 Task: Explore Airbnb accommodation in Volendam, Netherlands from 11th November, 2023 to 15th November, 2023 for 2 adults.1  bedroom having 2 beds and 1 bathroom. Property type can be hotel. Look for 5 properties as per requirement.
Action: Mouse moved to (571, 125)
Screenshot: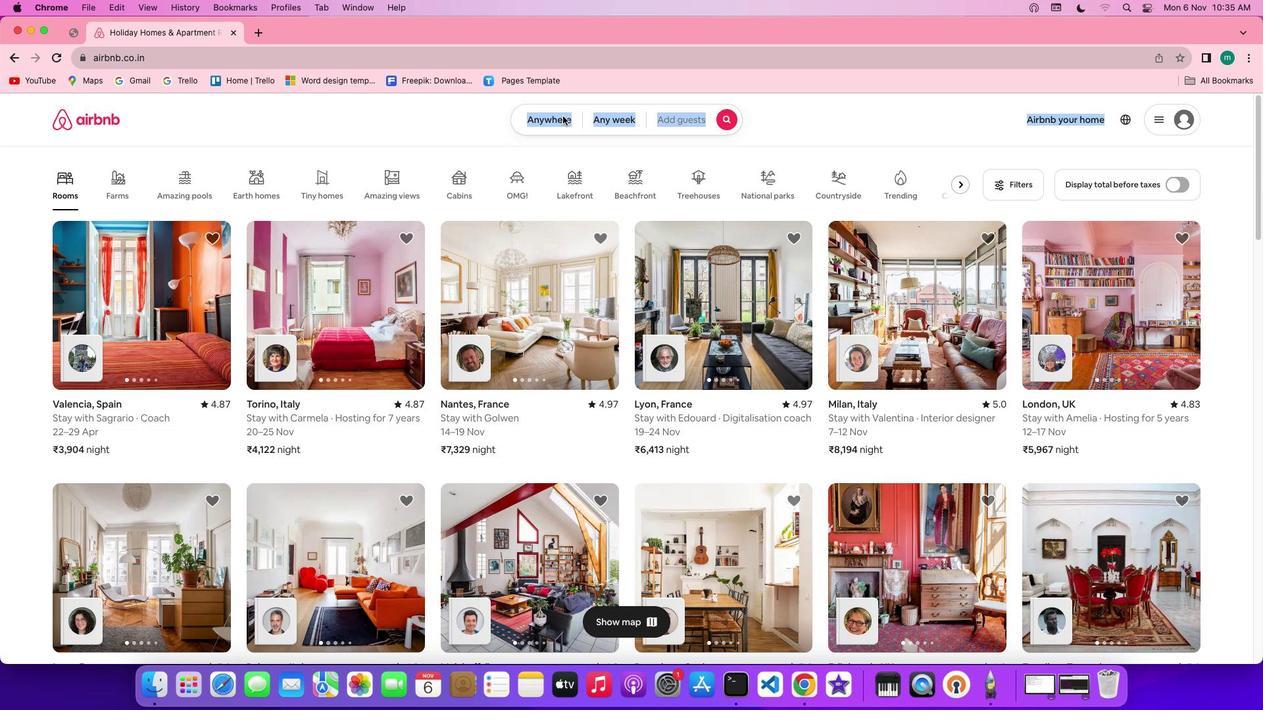 
Action: Mouse pressed left at (571, 125)
Screenshot: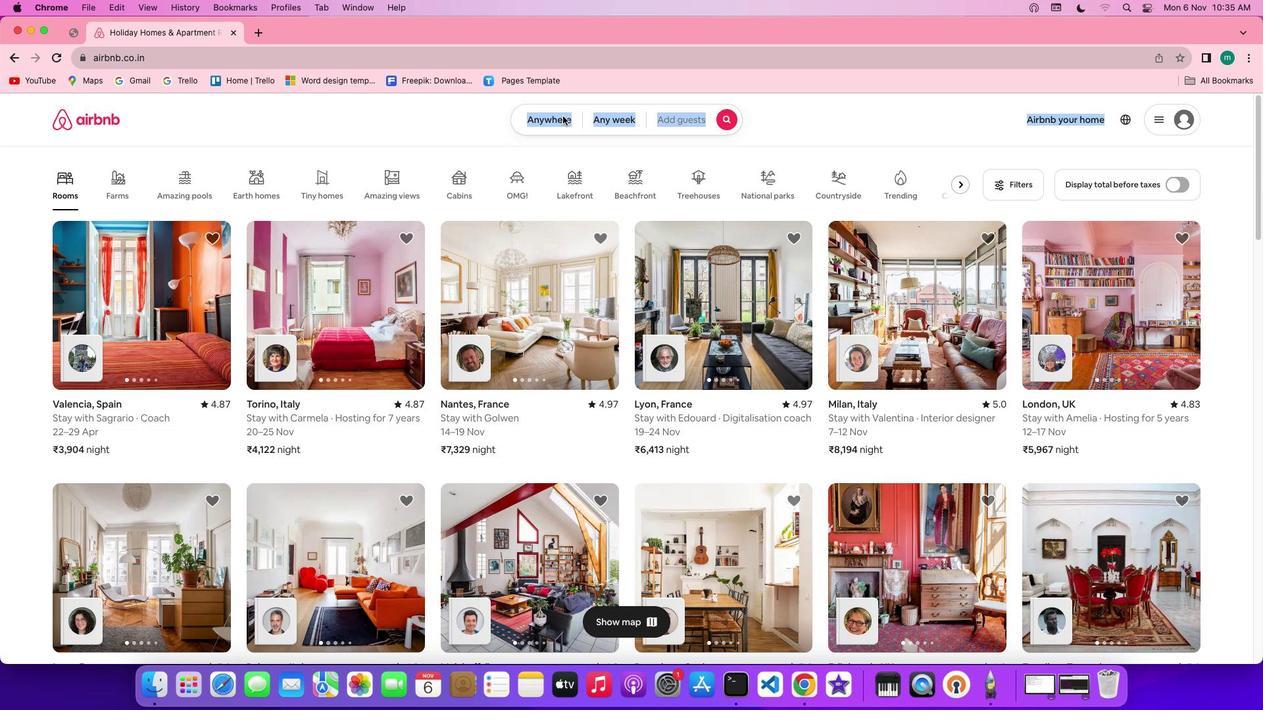 
Action: Mouse moved to (571, 125)
Screenshot: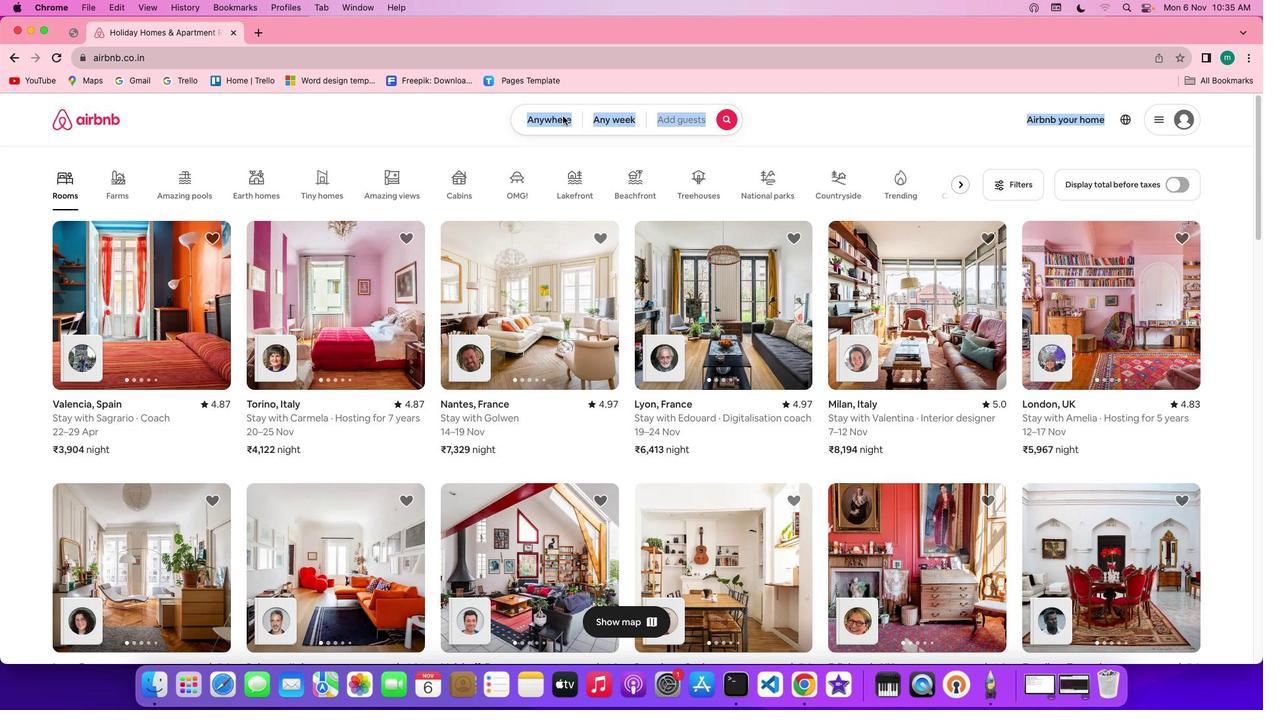 
Action: Mouse pressed left at (571, 125)
Screenshot: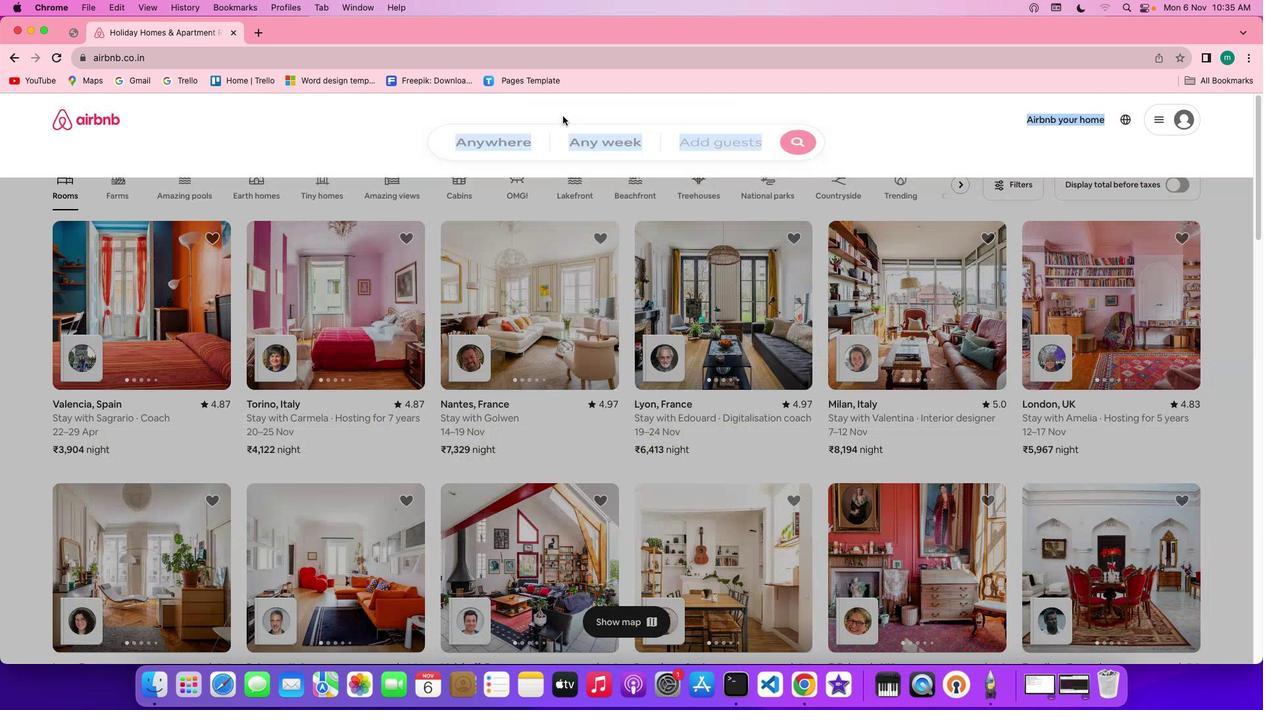 
Action: Mouse moved to (516, 180)
Screenshot: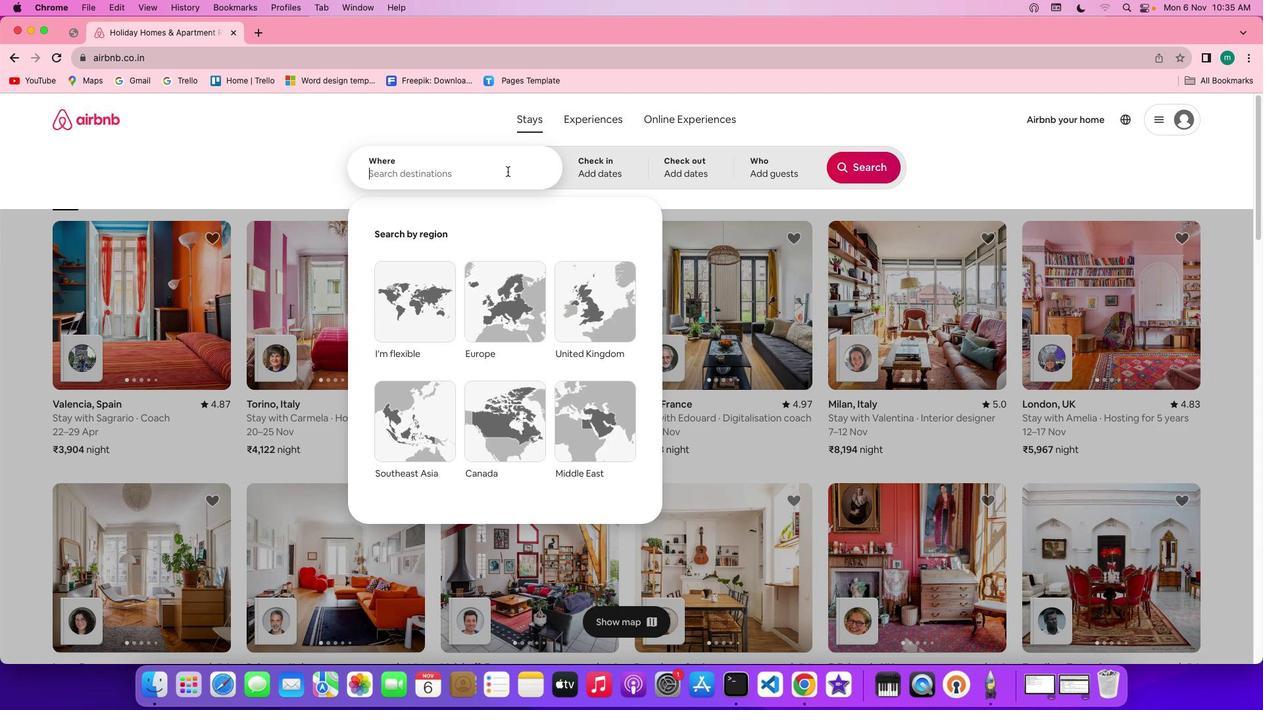 
Action: Key pressed Key.shift'V''o''l''e''n''d''a''m'','Key.spaceKey.shift'n''e''y'Key.backspace't''h''e''r''l''a''n''d''s'
Screenshot: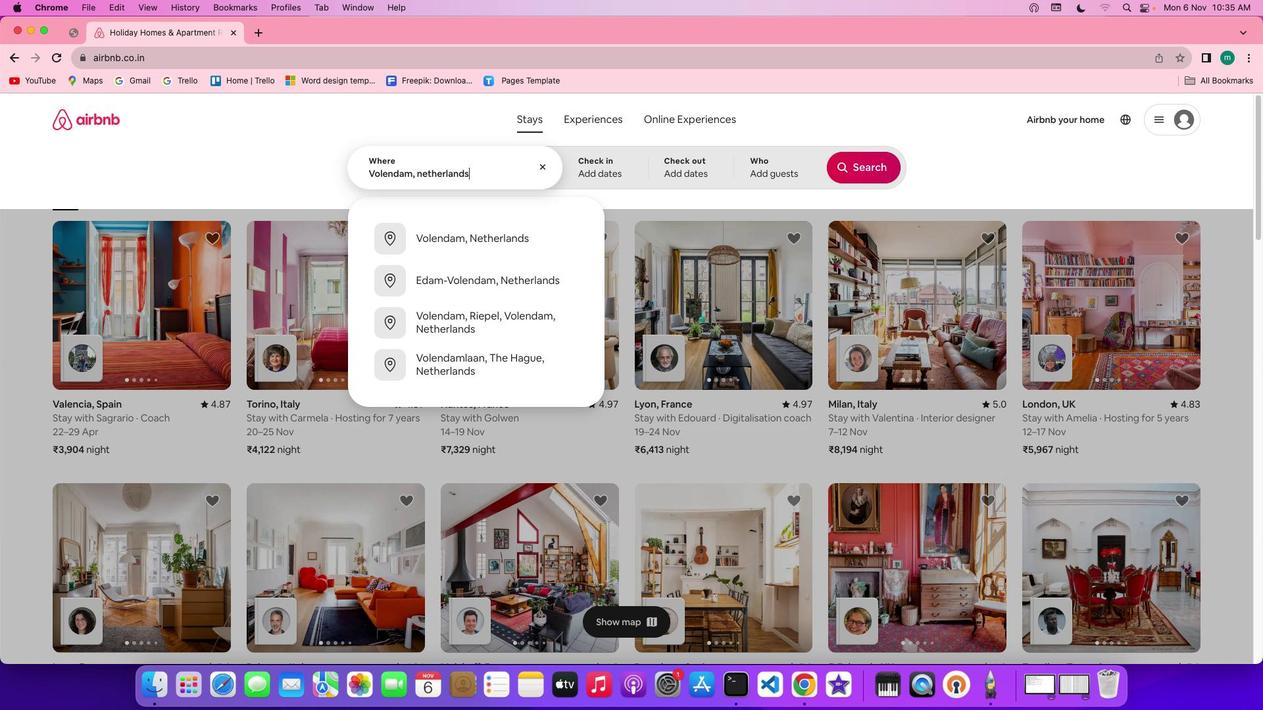 
Action: Mouse moved to (638, 190)
Screenshot: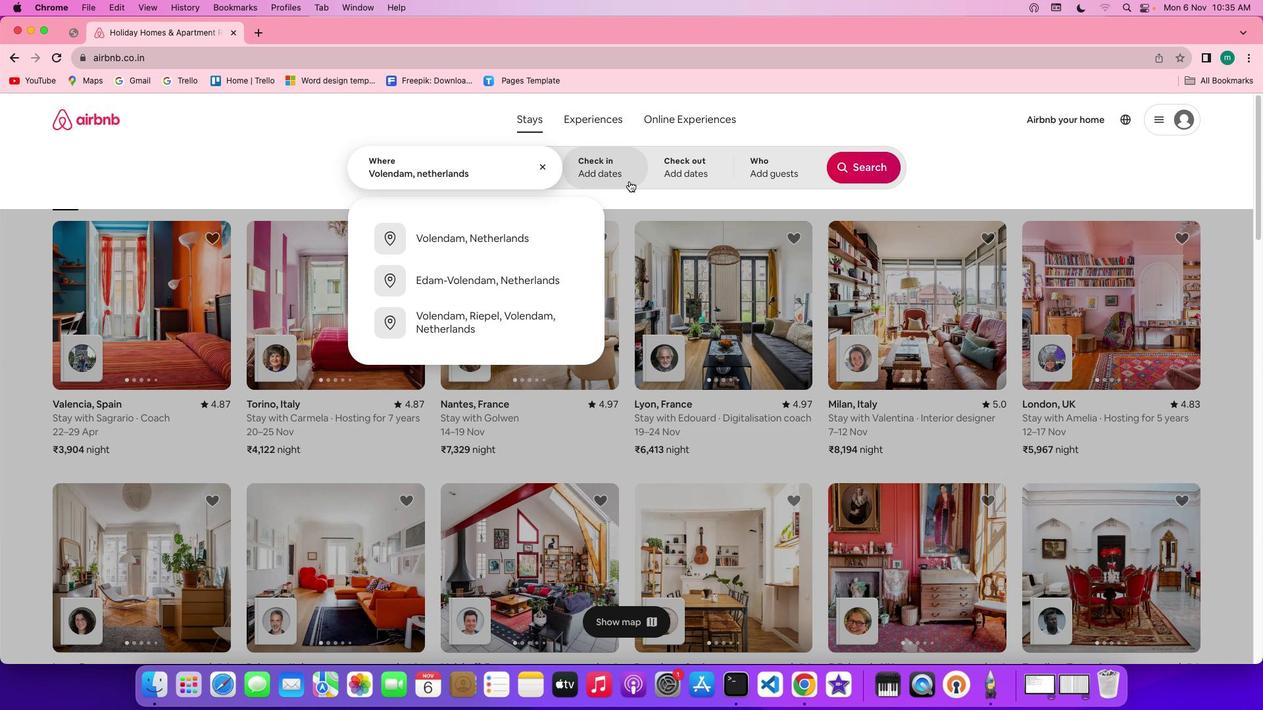 
Action: Mouse pressed left at (638, 190)
Screenshot: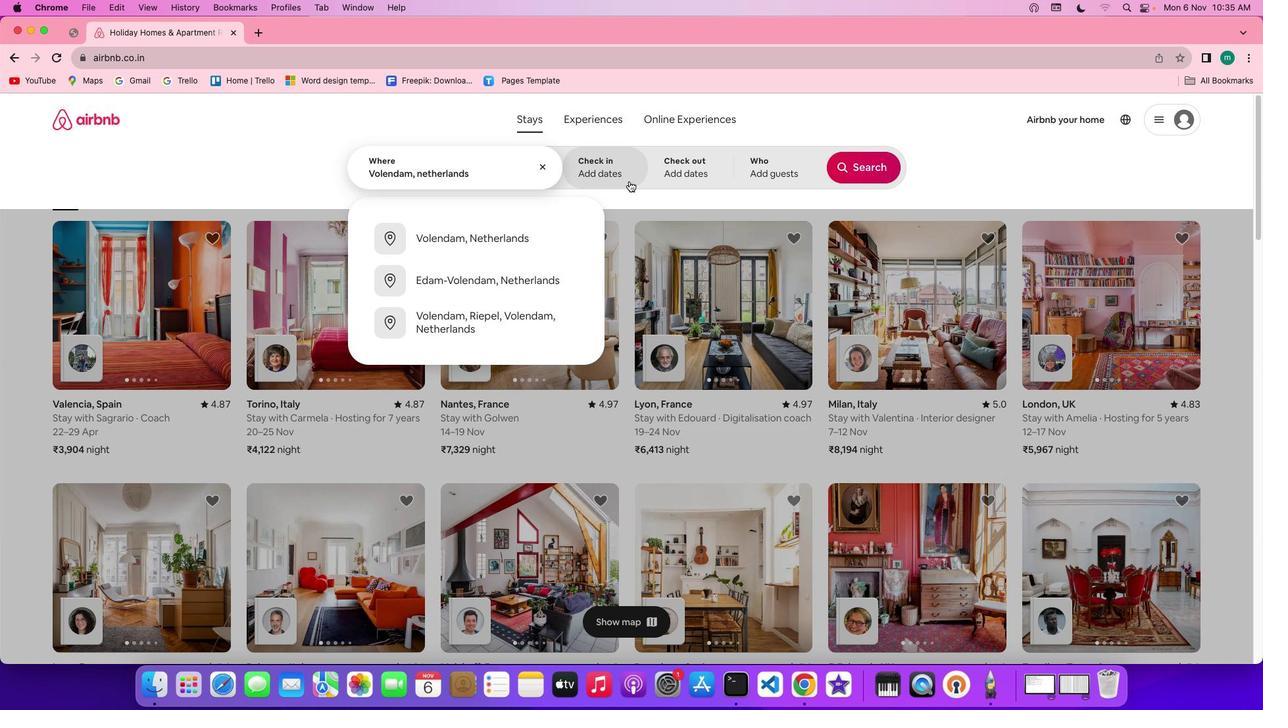 
Action: Mouse moved to (593, 378)
Screenshot: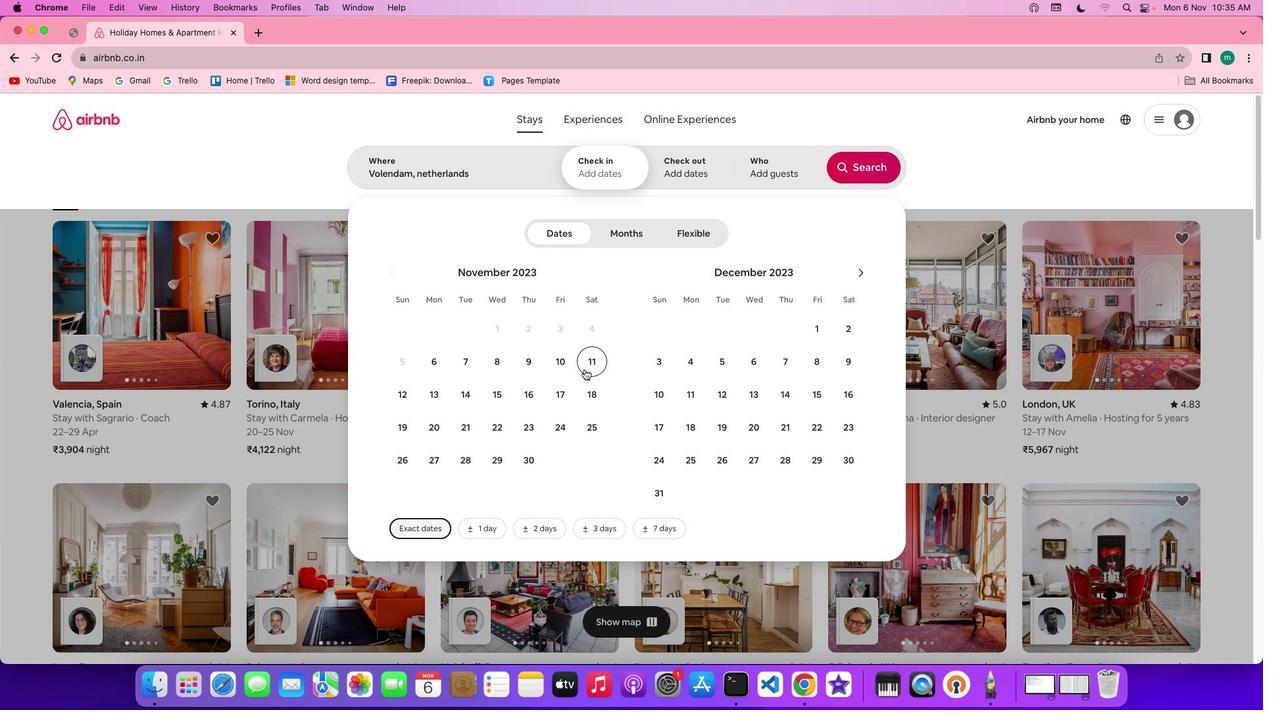 
Action: Mouse pressed left at (593, 378)
Screenshot: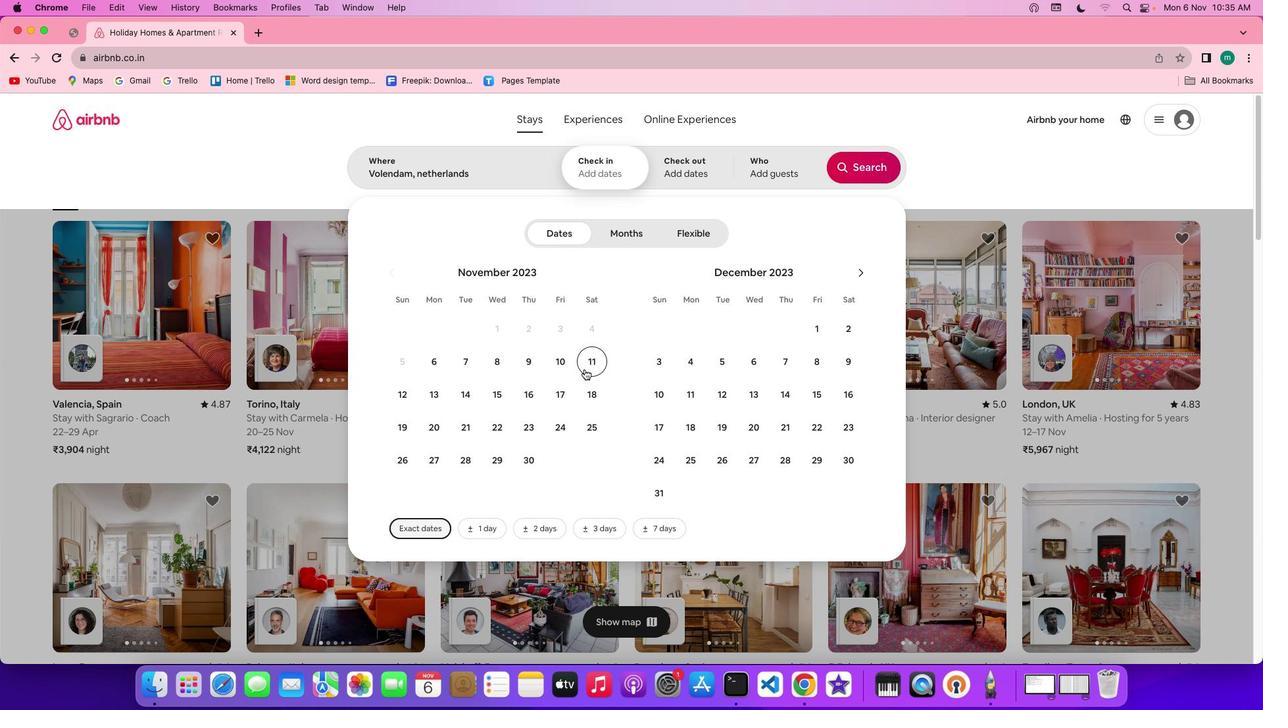 
Action: Mouse moved to (505, 405)
Screenshot: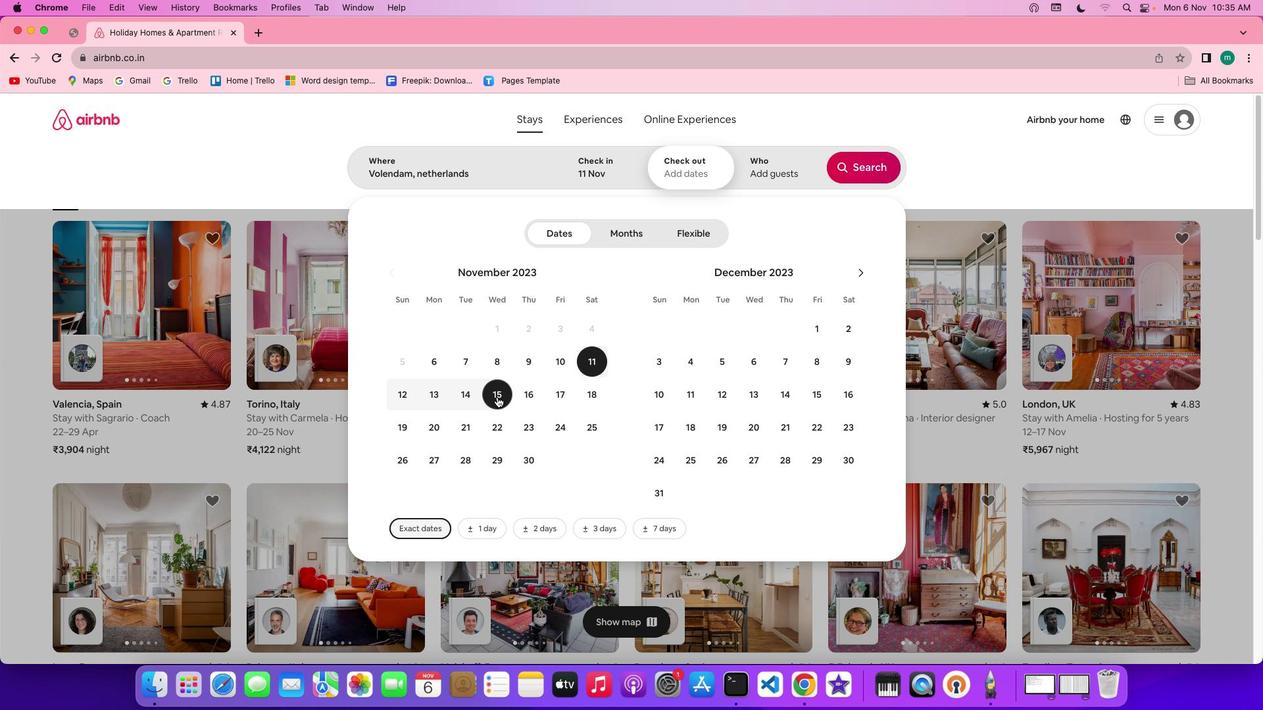 
Action: Mouse pressed left at (505, 405)
Screenshot: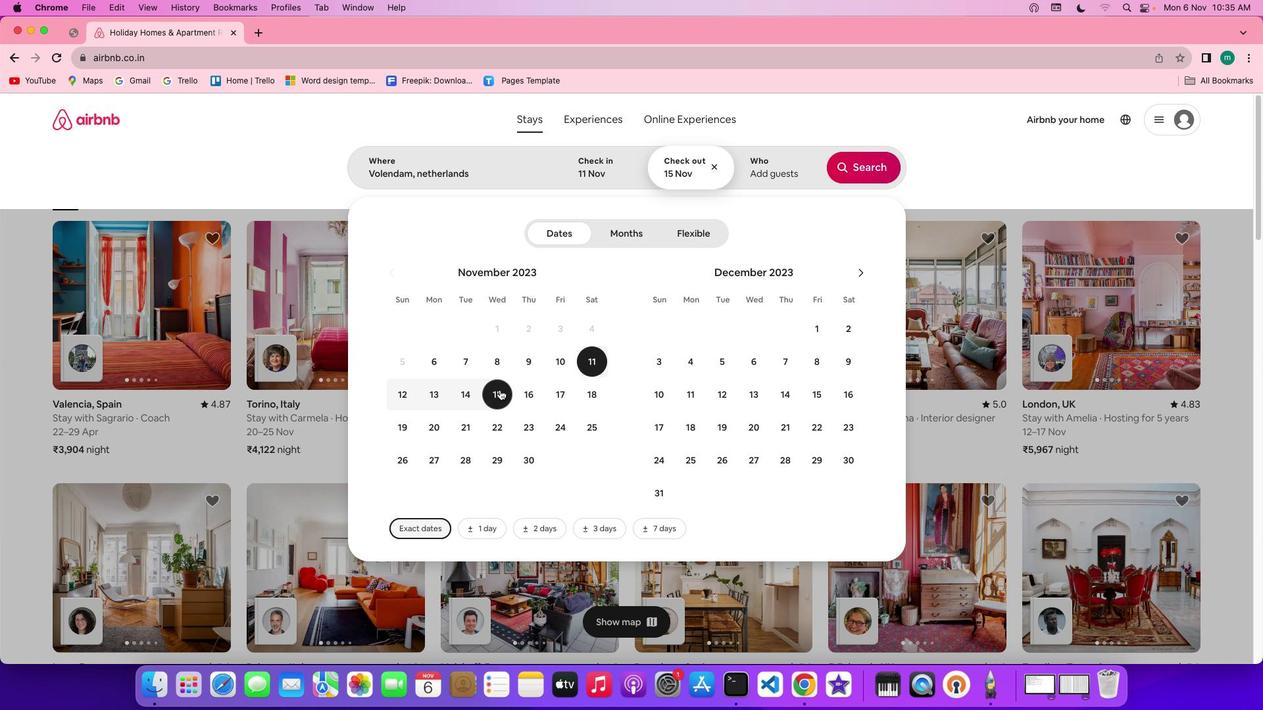 
Action: Mouse moved to (785, 180)
Screenshot: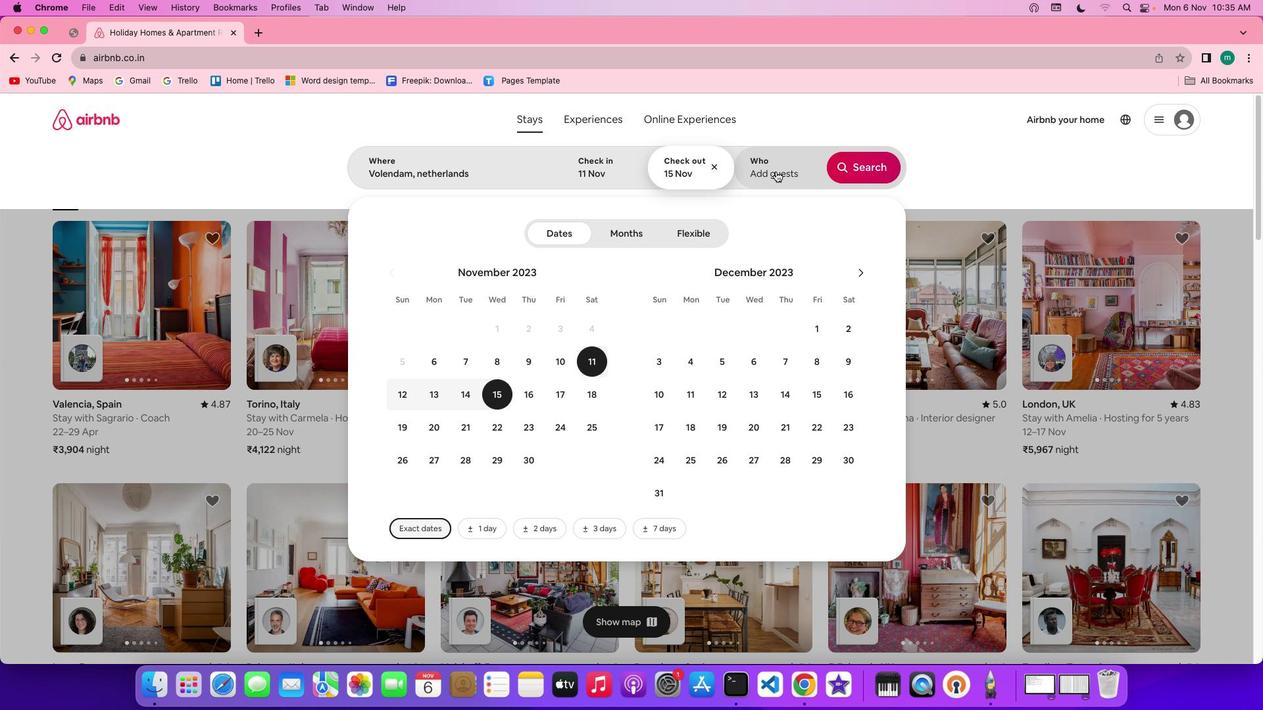 
Action: Mouse pressed left at (785, 180)
Screenshot: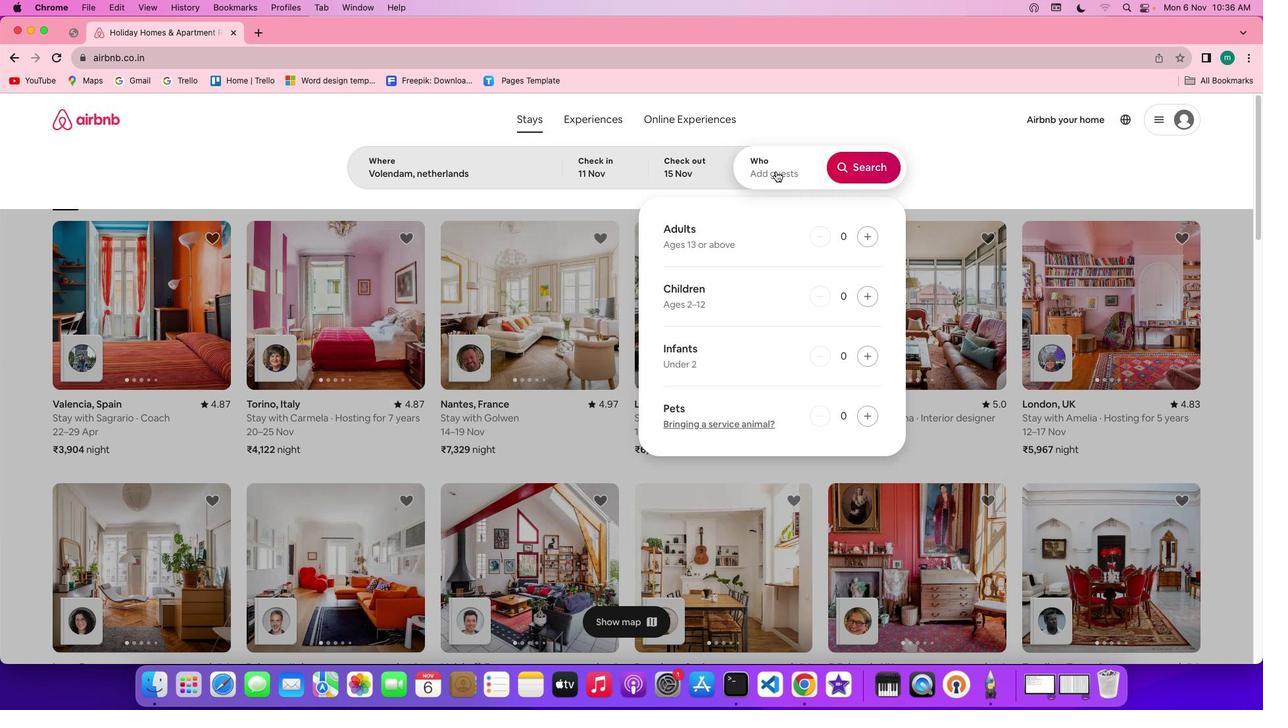 
Action: Mouse moved to (876, 246)
Screenshot: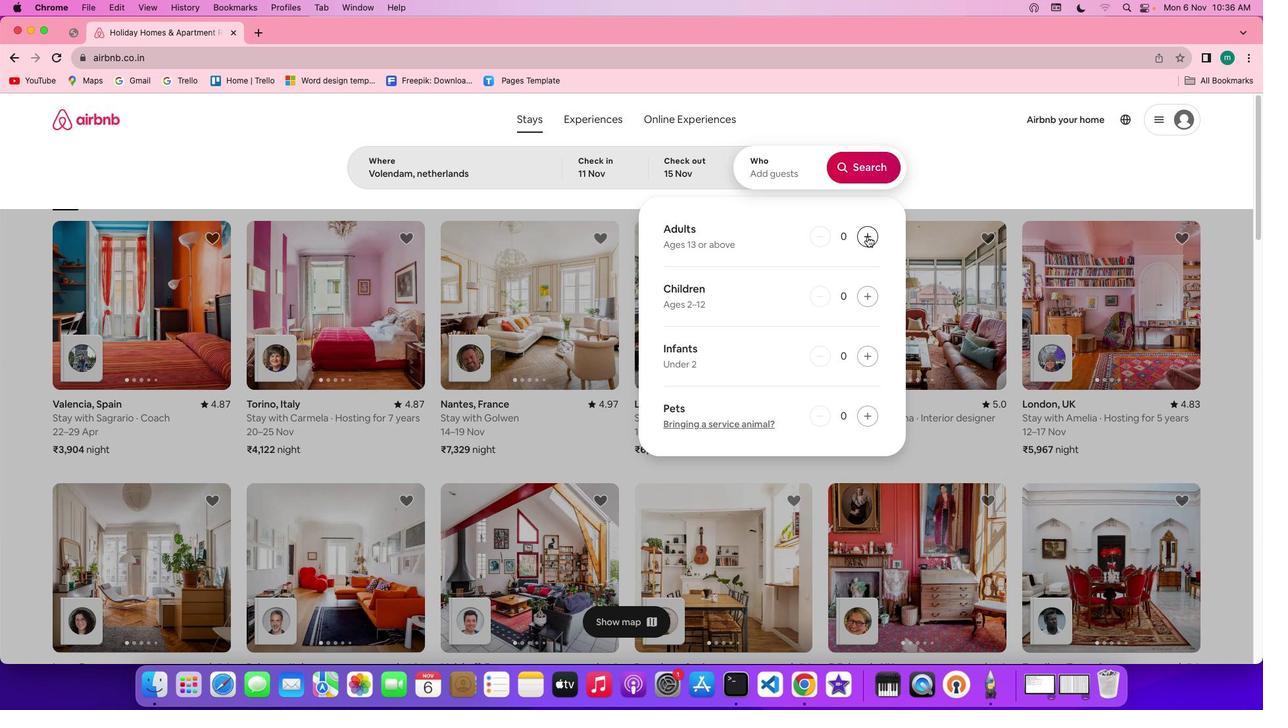 
Action: Mouse pressed left at (876, 246)
Screenshot: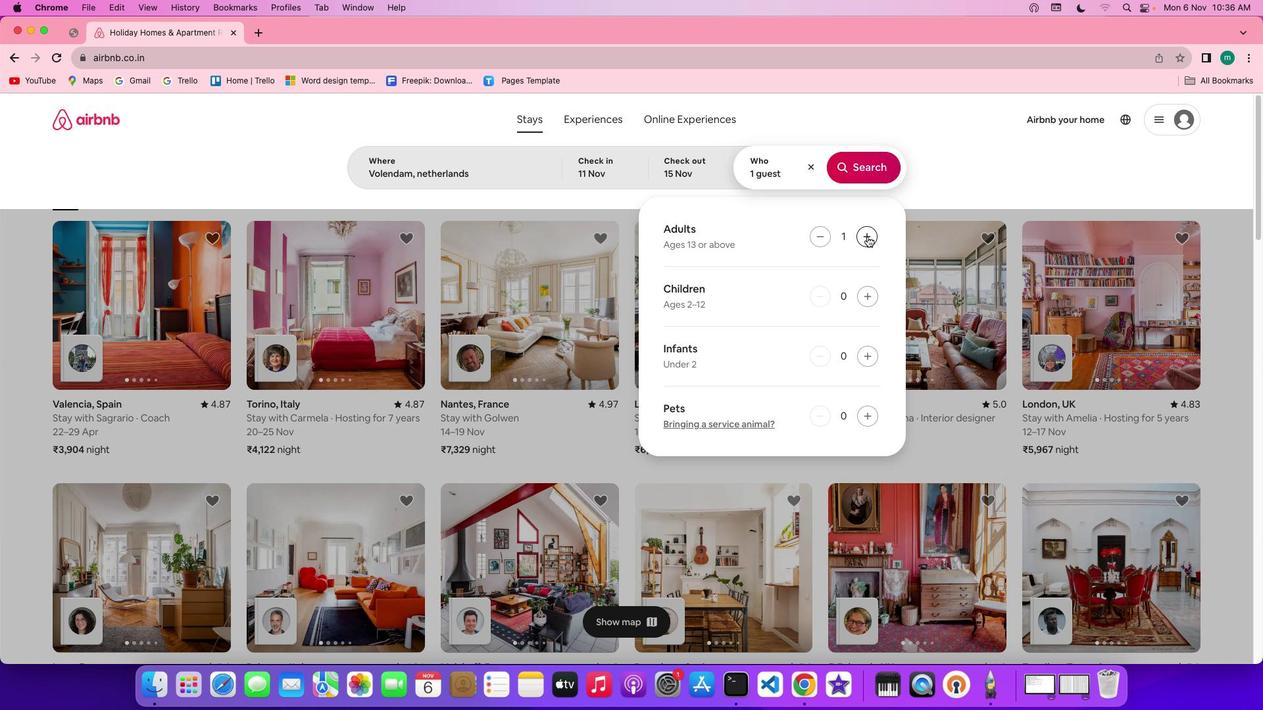 
Action: Mouse pressed left at (876, 246)
Screenshot: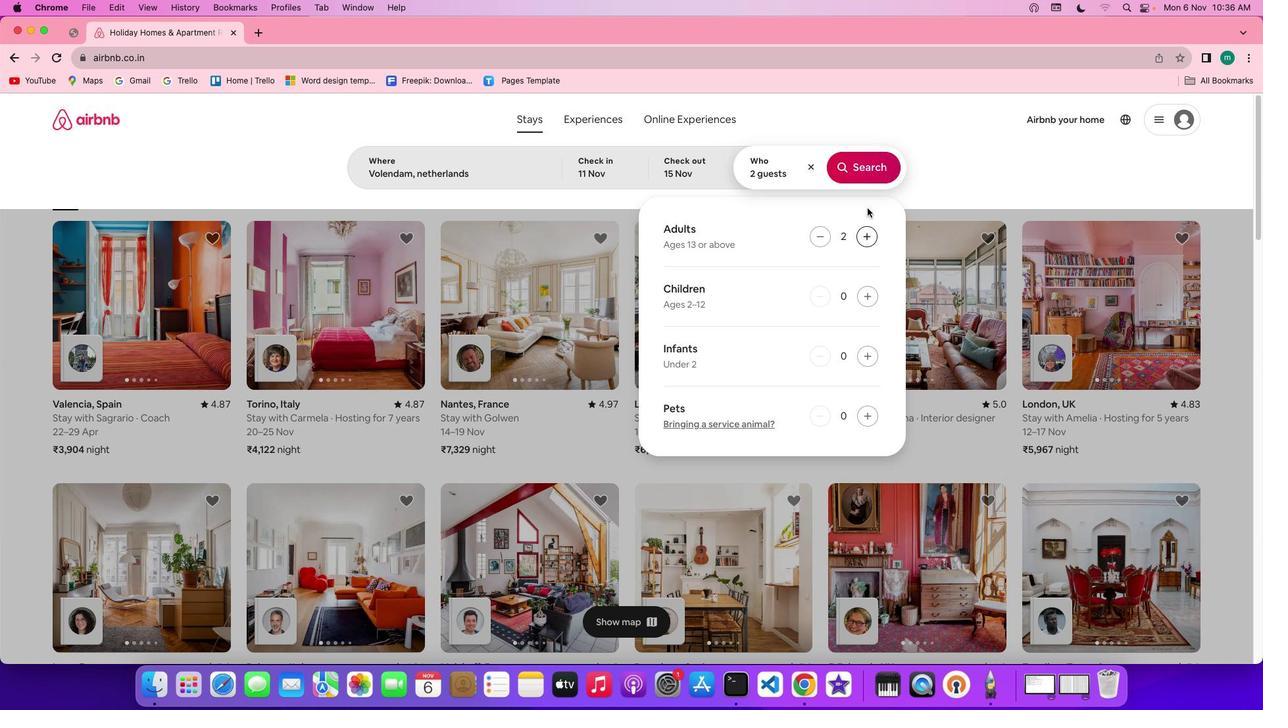 
Action: Mouse moved to (875, 176)
Screenshot: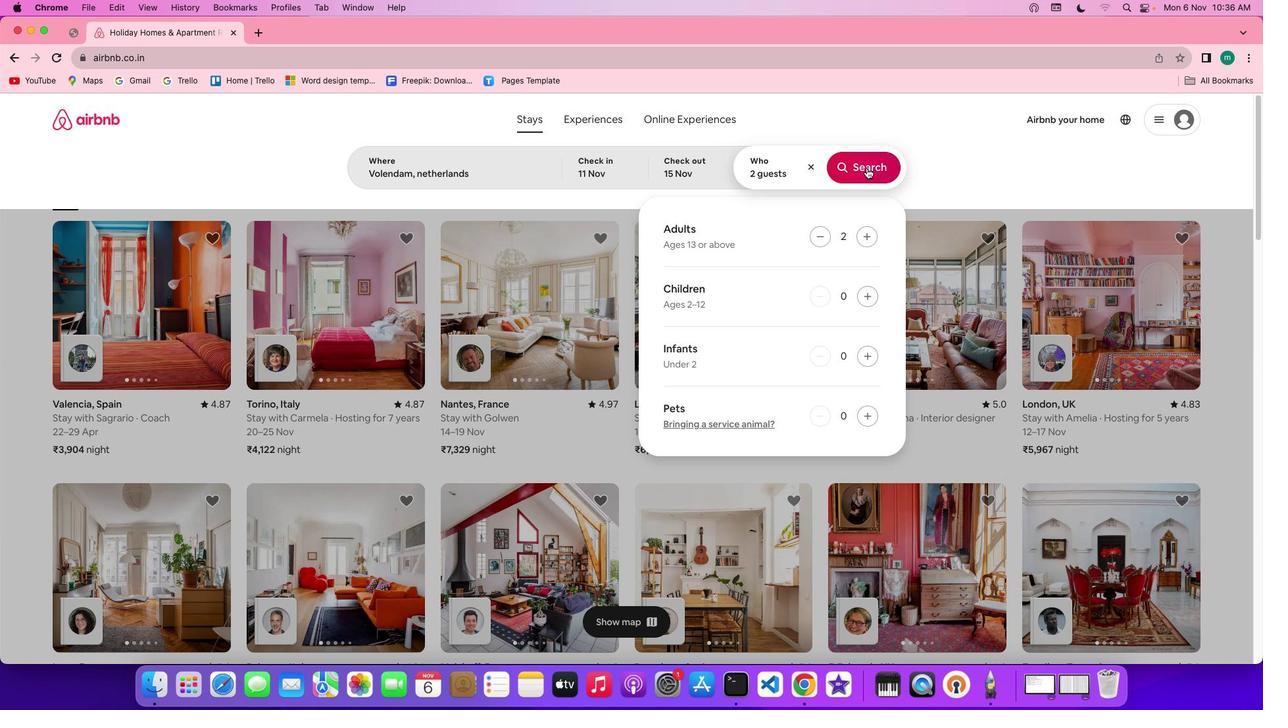 
Action: Mouse pressed left at (875, 176)
Screenshot: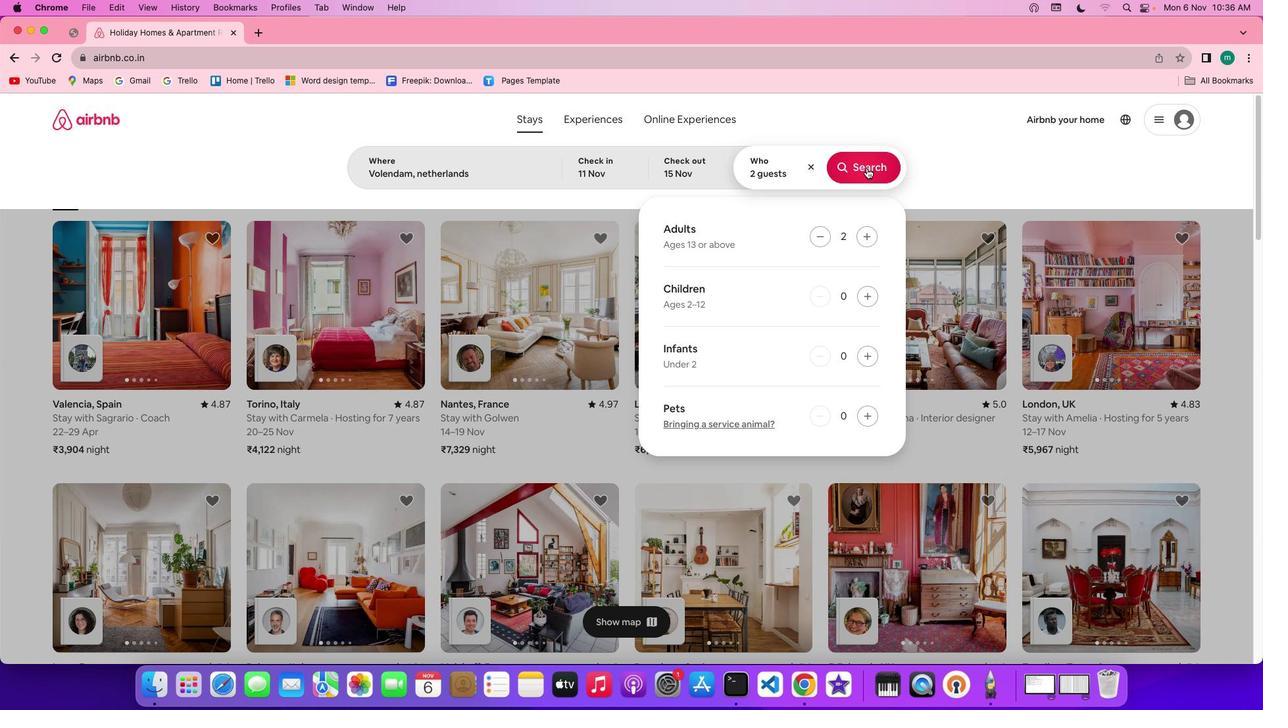 
Action: Mouse moved to (1061, 176)
Screenshot: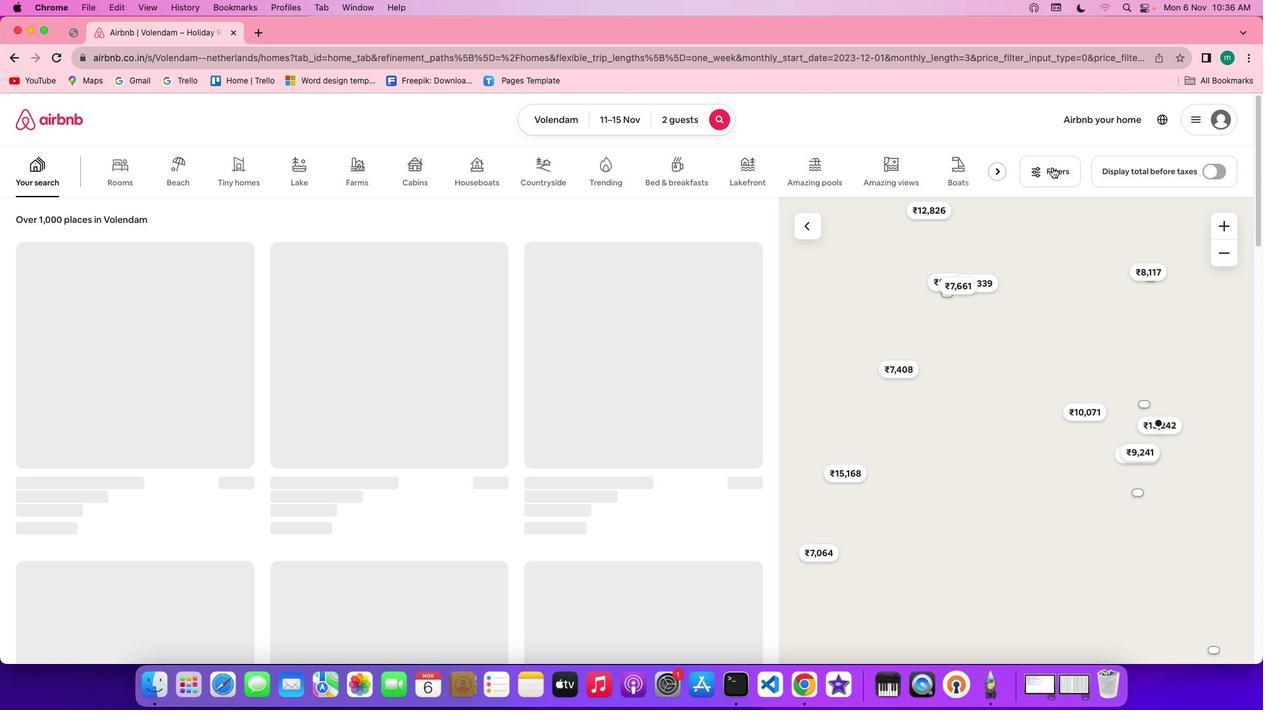 
Action: Mouse pressed left at (1061, 176)
Screenshot: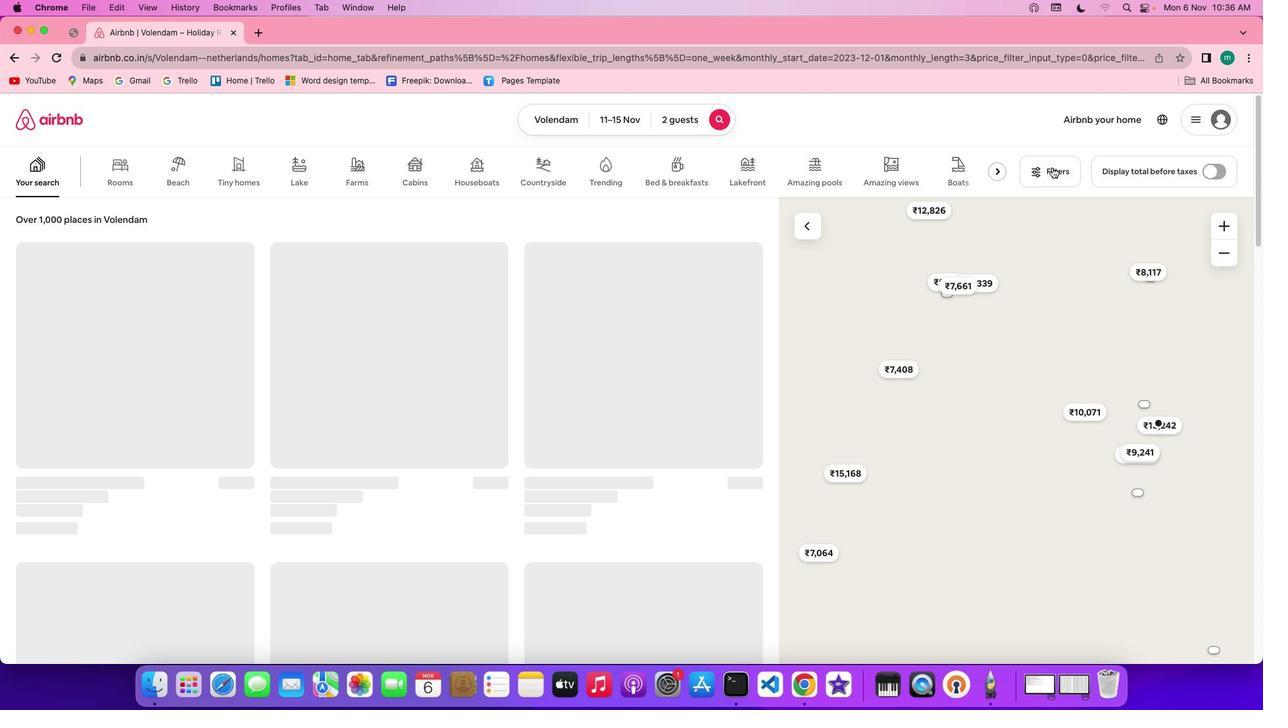 
Action: Mouse moved to (695, 398)
Screenshot: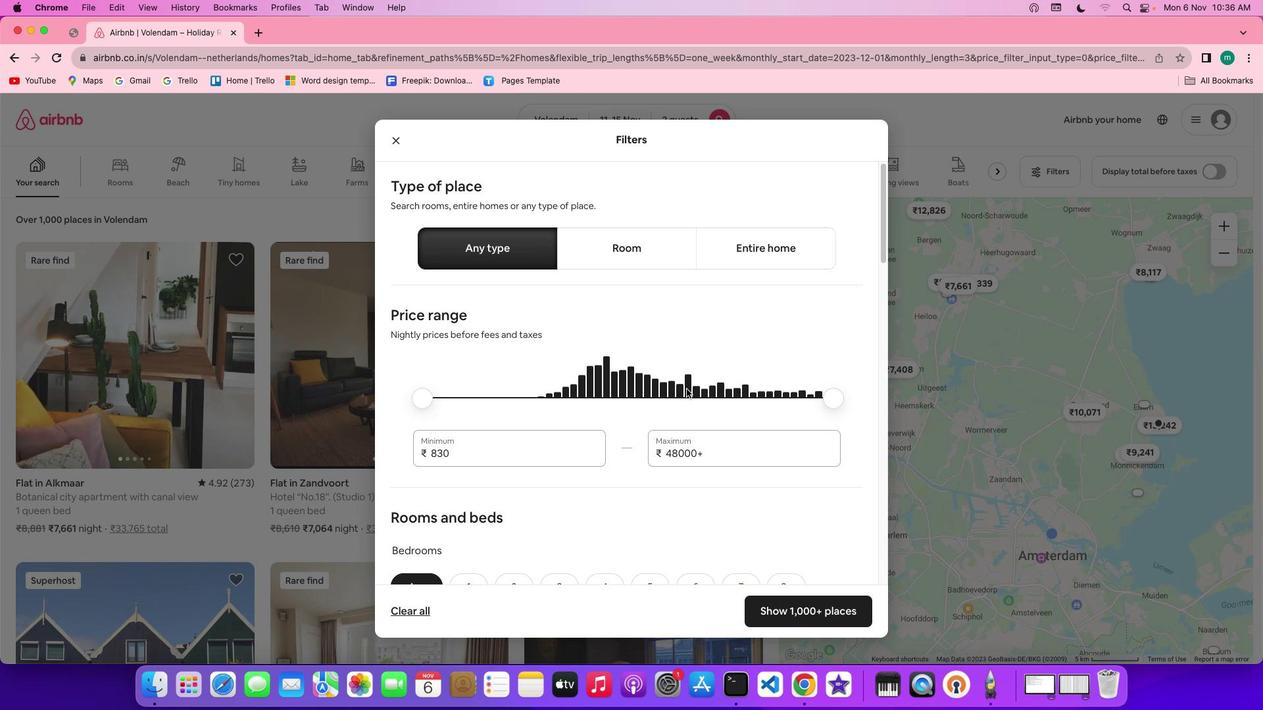 
Action: Mouse scrolled (695, 398) with delta (9, 8)
Screenshot: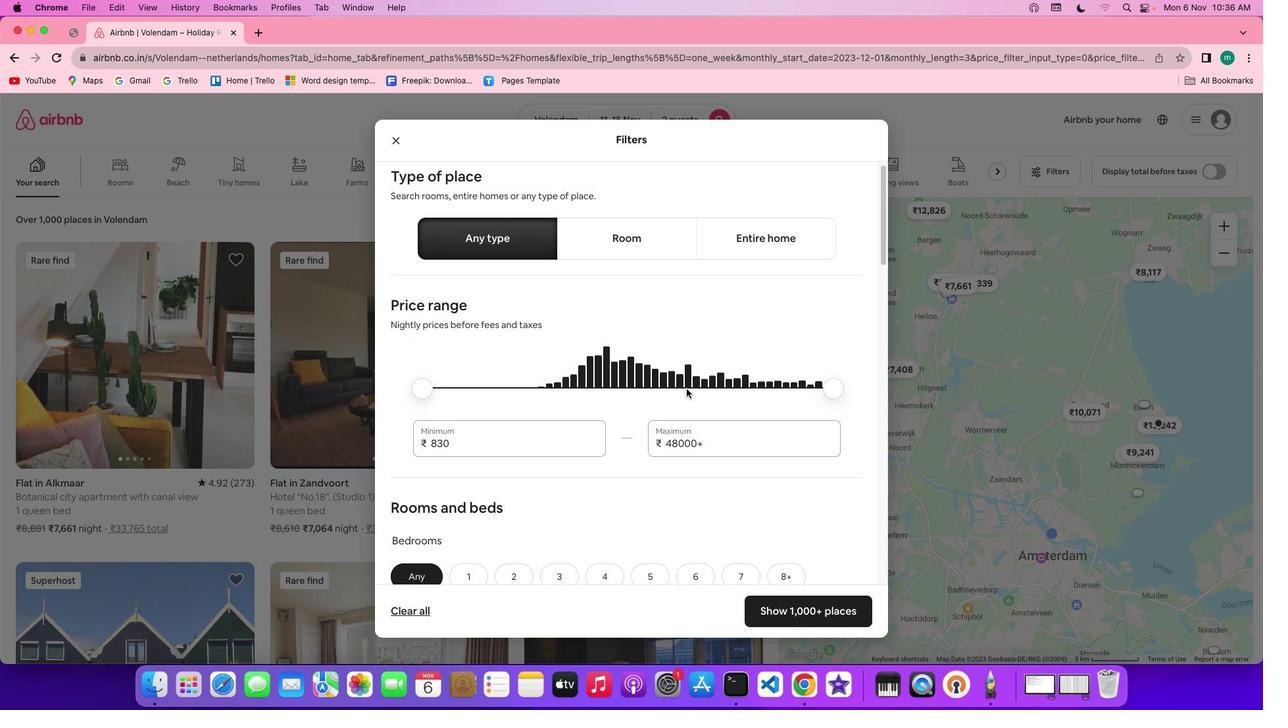 
Action: Mouse scrolled (695, 398) with delta (9, 8)
Screenshot: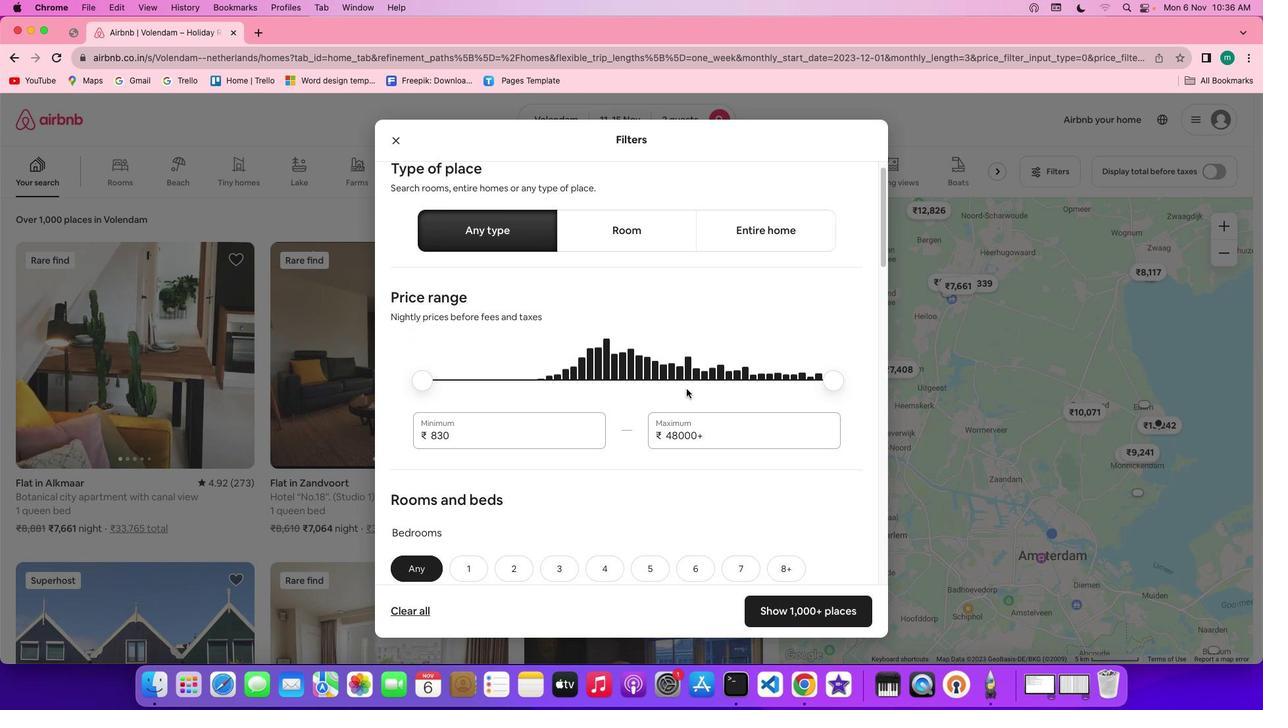 
Action: Mouse scrolled (695, 398) with delta (9, 7)
Screenshot: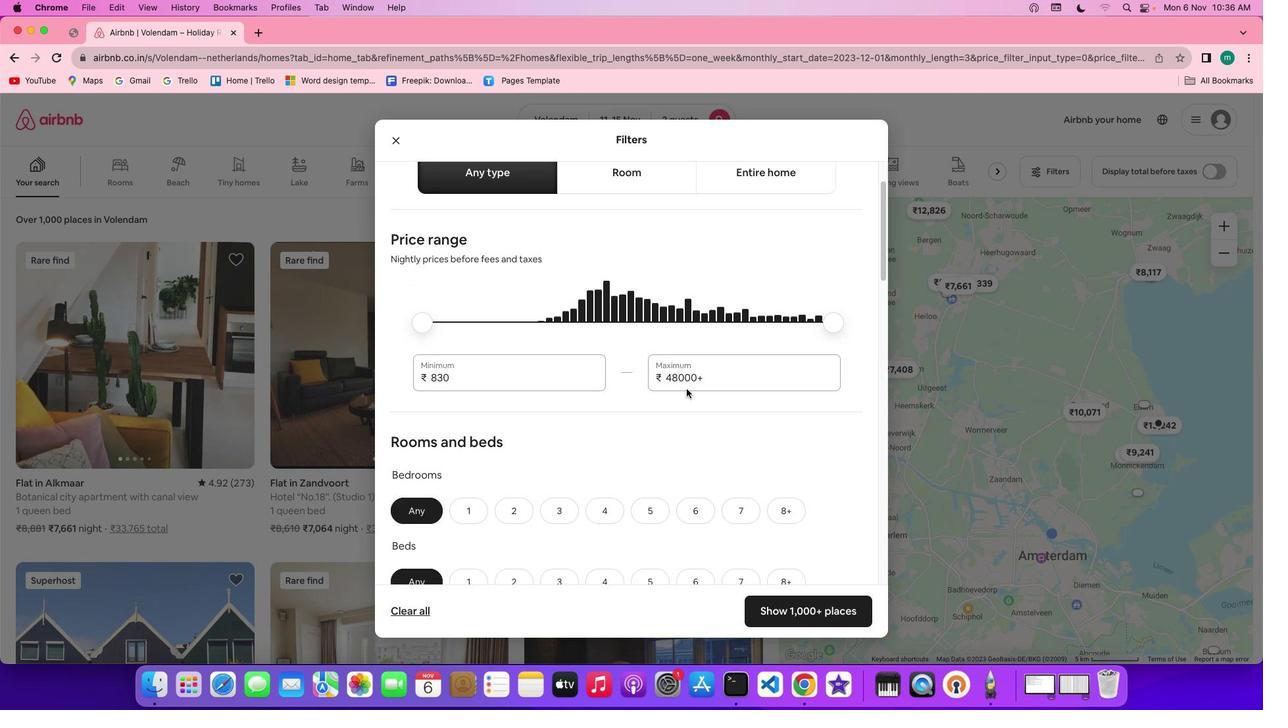 
Action: Mouse scrolled (695, 398) with delta (9, 8)
Screenshot: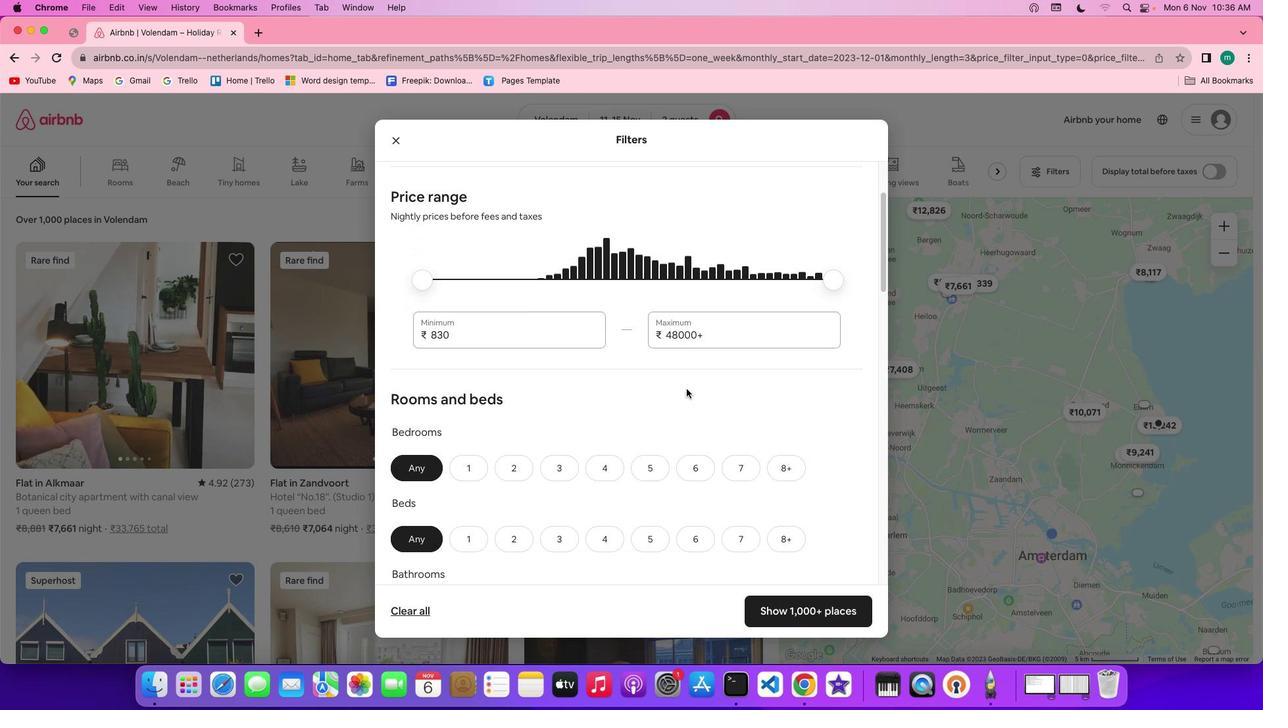 
Action: Mouse scrolled (695, 398) with delta (9, 8)
Screenshot: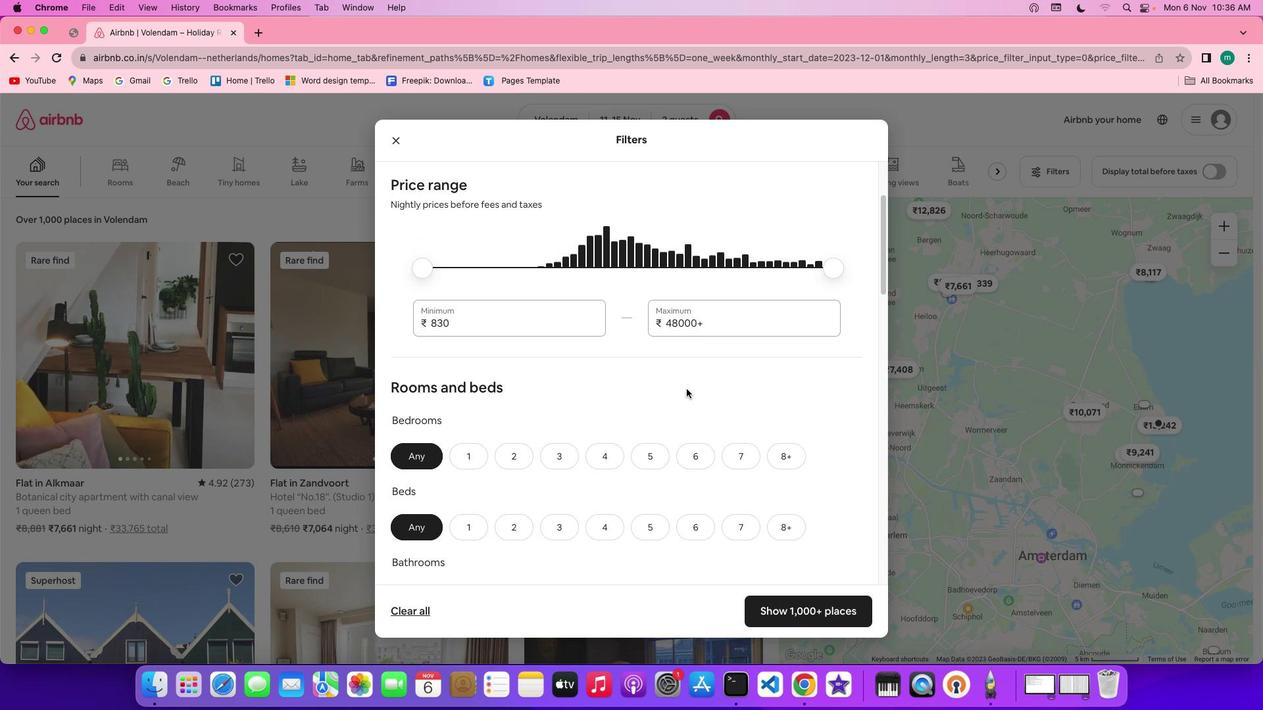 
Action: Mouse scrolled (695, 398) with delta (9, 8)
Screenshot: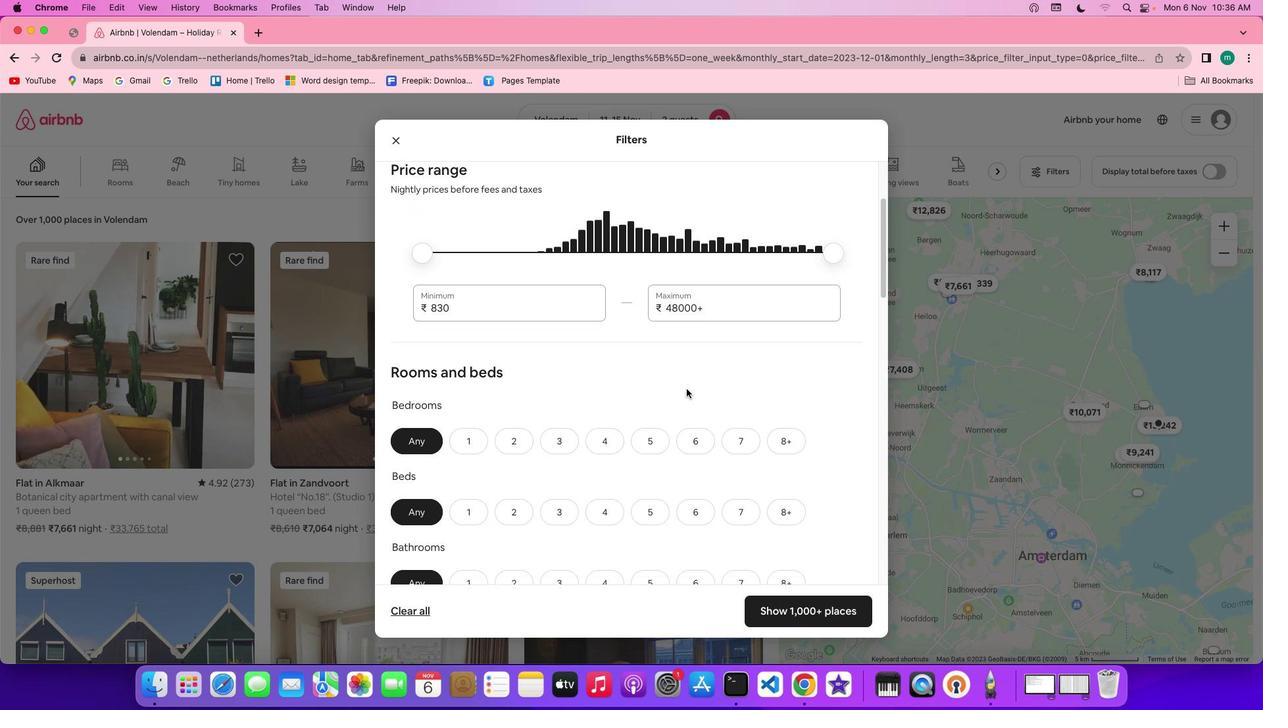 
Action: Mouse scrolled (695, 398) with delta (9, 8)
Screenshot: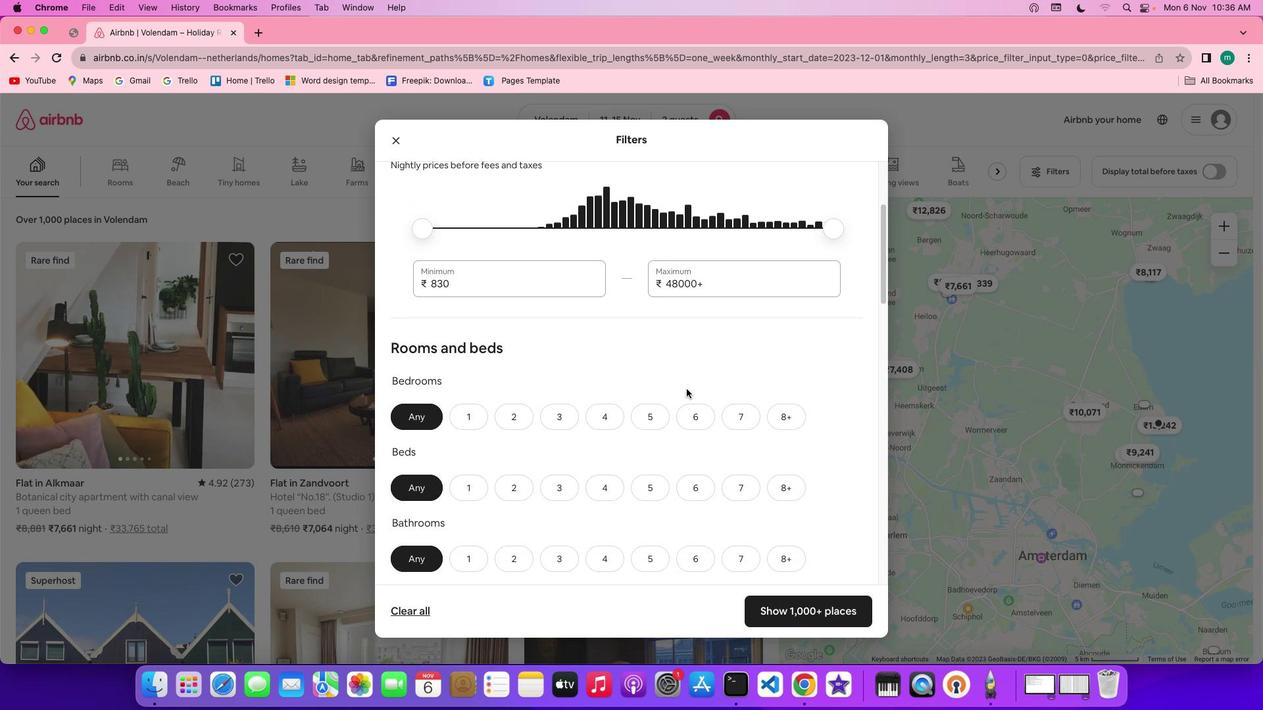 
Action: Mouse scrolled (695, 398) with delta (9, 8)
Screenshot: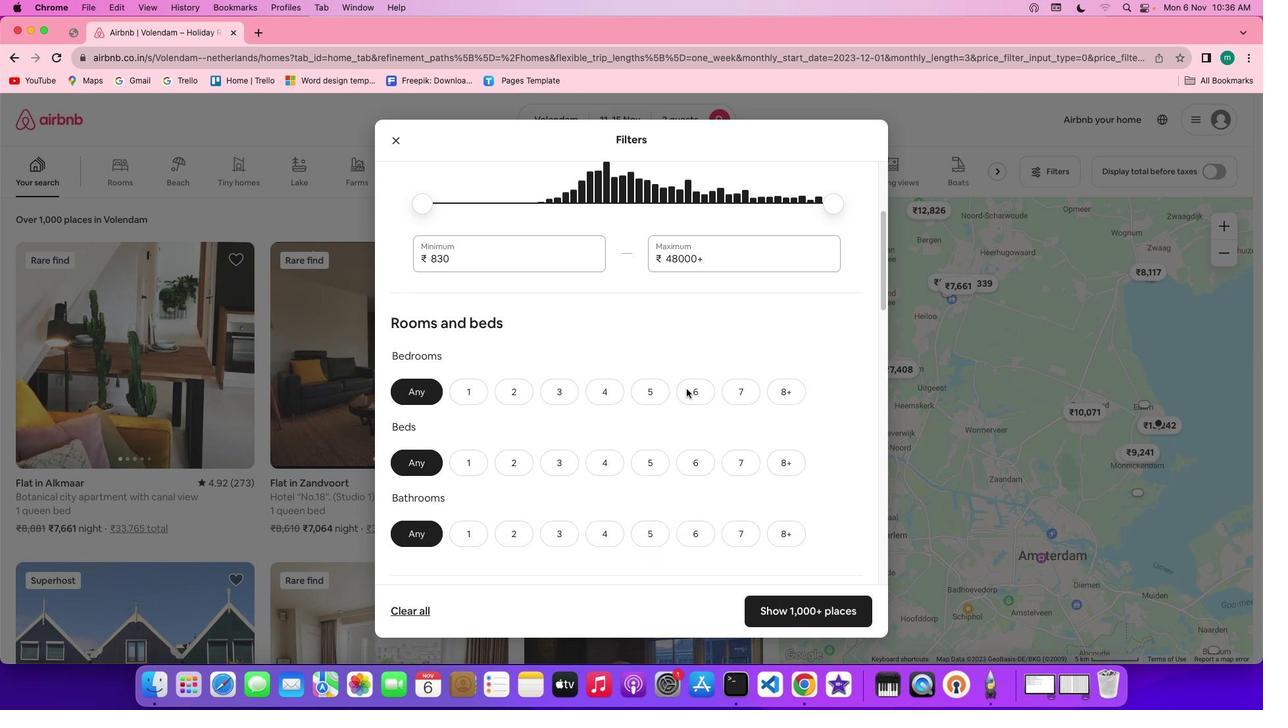 
Action: Mouse scrolled (695, 398) with delta (9, 8)
Screenshot: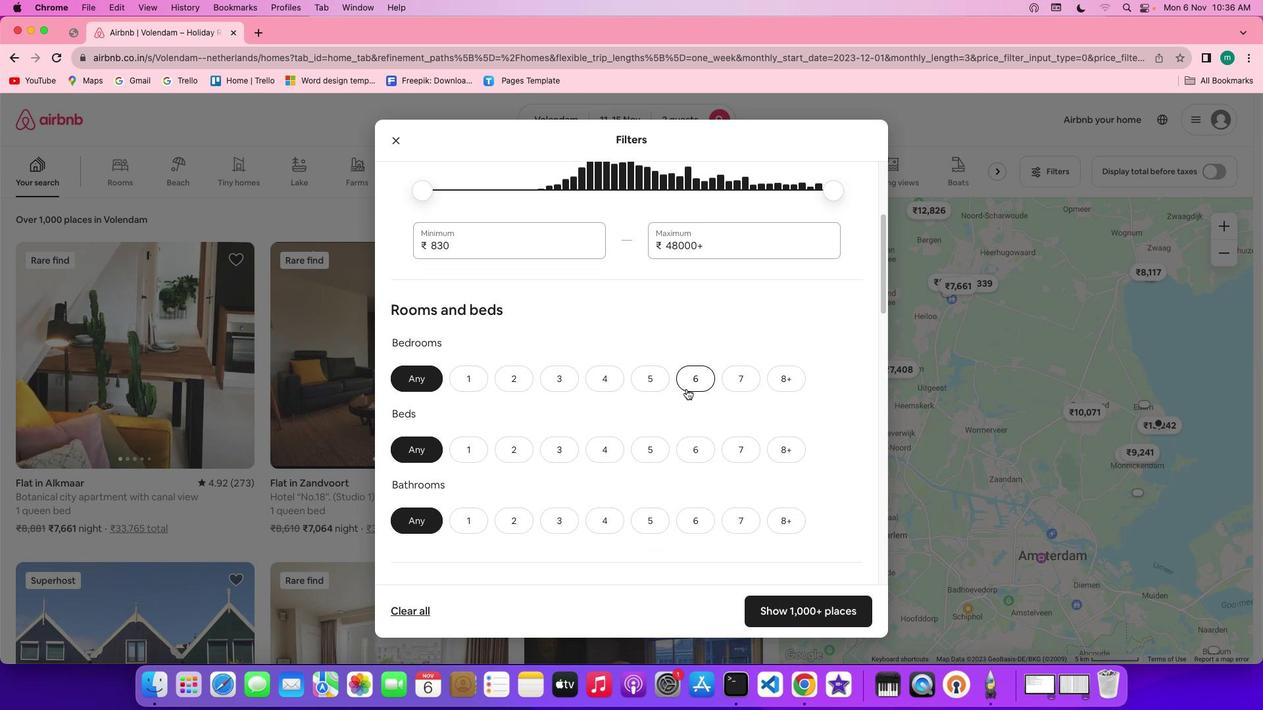 
Action: Mouse scrolled (695, 398) with delta (9, 8)
Screenshot: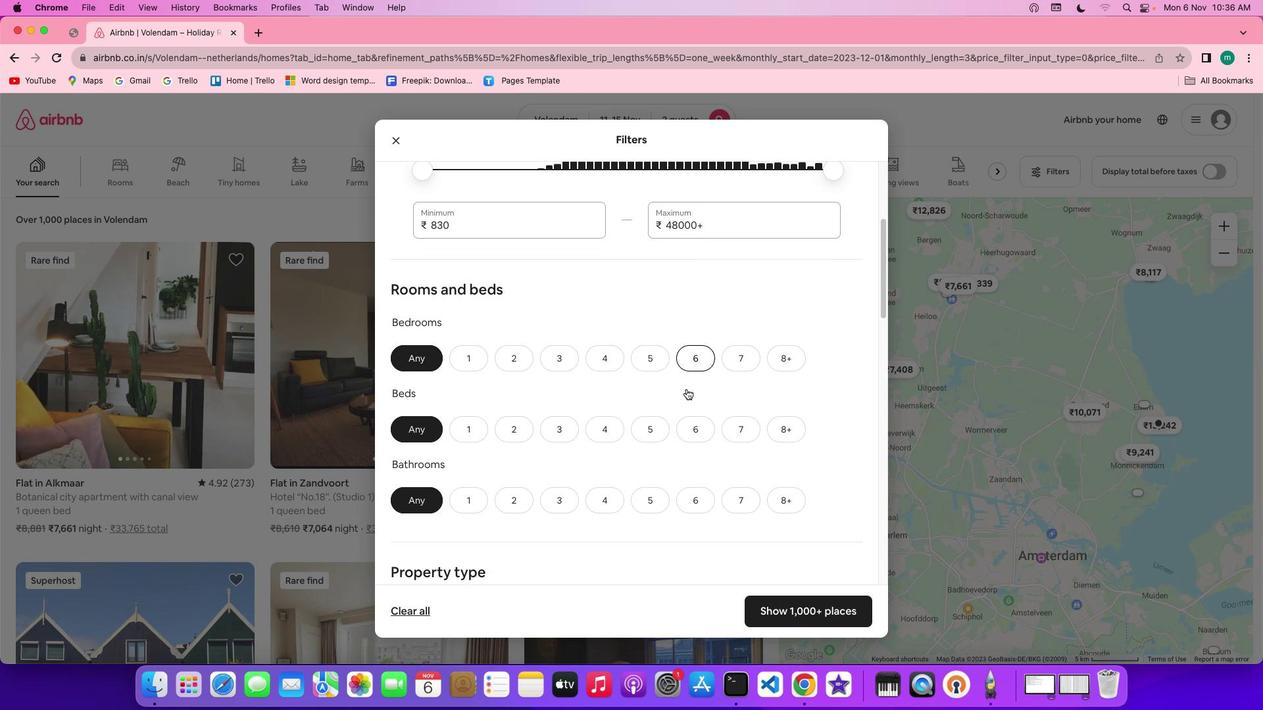 
Action: Mouse scrolled (695, 398) with delta (9, 8)
Screenshot: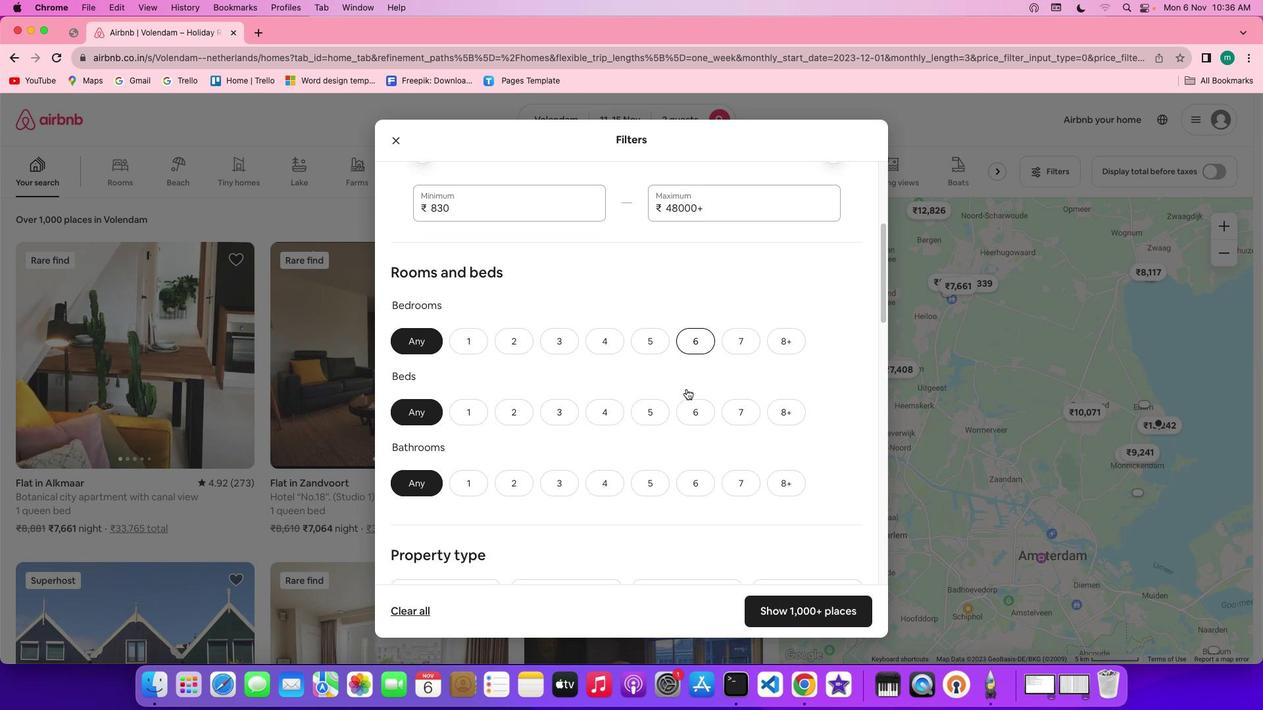 
Action: Mouse scrolled (695, 398) with delta (9, 8)
Screenshot: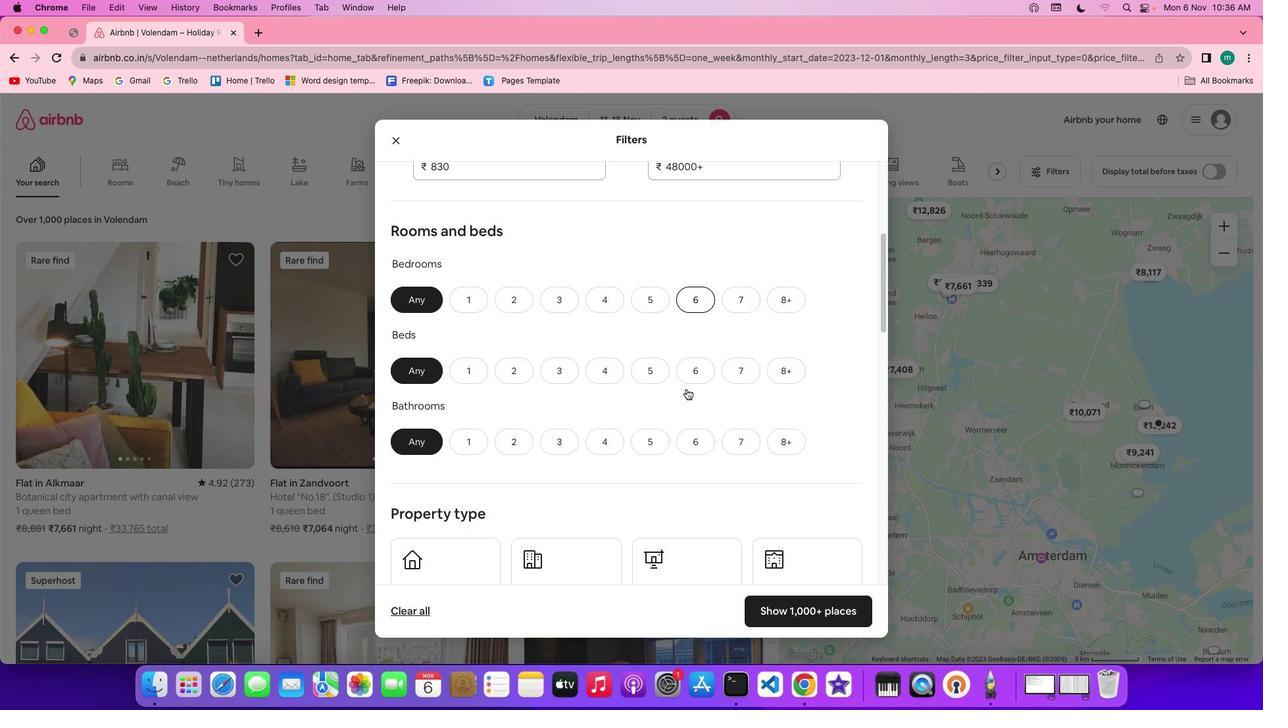 
Action: Mouse scrolled (695, 398) with delta (9, 8)
Screenshot: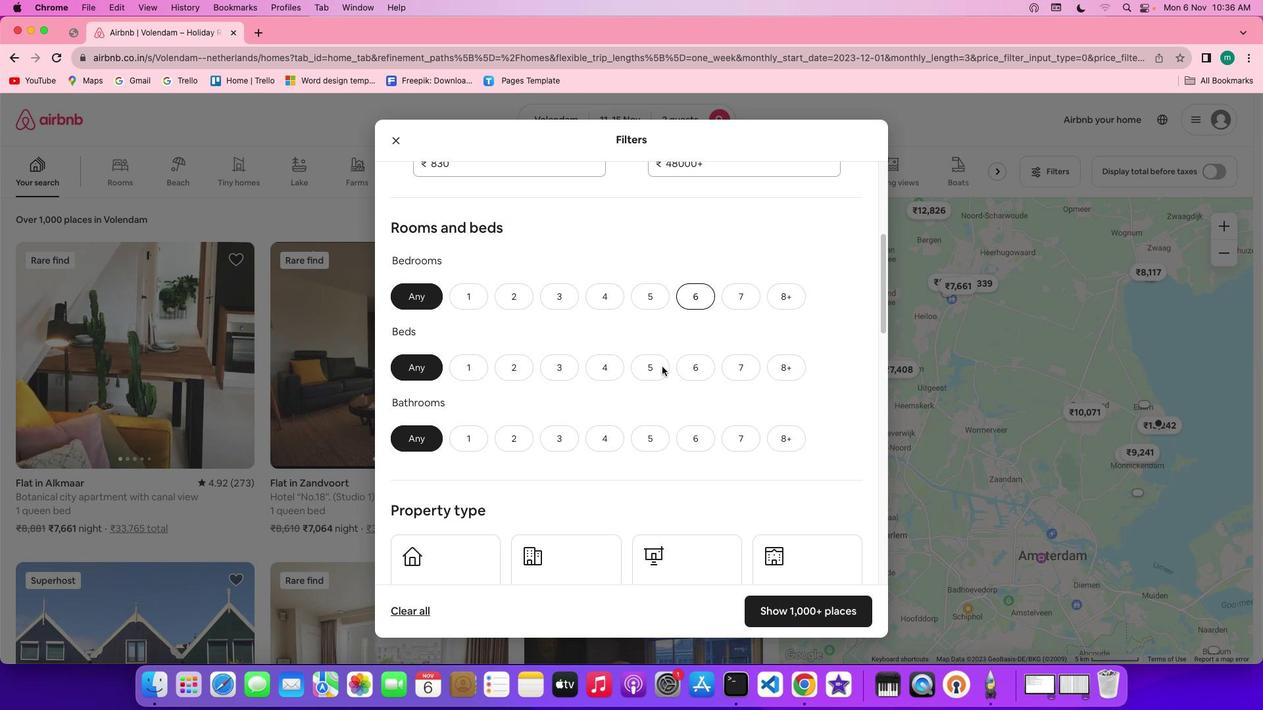
Action: Mouse moved to (473, 311)
Screenshot: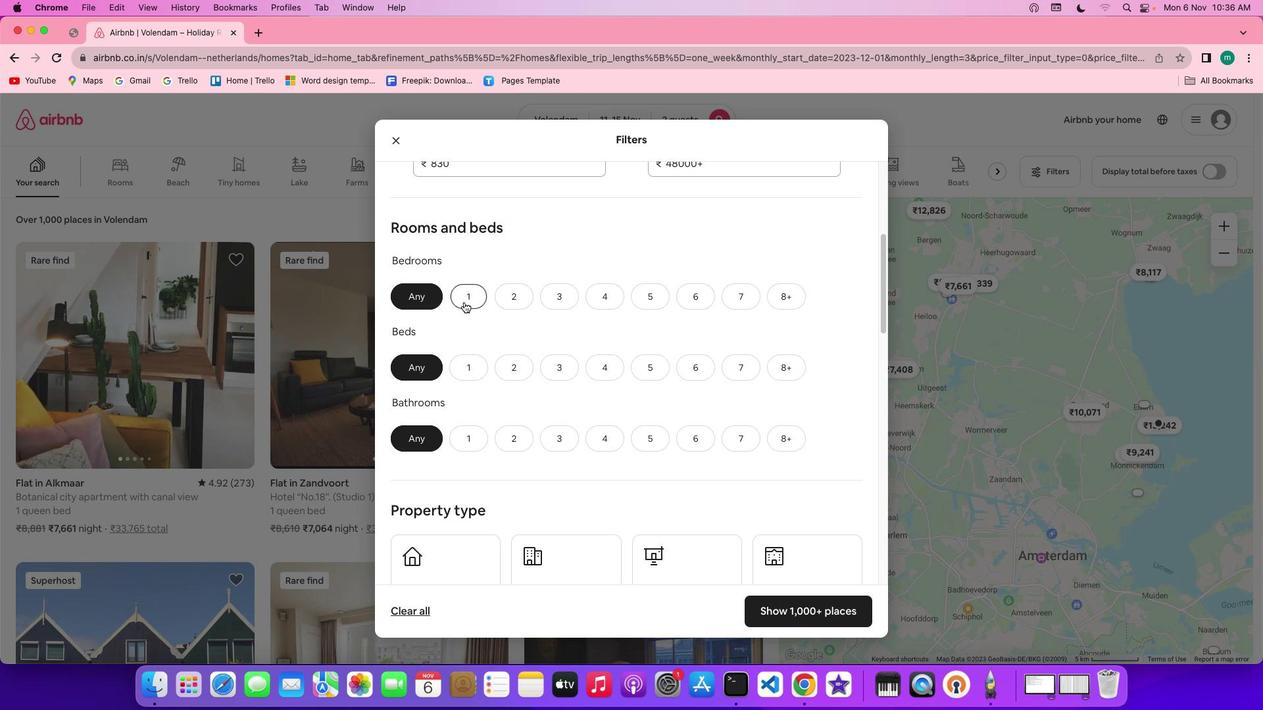 
Action: Mouse pressed left at (473, 311)
Screenshot: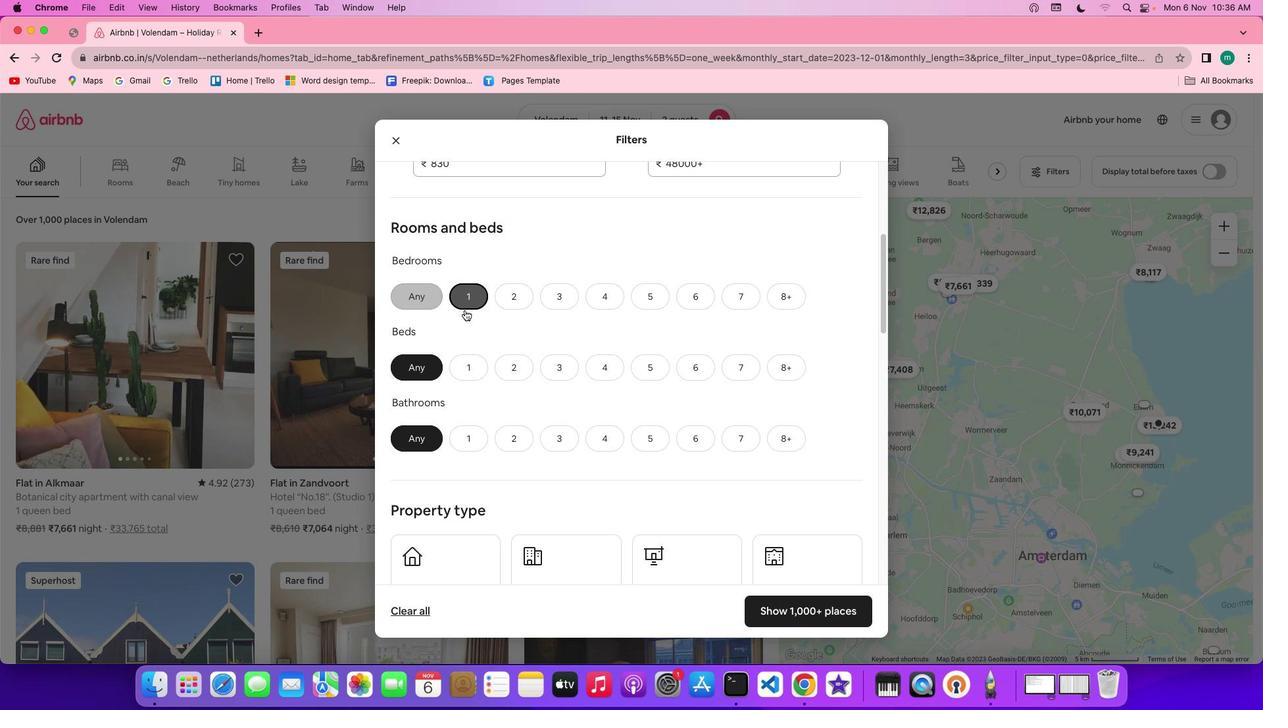 
Action: Mouse moved to (539, 382)
Screenshot: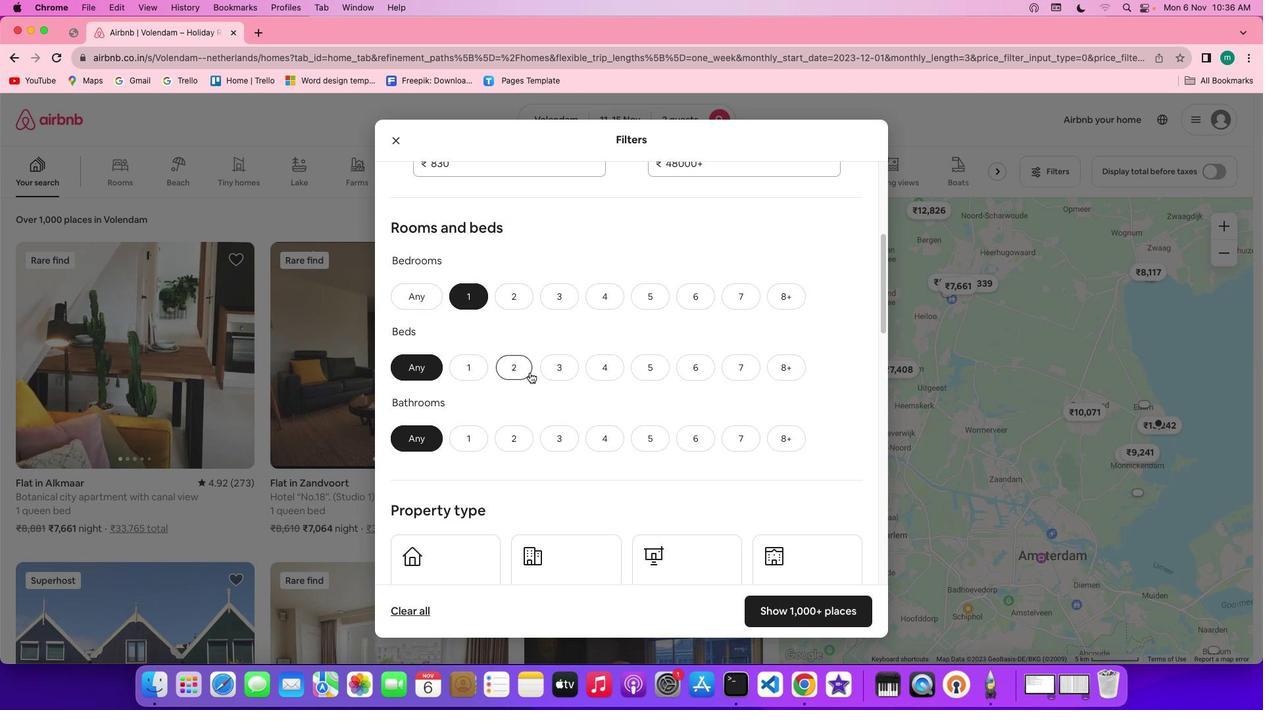 
Action: Mouse pressed left at (539, 382)
Screenshot: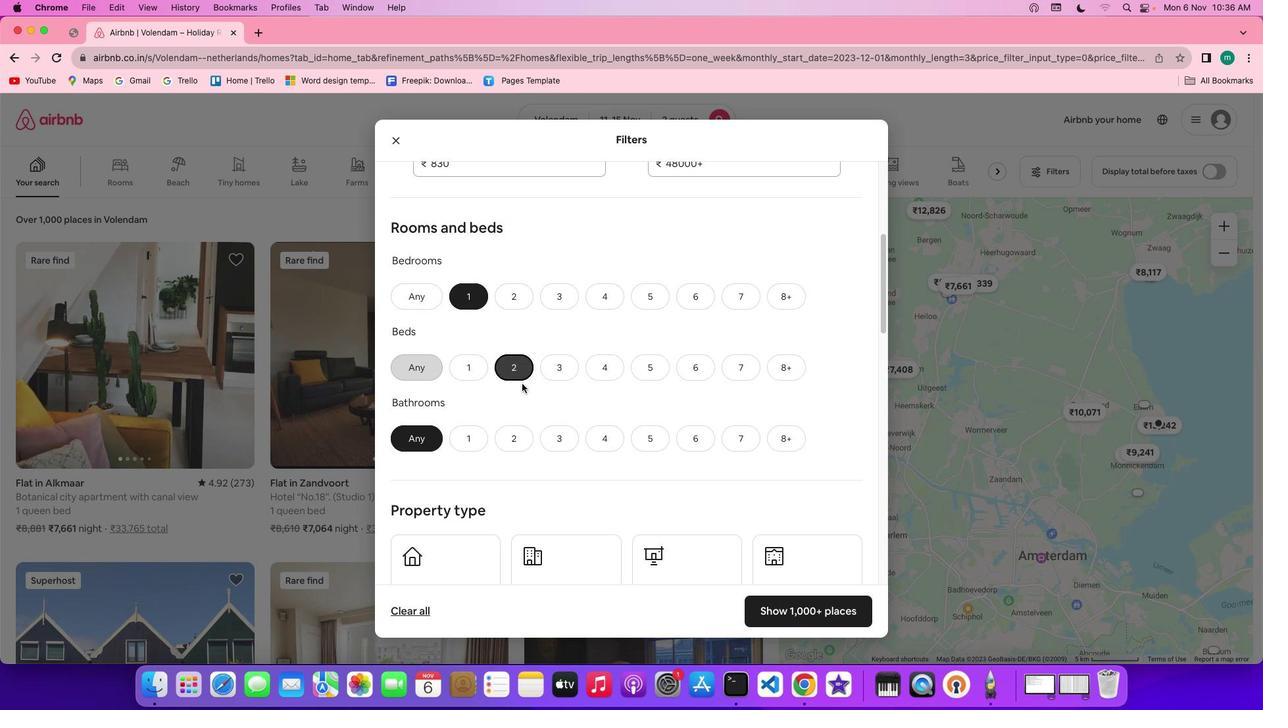 
Action: Mouse moved to (475, 457)
Screenshot: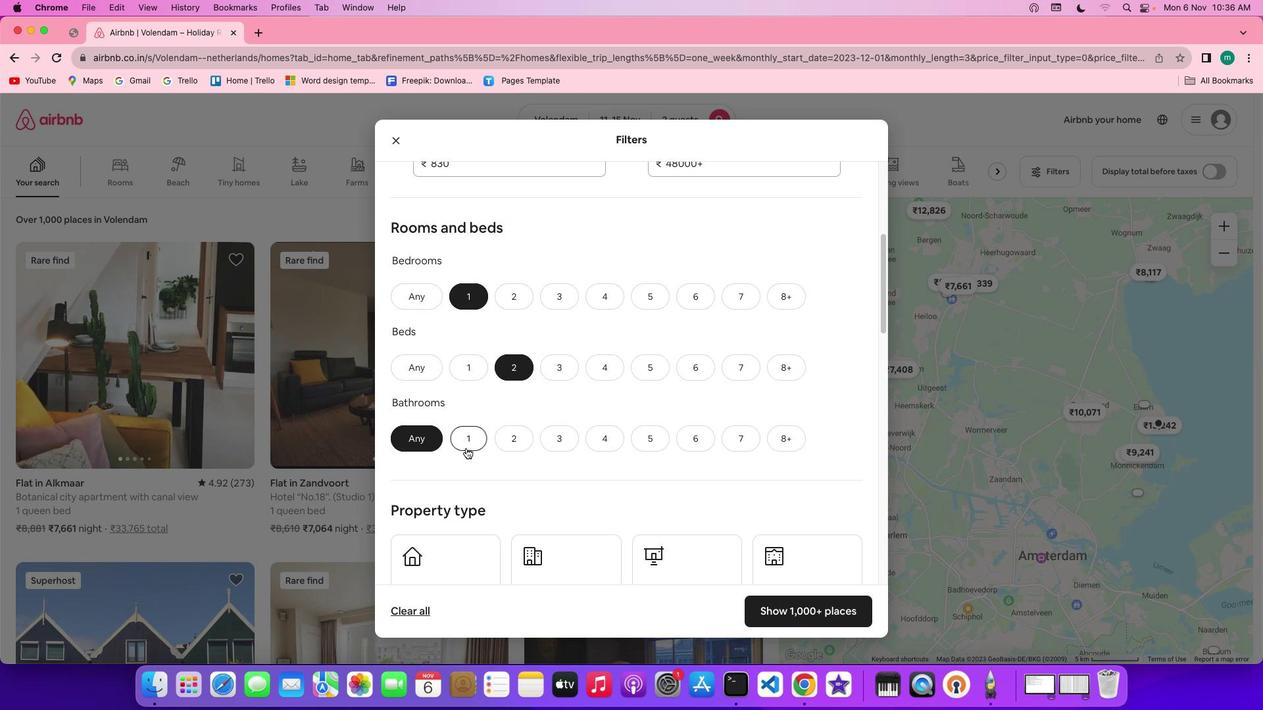 
Action: Mouse pressed left at (475, 457)
Screenshot: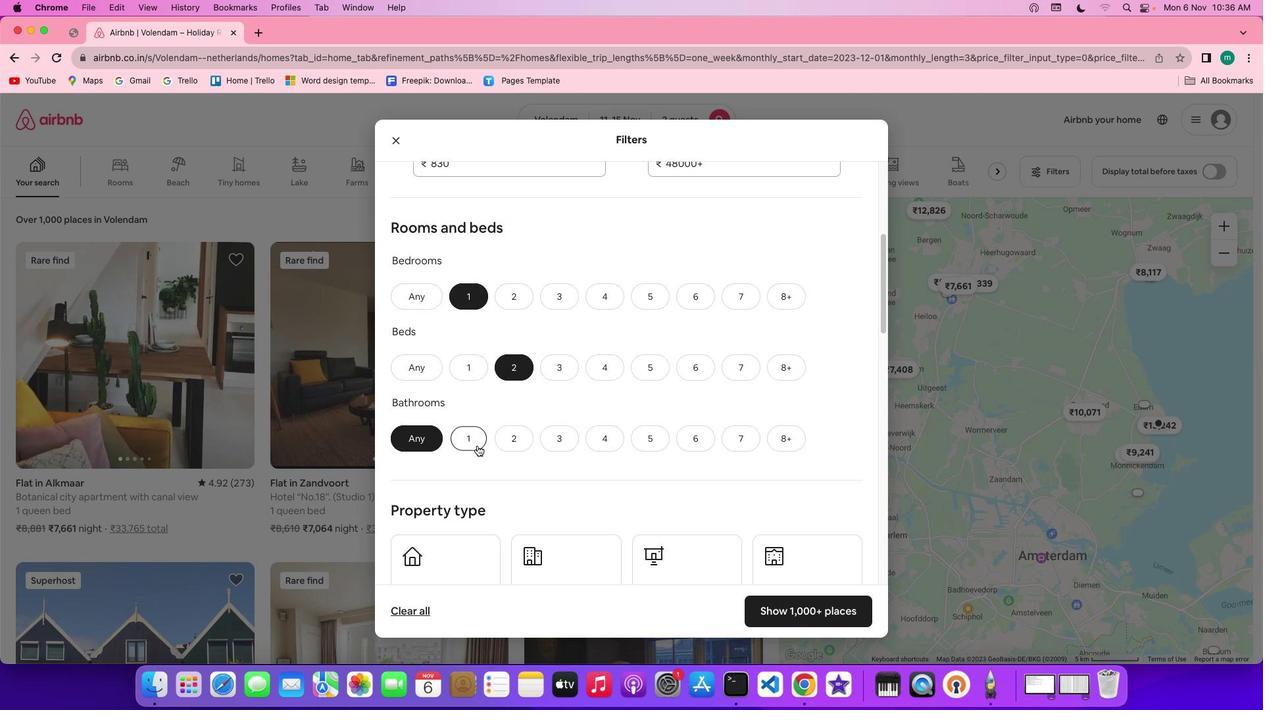 
Action: Mouse moved to (692, 448)
Screenshot: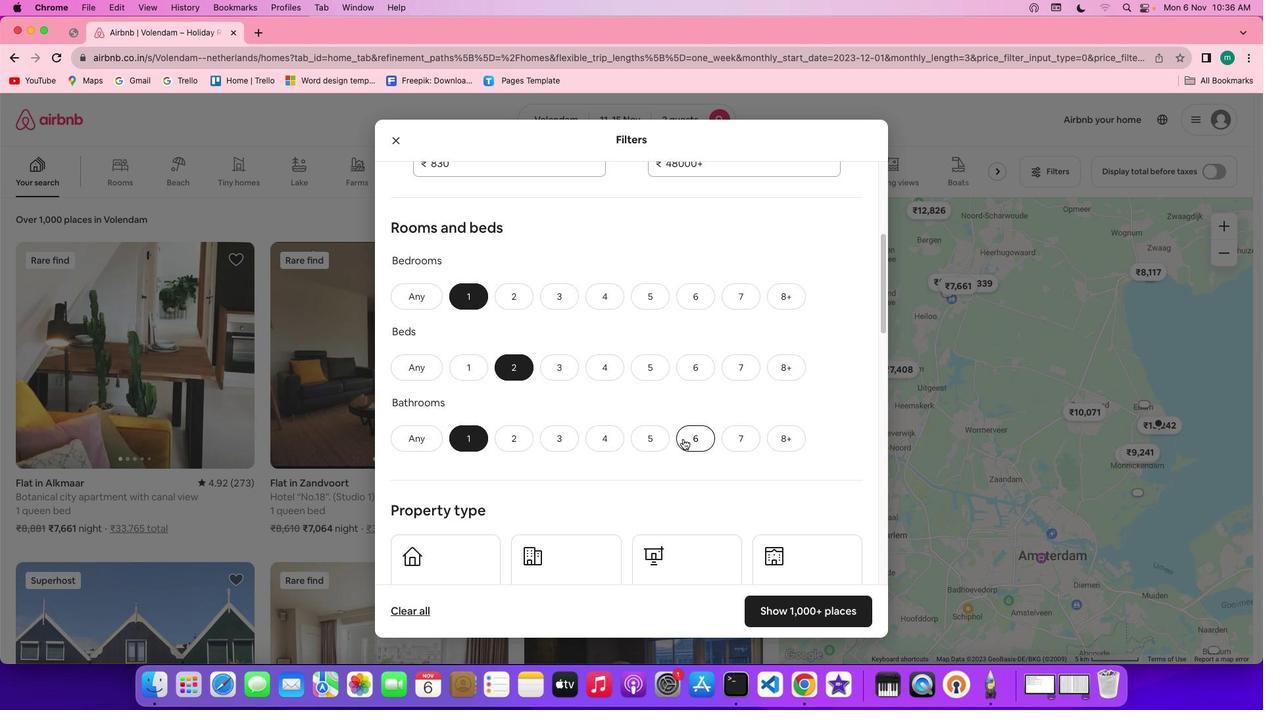 
Action: Mouse scrolled (692, 448) with delta (9, 8)
Screenshot: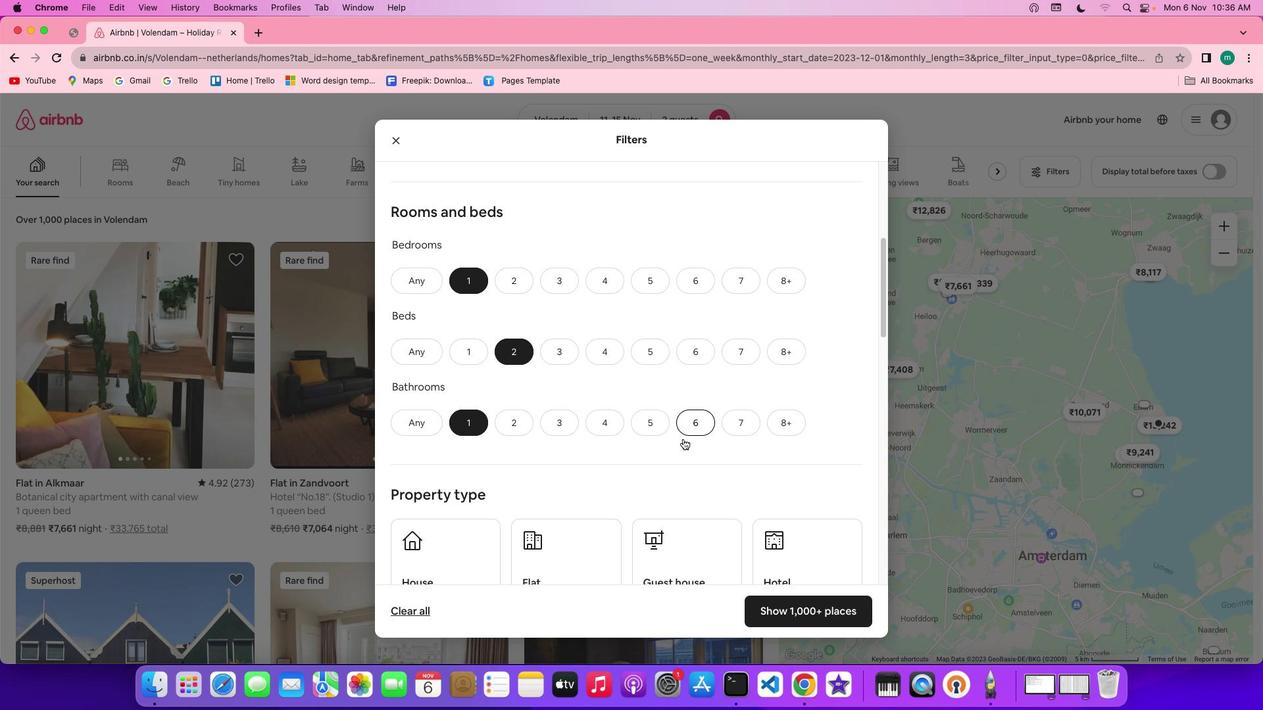 
Action: Mouse scrolled (692, 448) with delta (9, 8)
Screenshot: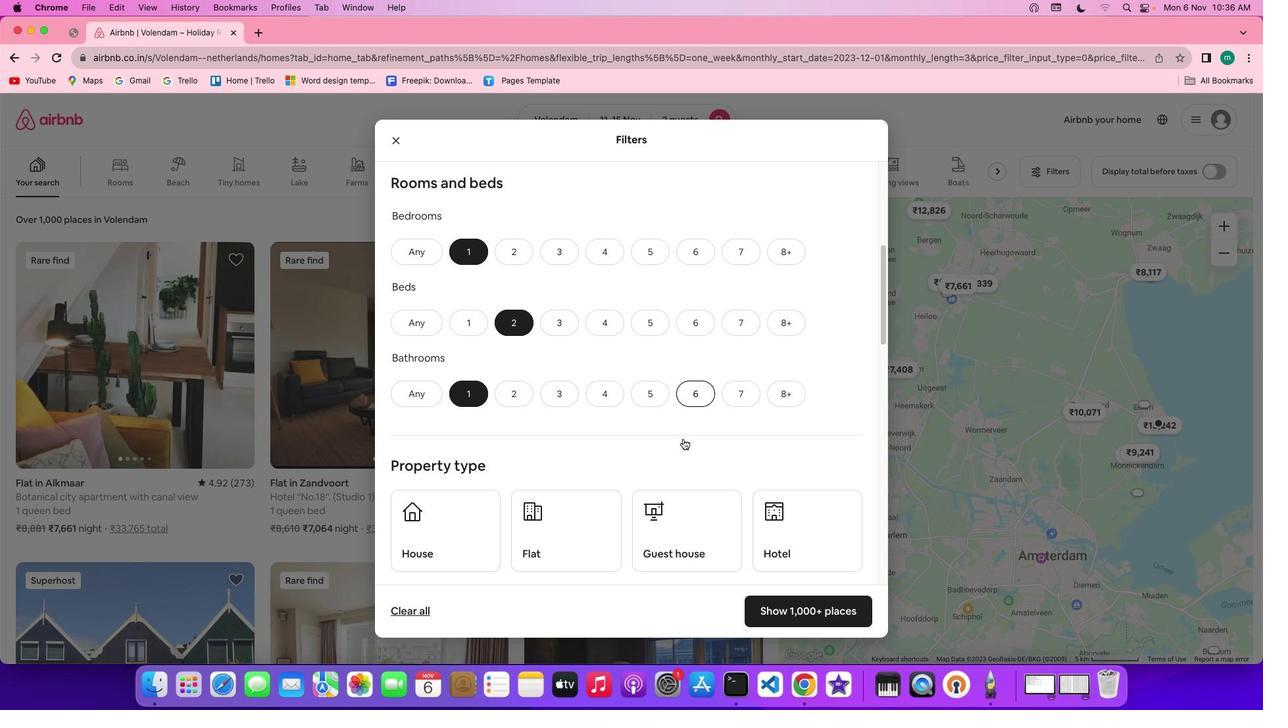 
Action: Mouse scrolled (692, 448) with delta (9, 8)
Screenshot: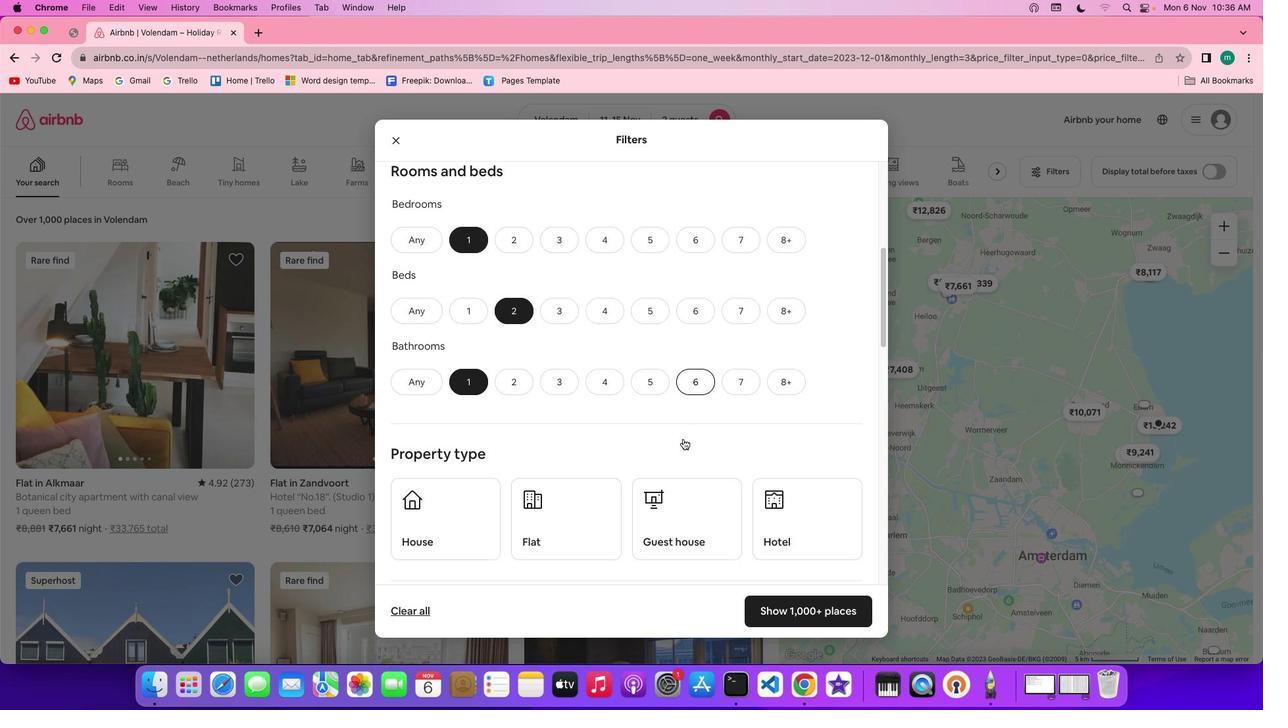 
Action: Mouse scrolled (692, 448) with delta (9, 8)
Screenshot: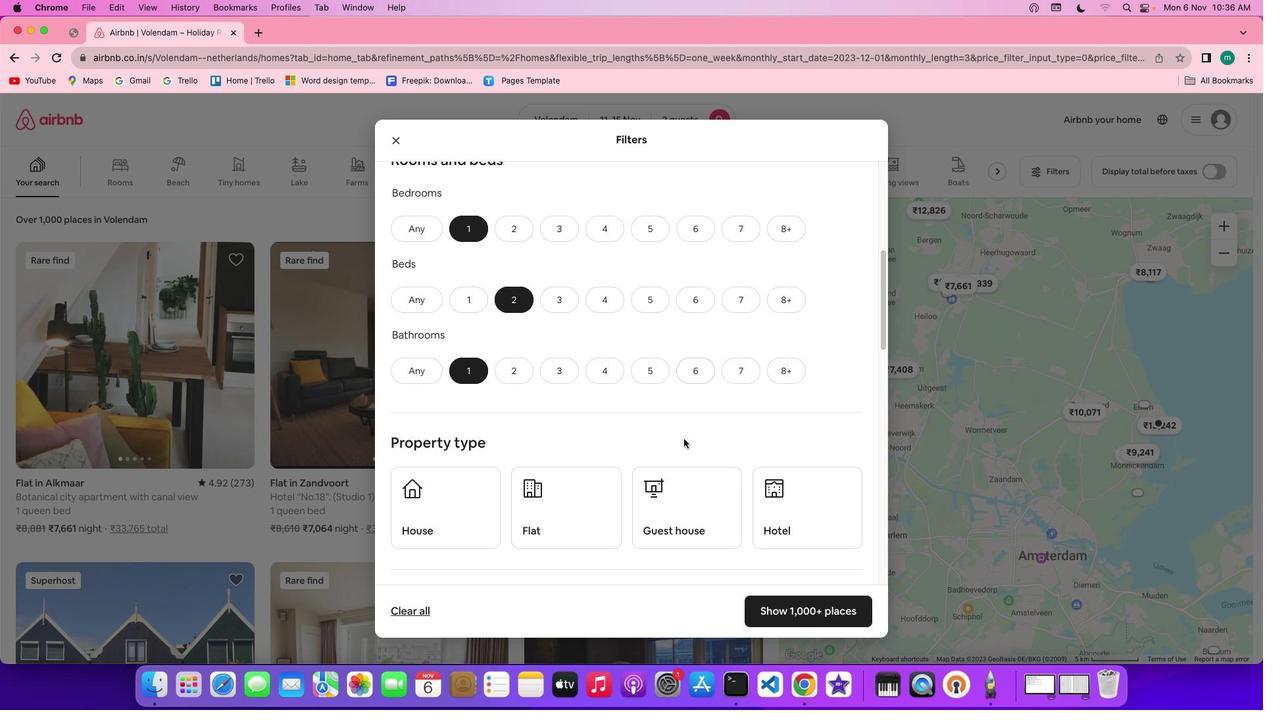 
Action: Mouse moved to (692, 448)
Screenshot: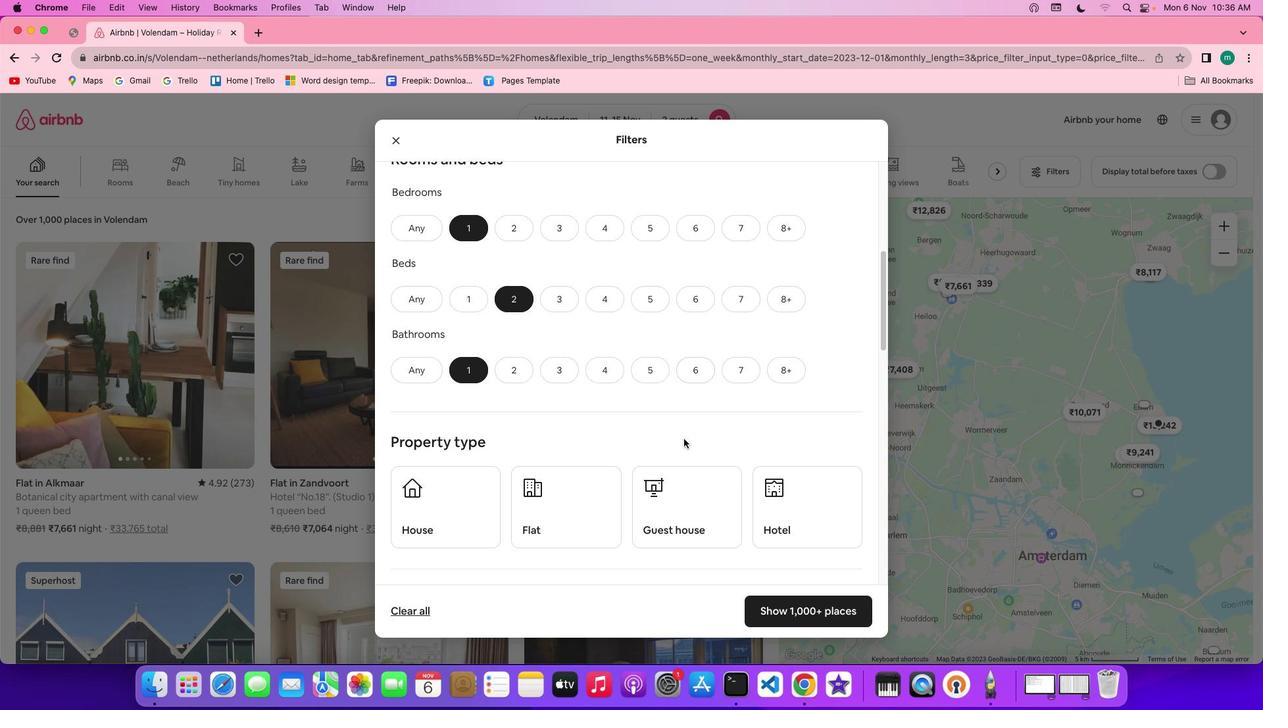
Action: Mouse scrolled (692, 448) with delta (9, 8)
Screenshot: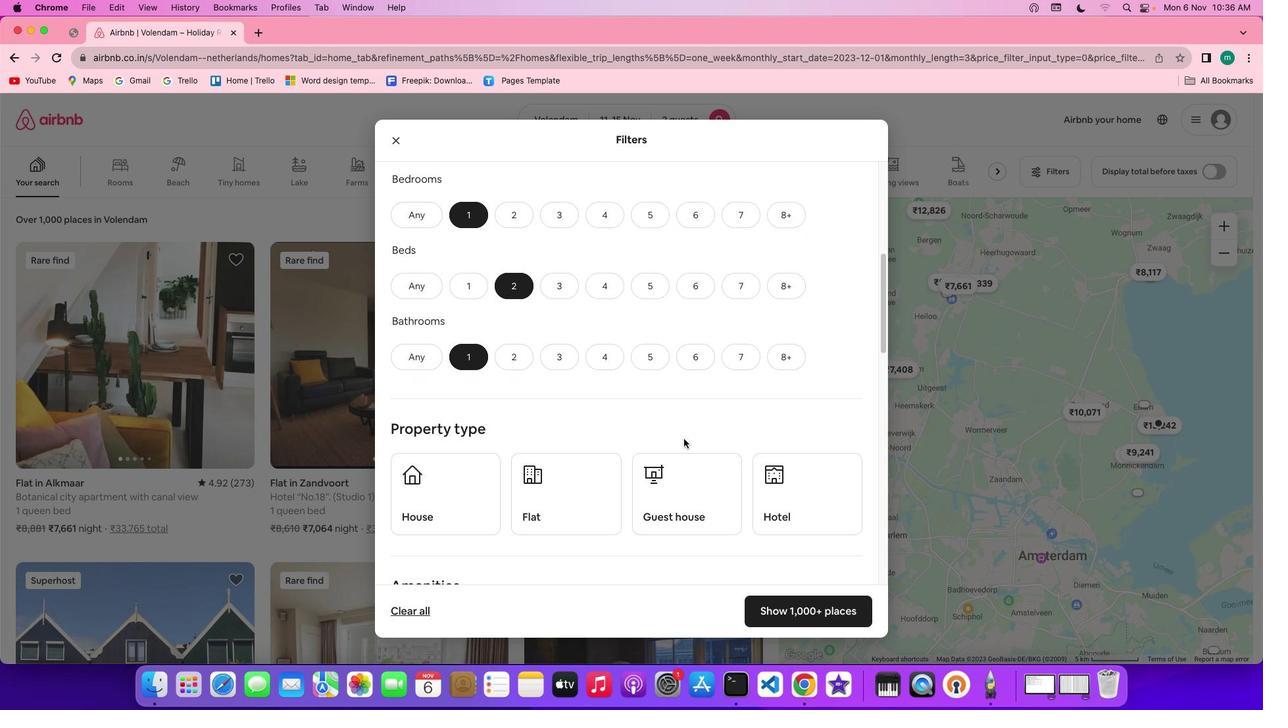 
Action: Mouse scrolled (692, 448) with delta (9, 8)
Screenshot: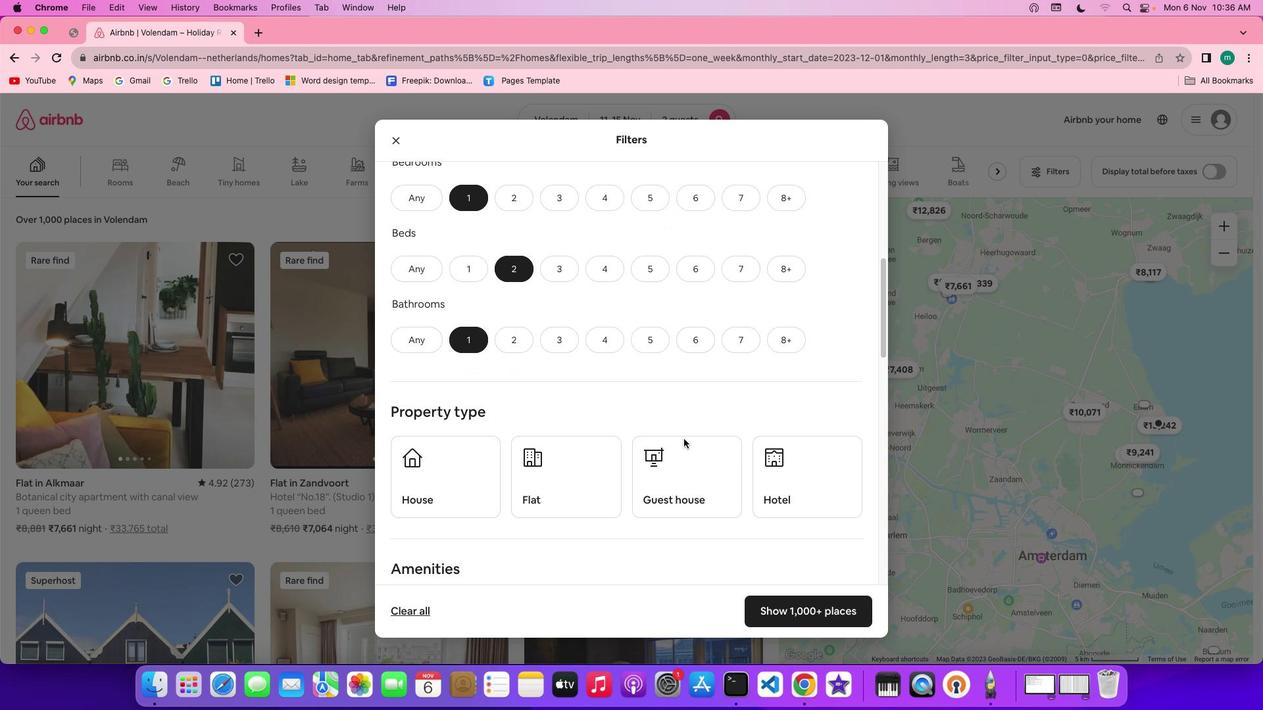 
Action: Mouse scrolled (692, 448) with delta (9, 8)
Screenshot: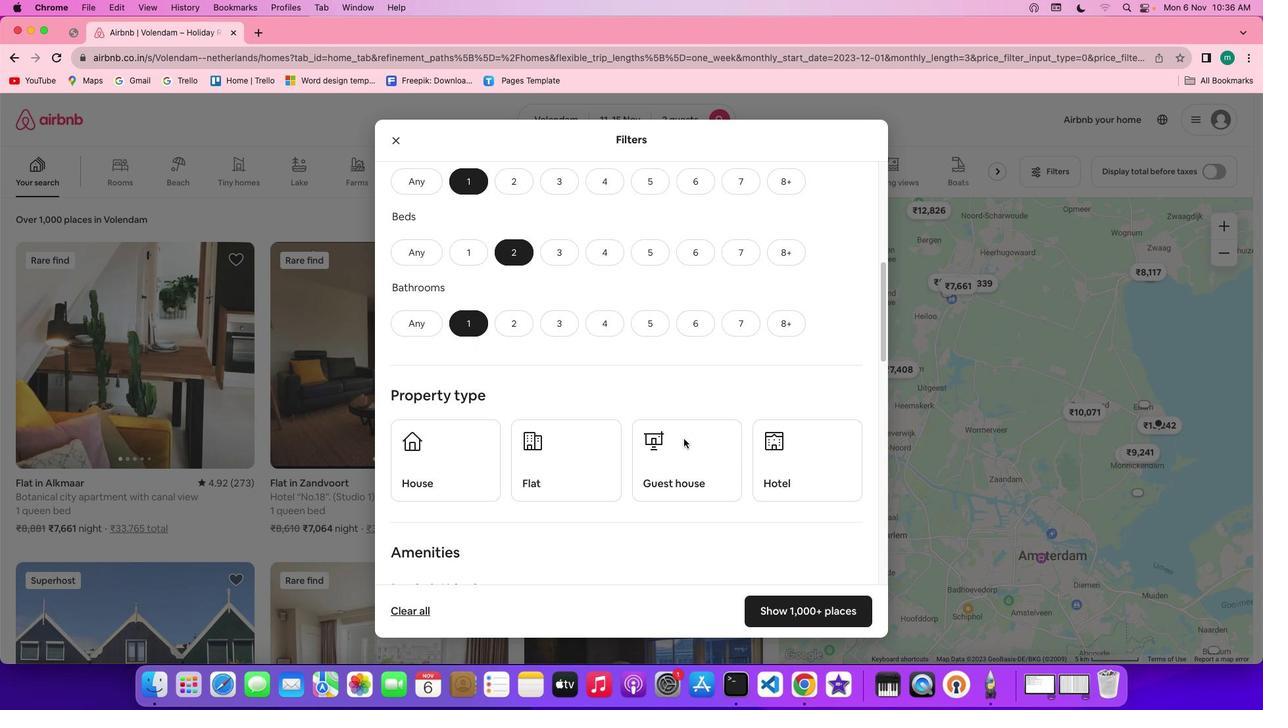 
Action: Mouse scrolled (692, 448) with delta (9, 8)
Screenshot: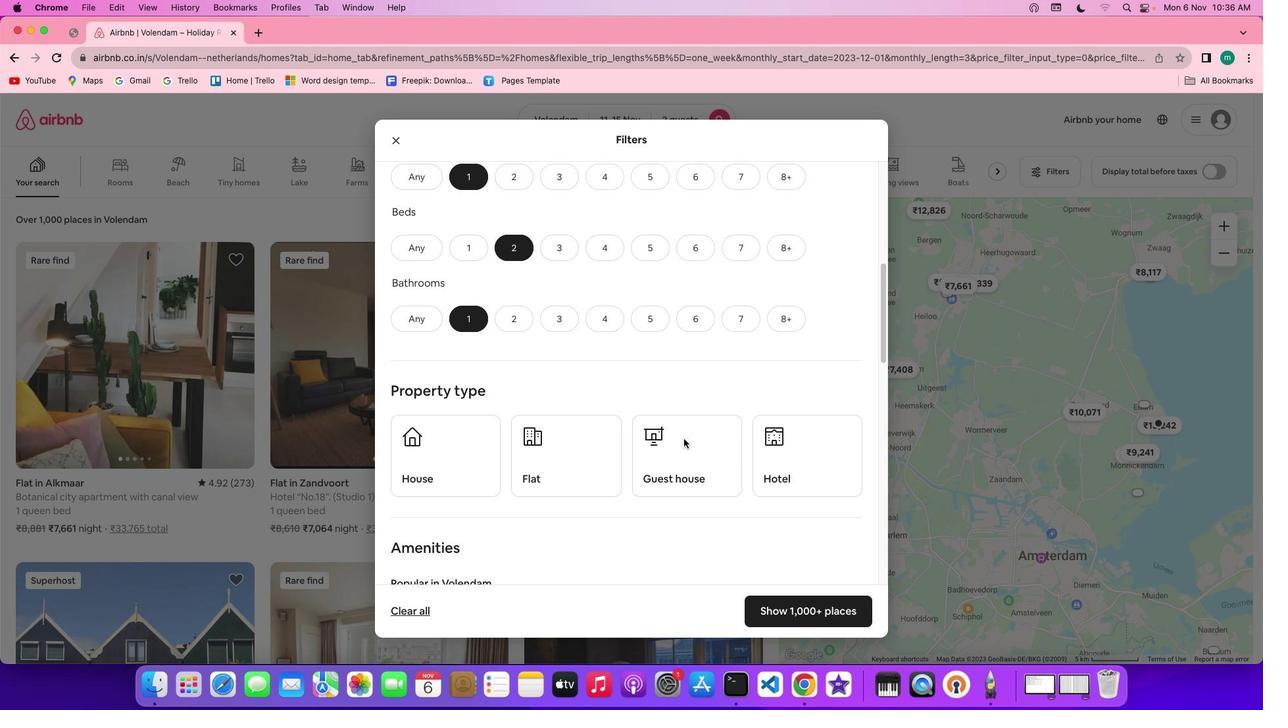 
Action: Mouse scrolled (692, 448) with delta (9, 8)
Screenshot: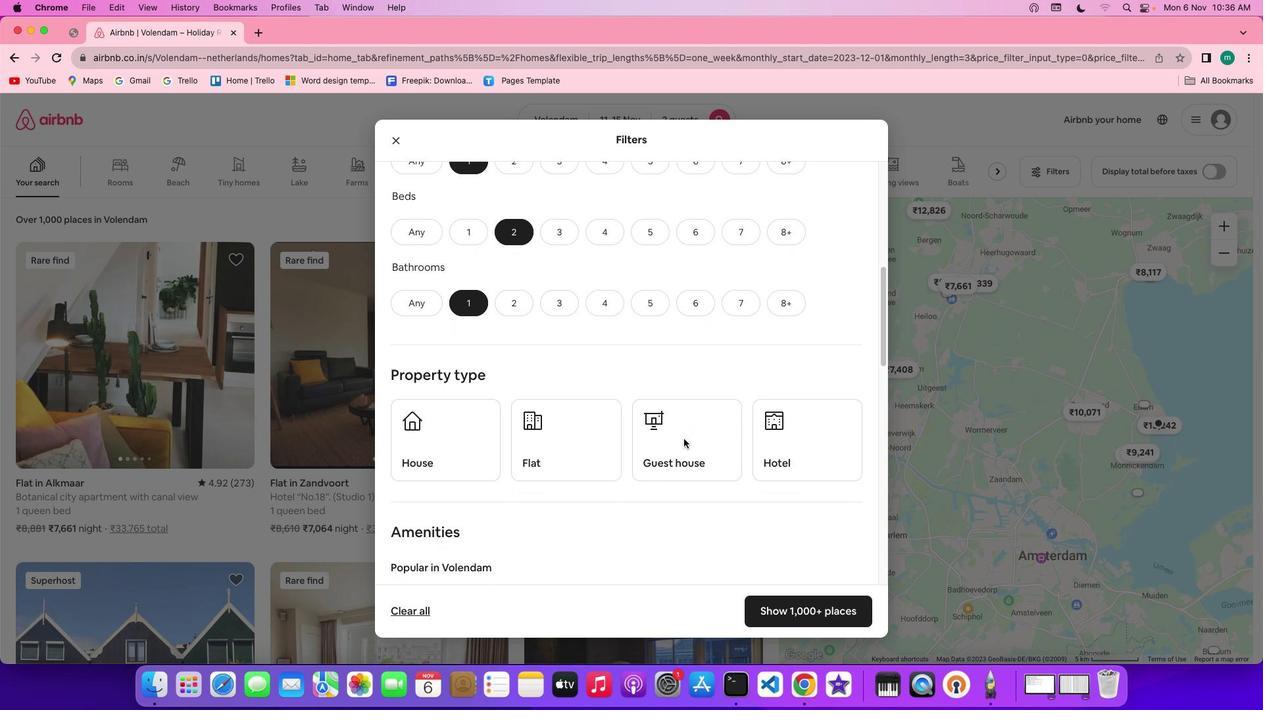 
Action: Mouse scrolled (692, 448) with delta (9, 8)
Screenshot: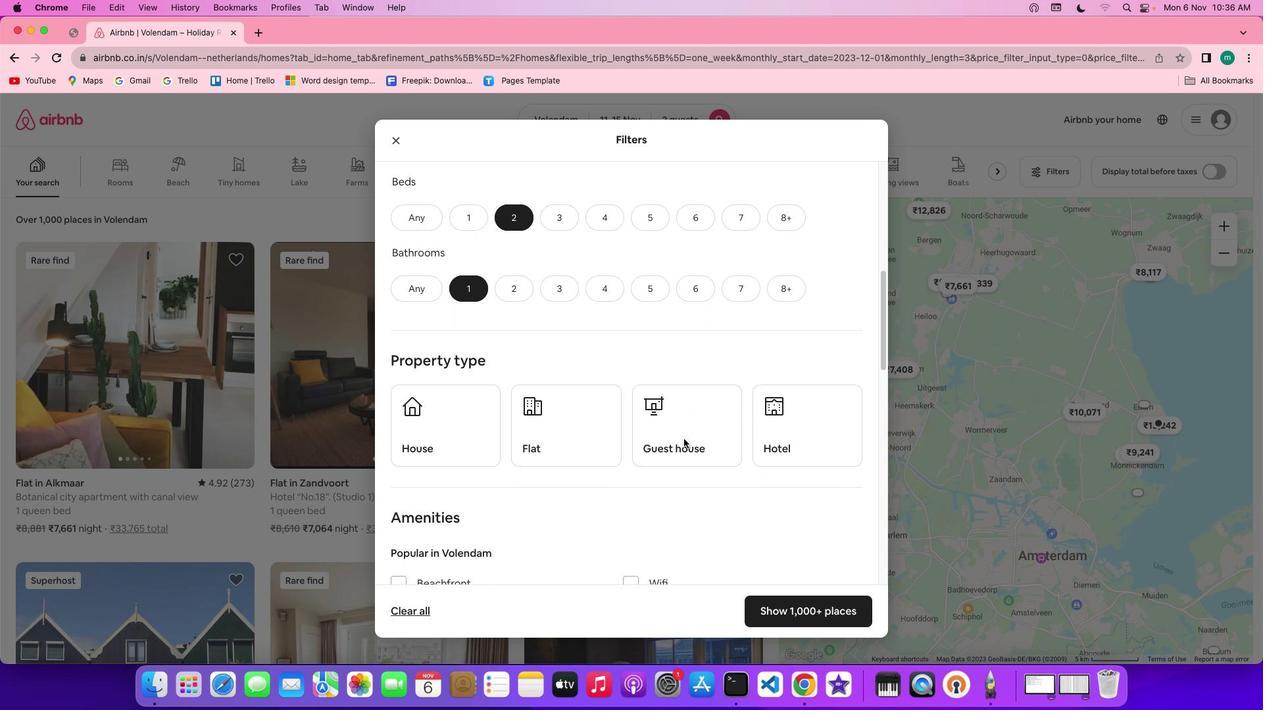 
Action: Mouse scrolled (692, 448) with delta (9, 8)
Screenshot: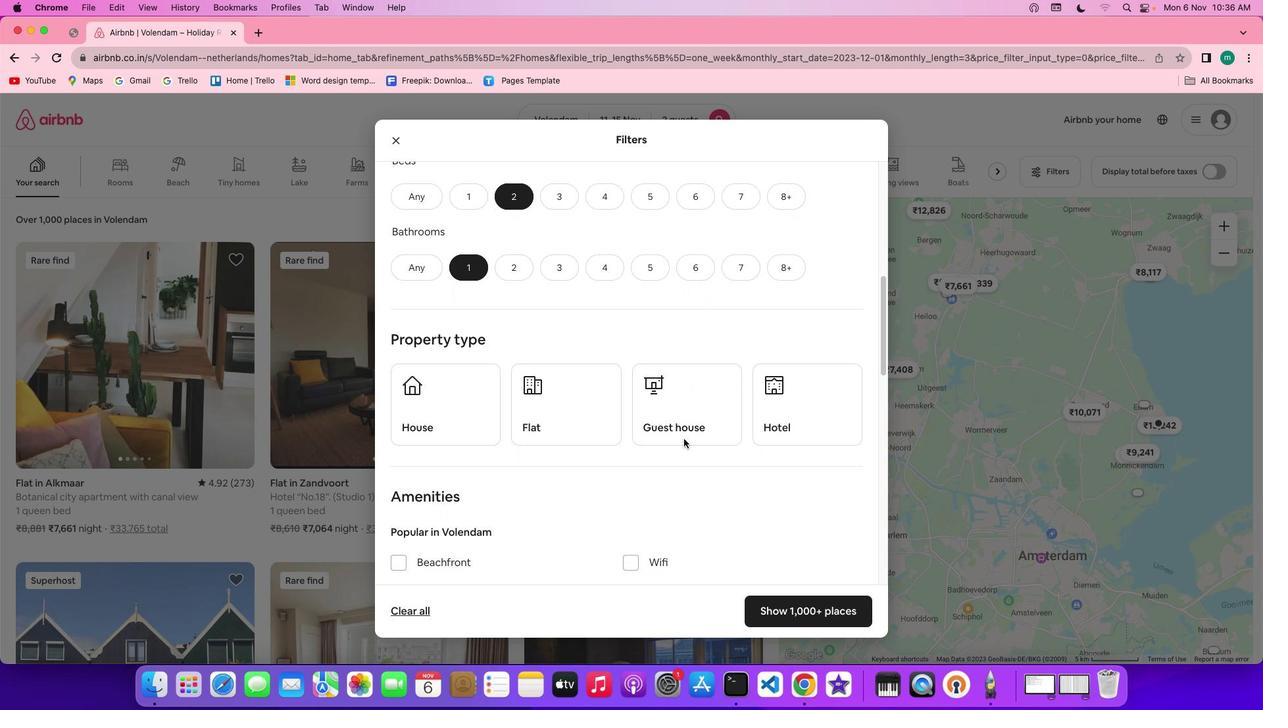
Action: Mouse scrolled (692, 448) with delta (9, 8)
Screenshot: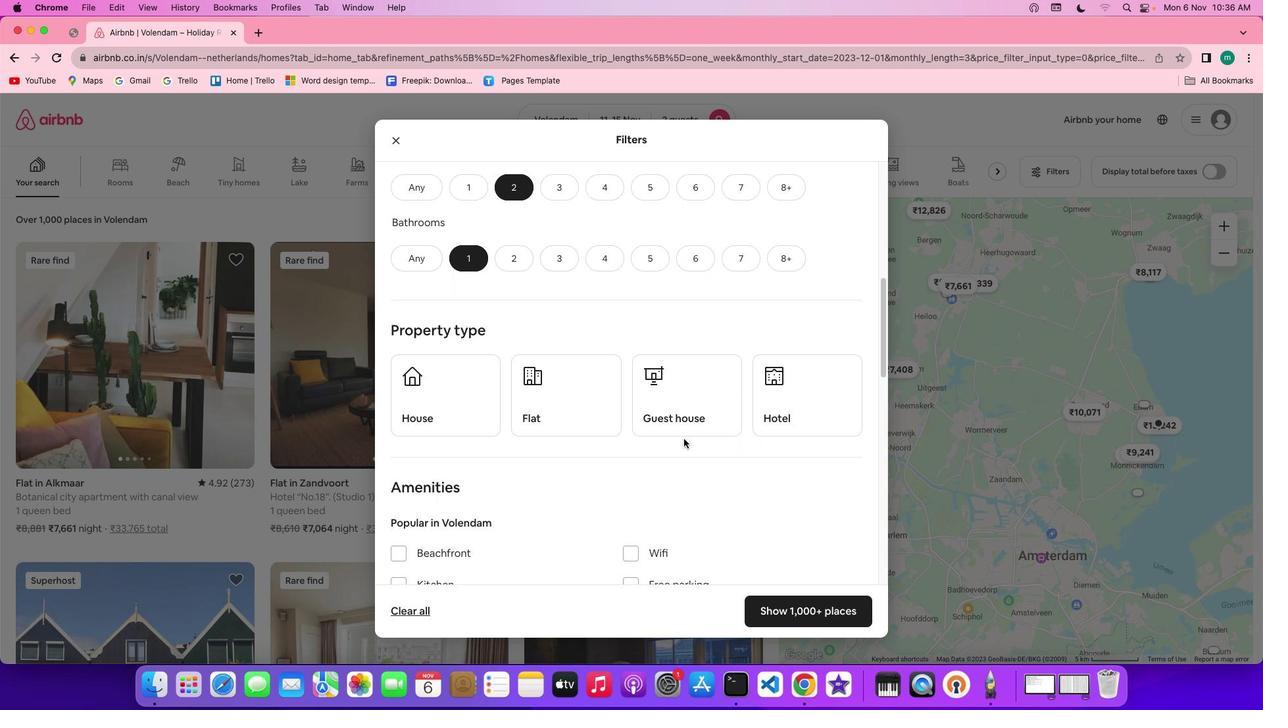
Action: Mouse scrolled (692, 448) with delta (9, 8)
Screenshot: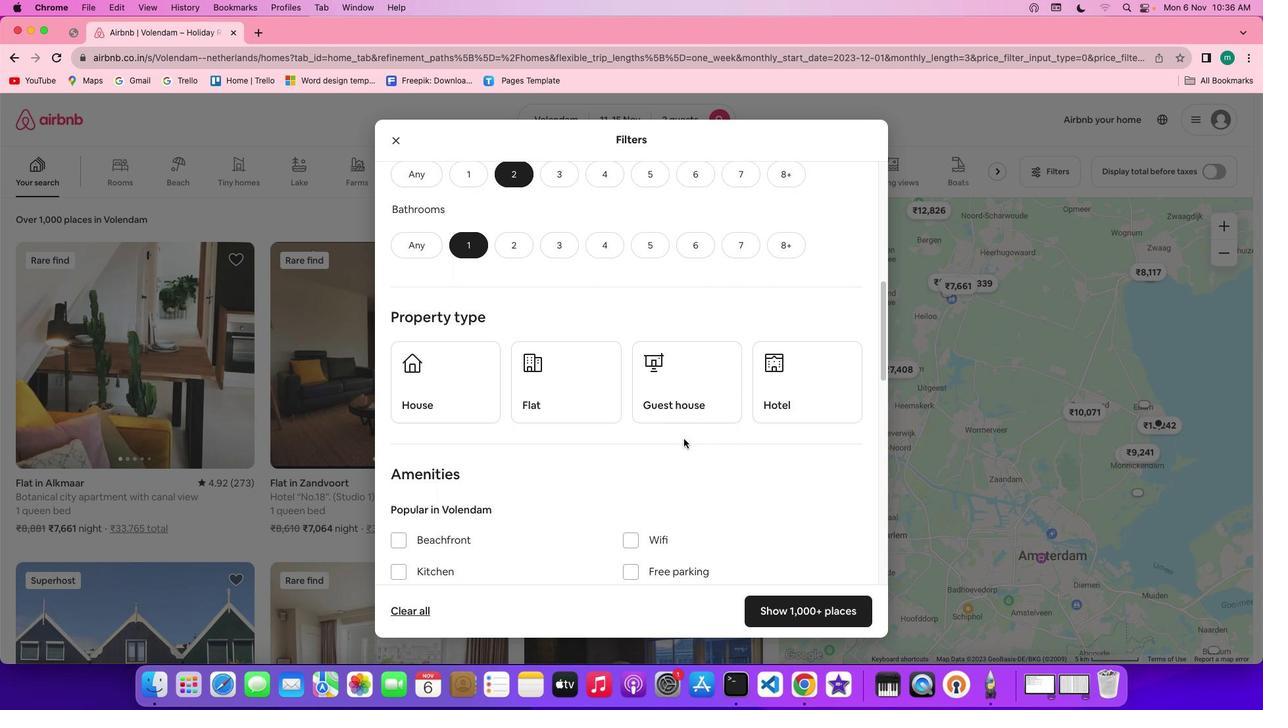 
Action: Mouse scrolled (692, 448) with delta (9, 8)
Screenshot: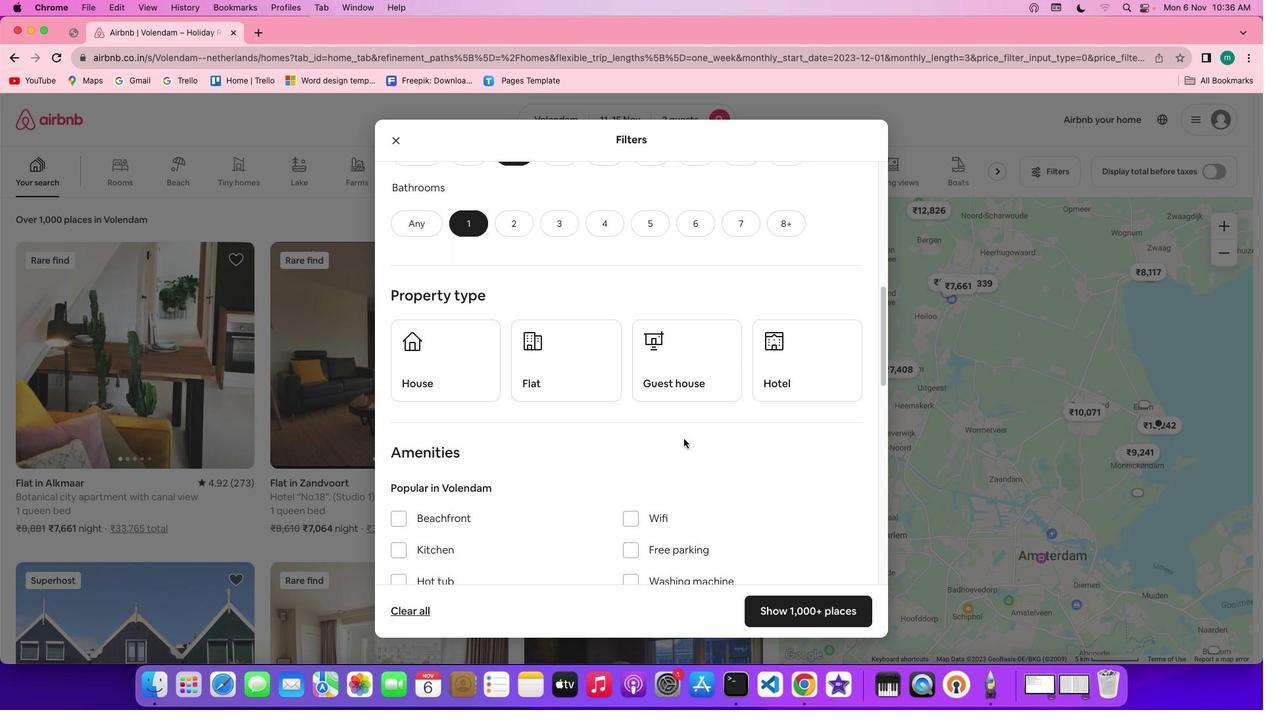 
Action: Mouse scrolled (692, 448) with delta (9, 8)
Screenshot: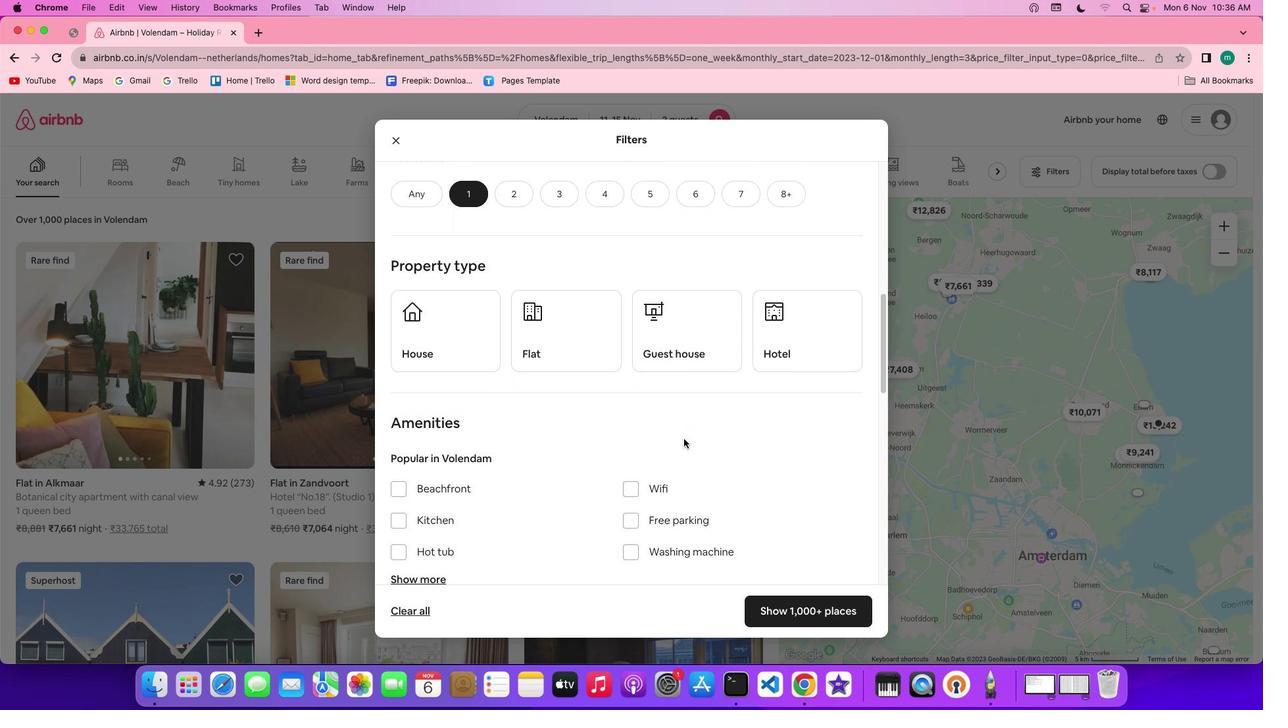 
Action: Mouse moved to (776, 360)
Screenshot: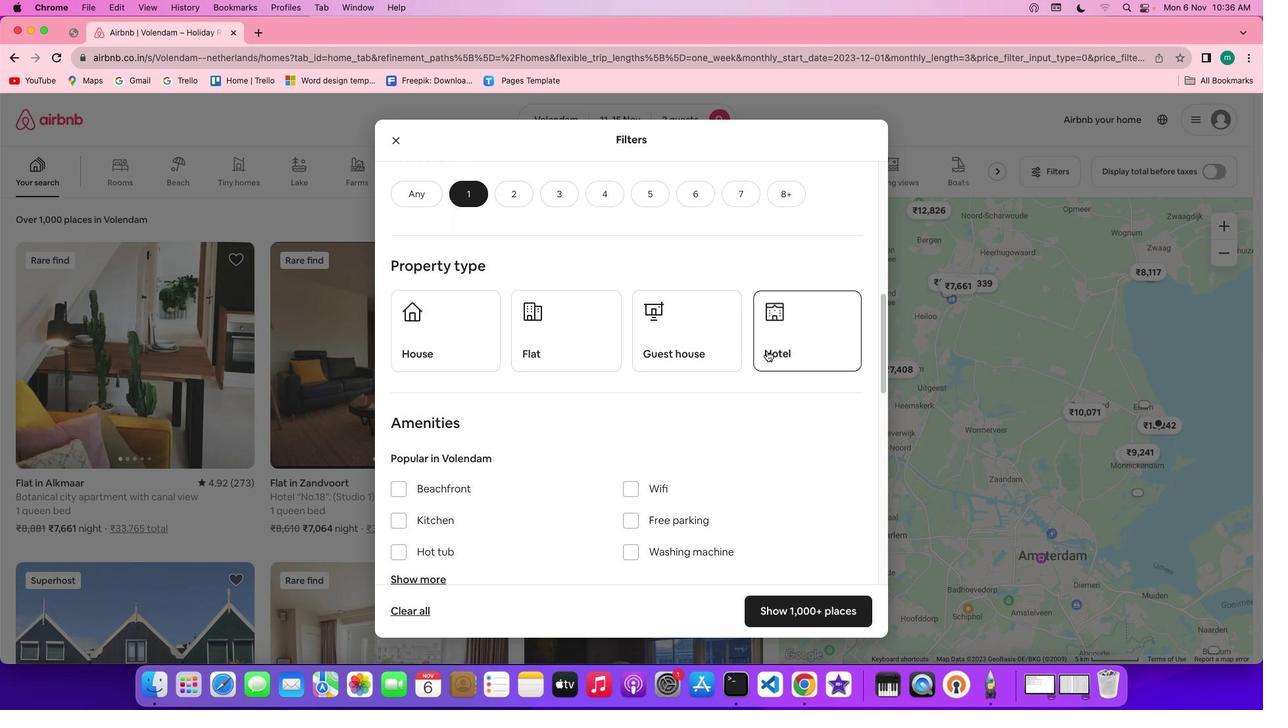 
Action: Mouse pressed left at (776, 360)
Screenshot: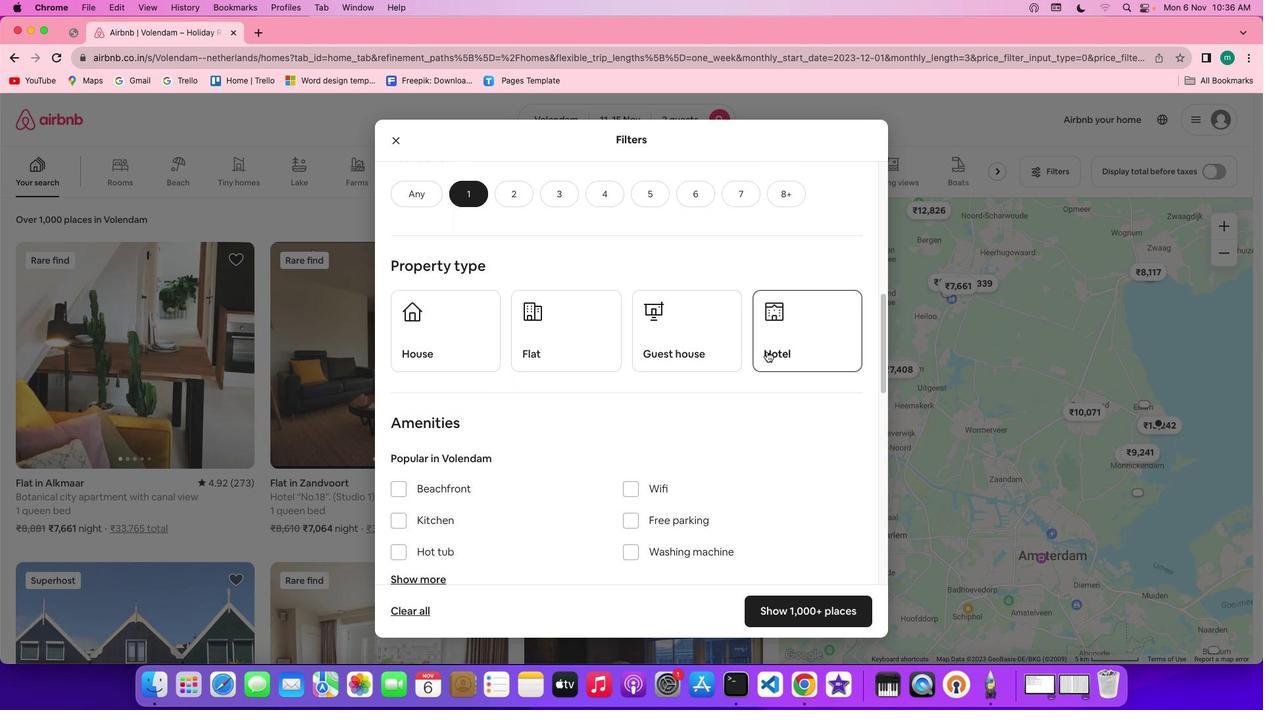 
Action: Mouse moved to (717, 419)
Screenshot: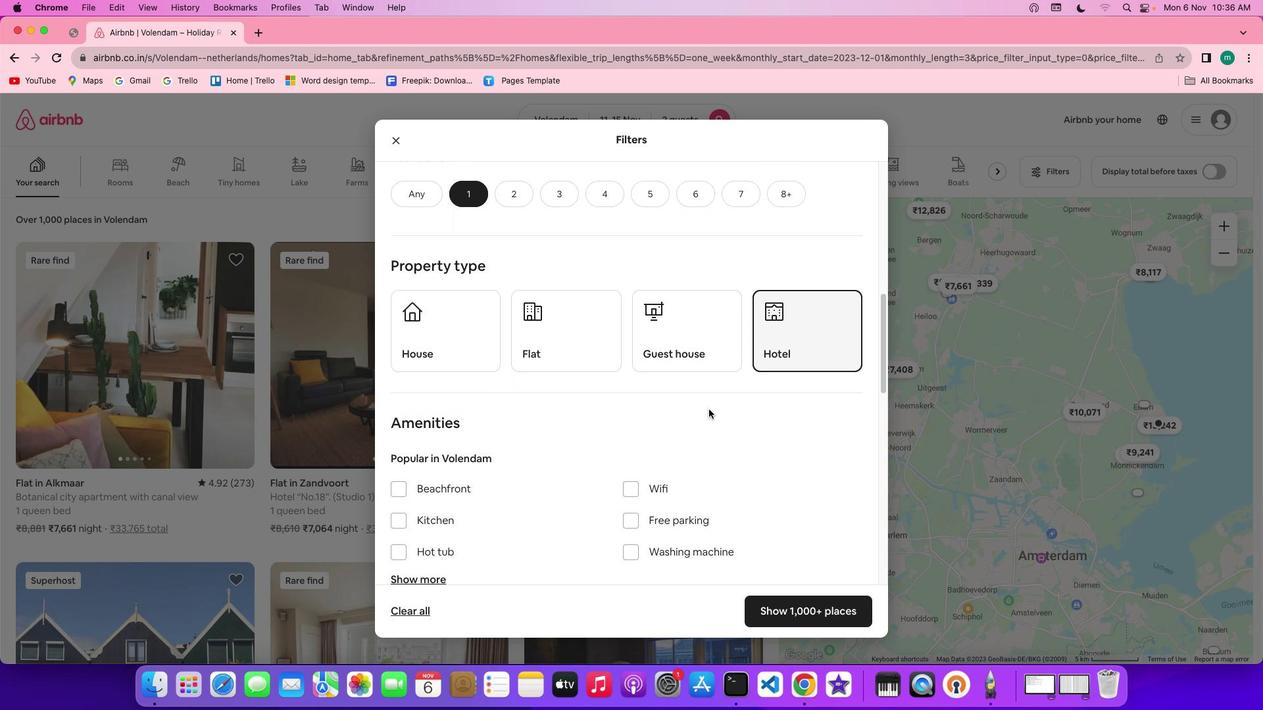 
Action: Mouse scrolled (717, 419) with delta (9, 8)
Screenshot: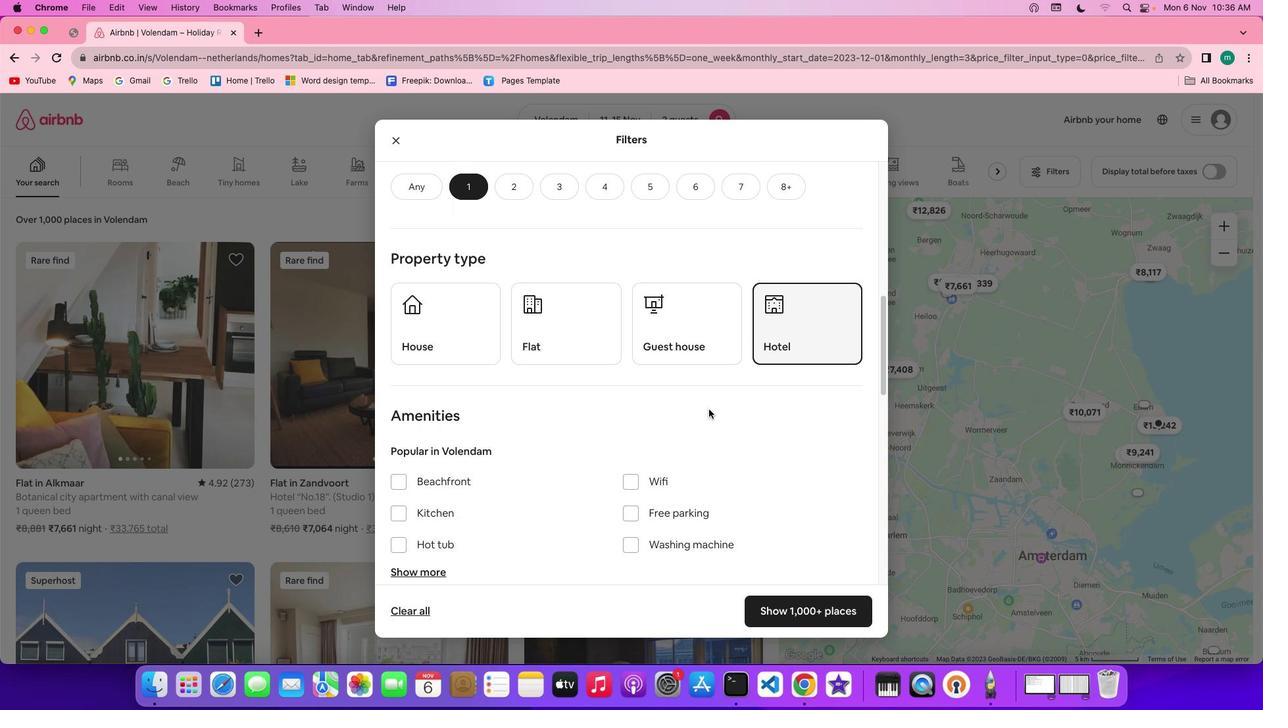
Action: Mouse scrolled (717, 419) with delta (9, 8)
Screenshot: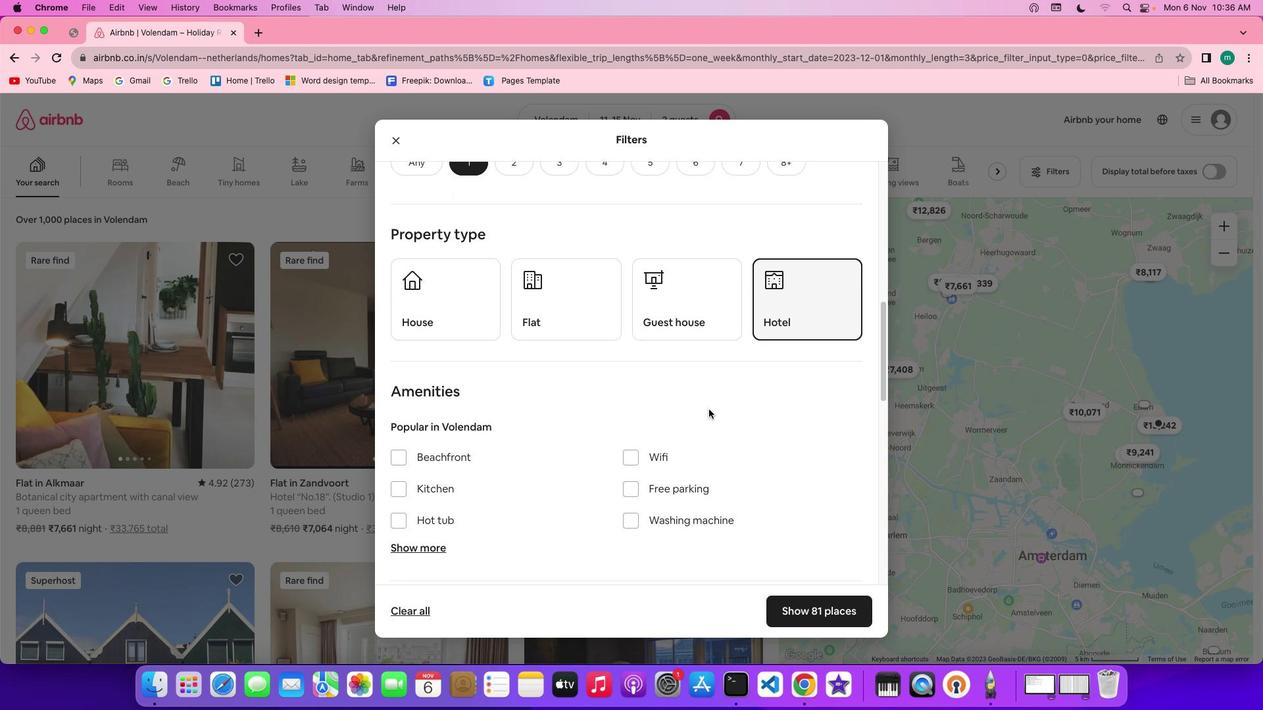 
Action: Mouse scrolled (717, 419) with delta (9, 8)
Screenshot: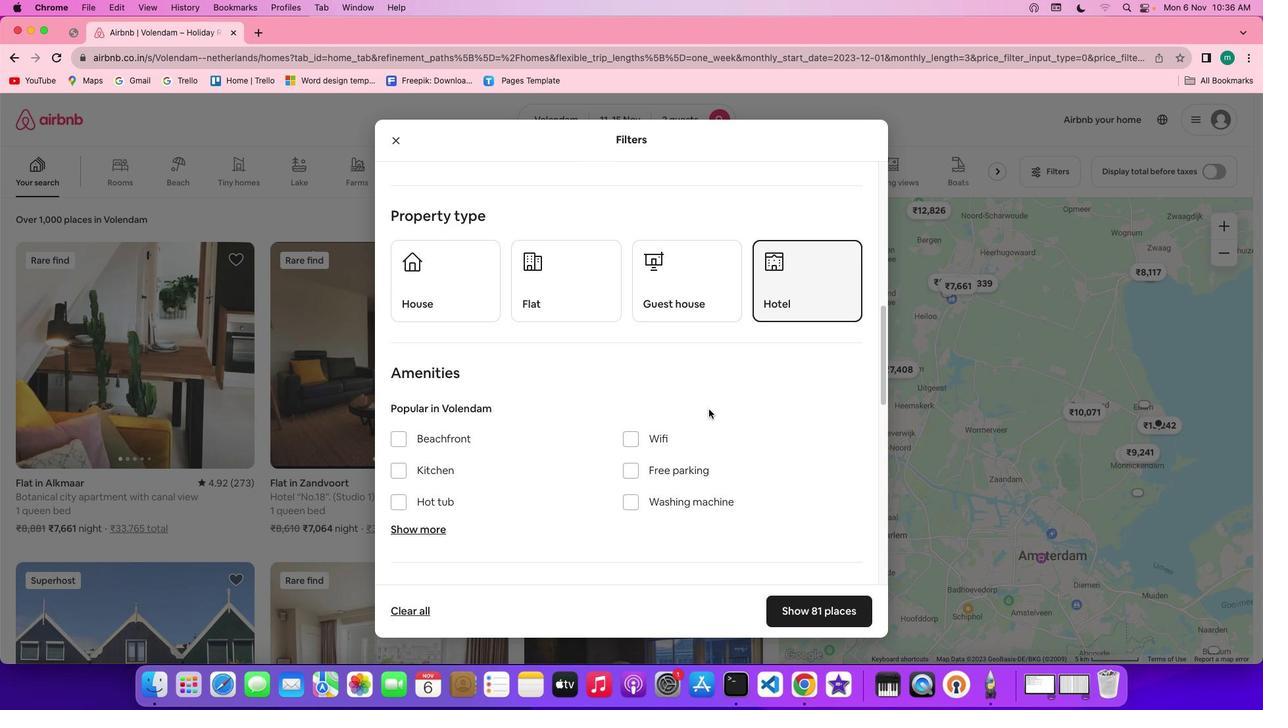 
Action: Mouse scrolled (717, 419) with delta (9, 8)
Screenshot: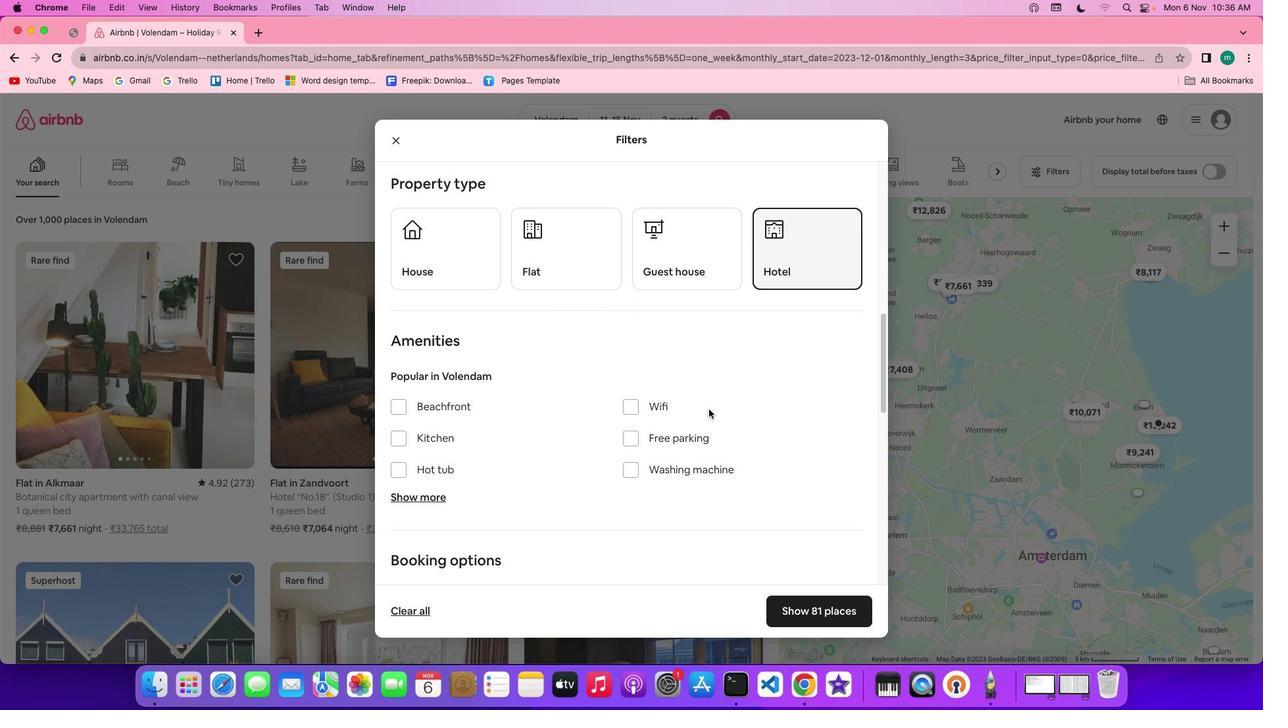 
Action: Mouse scrolled (717, 419) with delta (9, 8)
Screenshot: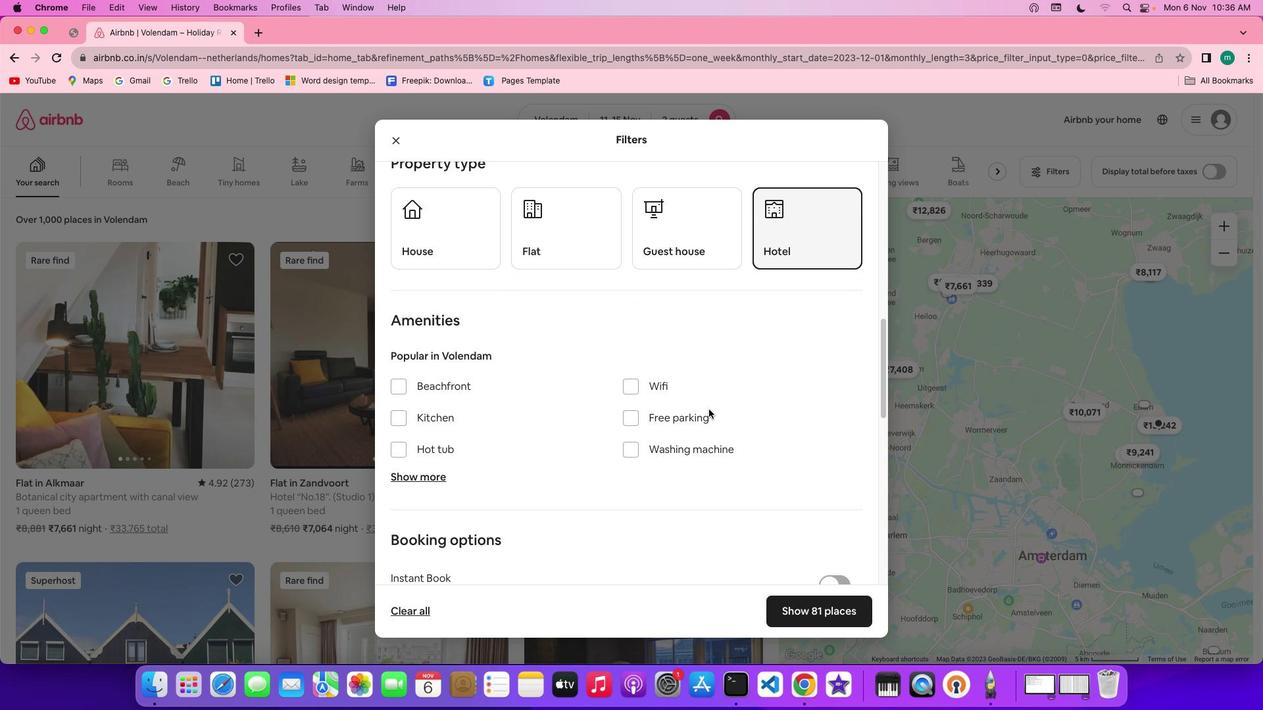 
Action: Mouse scrolled (717, 419) with delta (9, 7)
Screenshot: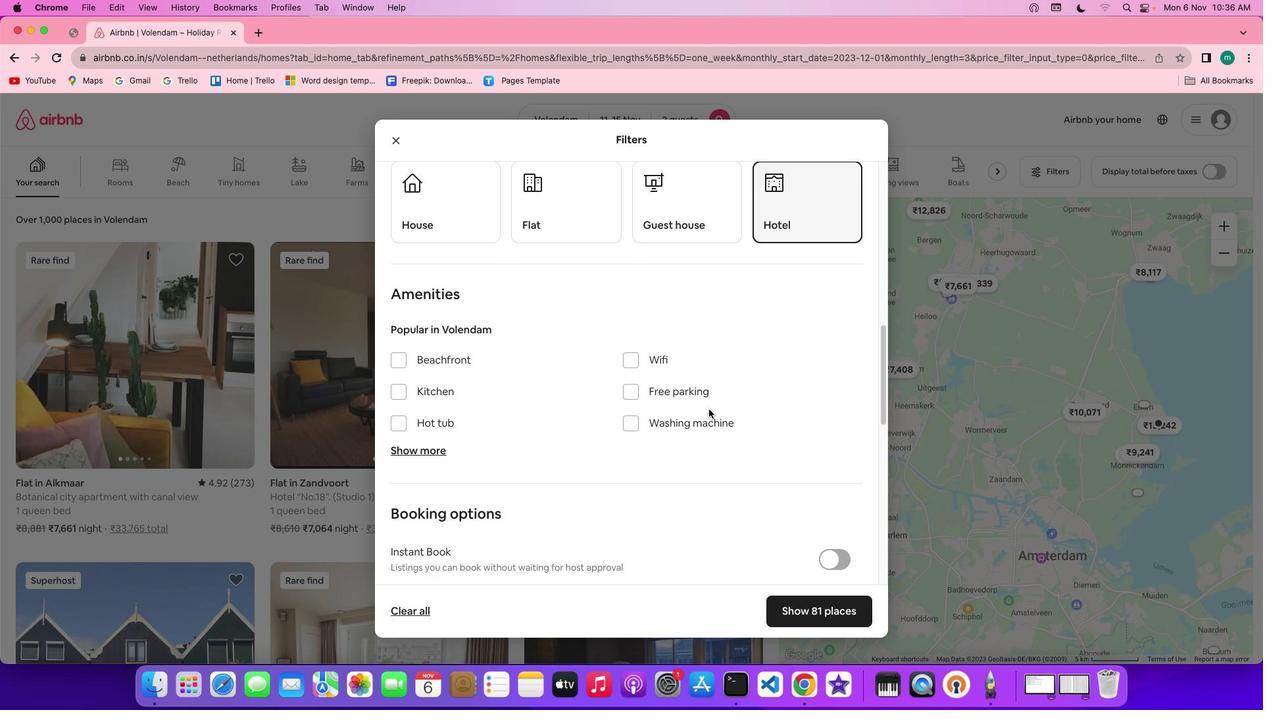 
Action: Mouse scrolled (717, 419) with delta (9, 8)
Screenshot: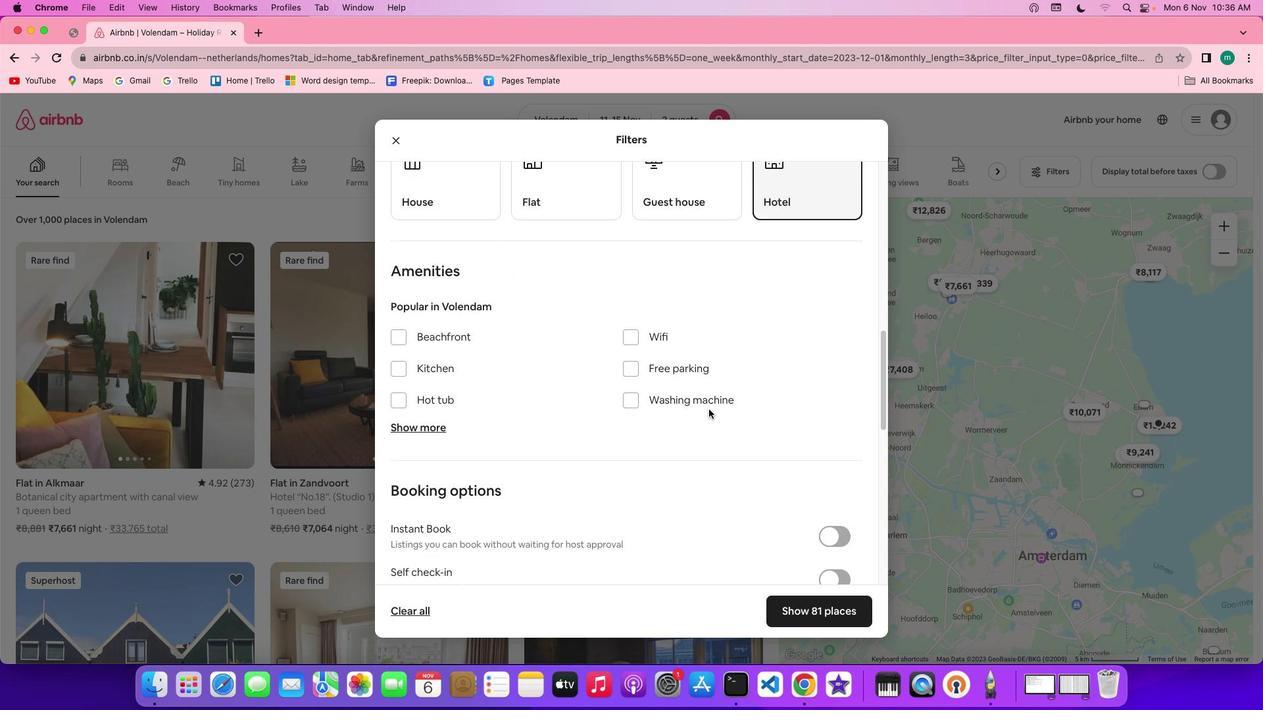 
Action: Mouse scrolled (717, 419) with delta (9, 8)
Screenshot: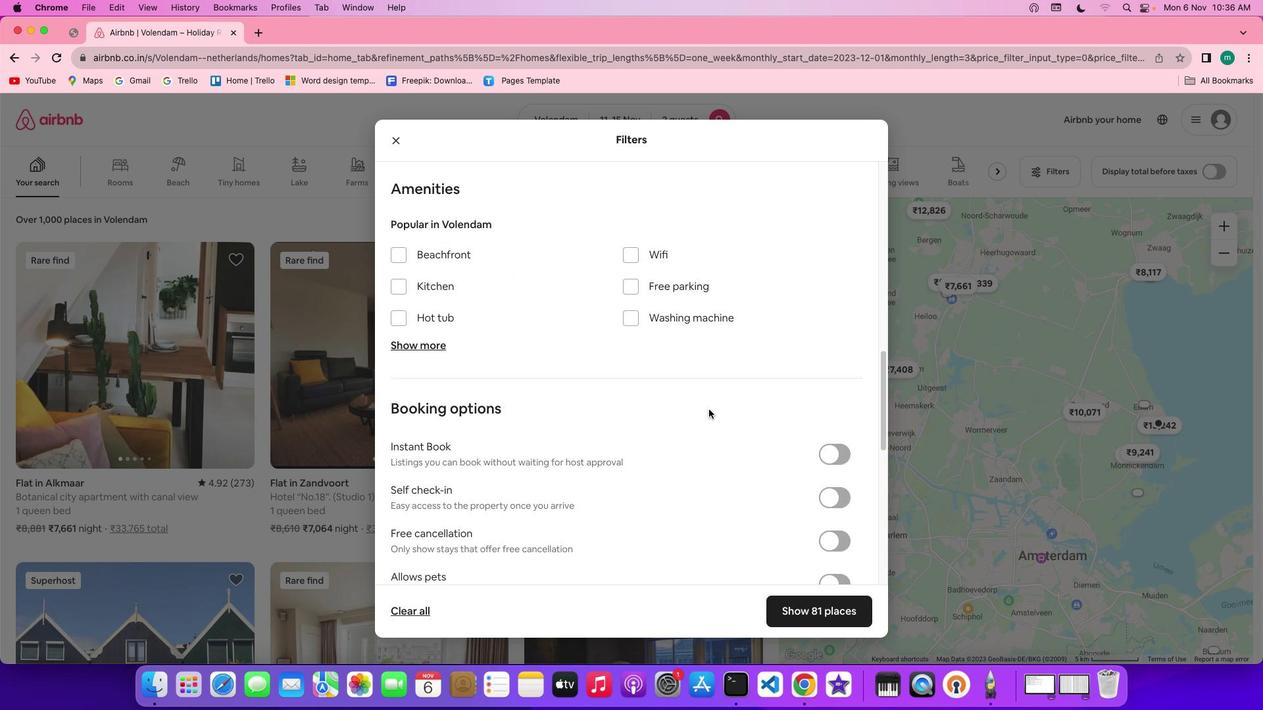 
Action: Mouse scrolled (717, 419) with delta (9, 7)
Screenshot: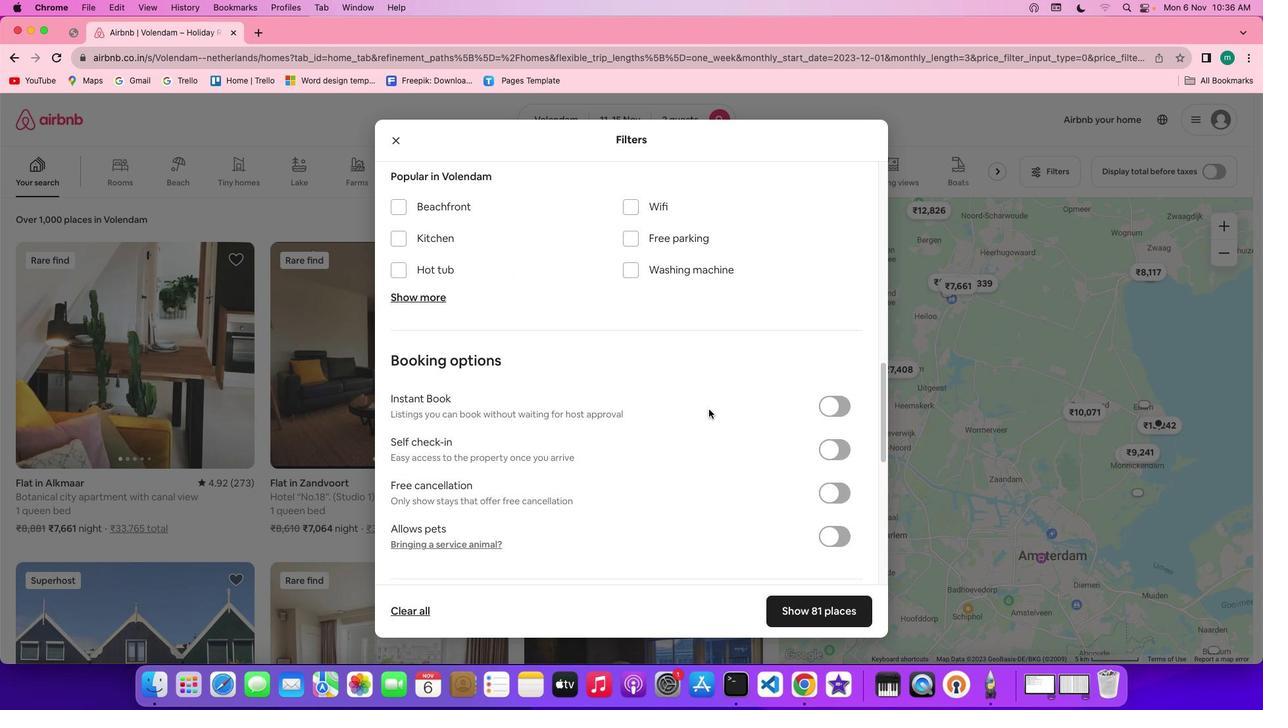 
Action: Mouse scrolled (717, 419) with delta (9, 7)
Screenshot: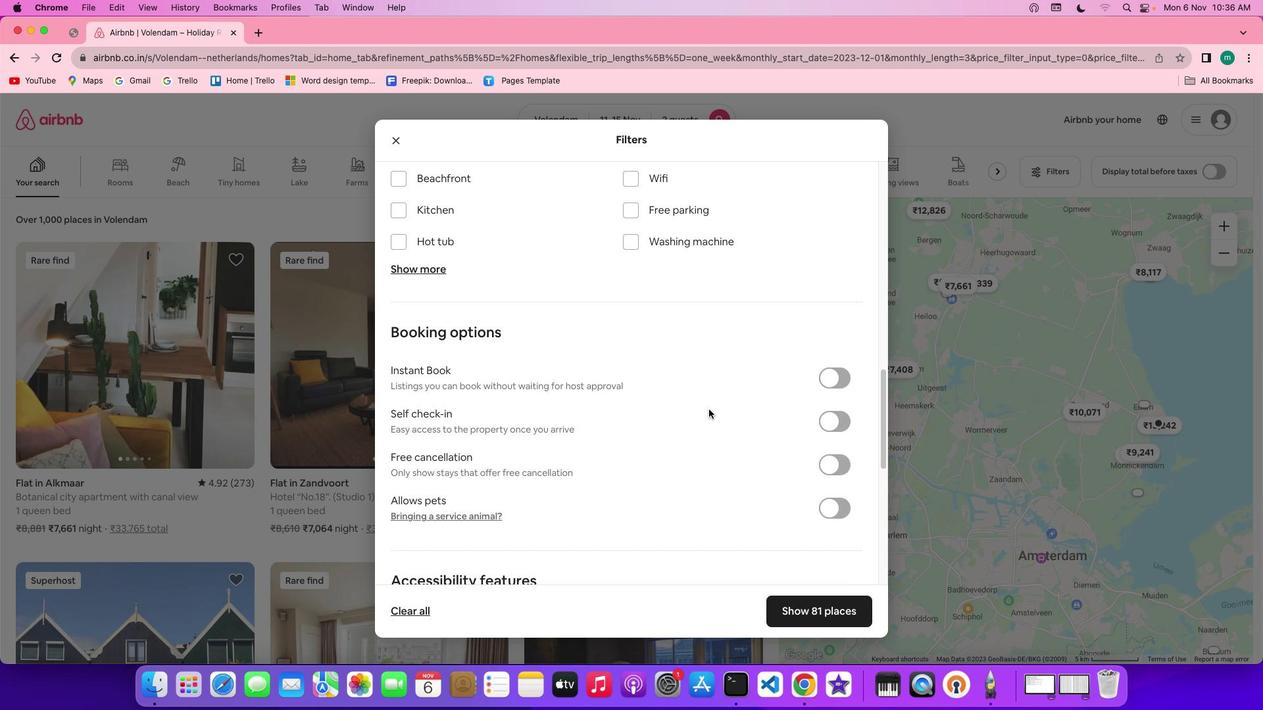 
Action: Mouse scrolled (717, 419) with delta (9, 8)
Screenshot: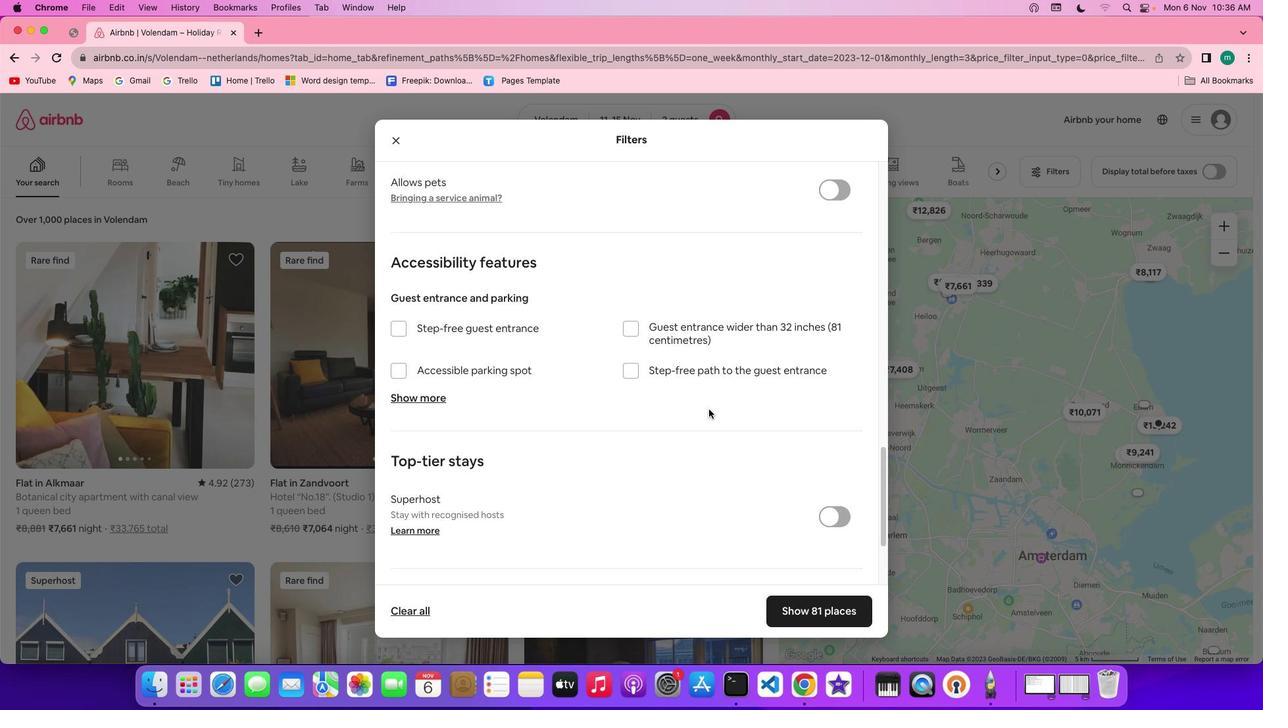 
Action: Mouse scrolled (717, 419) with delta (9, 8)
Screenshot: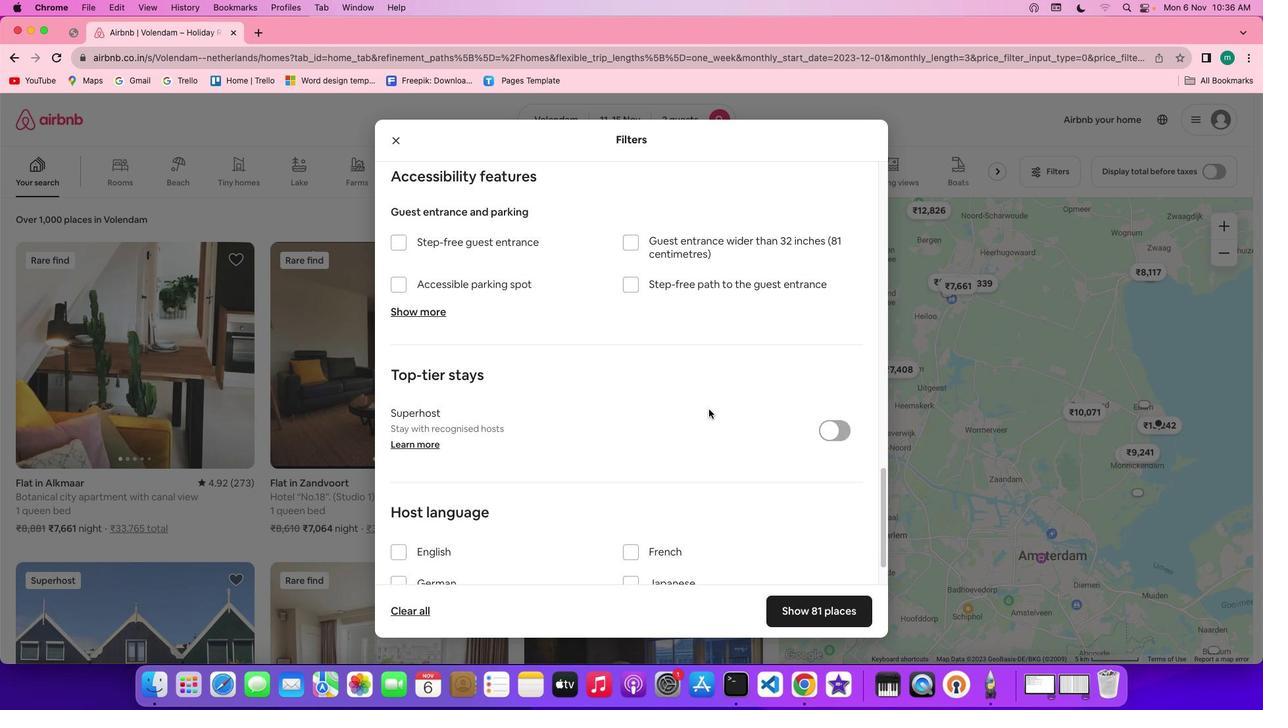 
Action: Mouse scrolled (717, 419) with delta (9, 7)
Screenshot: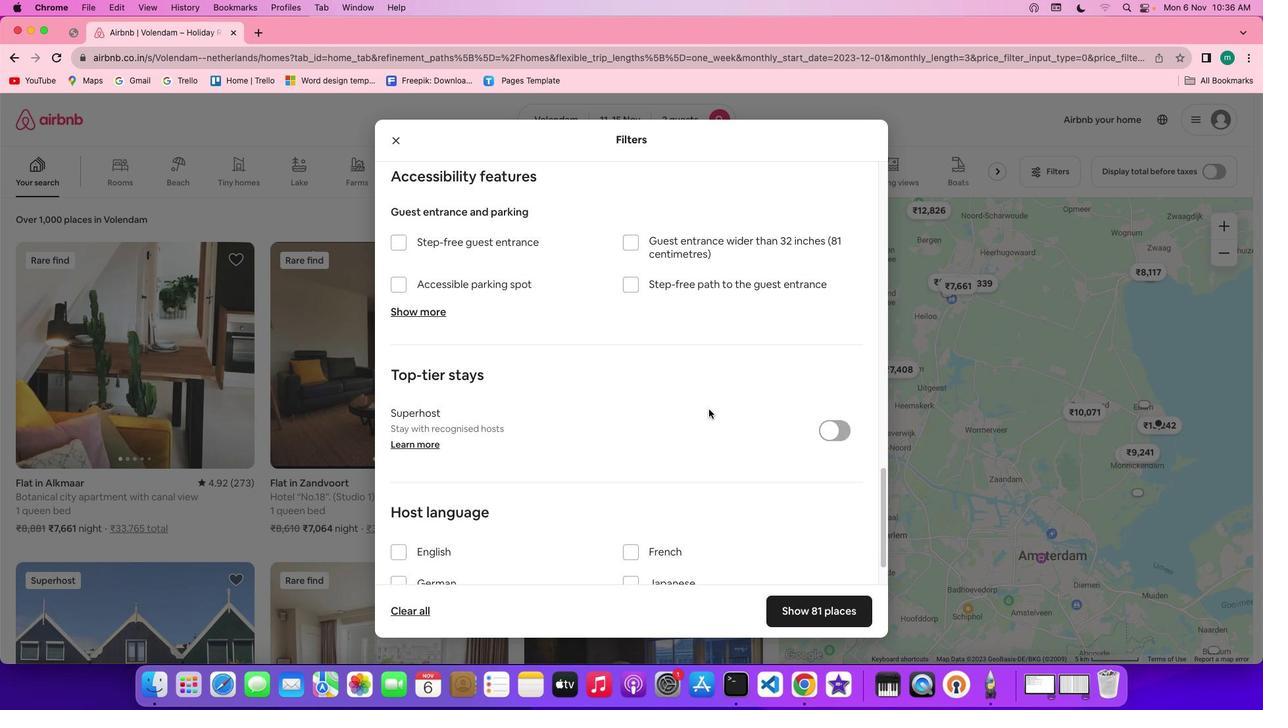 
Action: Mouse scrolled (717, 419) with delta (9, 5)
Screenshot: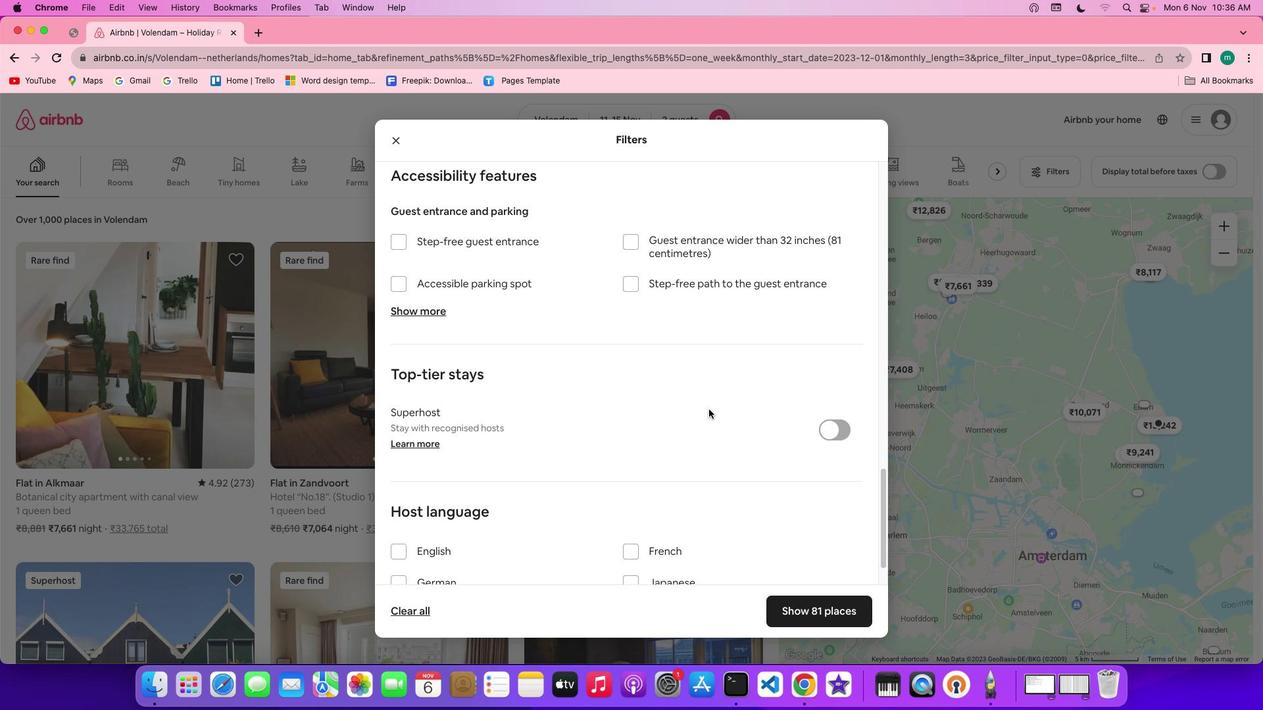 
Action: Mouse scrolled (717, 419) with delta (9, 5)
Screenshot: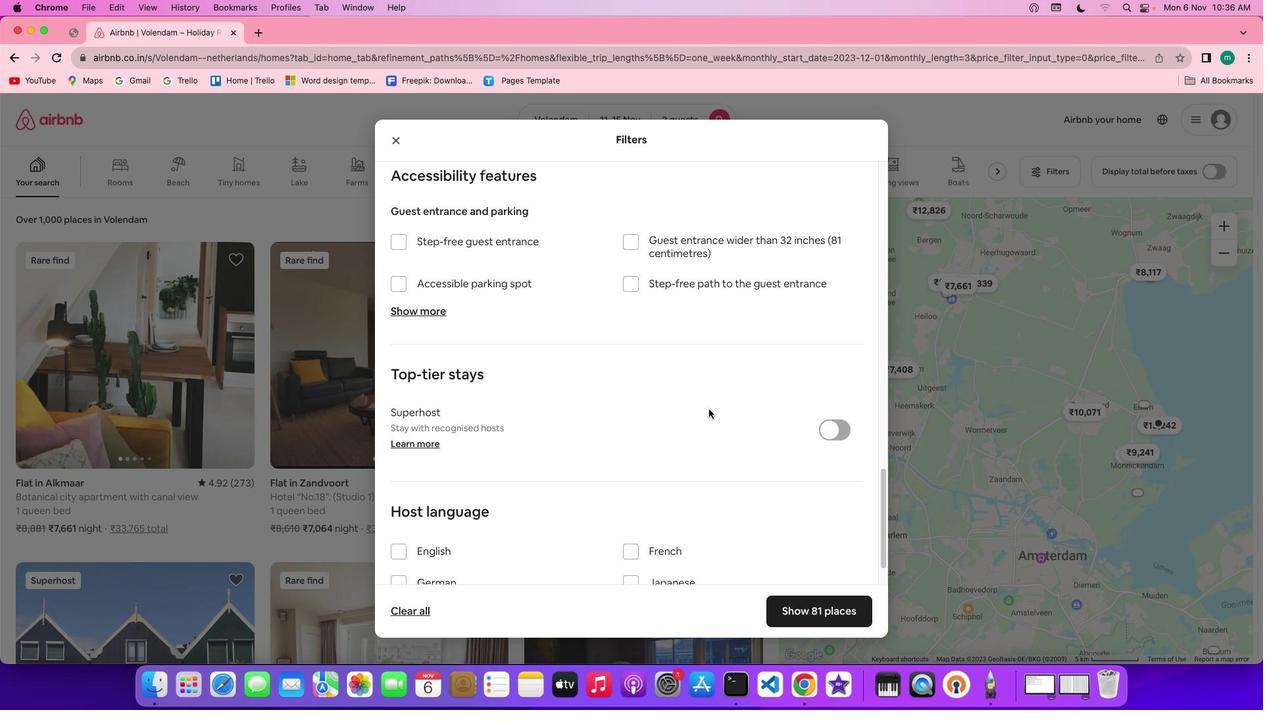 
Action: Mouse scrolled (717, 419) with delta (9, 8)
Screenshot: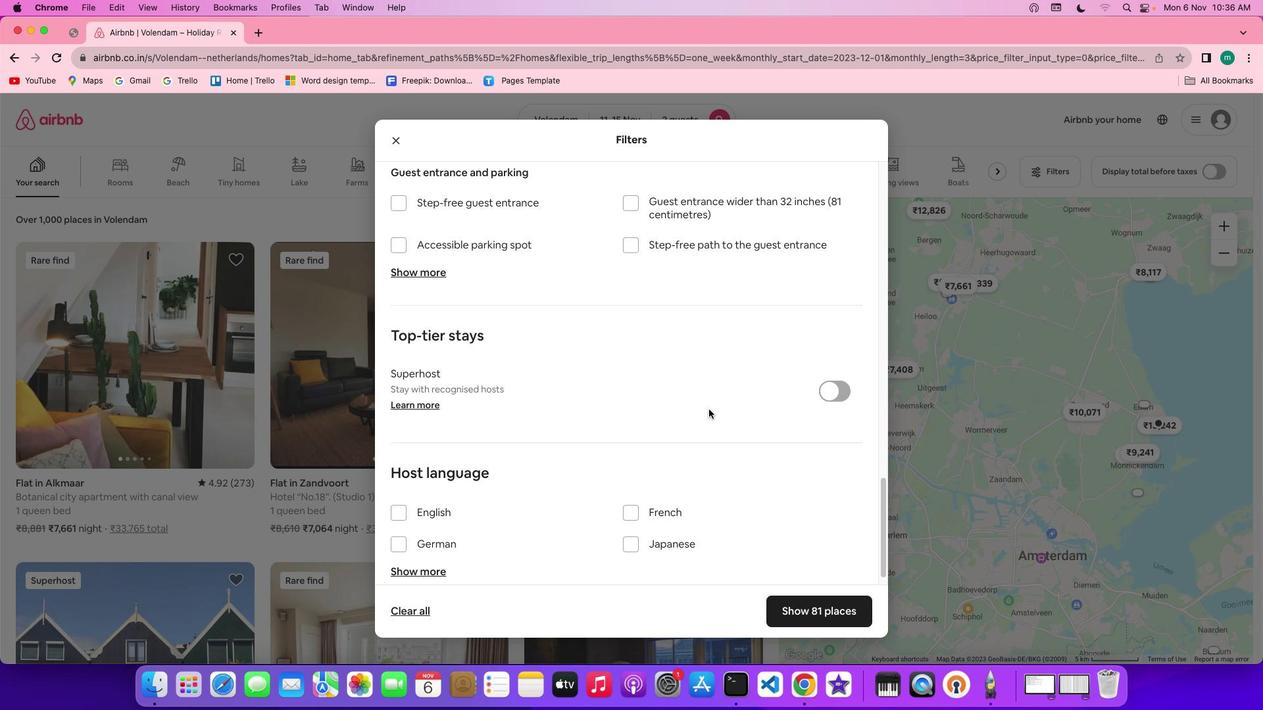 
Action: Mouse scrolled (717, 419) with delta (9, 8)
Screenshot: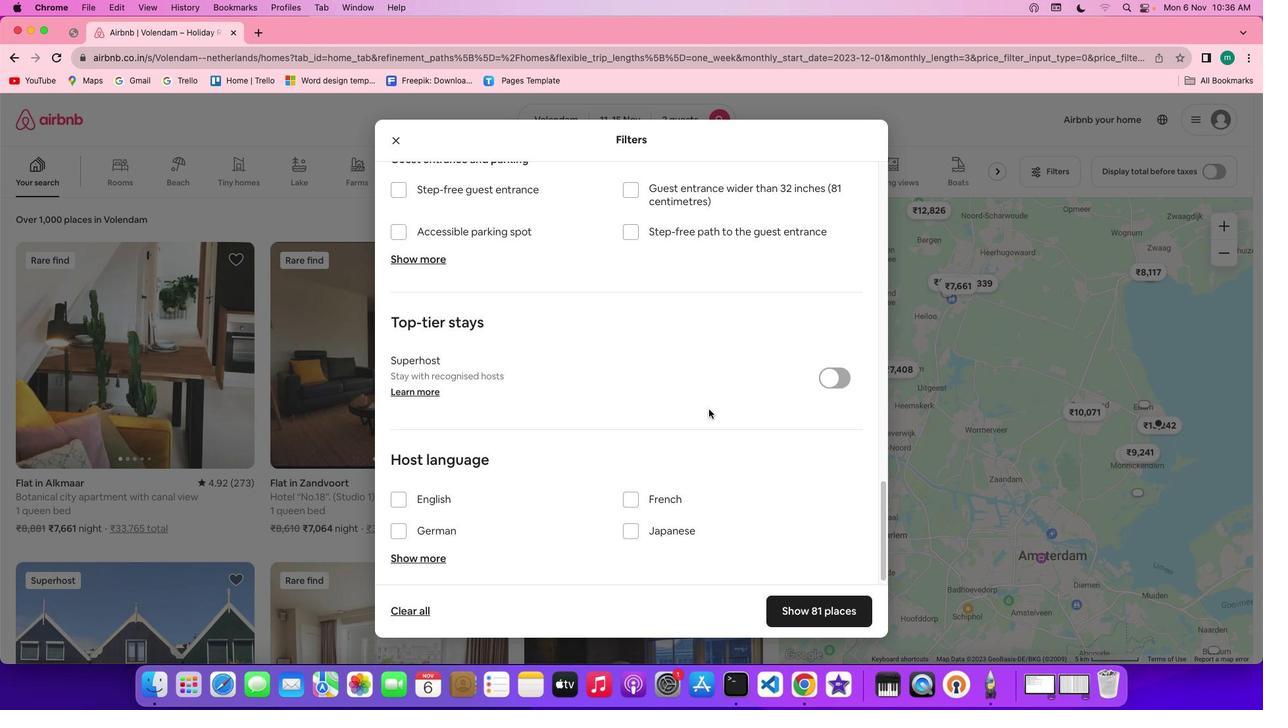
Action: Mouse scrolled (717, 419) with delta (9, 7)
Screenshot: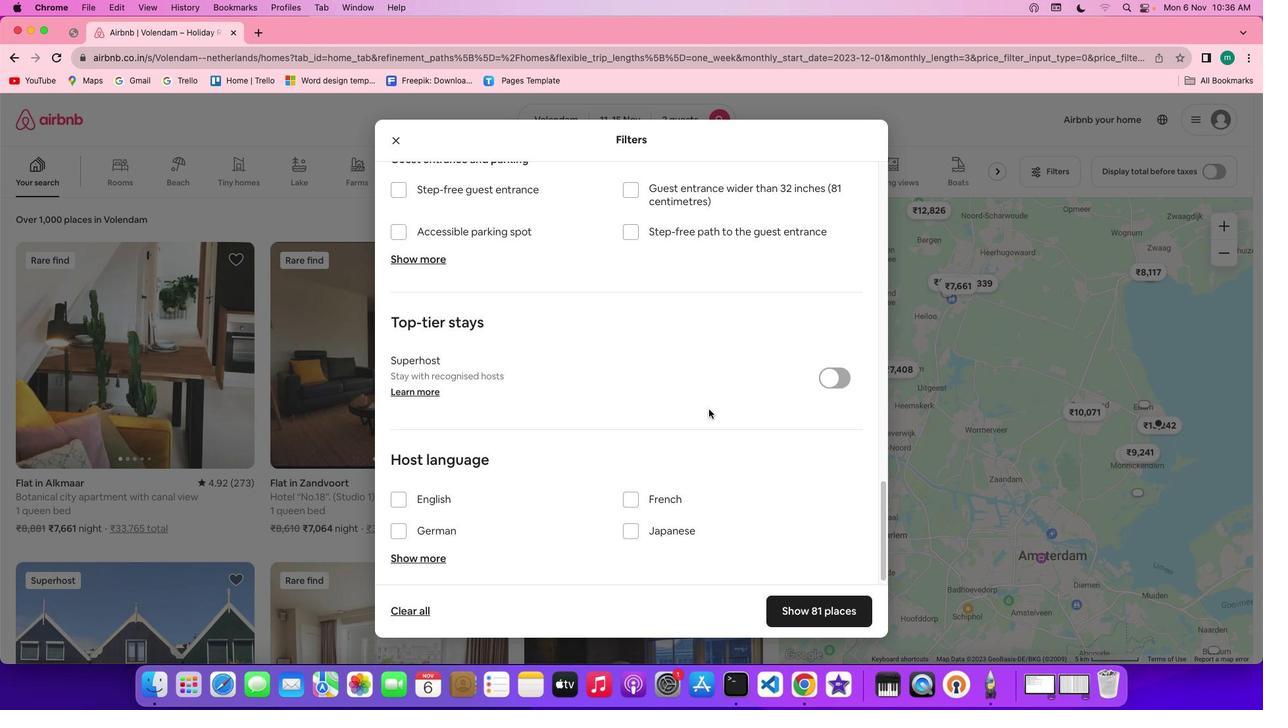 
Action: Mouse scrolled (717, 419) with delta (9, 5)
Screenshot: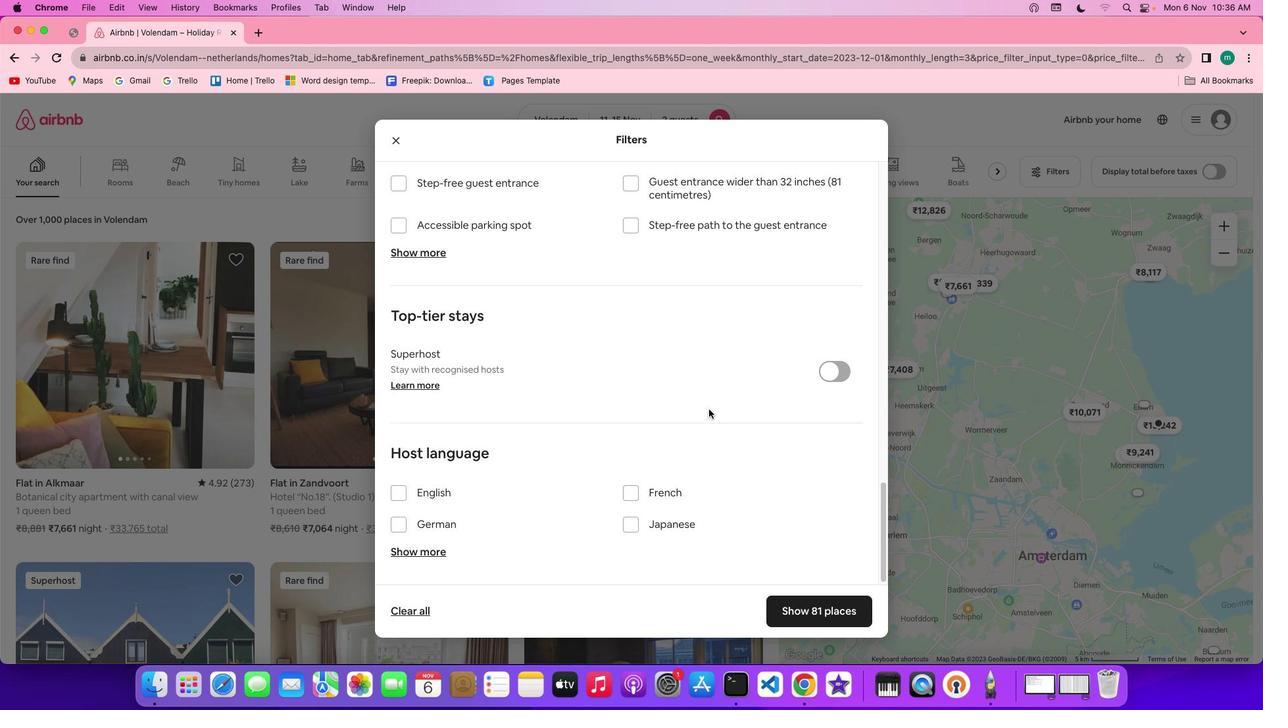 
Action: Mouse scrolled (717, 419) with delta (9, 5)
Screenshot: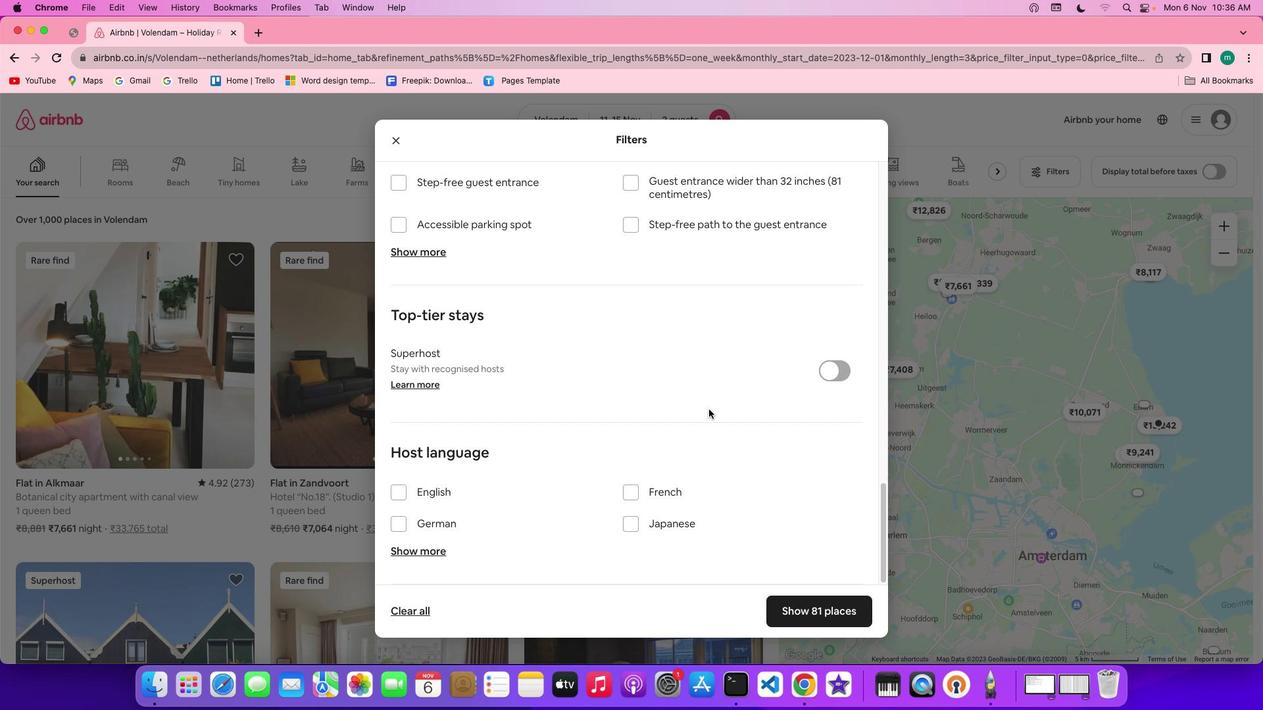 
Action: Mouse scrolled (717, 419) with delta (9, 8)
Screenshot: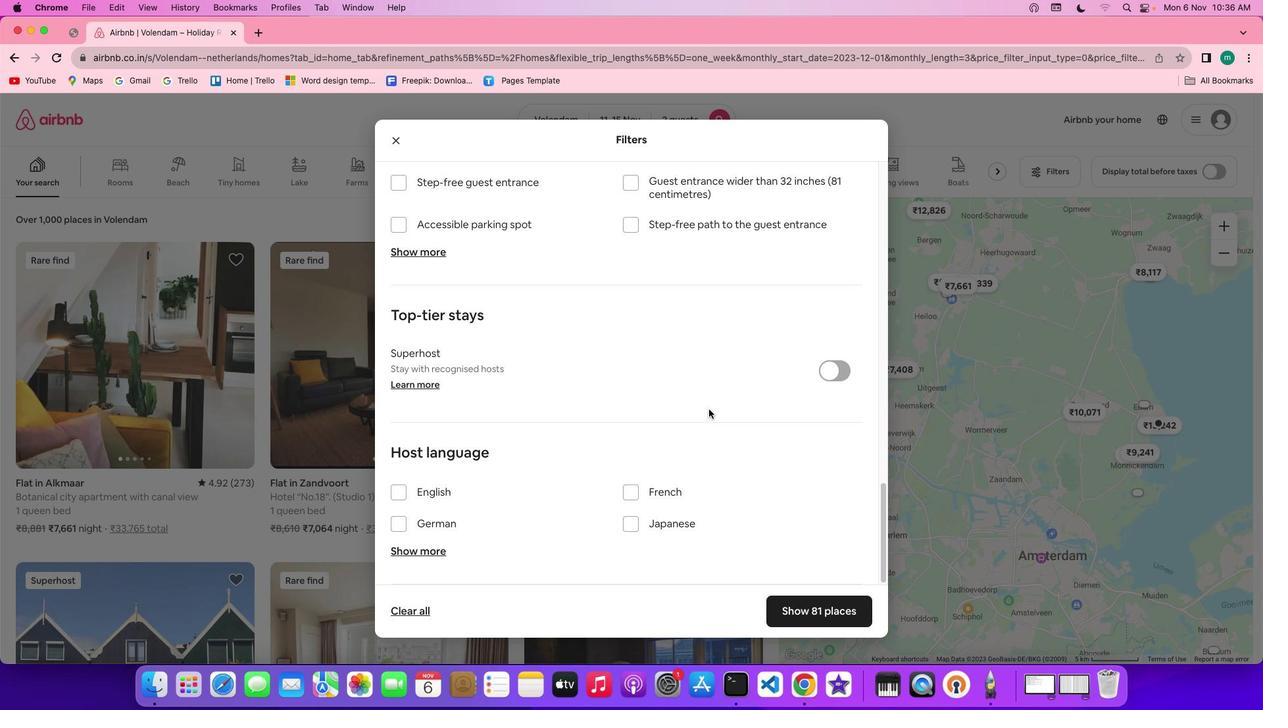 
Action: Mouse scrolled (717, 419) with delta (9, 8)
Screenshot: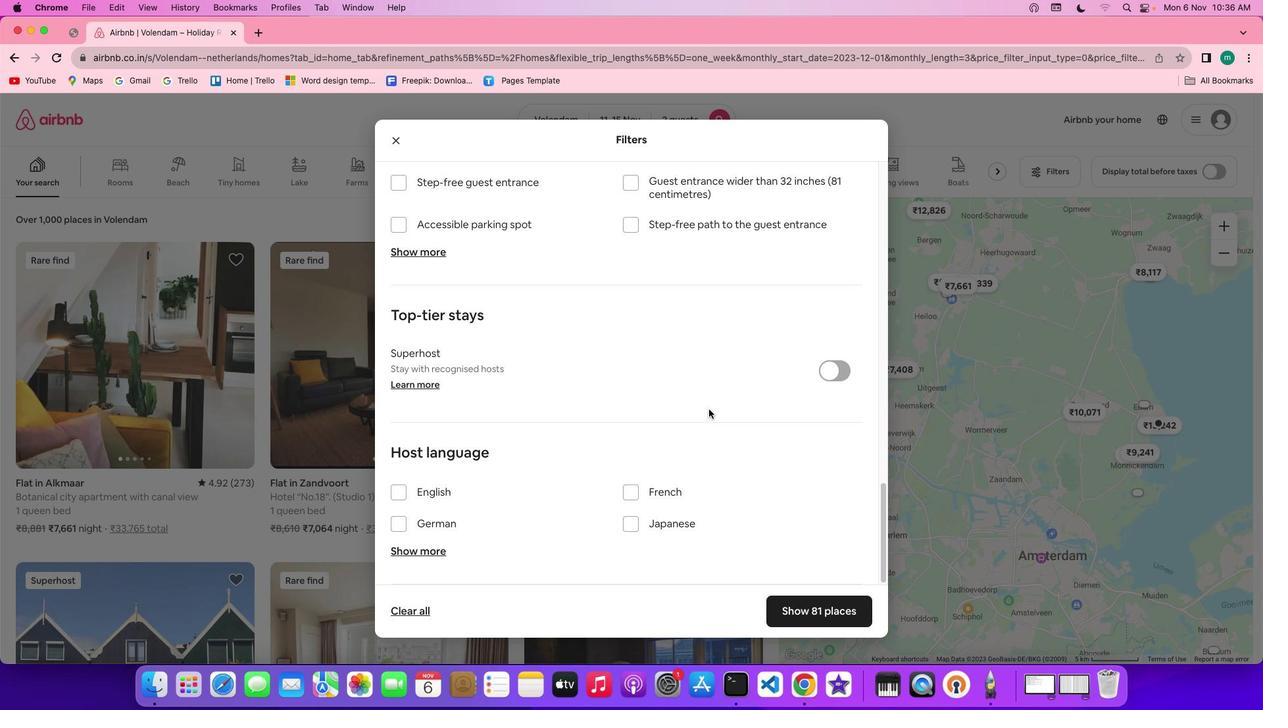 
Action: Mouse scrolled (717, 419) with delta (9, 7)
Screenshot: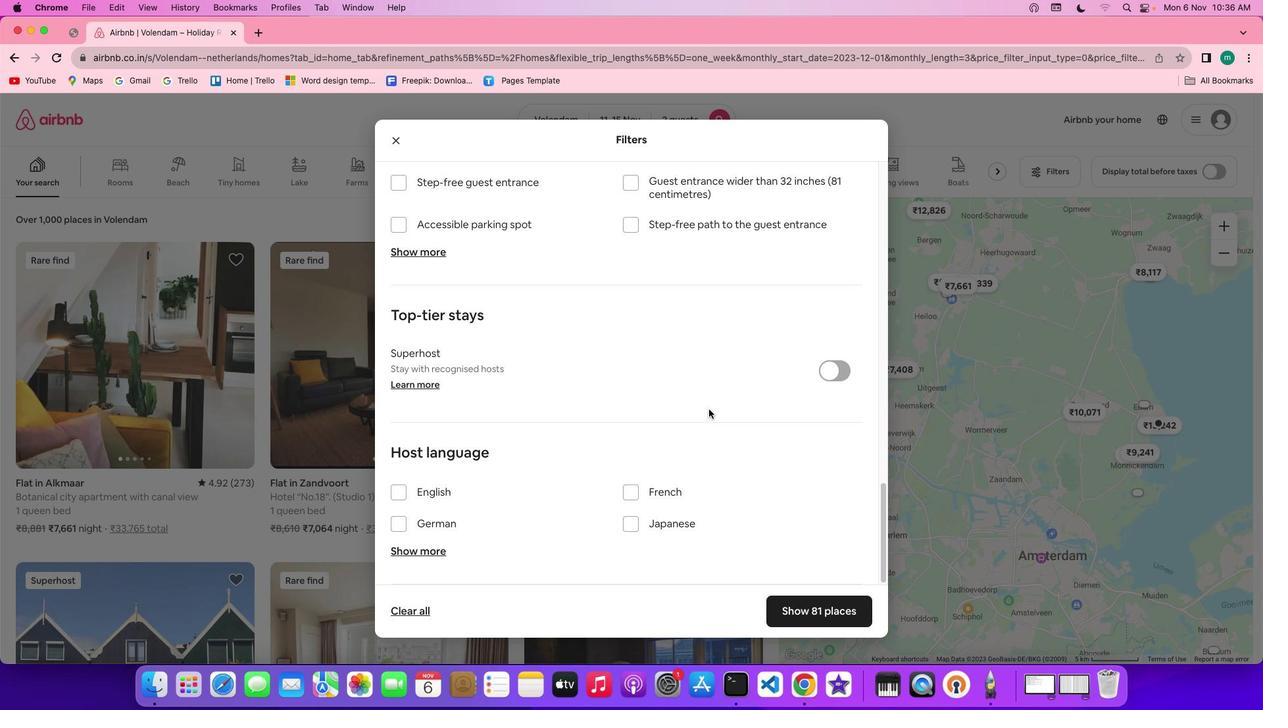 
Action: Mouse scrolled (717, 419) with delta (9, 5)
Screenshot: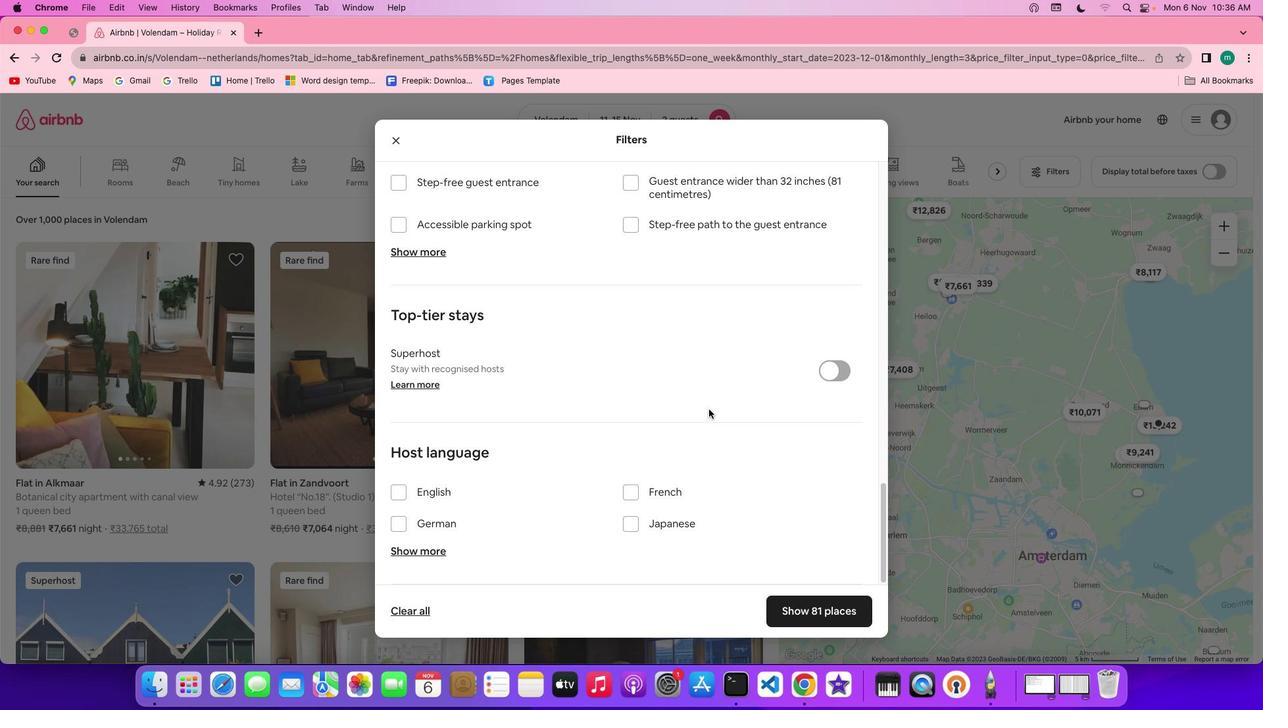 
Action: Mouse scrolled (717, 419) with delta (9, 5)
Screenshot: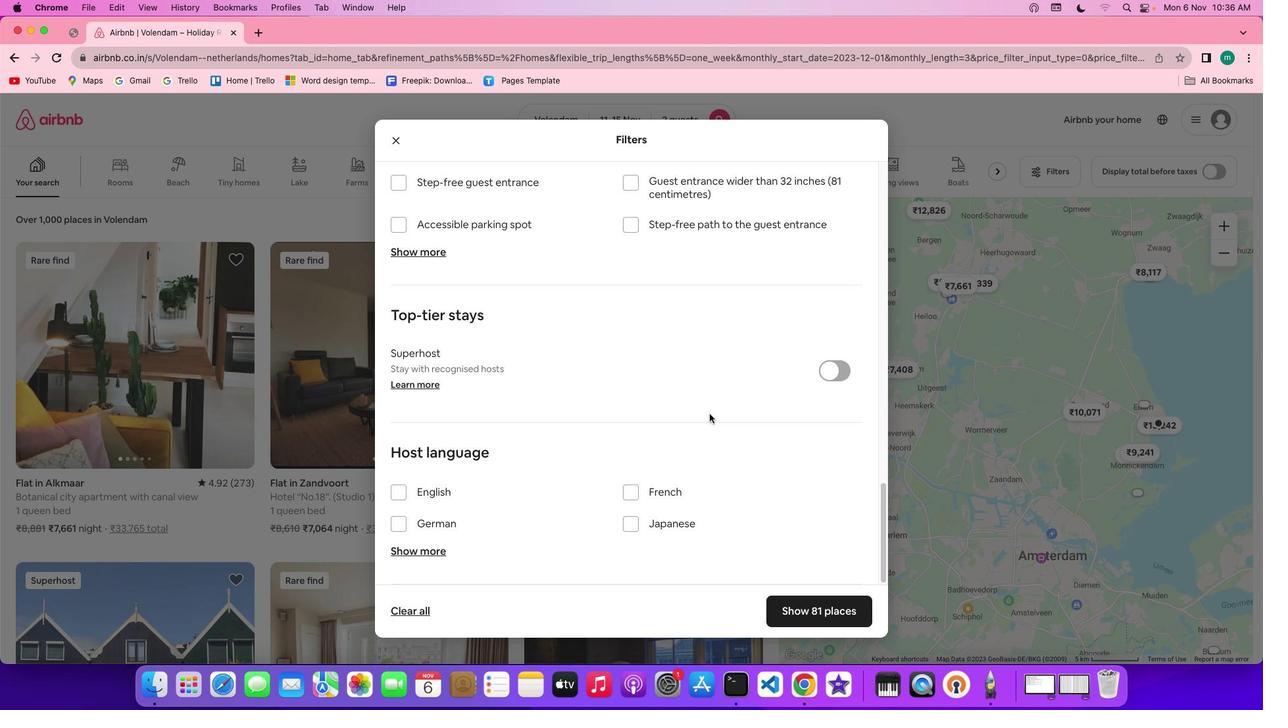 
Action: Mouse scrolled (717, 419) with delta (9, 4)
Screenshot: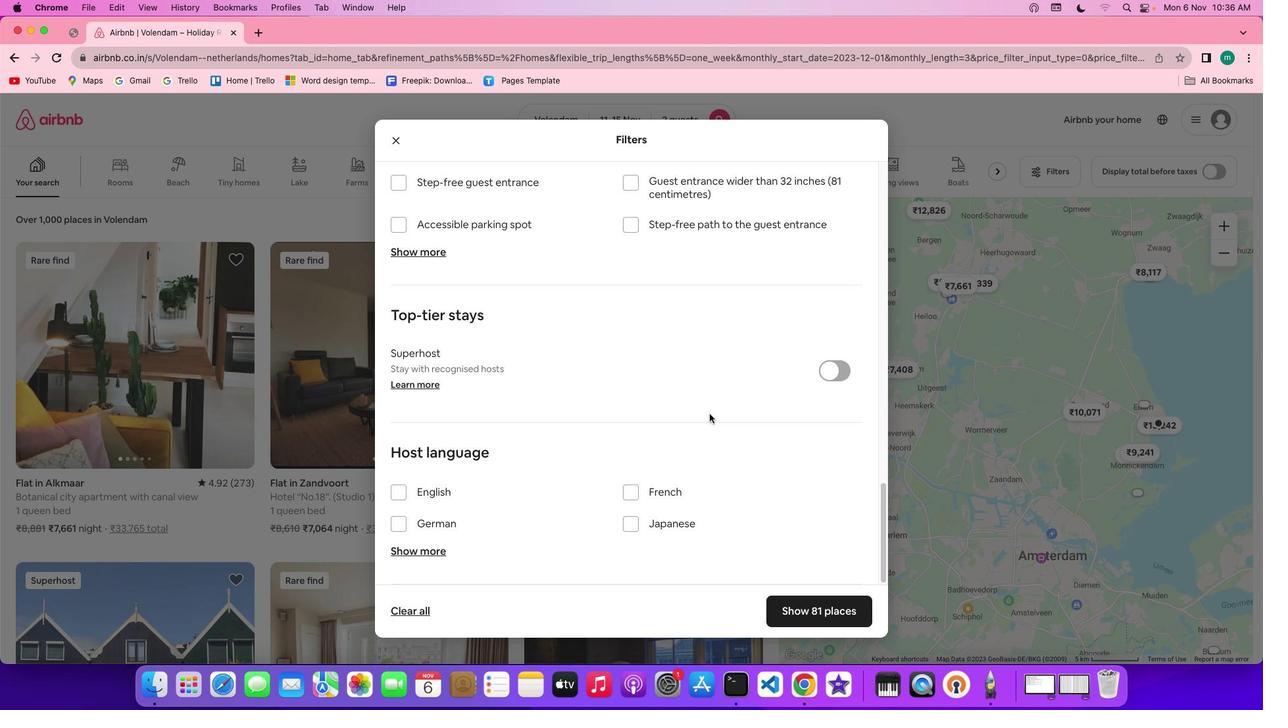 
Action: Mouse moved to (808, 613)
Screenshot: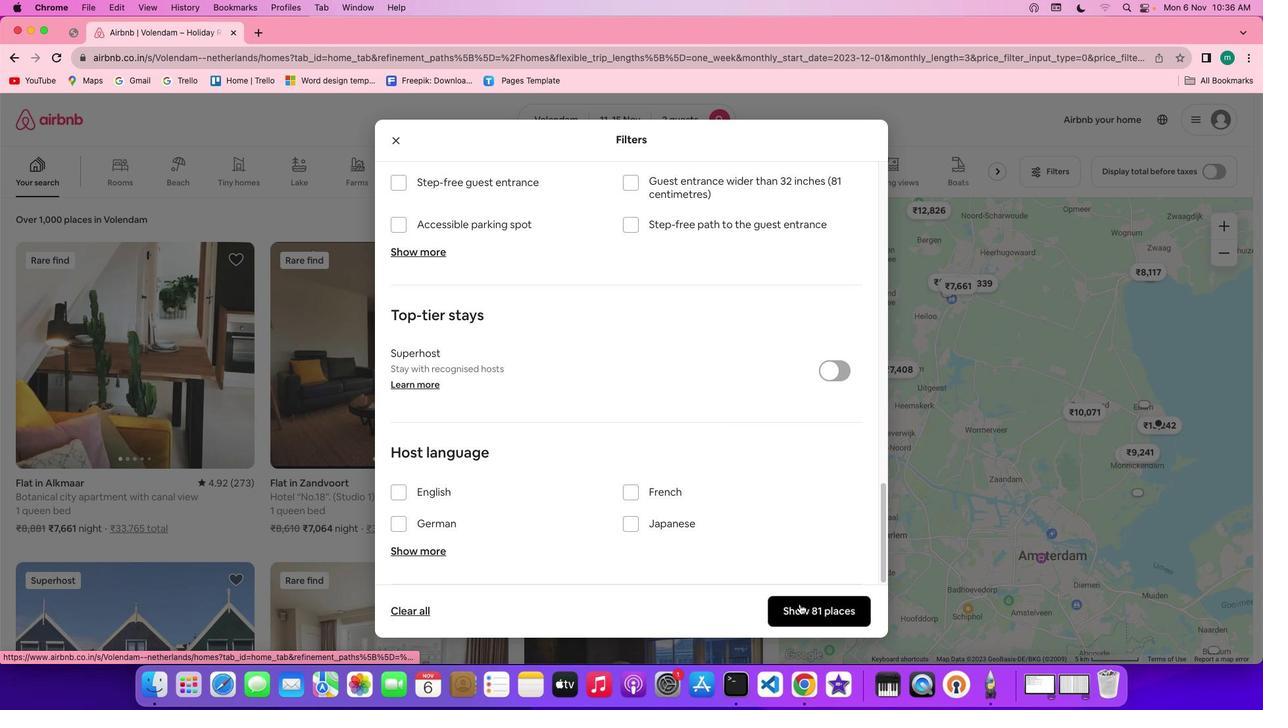 
Action: Mouse pressed left at (808, 613)
Screenshot: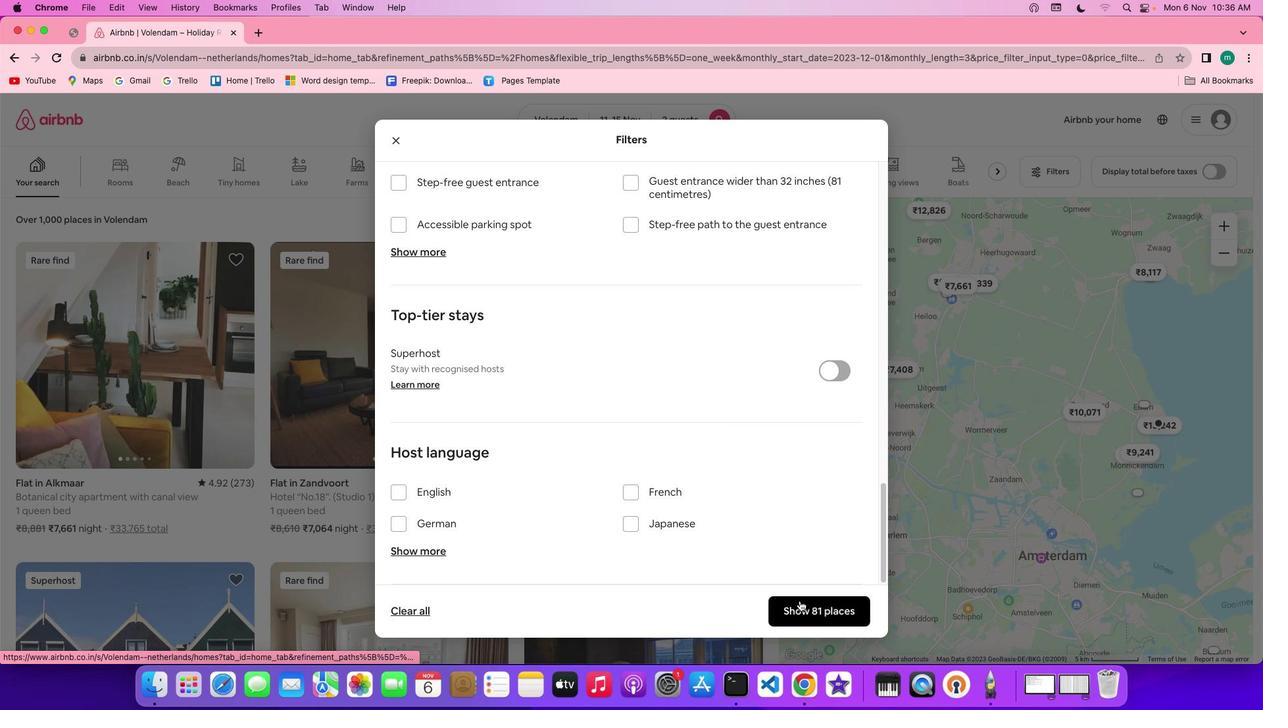 
Action: Mouse moved to (185, 351)
Screenshot: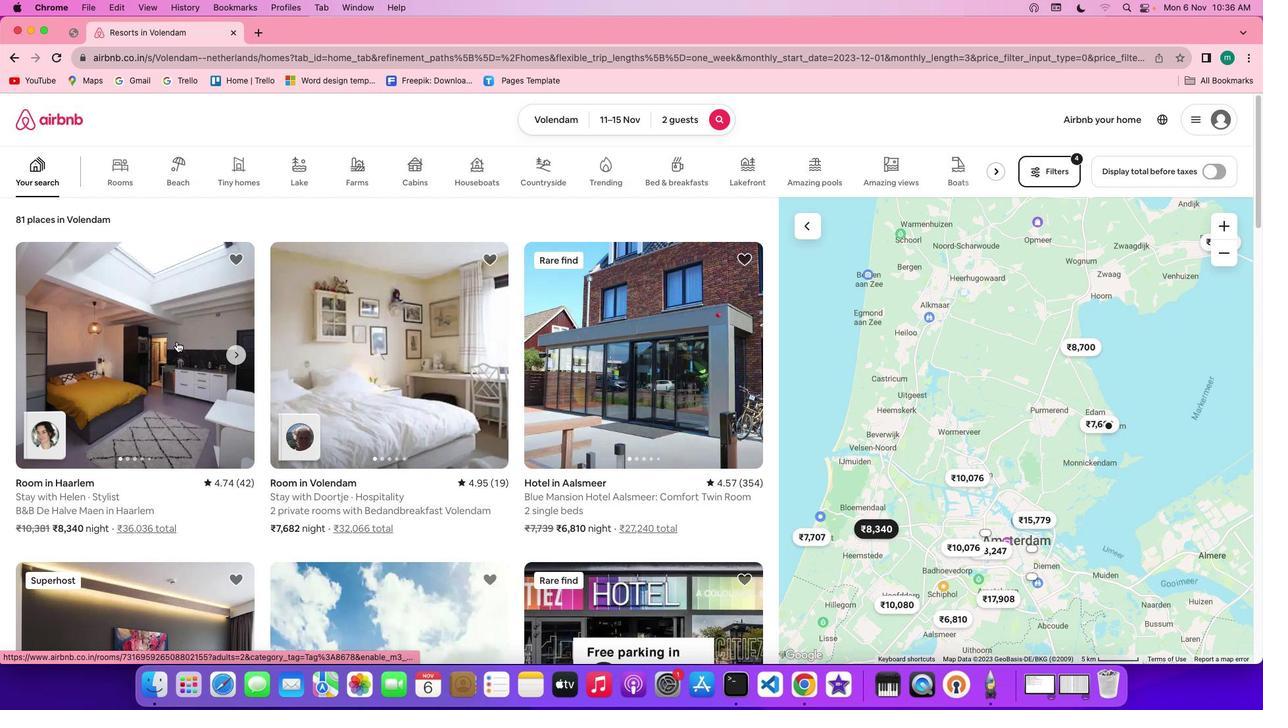 
Action: Mouse pressed left at (185, 351)
Screenshot: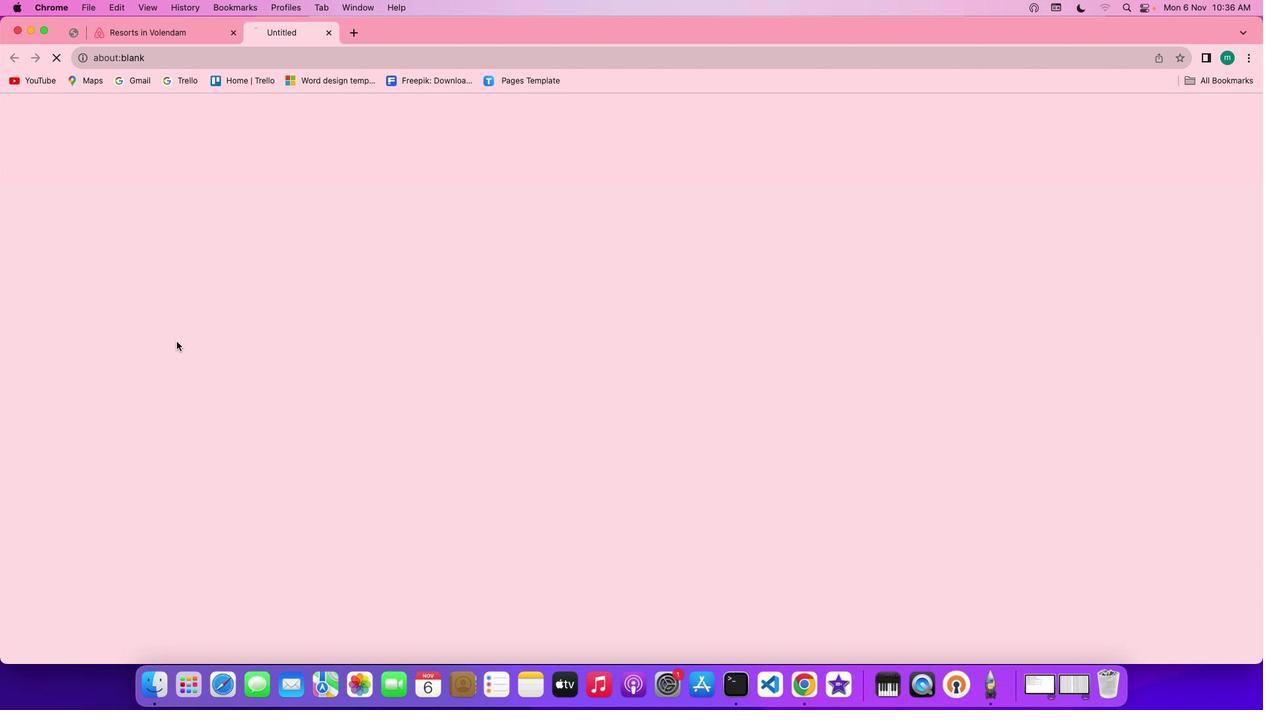 
Action: Mouse moved to (957, 497)
Screenshot: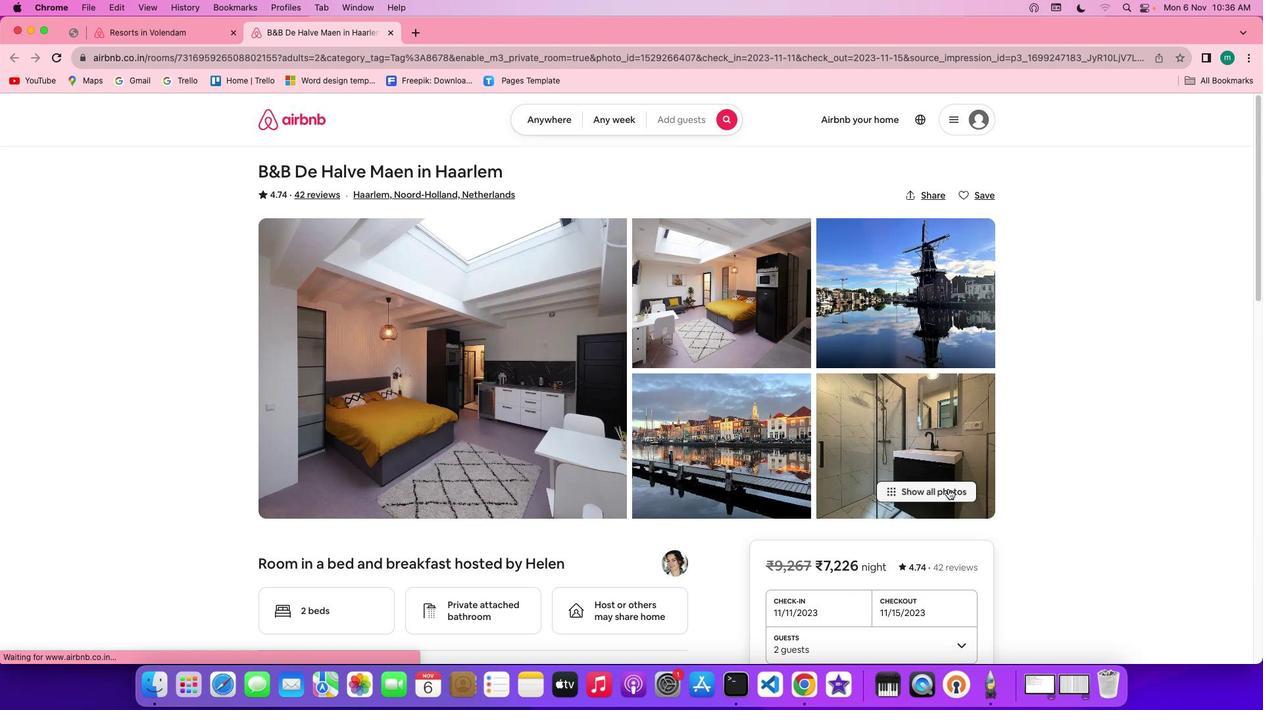 
Action: Mouse pressed left at (957, 497)
Screenshot: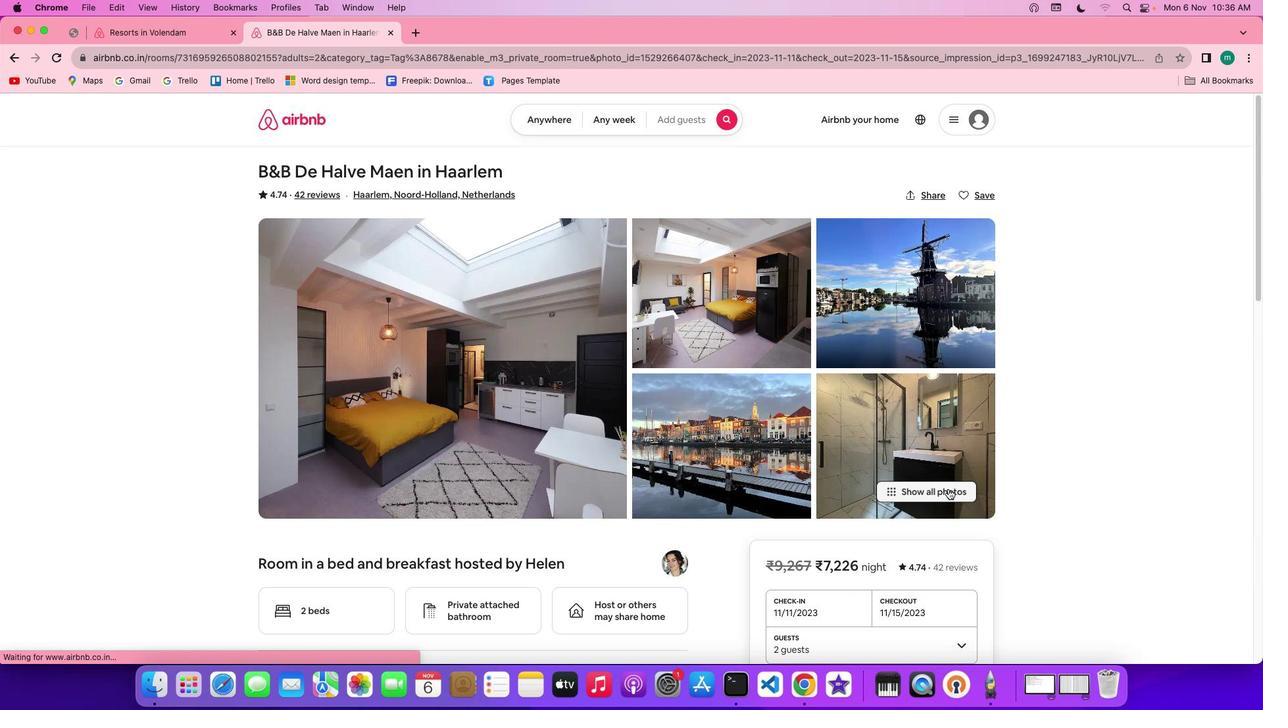 
Action: Mouse moved to (621, 485)
Screenshot: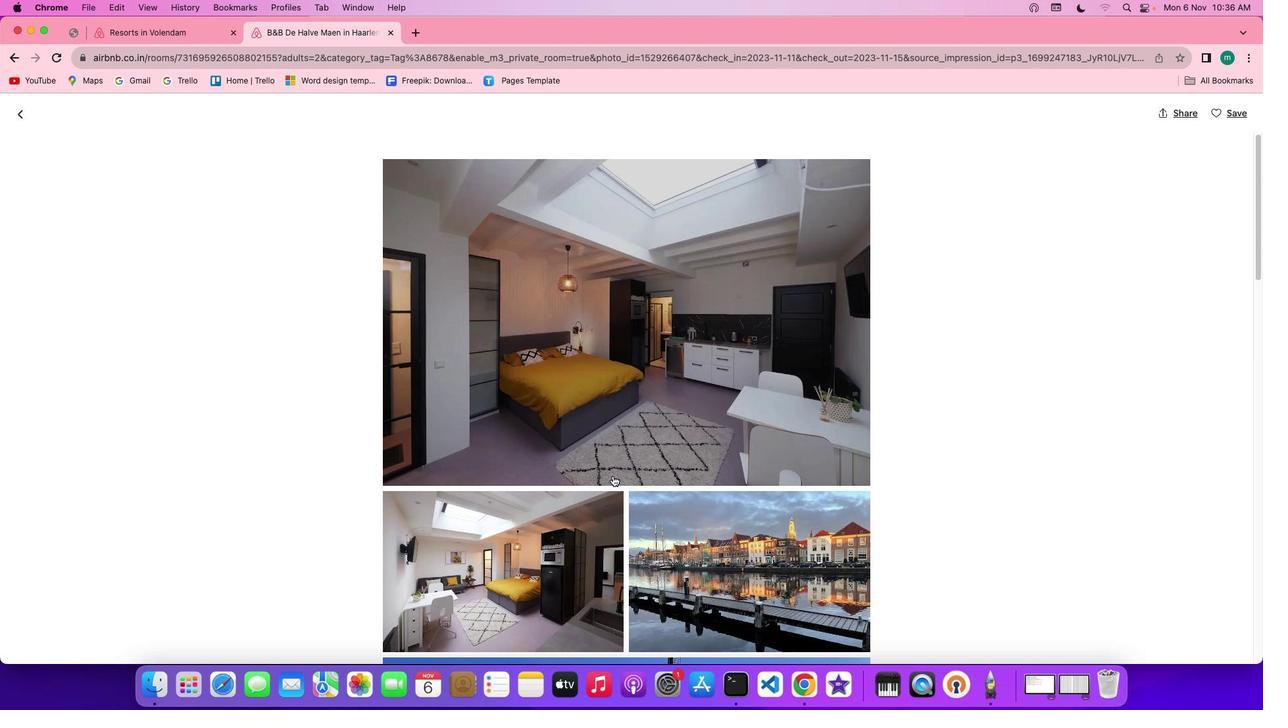 
Action: Mouse scrolled (621, 485) with delta (9, 8)
Screenshot: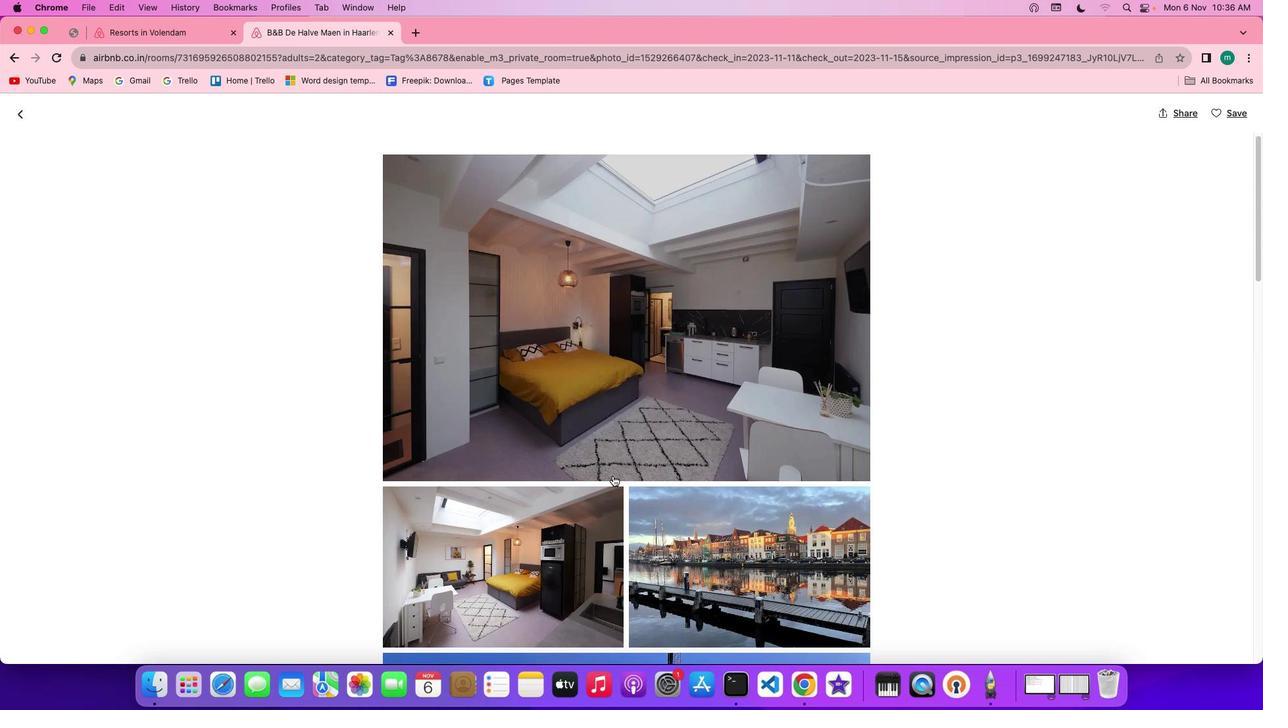 
Action: Mouse scrolled (621, 485) with delta (9, 8)
Screenshot: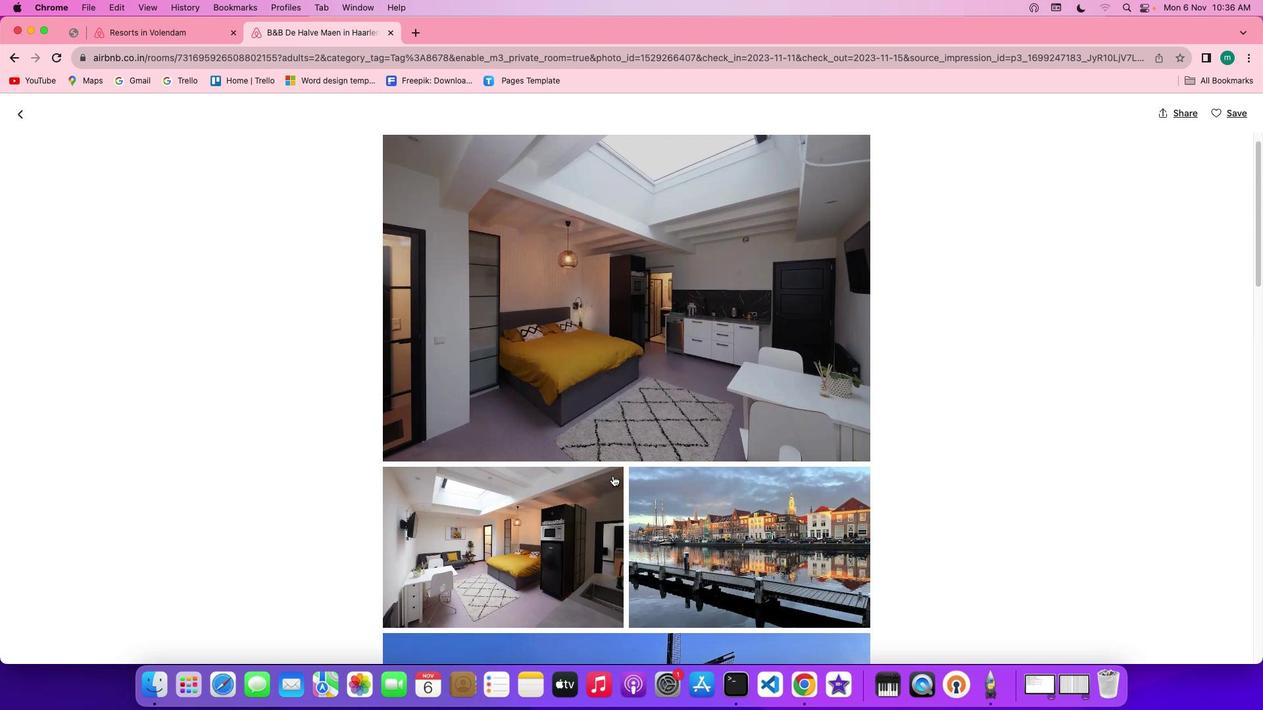 
Action: Mouse scrolled (621, 485) with delta (9, 8)
Screenshot: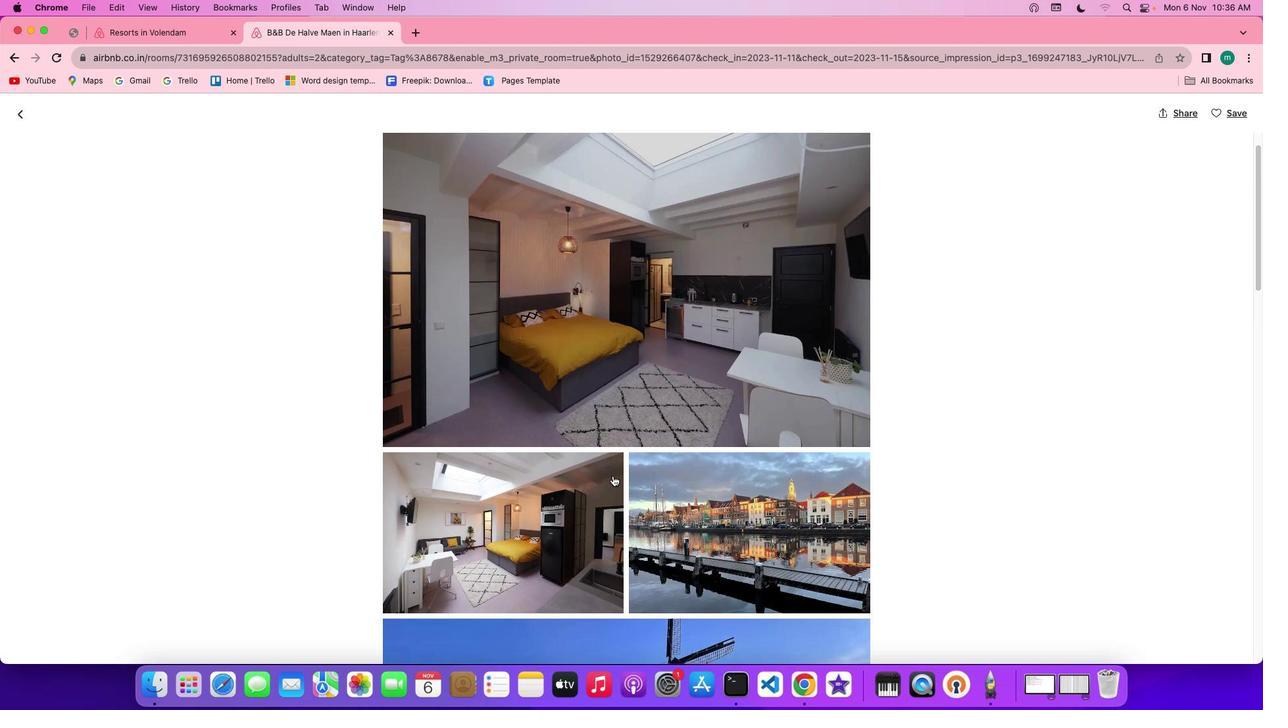 
Action: Mouse scrolled (621, 485) with delta (9, 8)
Screenshot: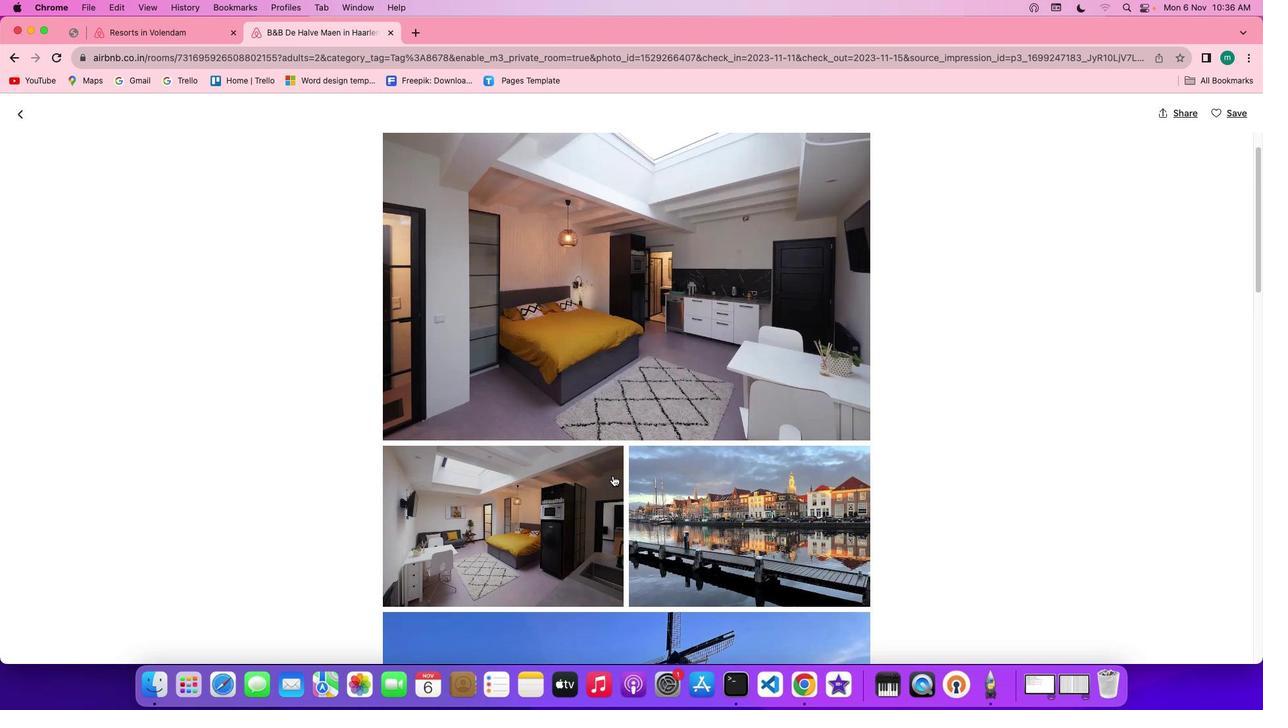 
Action: Mouse scrolled (621, 485) with delta (9, 8)
Screenshot: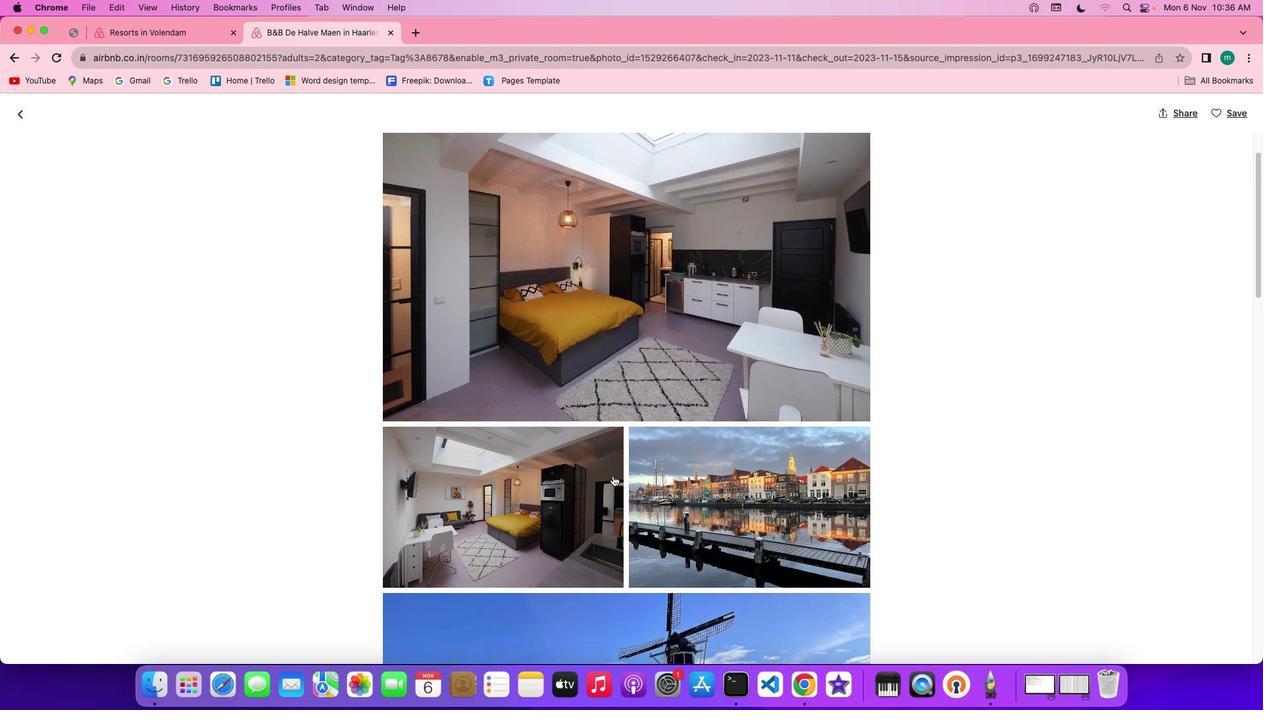 
Action: Mouse scrolled (621, 485) with delta (9, 8)
Screenshot: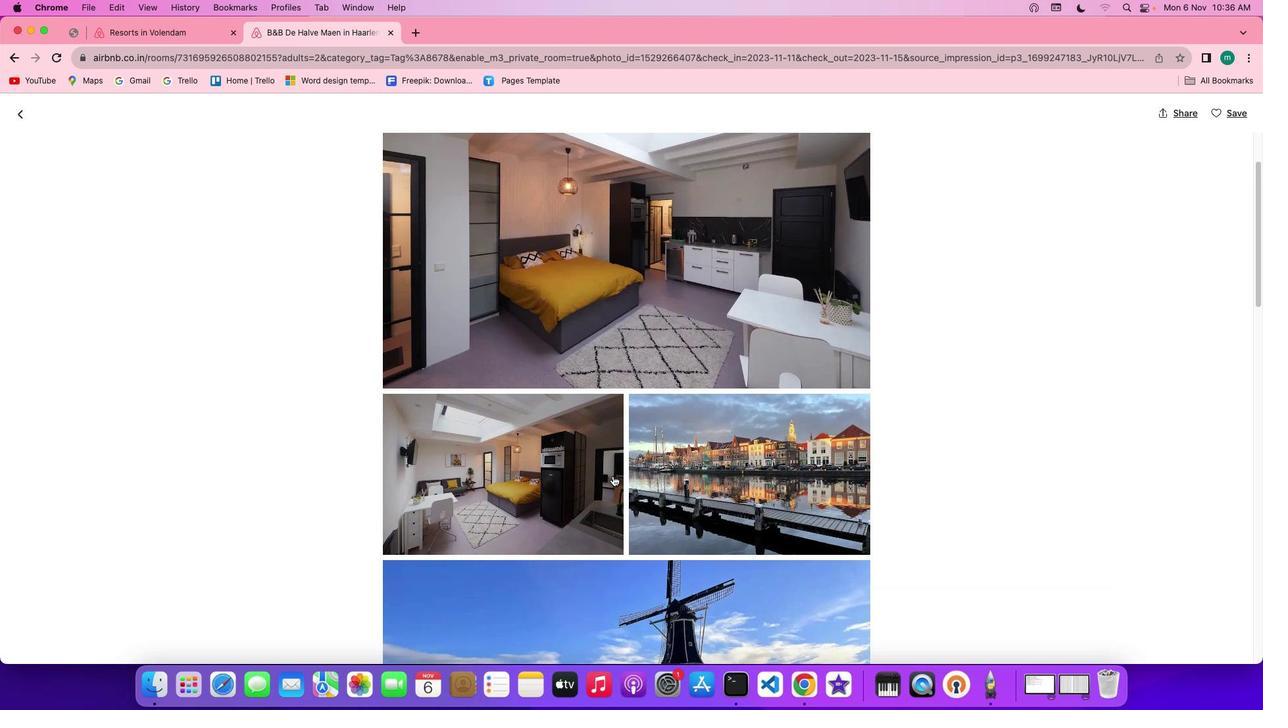 
Action: Mouse scrolled (621, 485) with delta (9, 8)
Screenshot: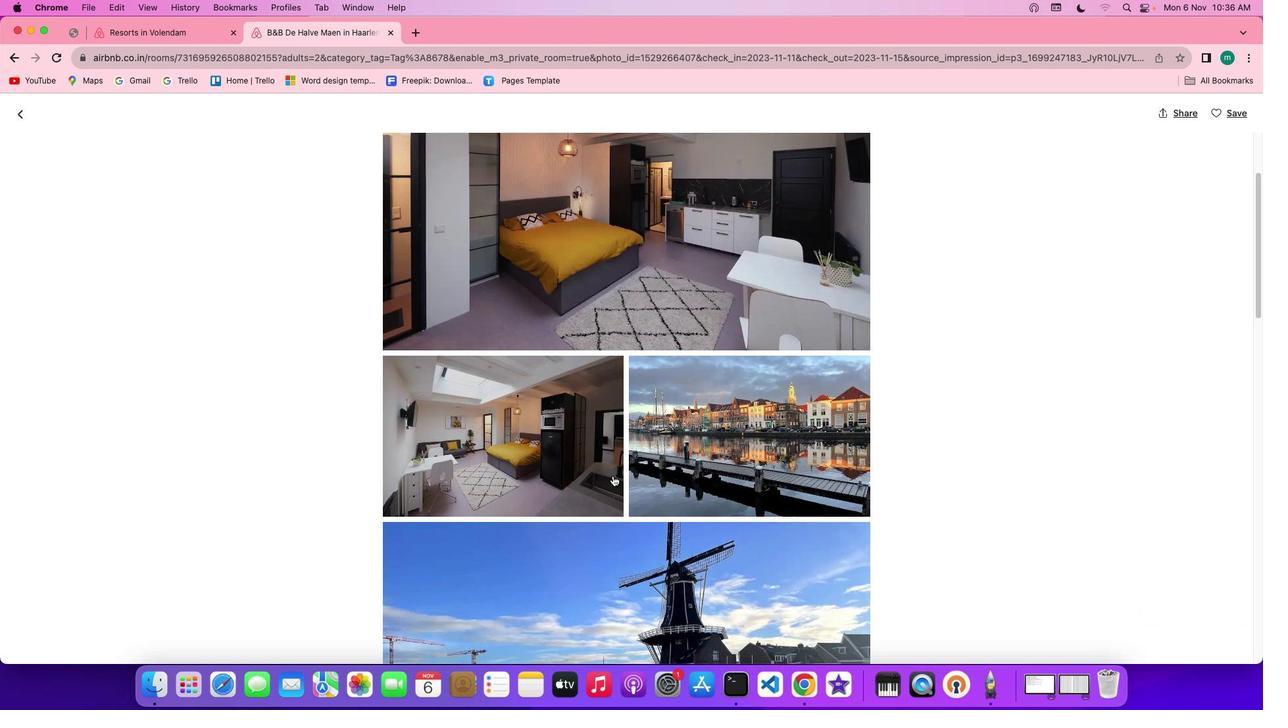 
Action: Mouse scrolled (621, 485) with delta (9, 8)
Screenshot: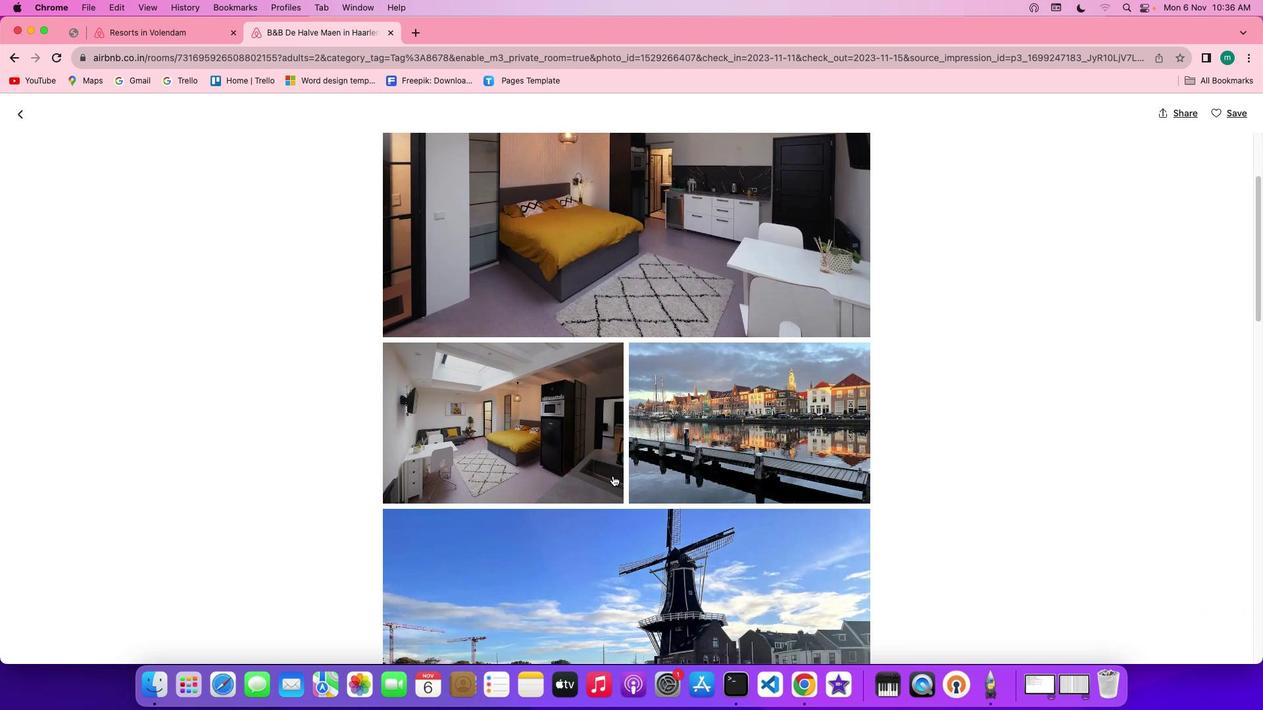 
Action: Mouse scrolled (621, 485) with delta (9, 8)
Screenshot: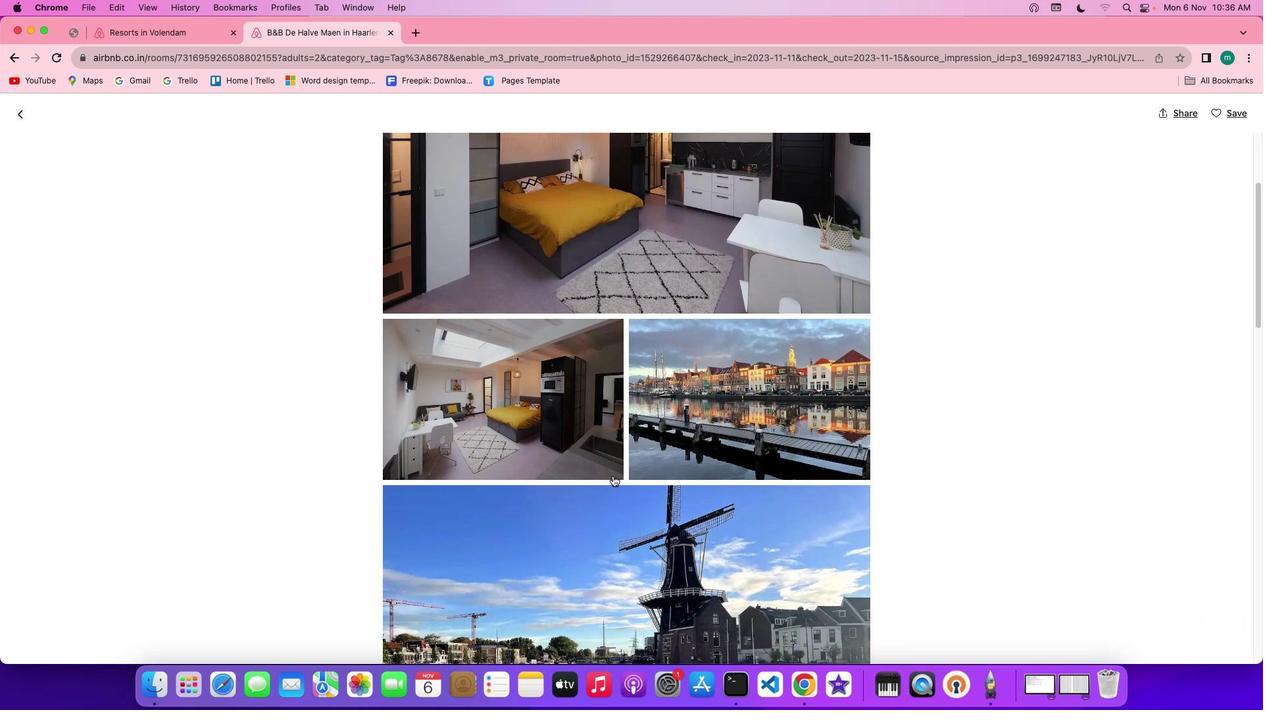 
Action: Mouse scrolled (621, 485) with delta (9, 7)
Screenshot: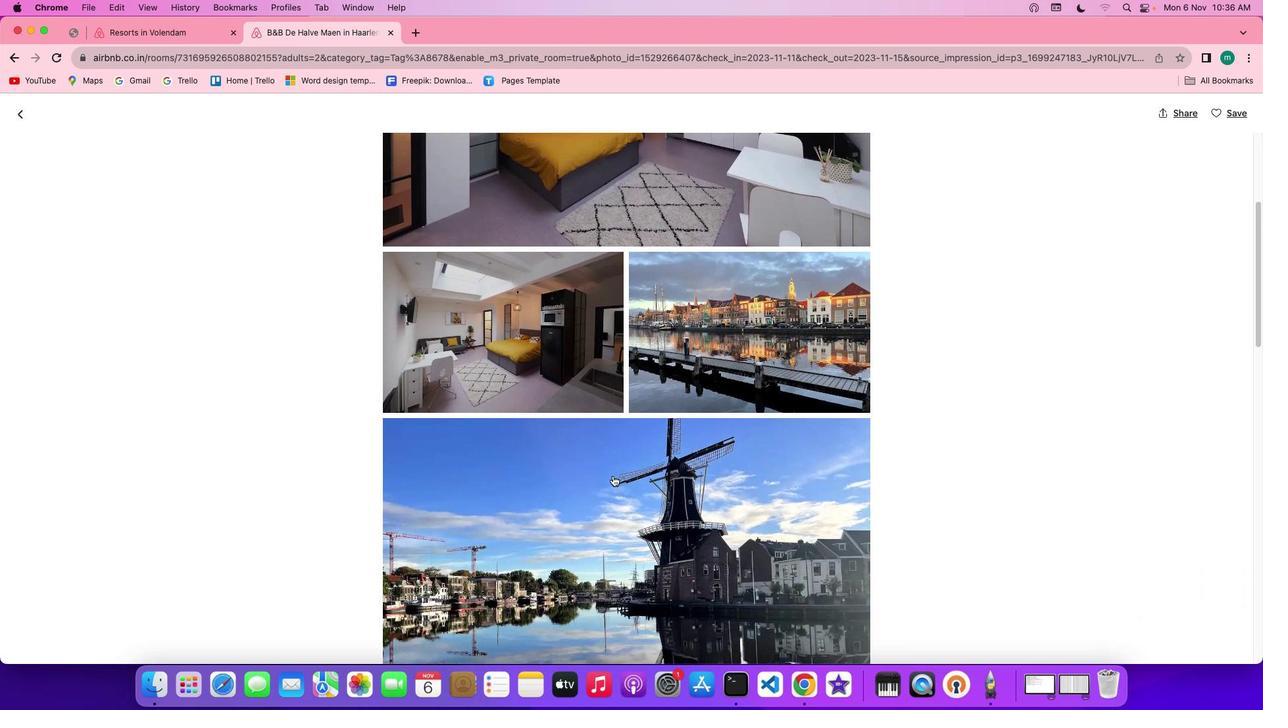 
Action: Mouse scrolled (621, 485) with delta (9, 7)
Screenshot: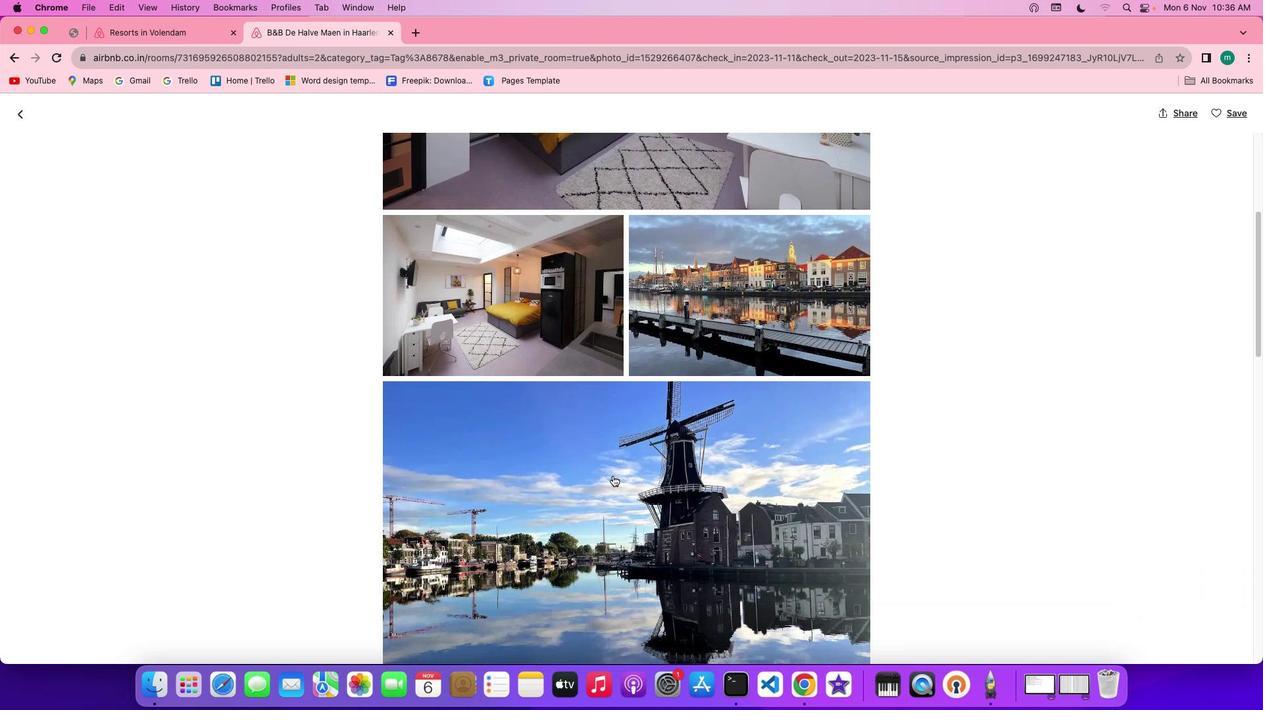 
Action: Mouse scrolled (621, 485) with delta (9, 8)
Screenshot: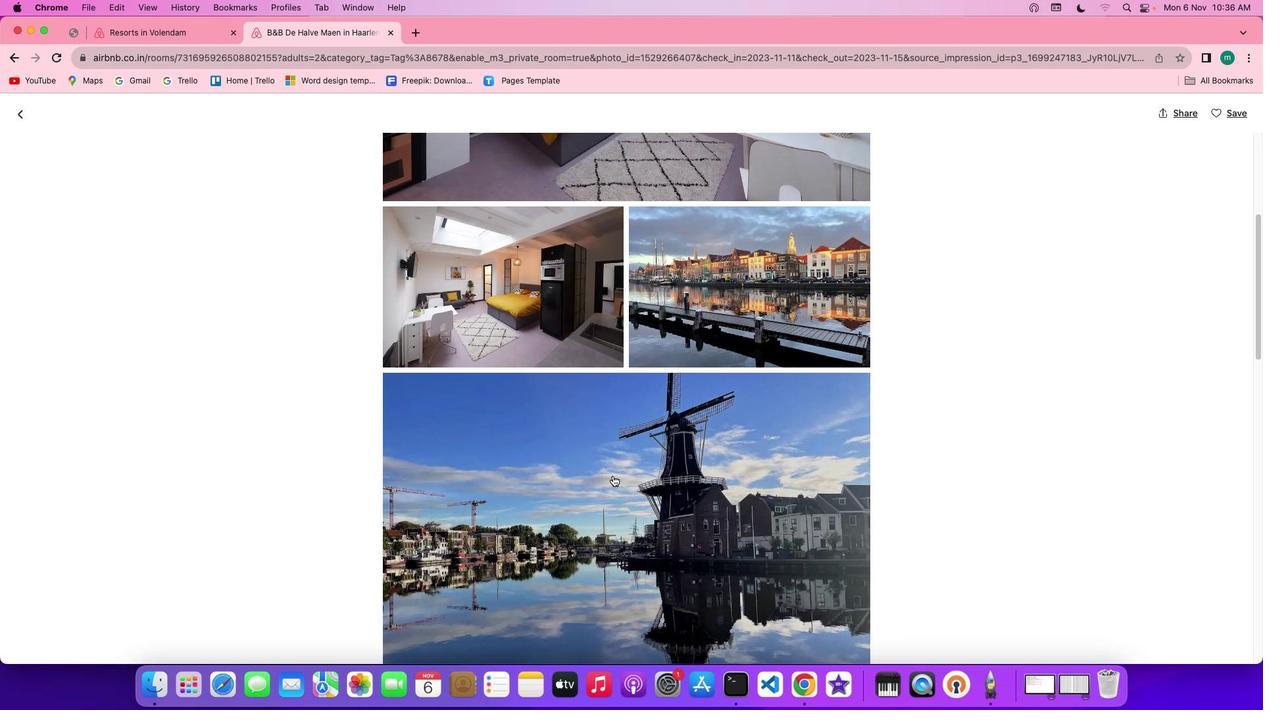 
Action: Mouse scrolled (621, 485) with delta (9, 8)
Screenshot: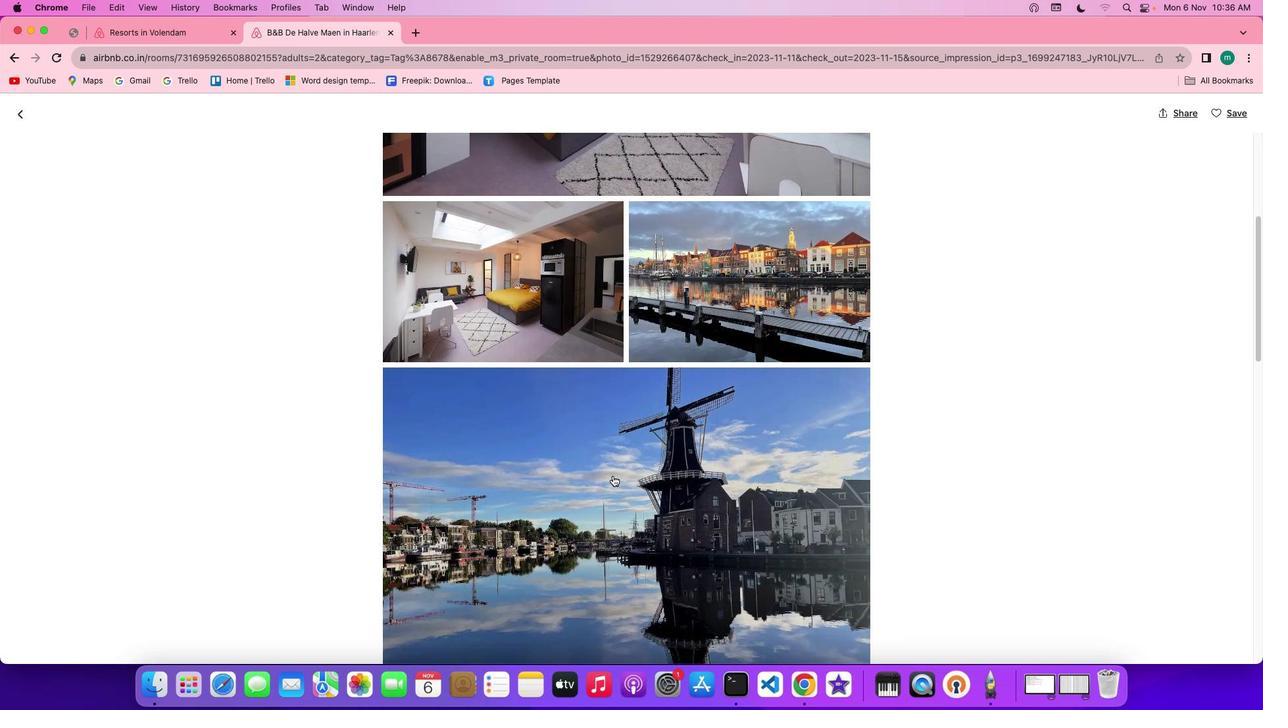 
Action: Mouse scrolled (621, 485) with delta (9, 8)
Screenshot: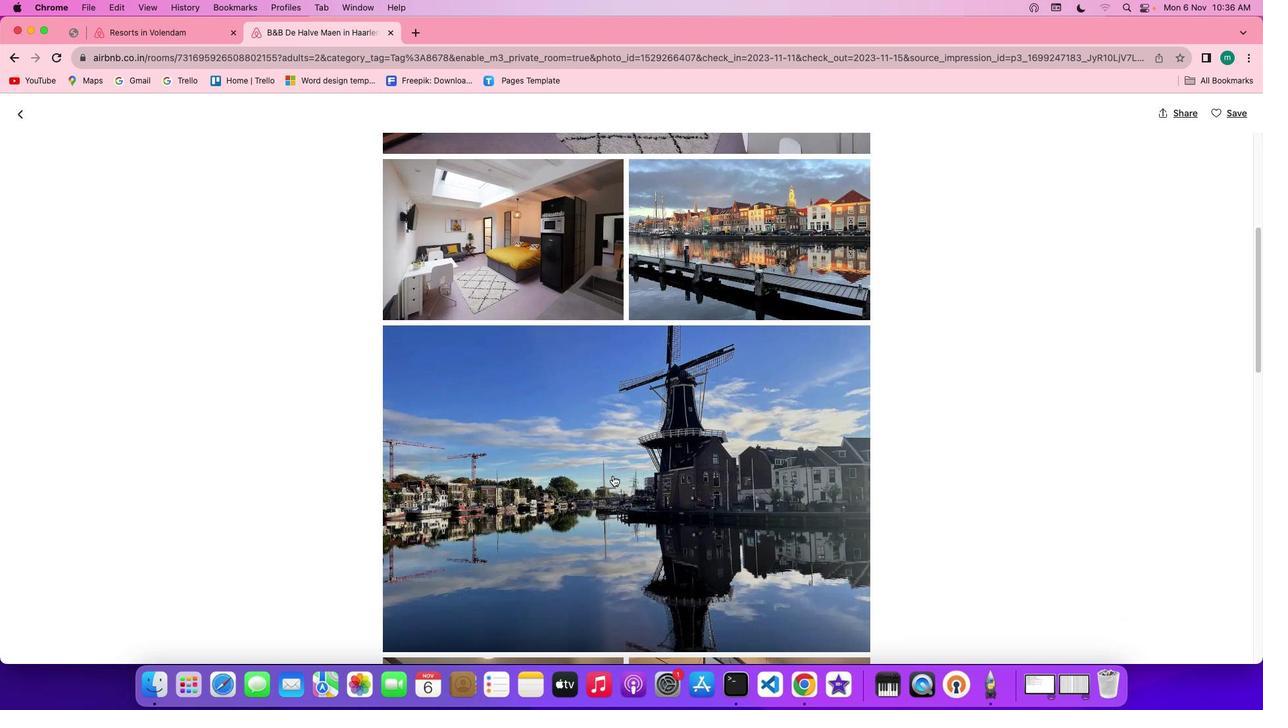 
Action: Mouse scrolled (621, 485) with delta (9, 8)
Screenshot: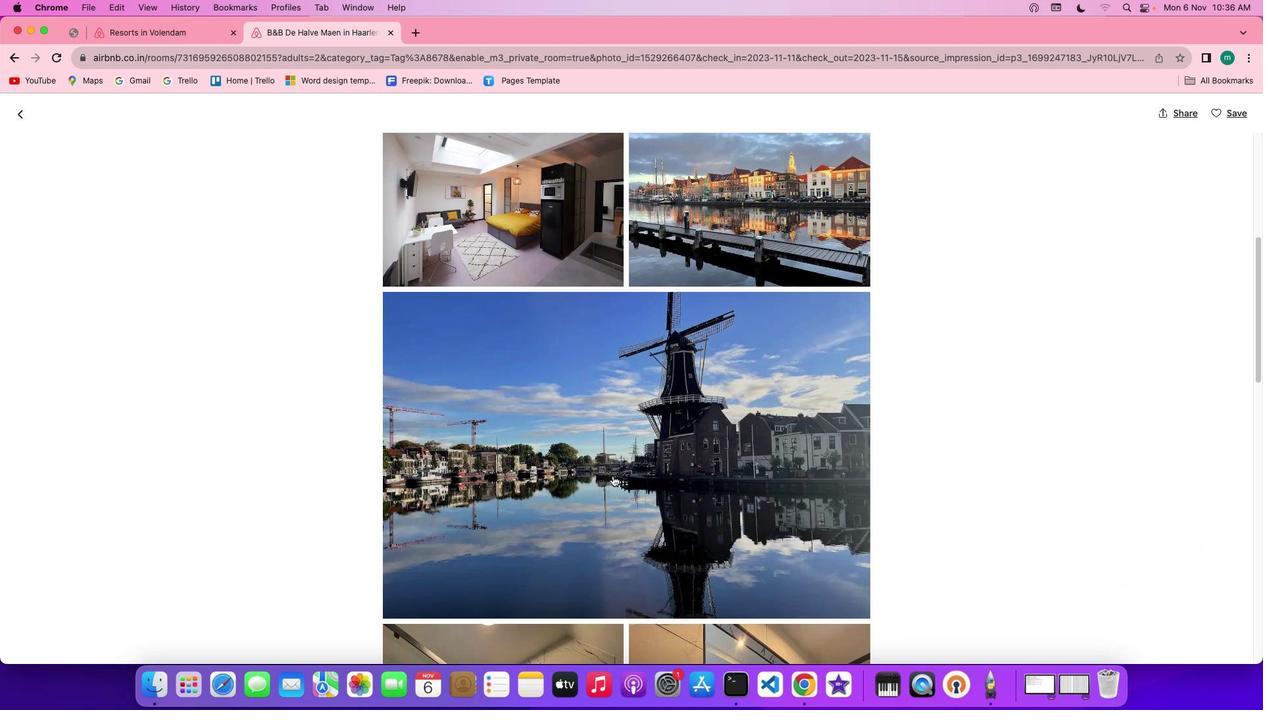 
Action: Mouse scrolled (621, 485) with delta (9, 8)
Screenshot: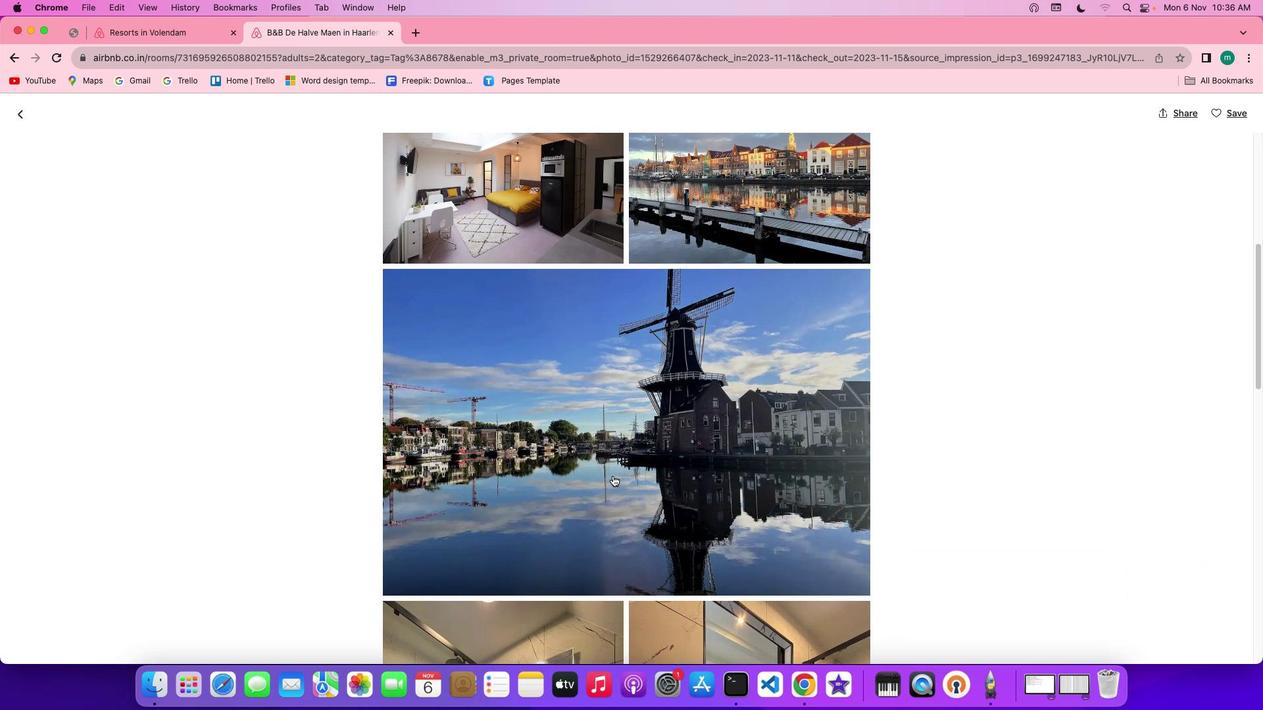 
Action: Mouse scrolled (621, 485) with delta (9, 8)
Screenshot: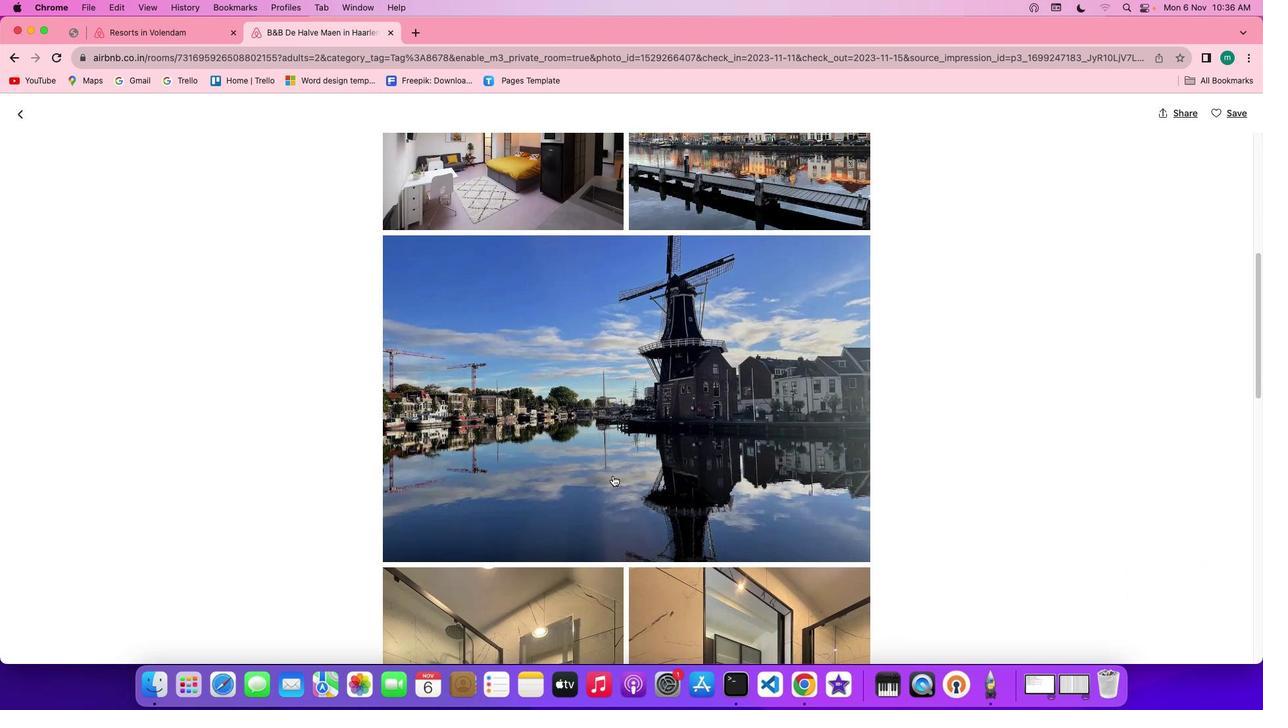 
Action: Mouse scrolled (621, 485) with delta (9, 7)
Screenshot: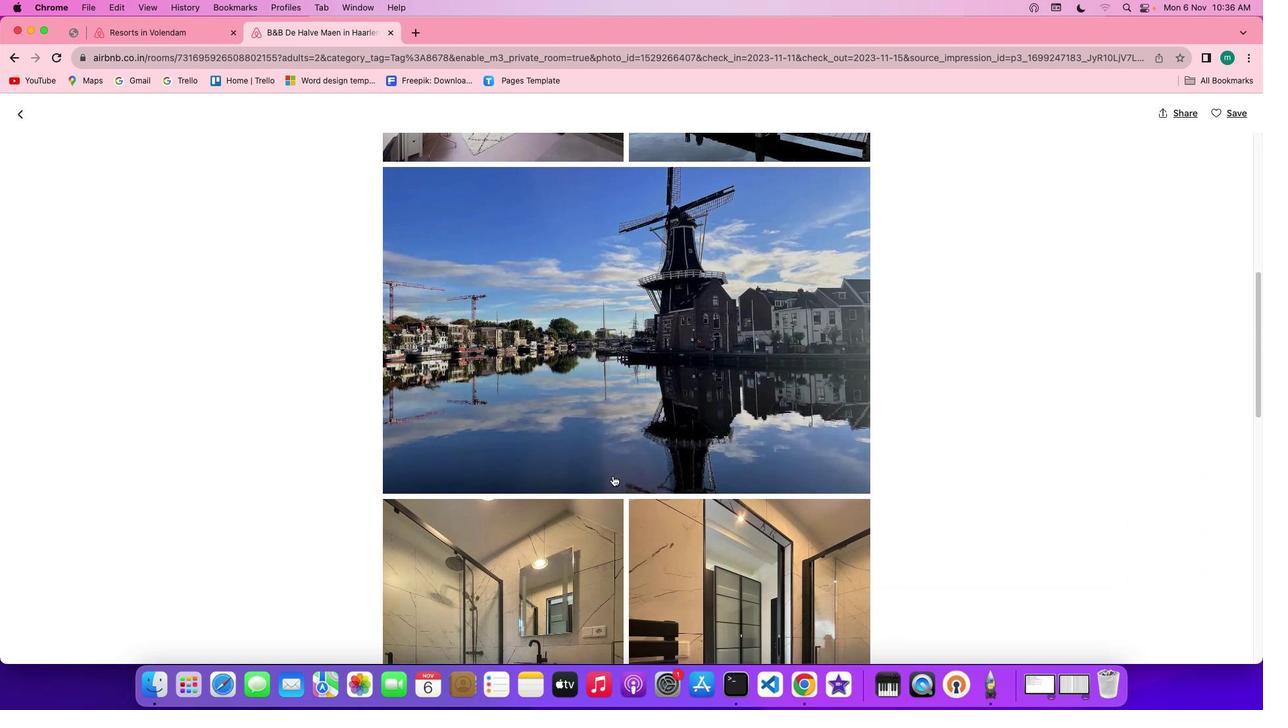 
Action: Mouse scrolled (621, 485) with delta (9, 7)
Screenshot: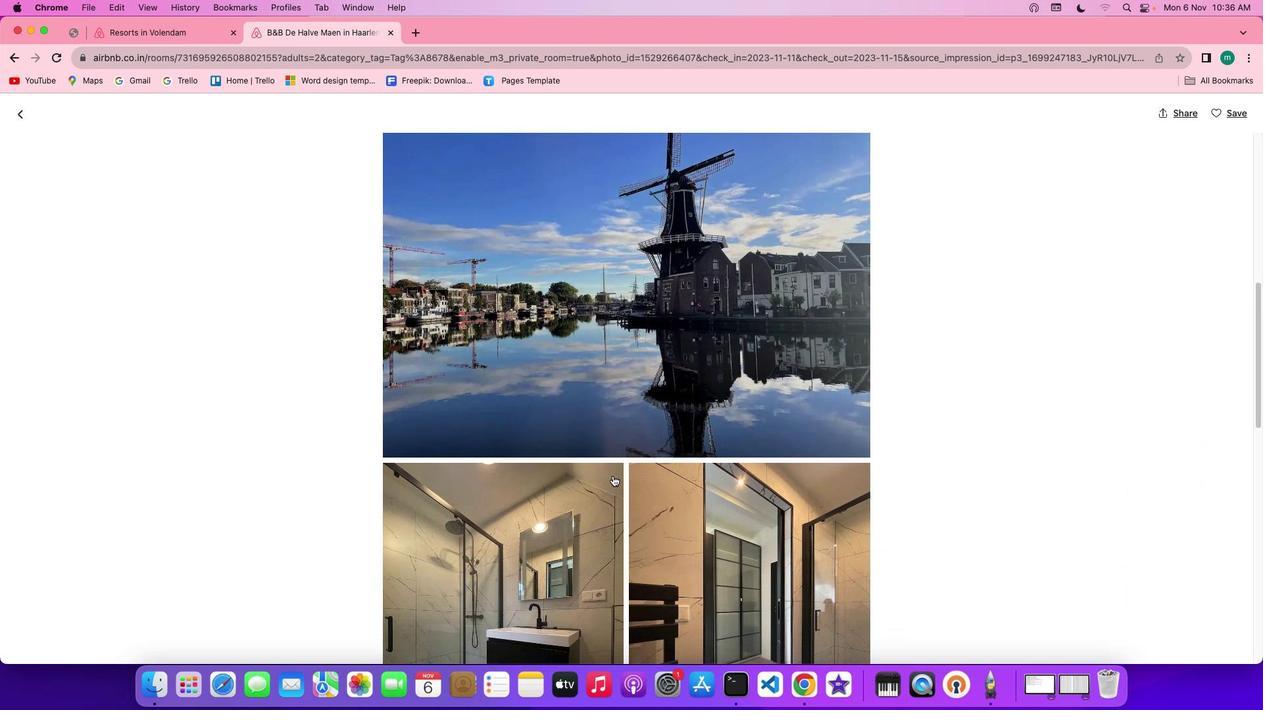 
Action: Mouse scrolled (621, 485) with delta (9, 8)
Screenshot: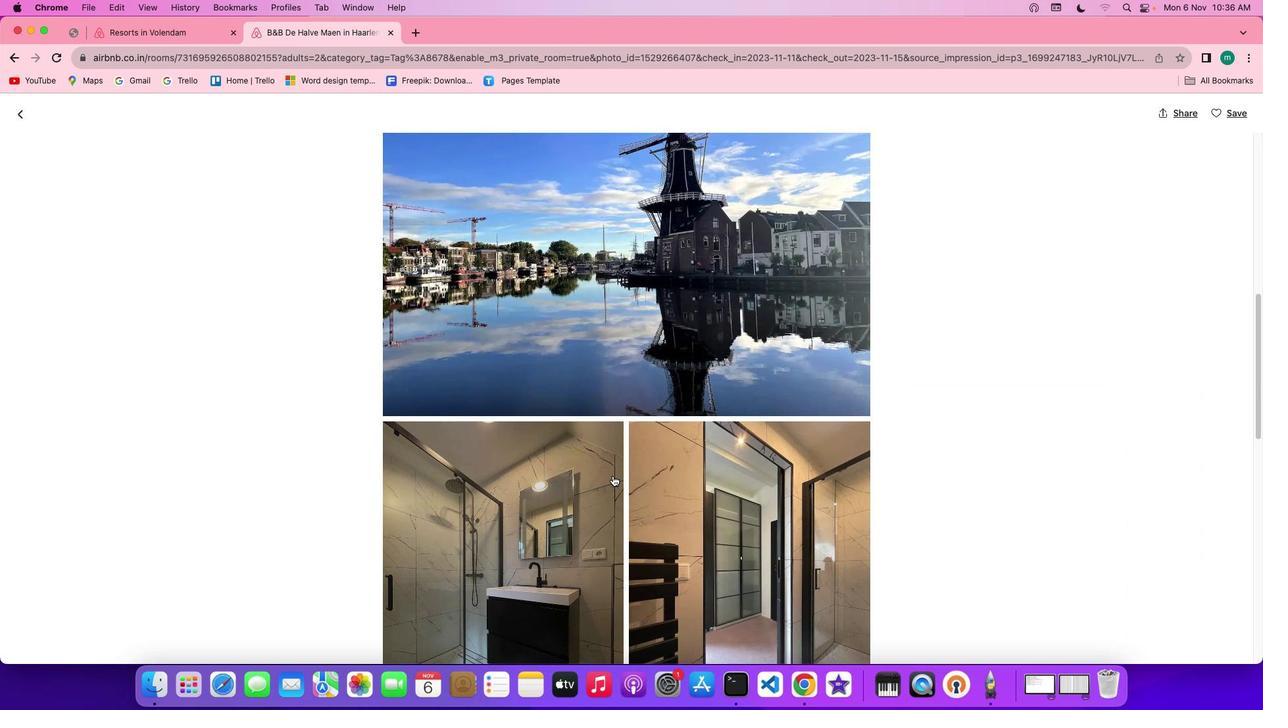 
Action: Mouse scrolled (621, 485) with delta (9, 8)
Screenshot: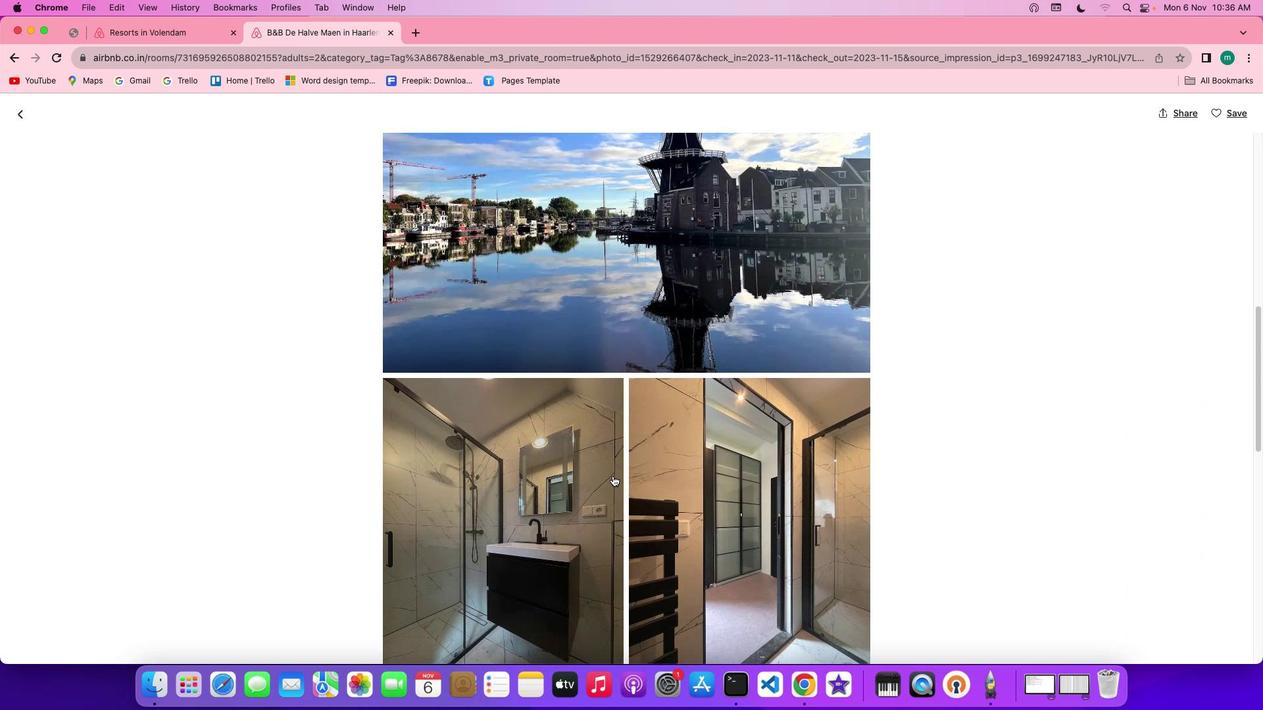 
Action: Mouse scrolled (621, 485) with delta (9, 7)
Screenshot: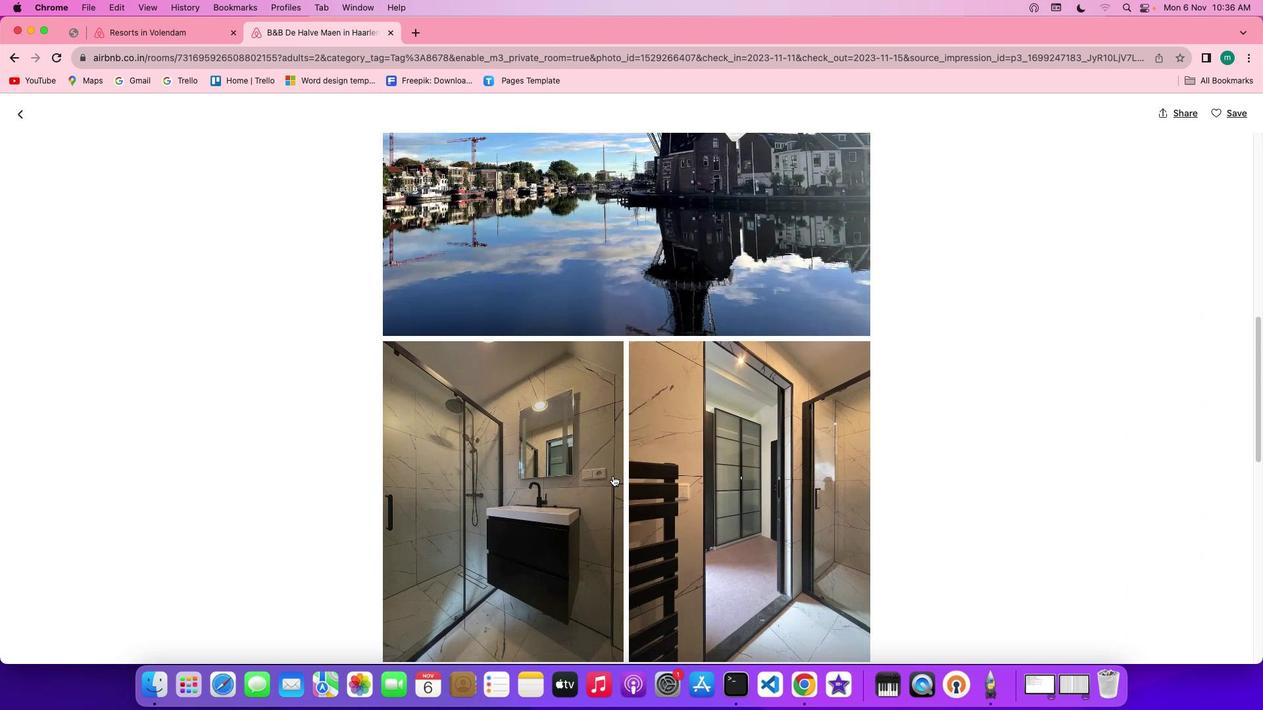 
Action: Mouse scrolled (621, 485) with delta (9, 7)
Screenshot: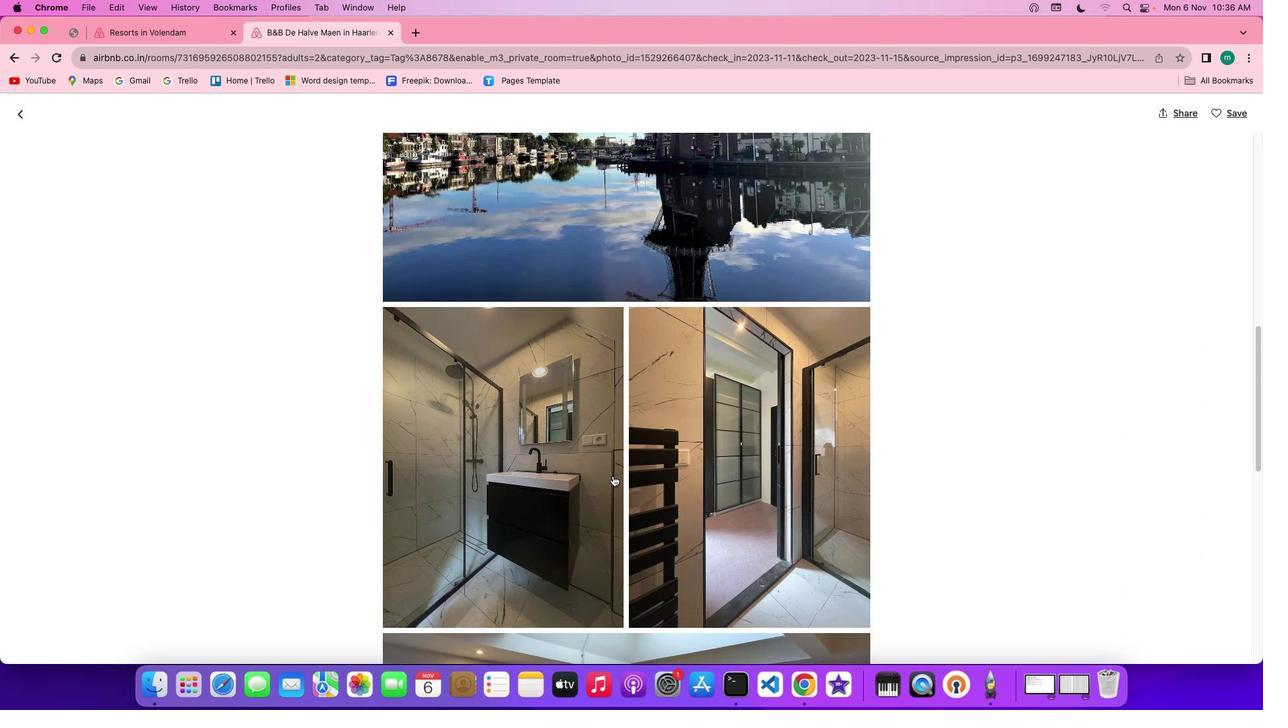
Action: Mouse scrolled (621, 485) with delta (9, 8)
Screenshot: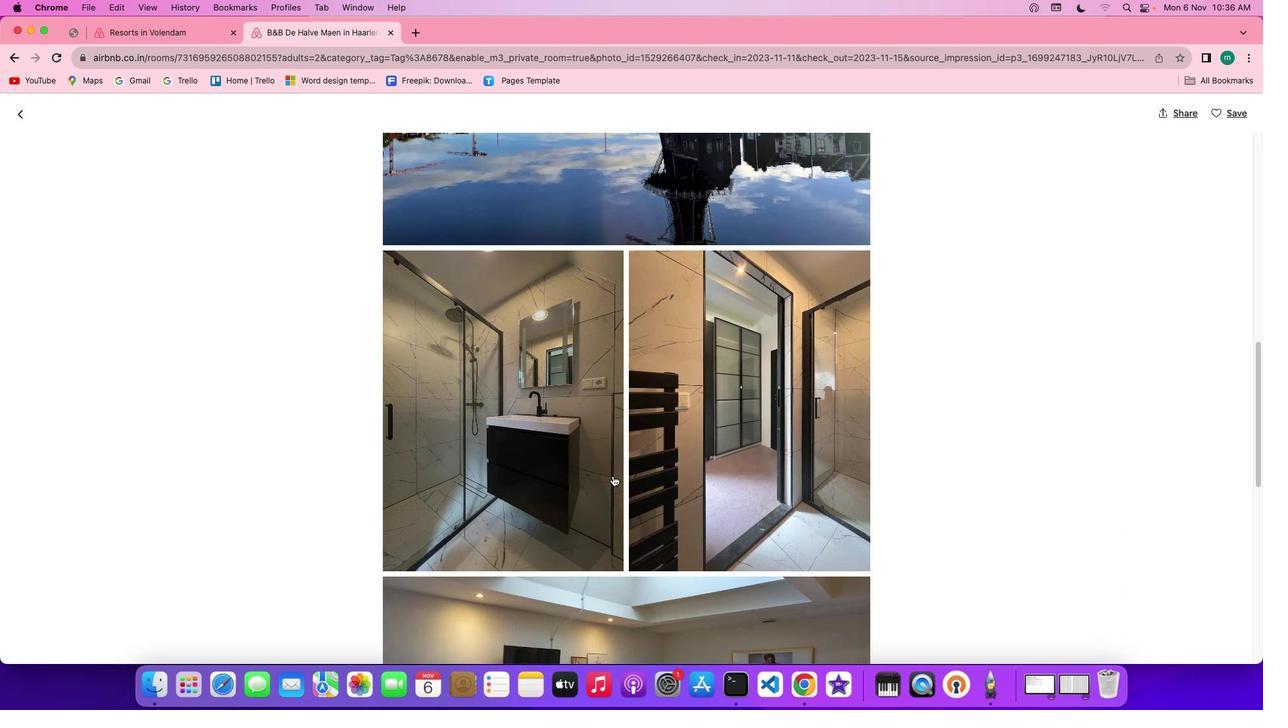 
Action: Mouse scrolled (621, 485) with delta (9, 8)
Screenshot: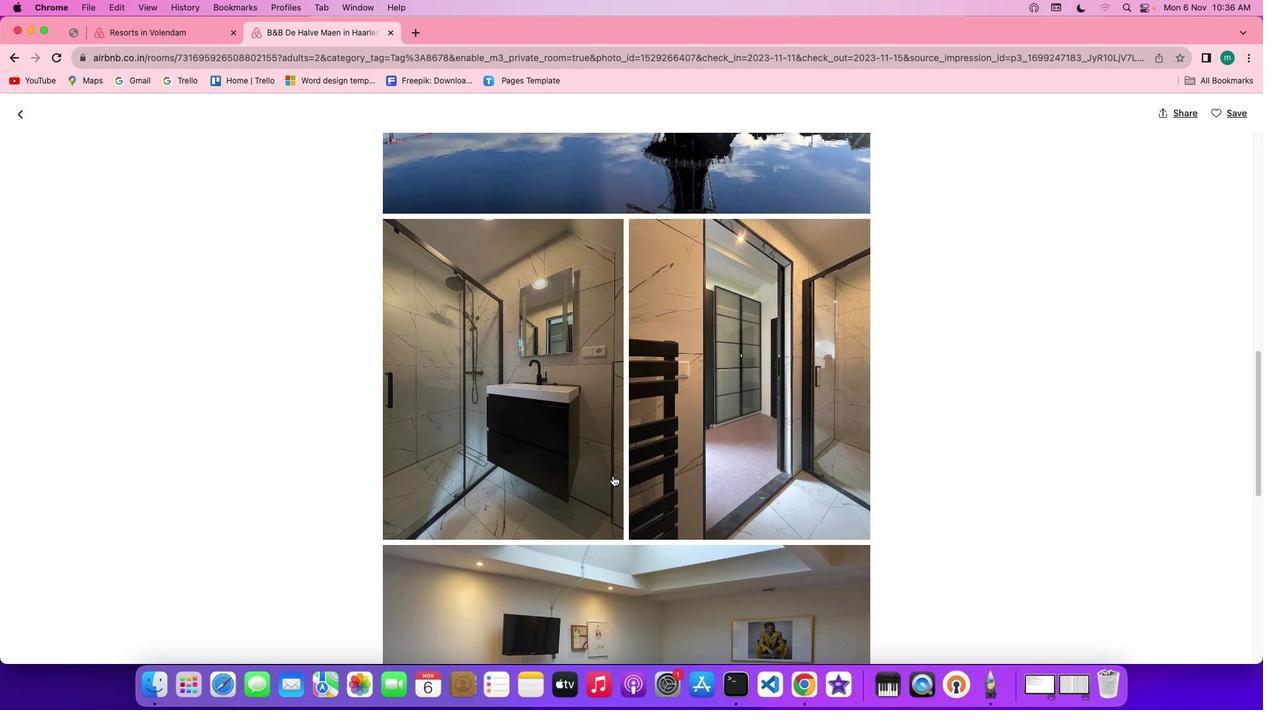 
Action: Mouse scrolled (621, 485) with delta (9, 7)
Screenshot: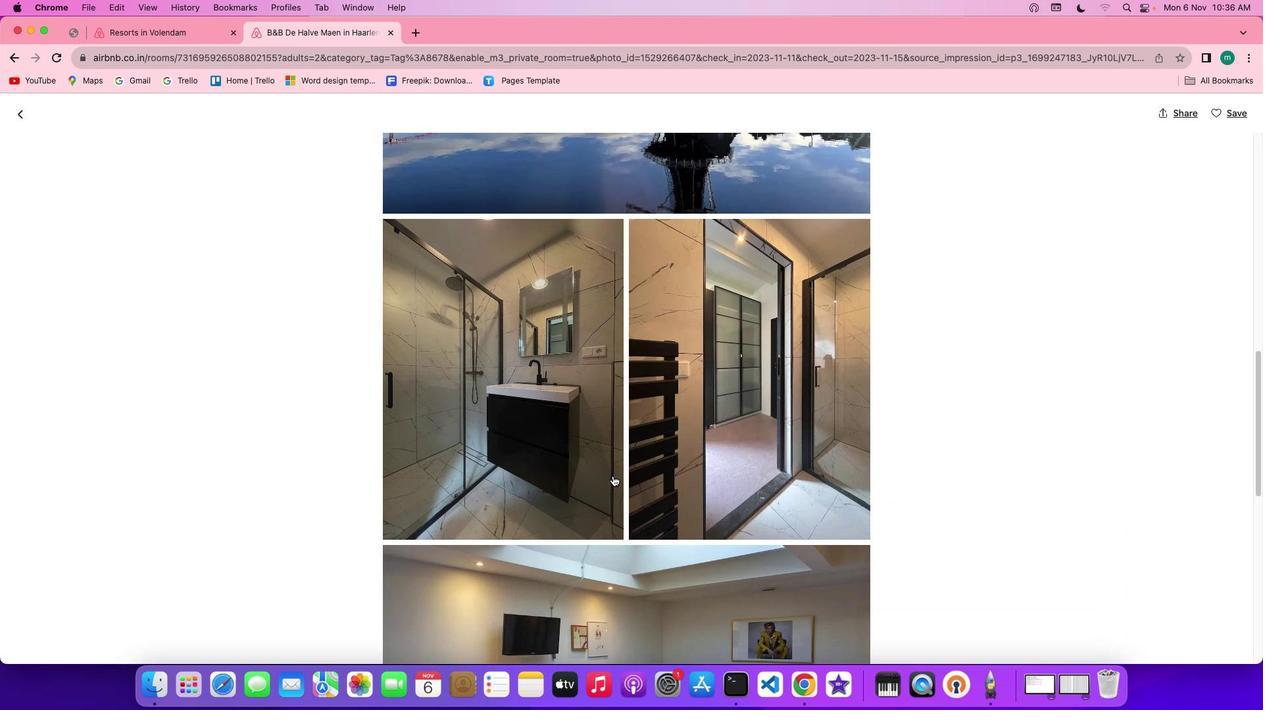 
Action: Mouse scrolled (621, 485) with delta (9, 7)
Screenshot: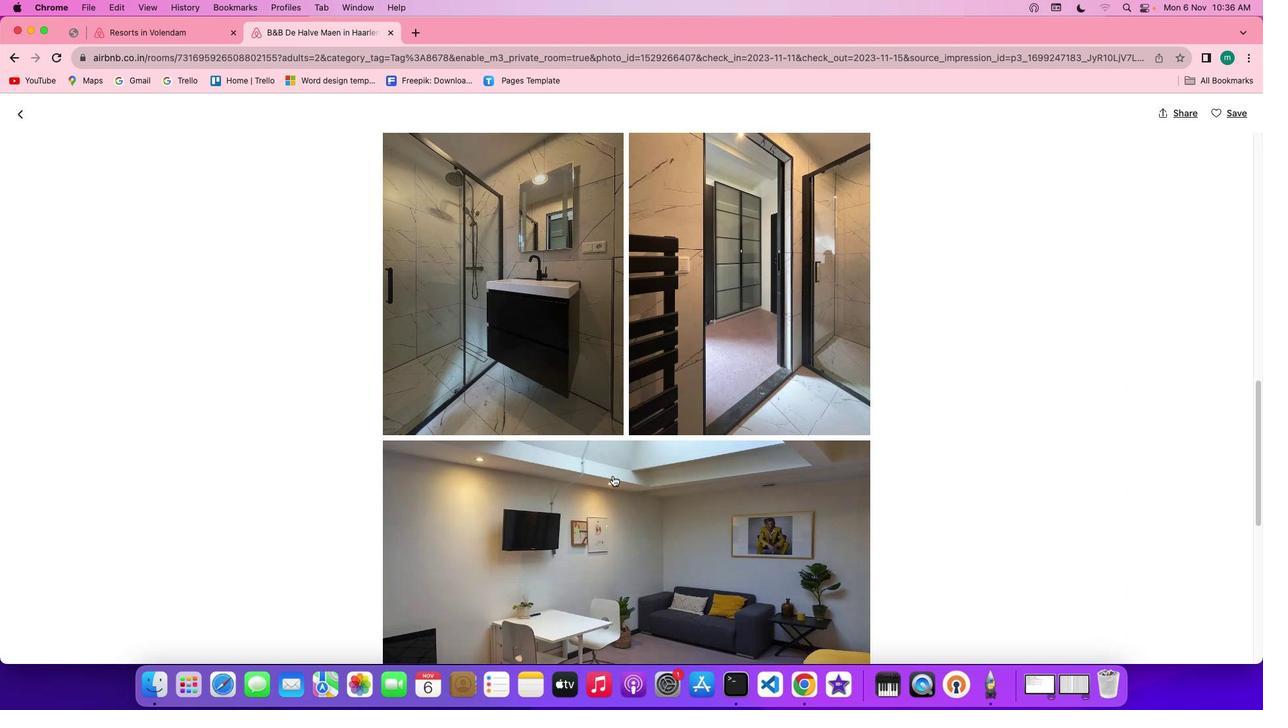 
Action: Mouse scrolled (621, 485) with delta (9, 8)
Screenshot: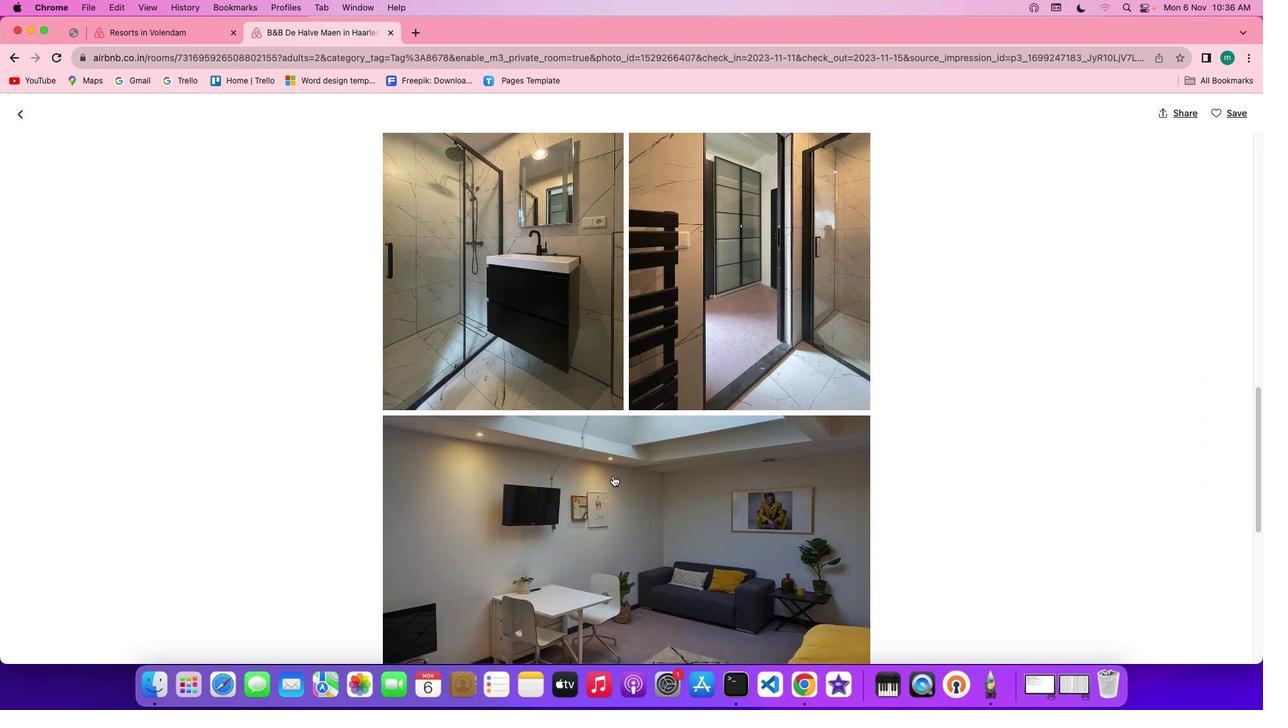 
Action: Mouse scrolled (621, 485) with delta (9, 8)
Screenshot: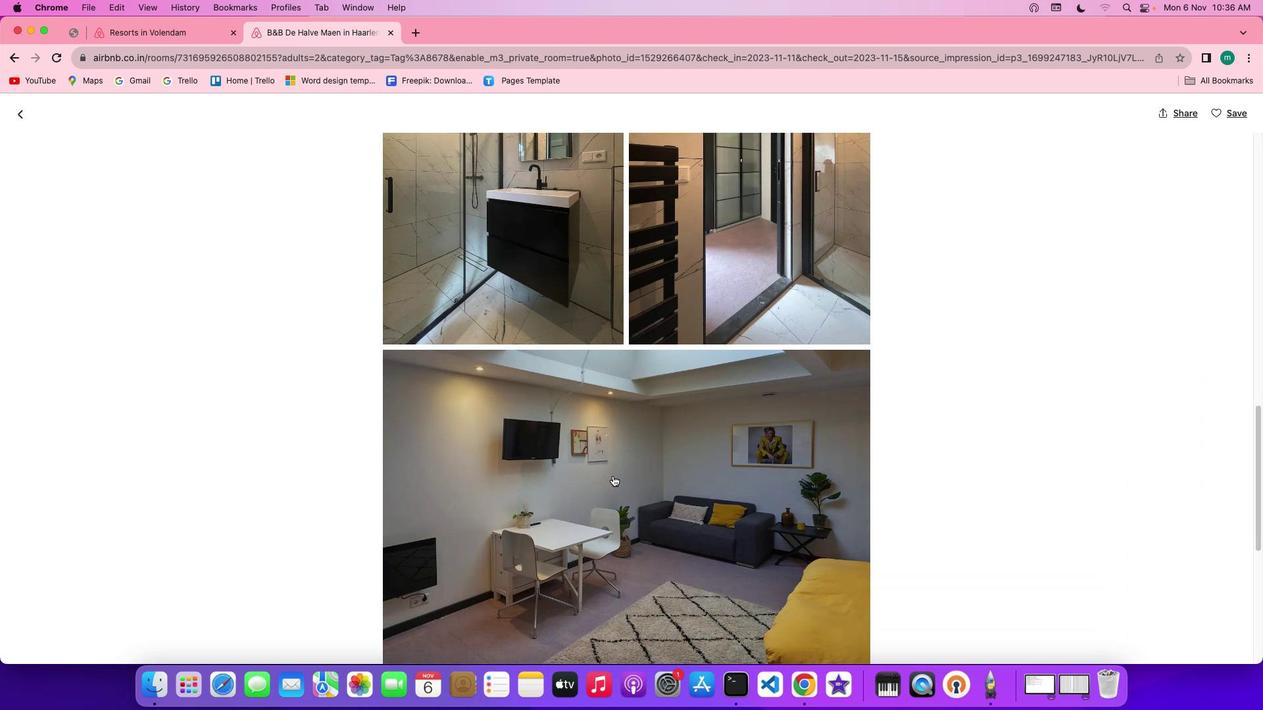
Action: Mouse scrolled (621, 485) with delta (9, 7)
Screenshot: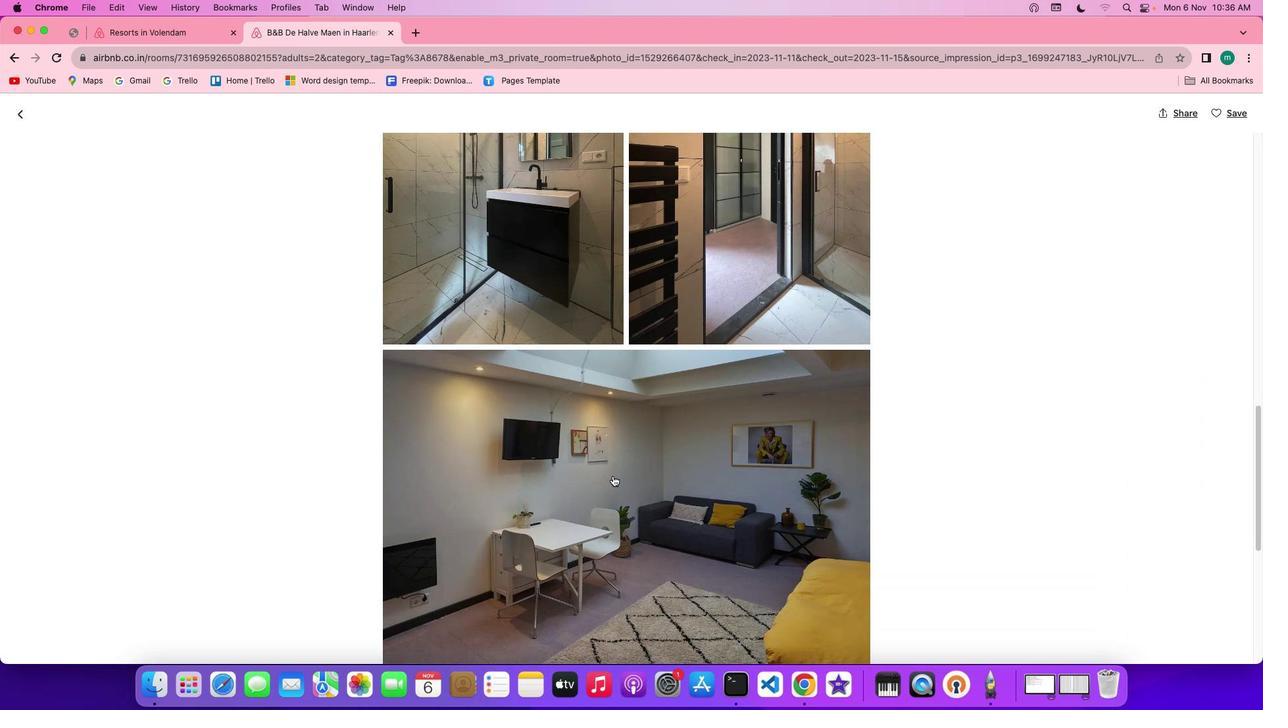 
Action: Mouse scrolled (621, 485) with delta (9, 7)
Screenshot: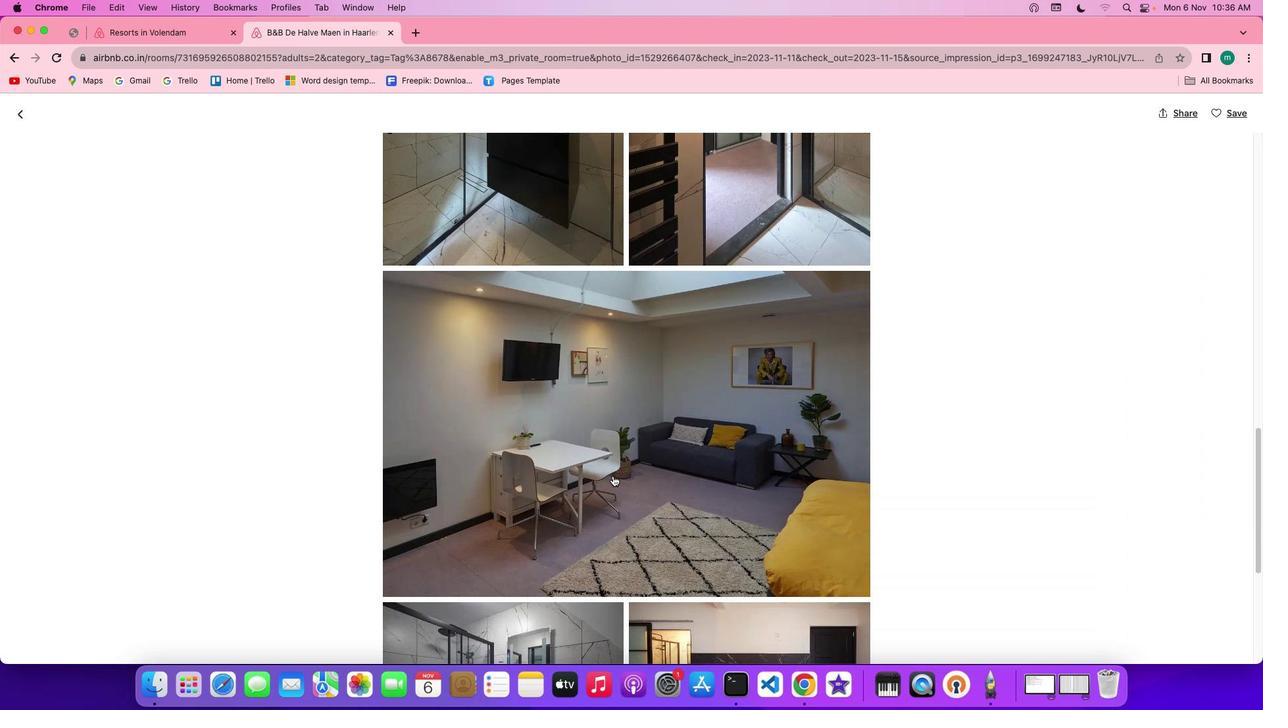 
Action: Mouse scrolled (621, 485) with delta (9, 8)
Screenshot: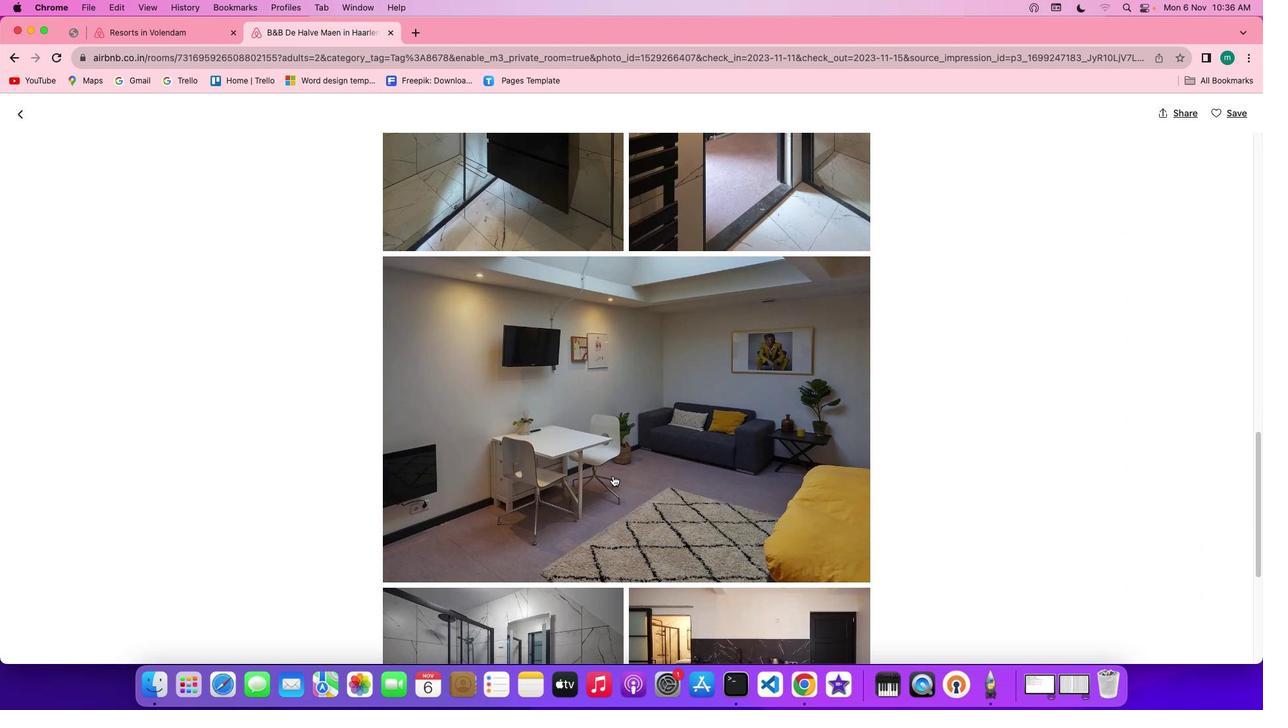 
Action: Mouse scrolled (621, 485) with delta (9, 8)
Screenshot: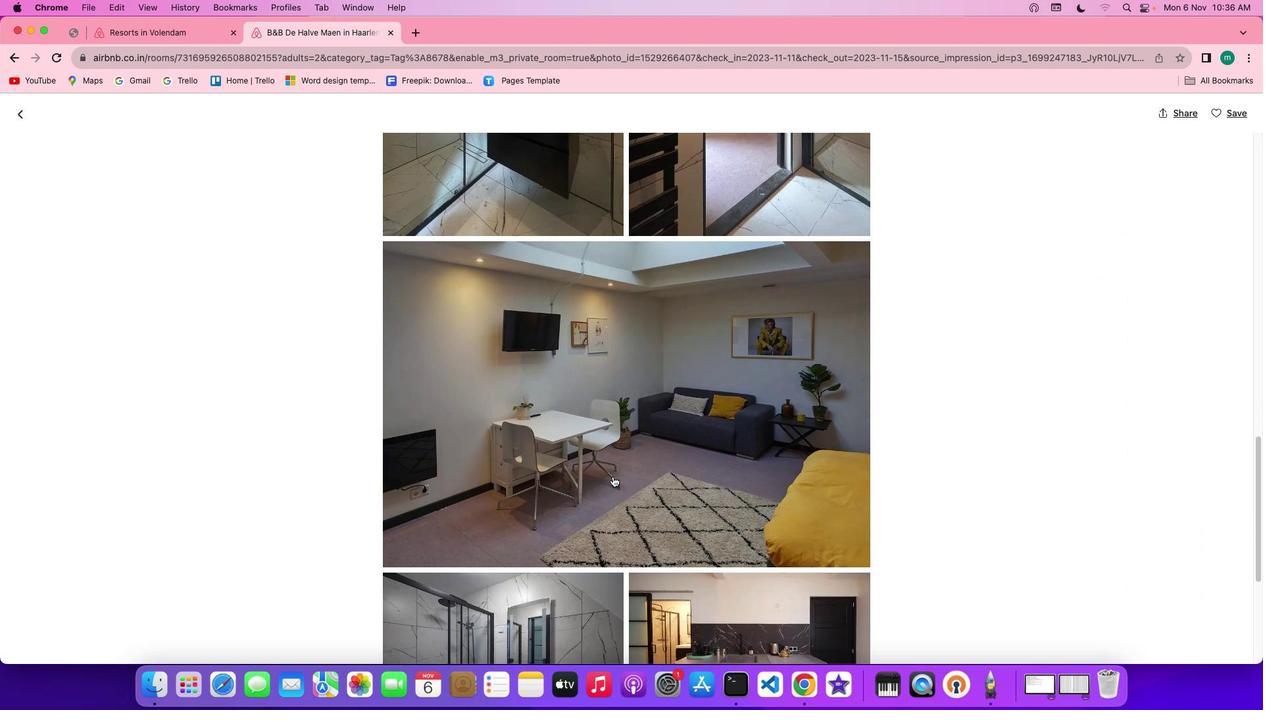 
Action: Mouse scrolled (621, 485) with delta (9, 7)
Screenshot: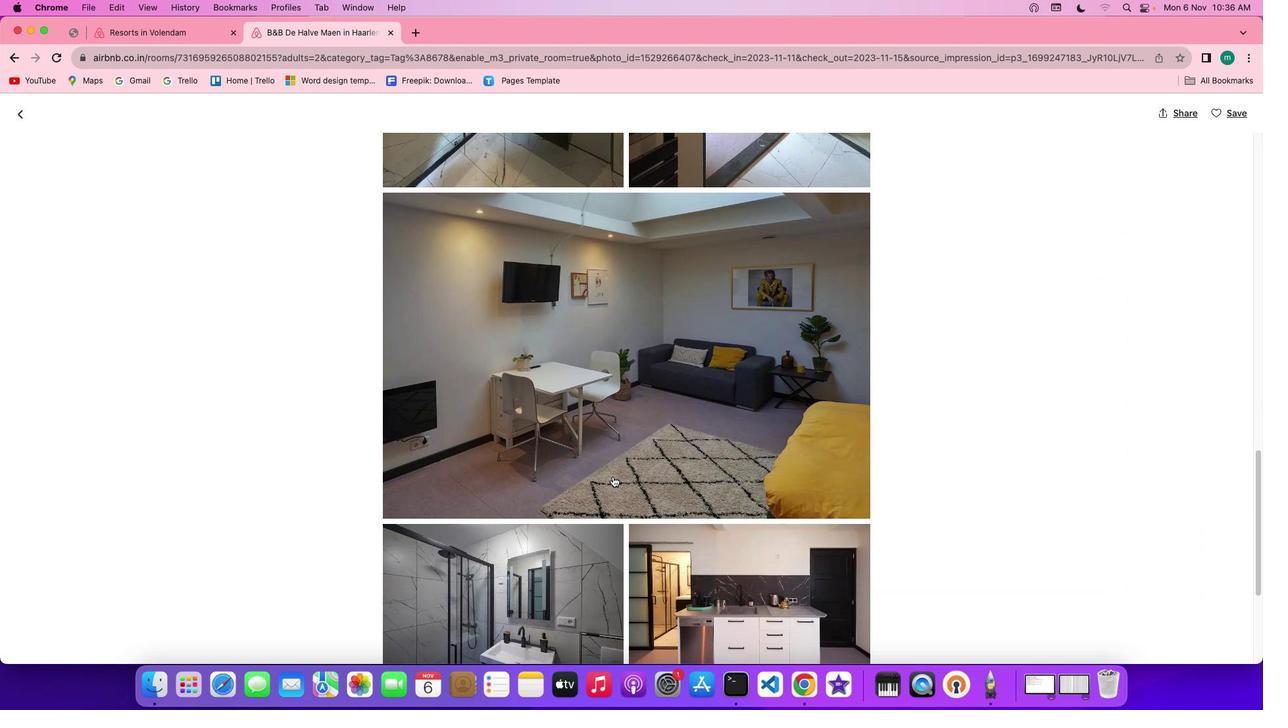
Action: Mouse scrolled (621, 485) with delta (9, 7)
Screenshot: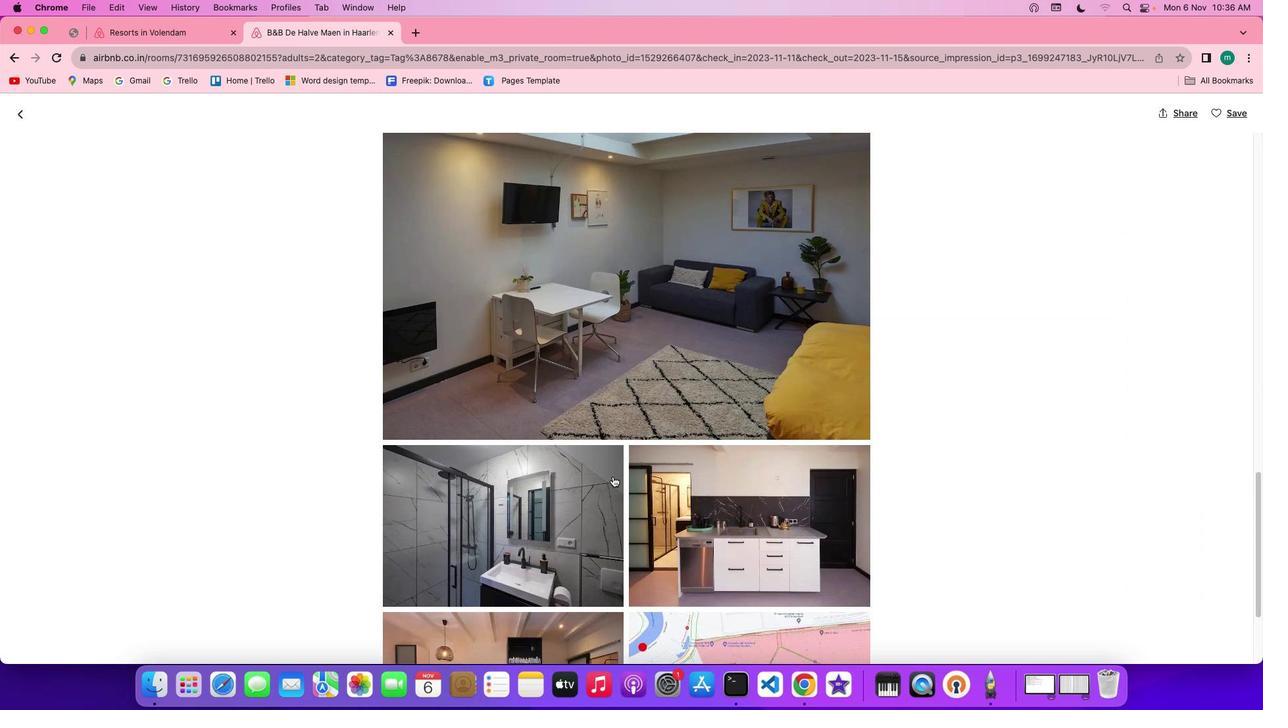
Action: Mouse moved to (622, 485)
Screenshot: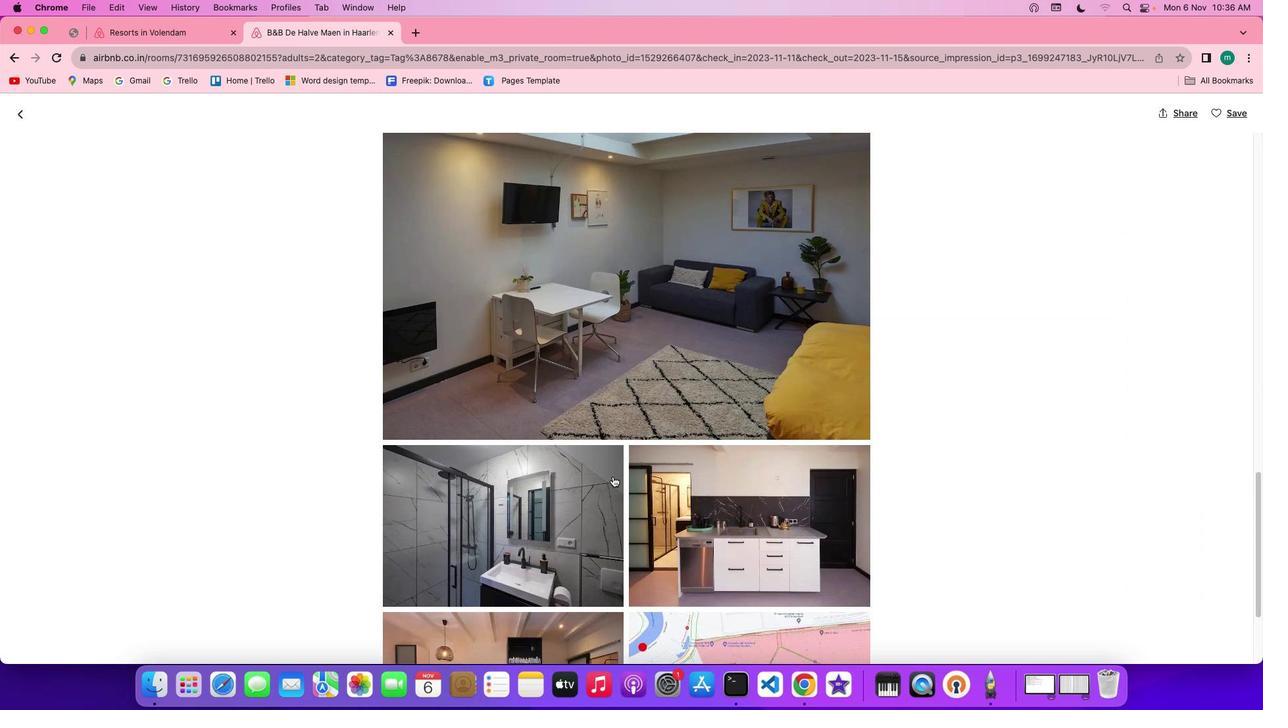 
Action: Mouse scrolled (622, 485) with delta (9, 8)
Screenshot: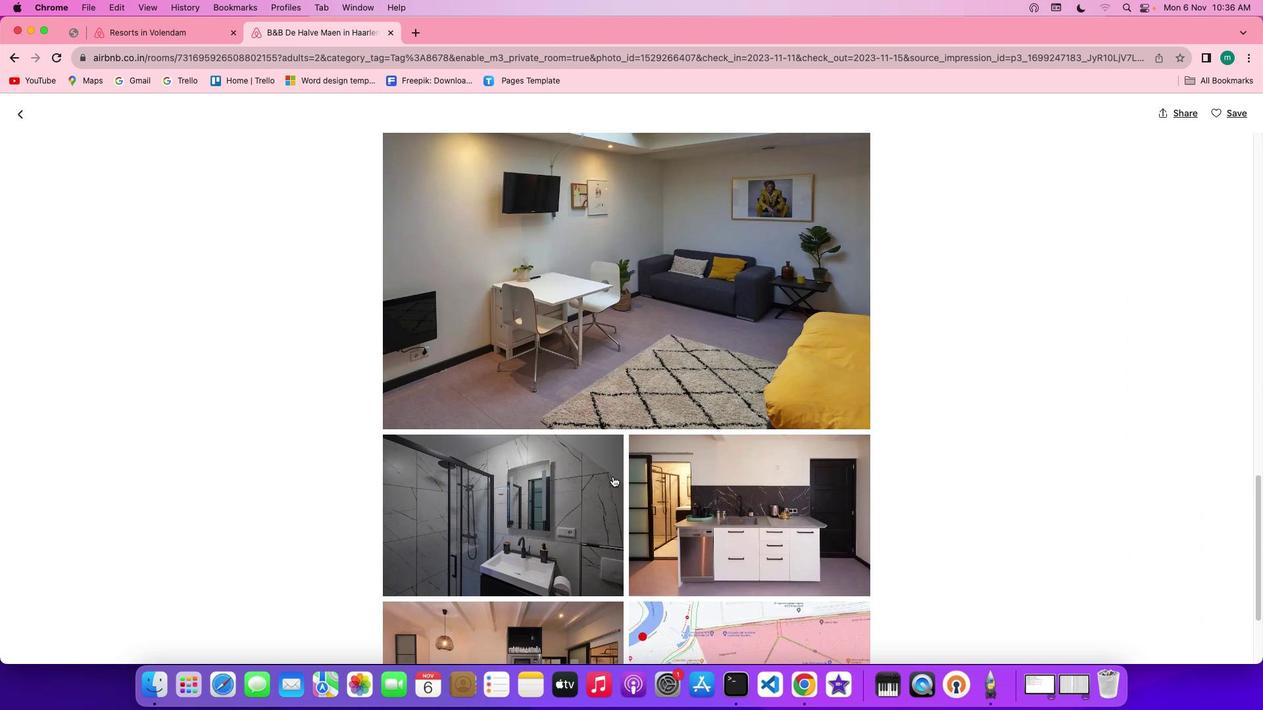 
Action: Mouse scrolled (622, 485) with delta (9, 8)
Screenshot: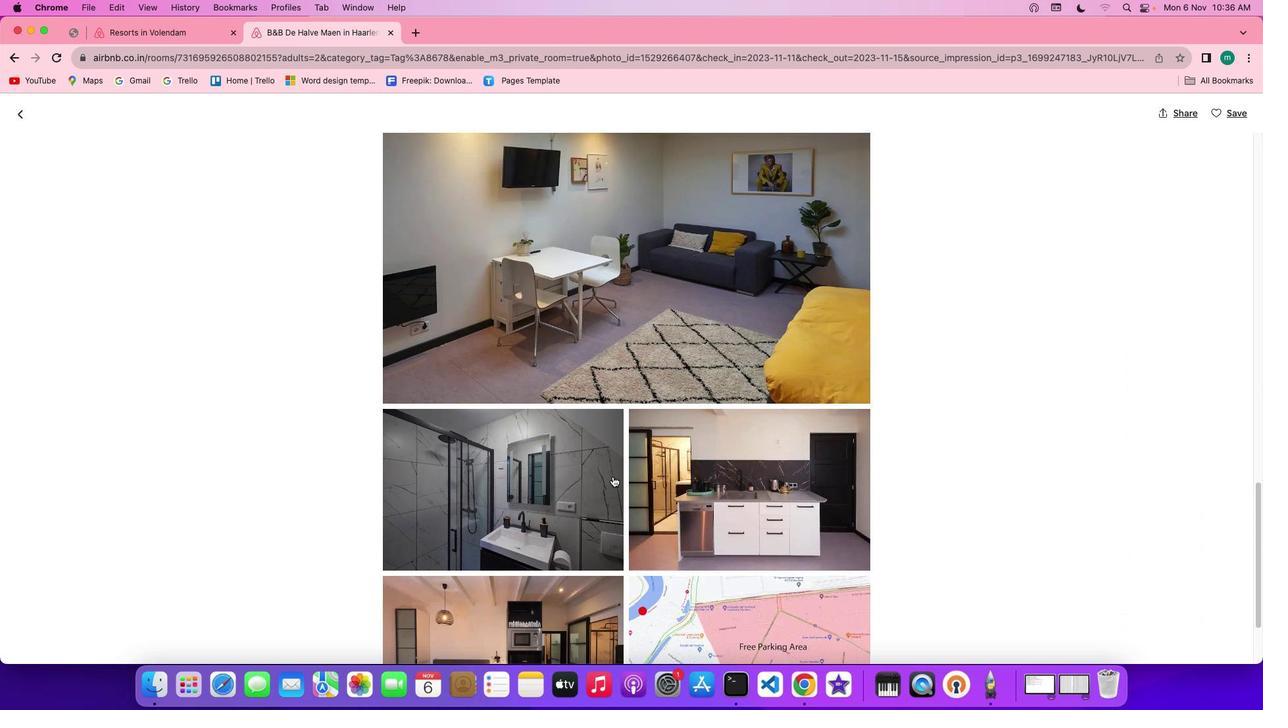 
Action: Mouse scrolled (622, 485) with delta (9, 7)
Screenshot: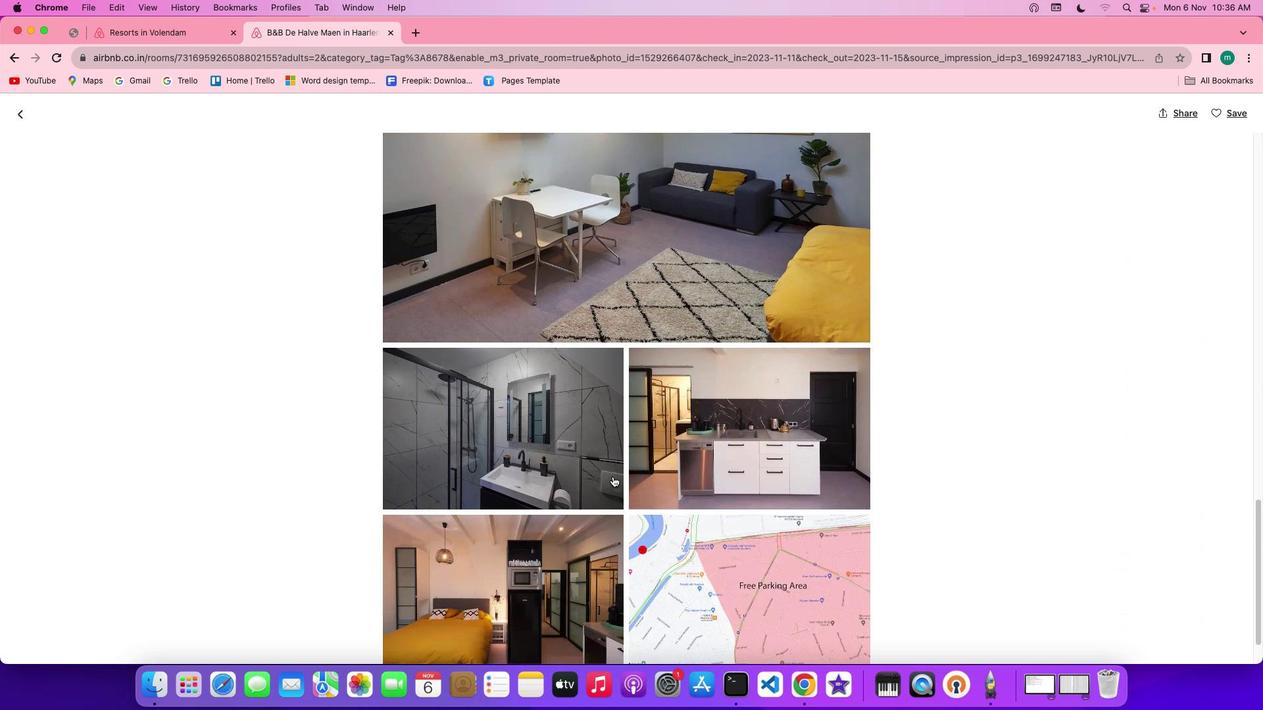 
Action: Mouse scrolled (622, 485) with delta (9, 7)
Screenshot: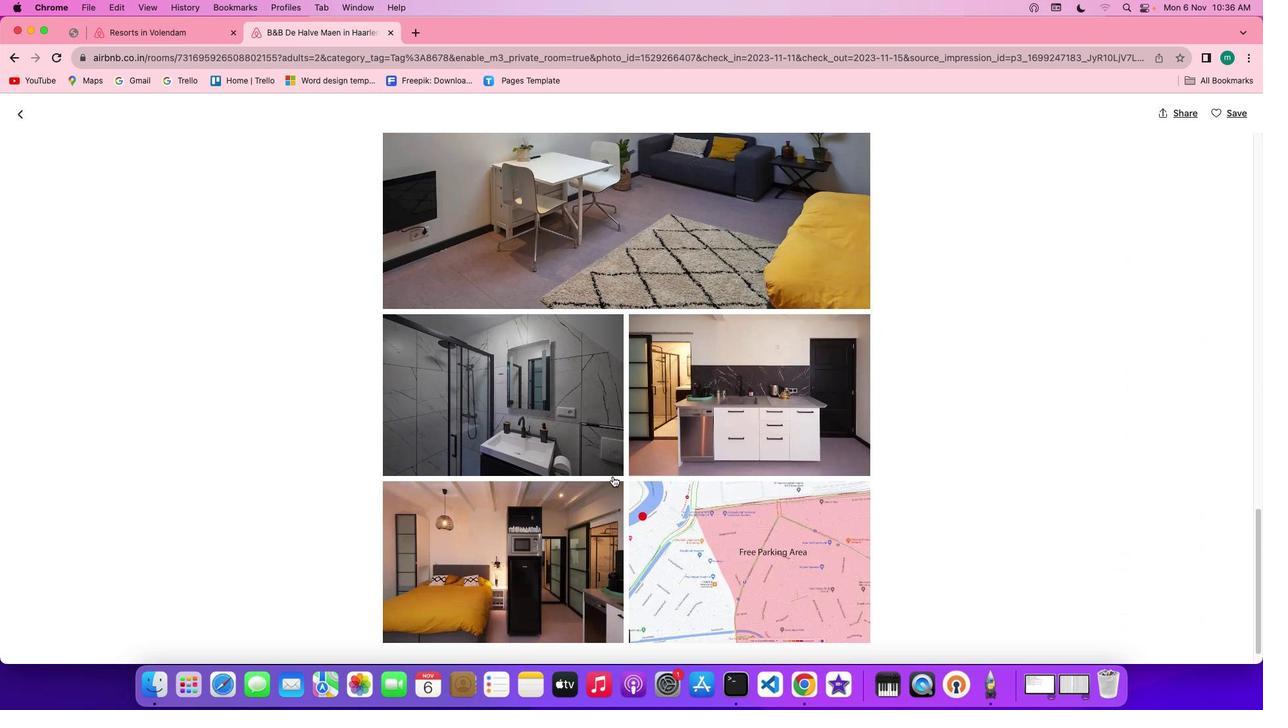 
Action: Mouse scrolled (622, 485) with delta (9, 8)
Screenshot: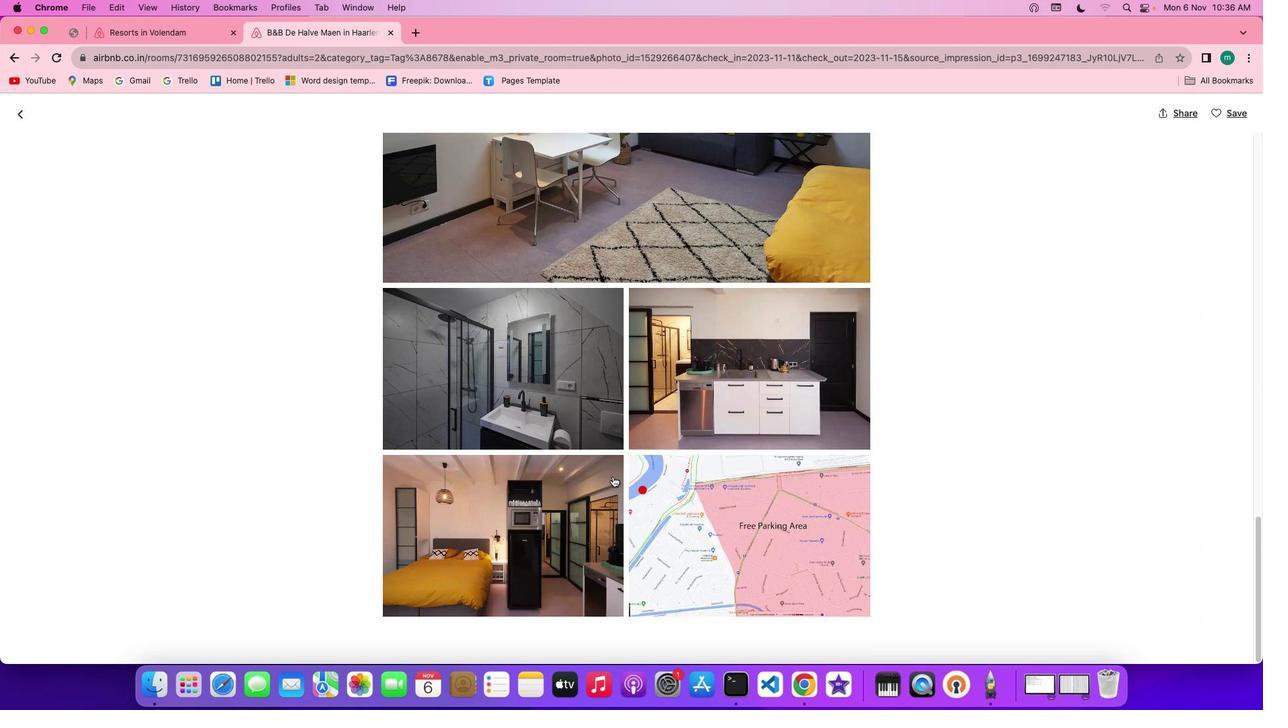 
Action: Mouse scrolled (622, 485) with delta (9, 8)
Screenshot: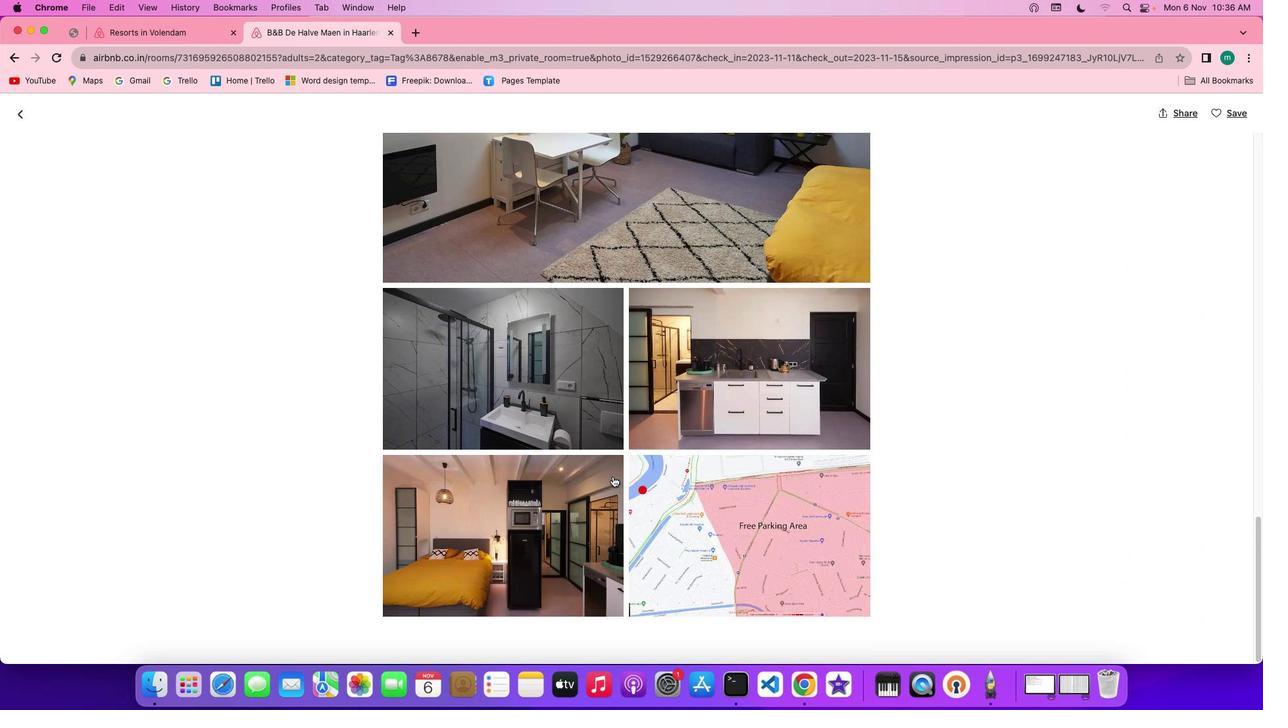 
Action: Mouse scrolled (622, 485) with delta (9, 8)
Screenshot: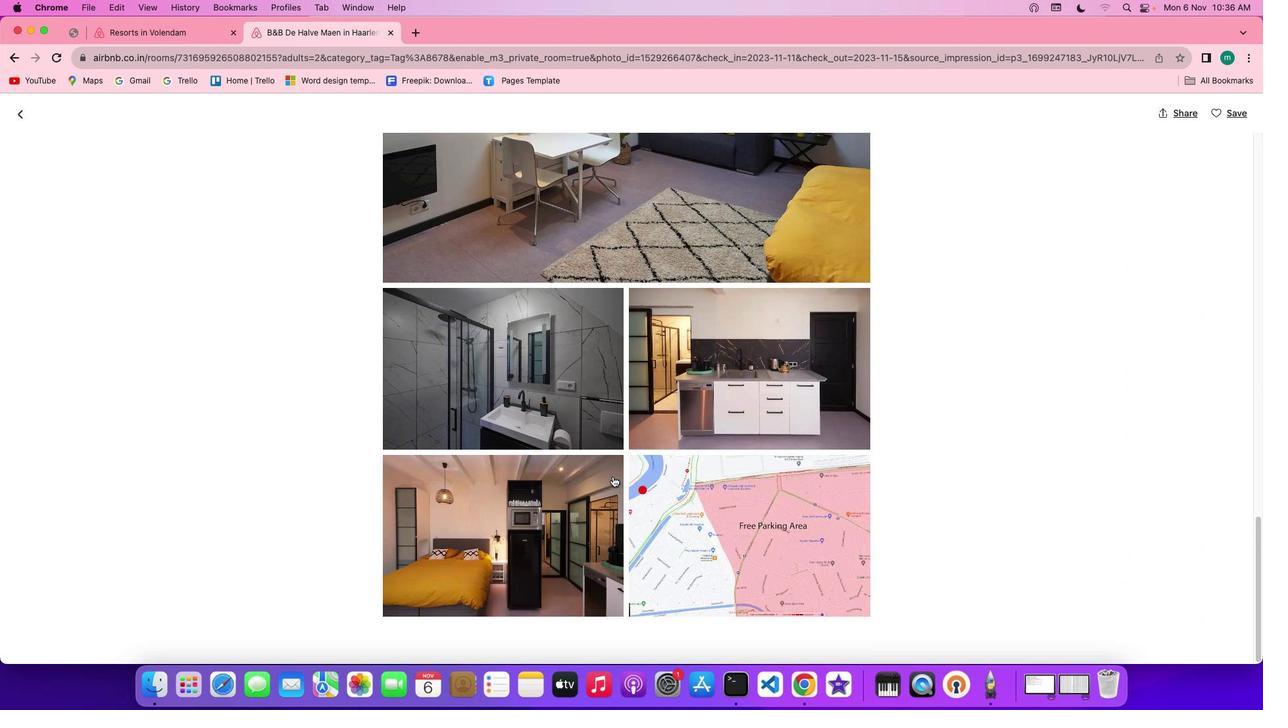 
Action: Mouse scrolled (622, 485) with delta (9, 8)
Screenshot: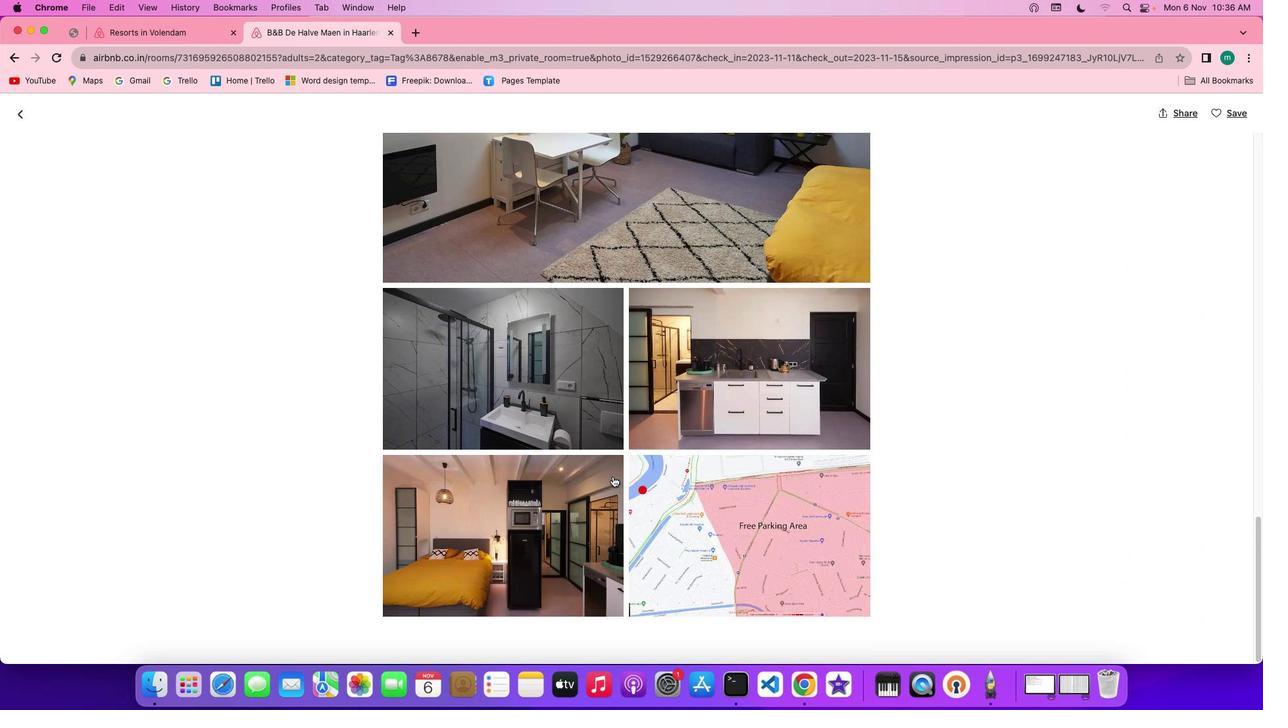 
Action: Mouse scrolled (622, 485) with delta (9, 8)
Screenshot: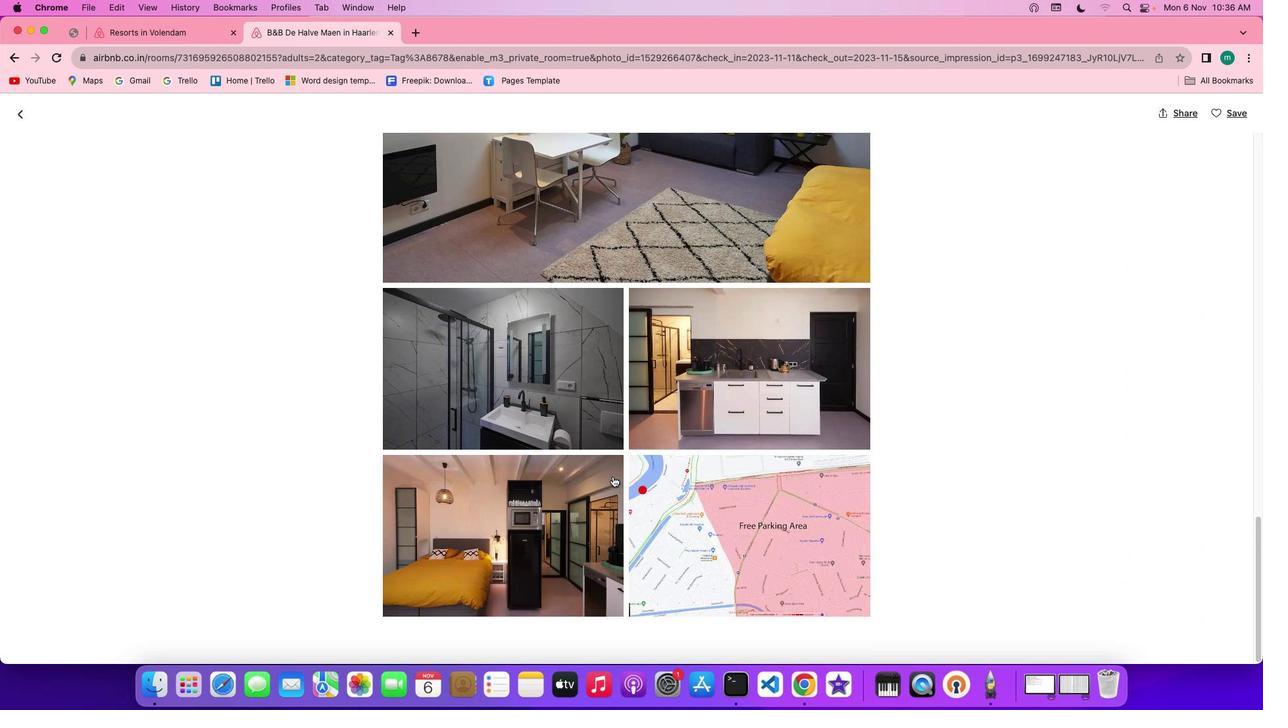 
Action: Mouse scrolled (622, 485) with delta (9, 8)
Screenshot: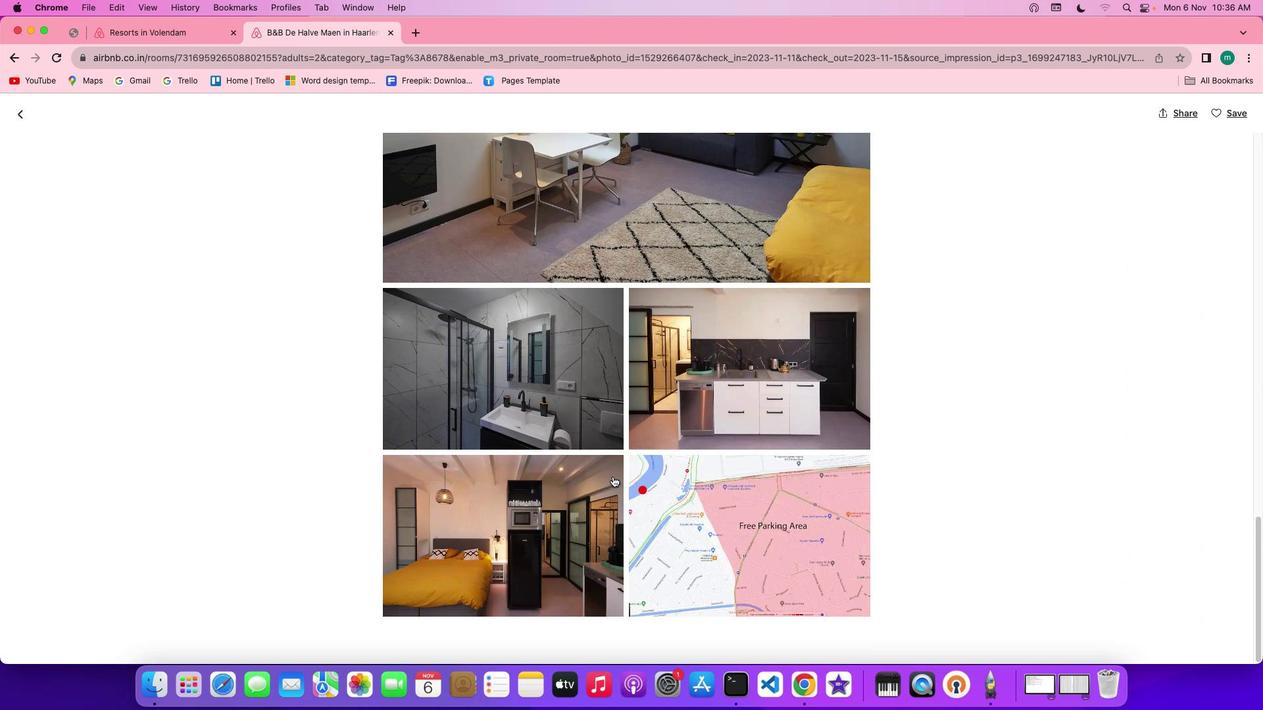 
Action: Mouse scrolled (622, 485) with delta (9, 8)
Screenshot: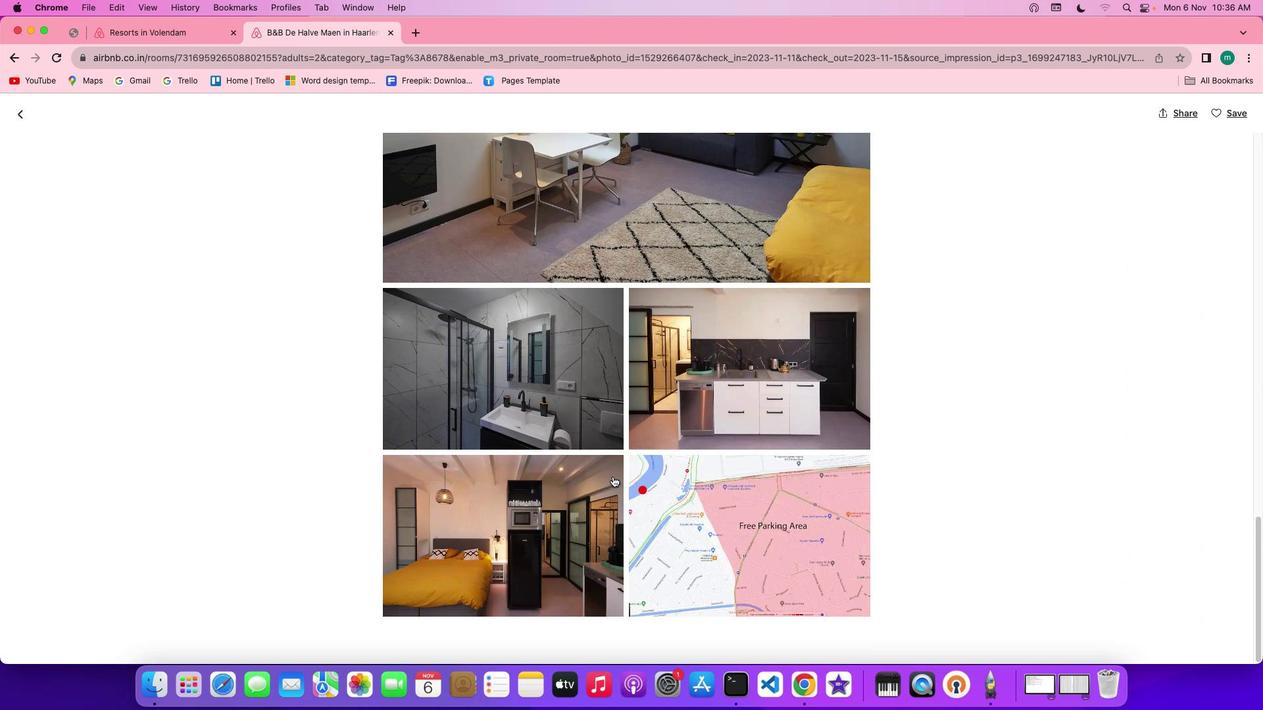 
Action: Mouse scrolled (622, 485) with delta (9, 7)
Screenshot: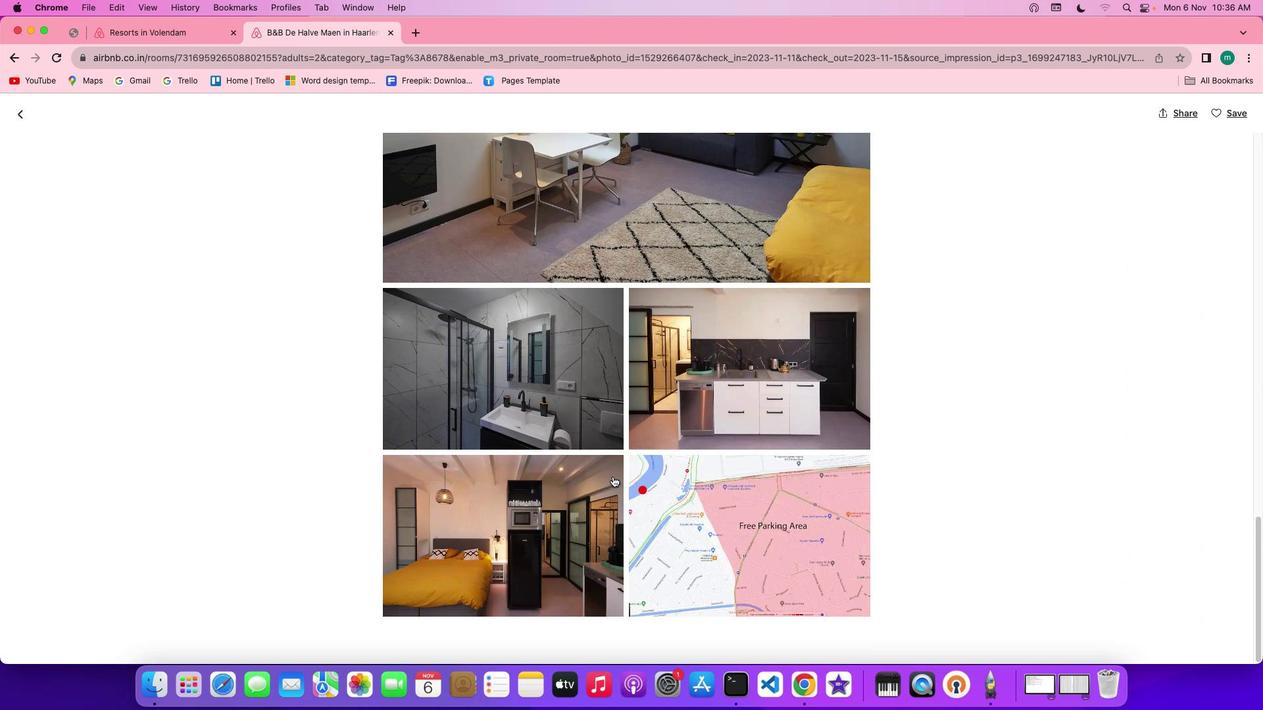 
Action: Mouse scrolled (622, 485) with delta (9, 7)
Screenshot: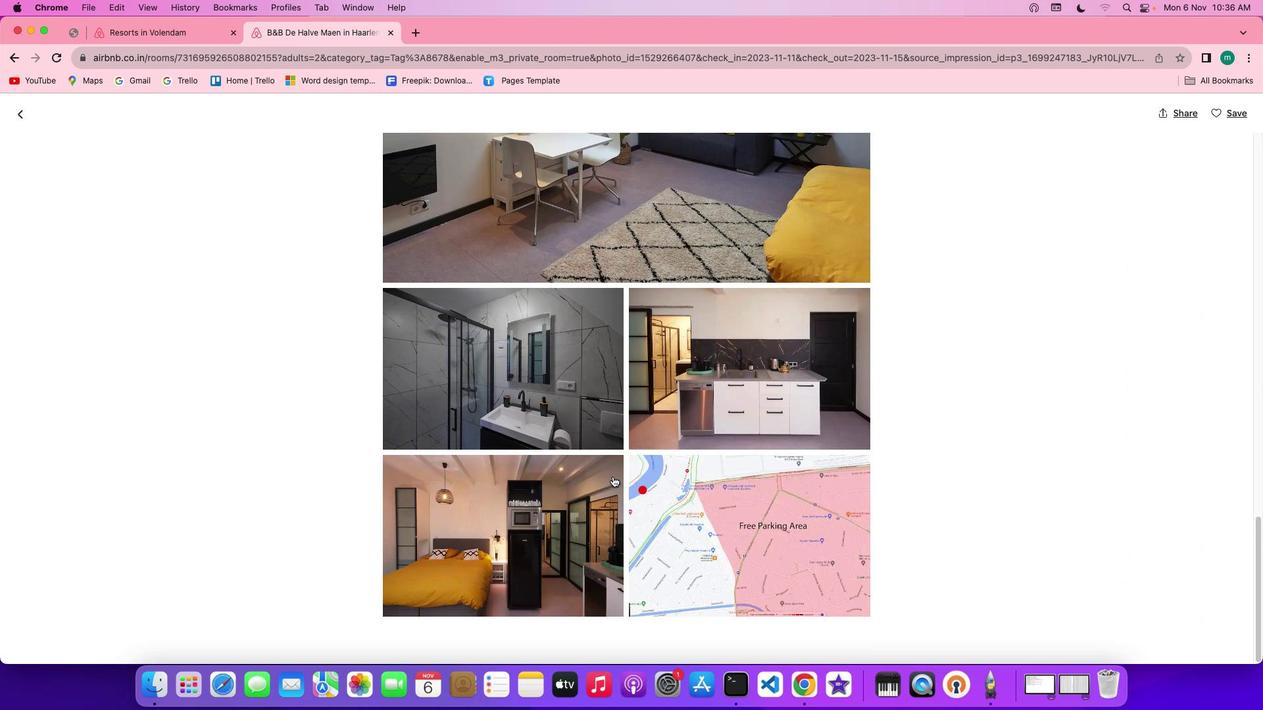 
Action: Mouse scrolled (622, 485) with delta (9, 8)
Screenshot: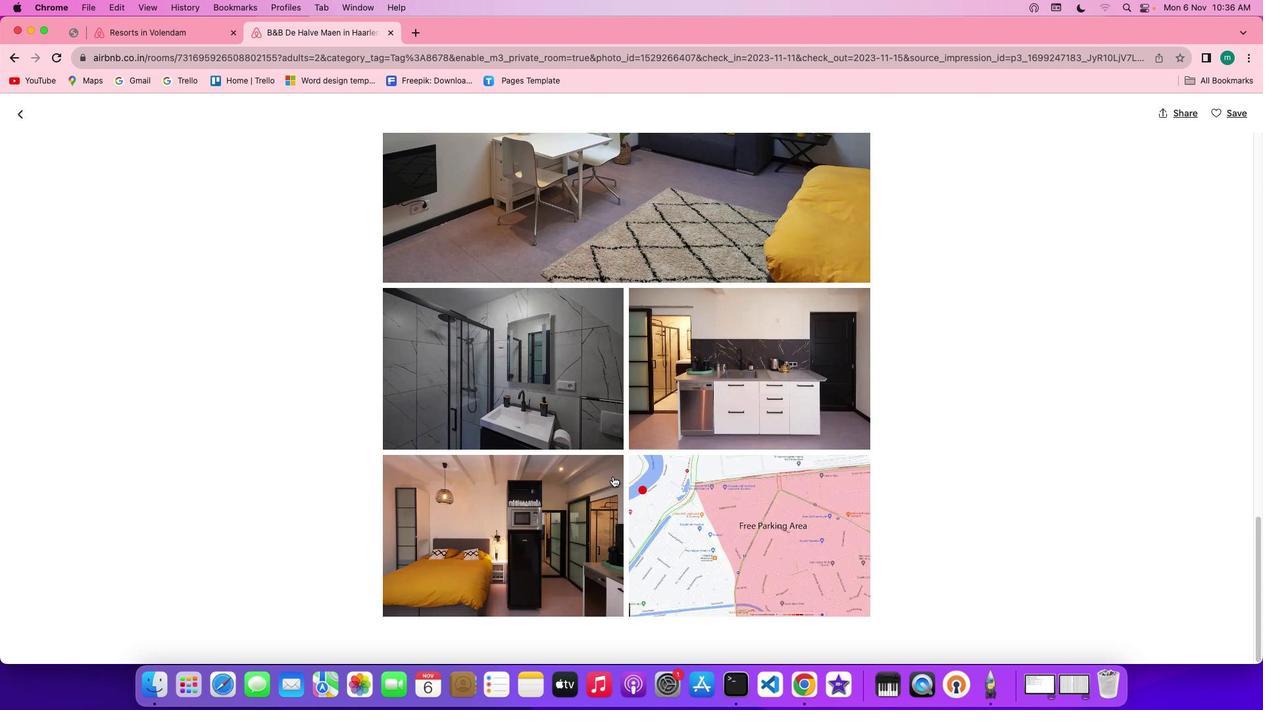
Action: Mouse scrolled (622, 485) with delta (9, 8)
Screenshot: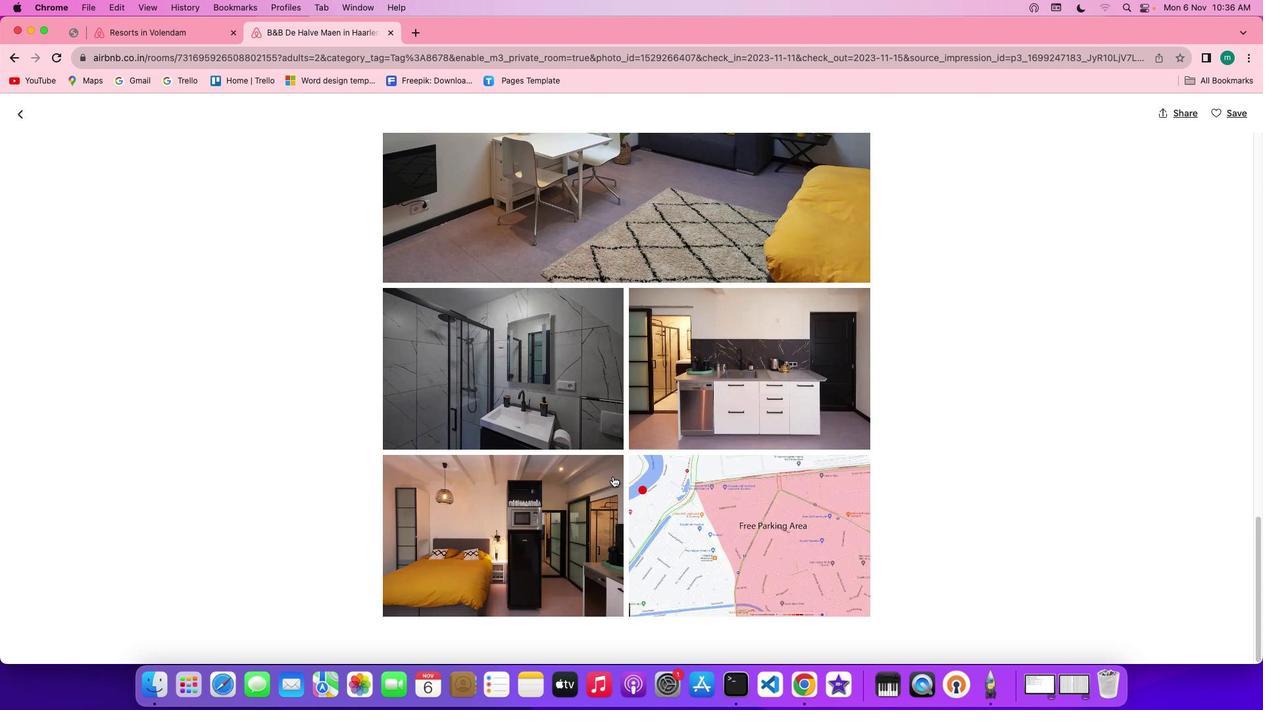 
Action: Mouse scrolled (622, 485) with delta (9, 7)
Screenshot: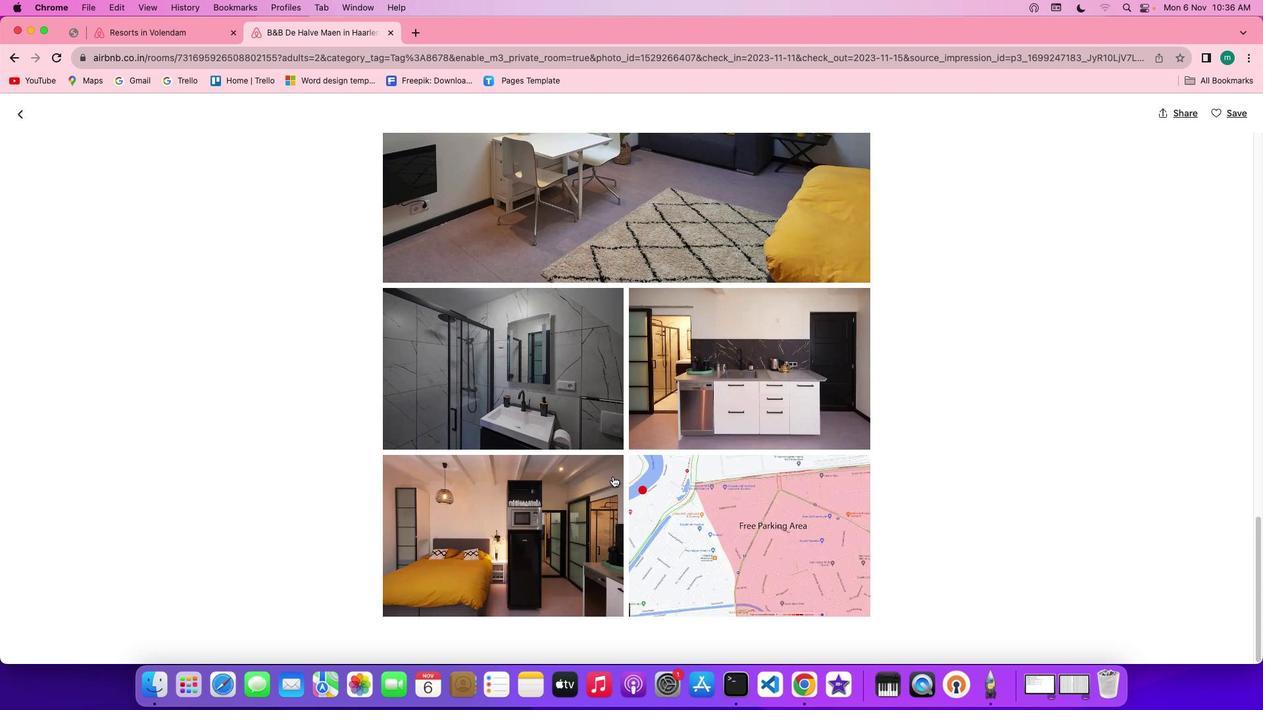 
Action: Mouse scrolled (622, 485) with delta (9, 6)
Screenshot: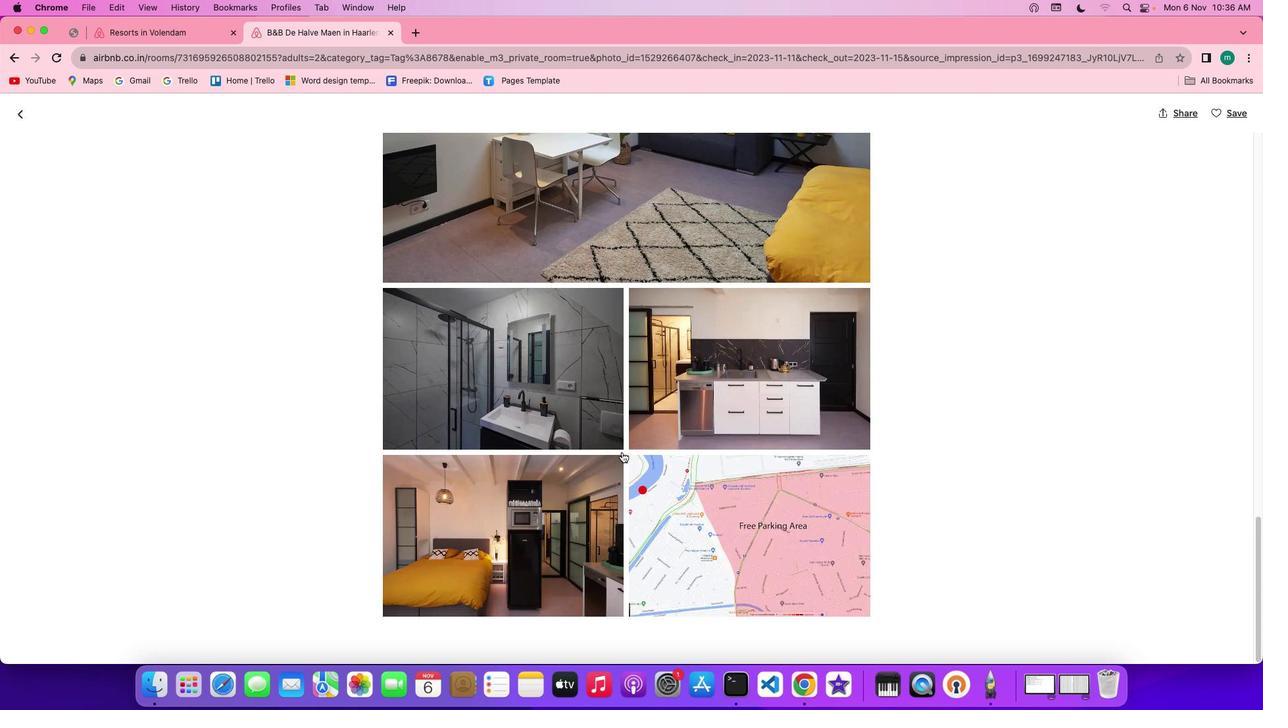 
Action: Mouse moved to (26, 129)
Screenshot: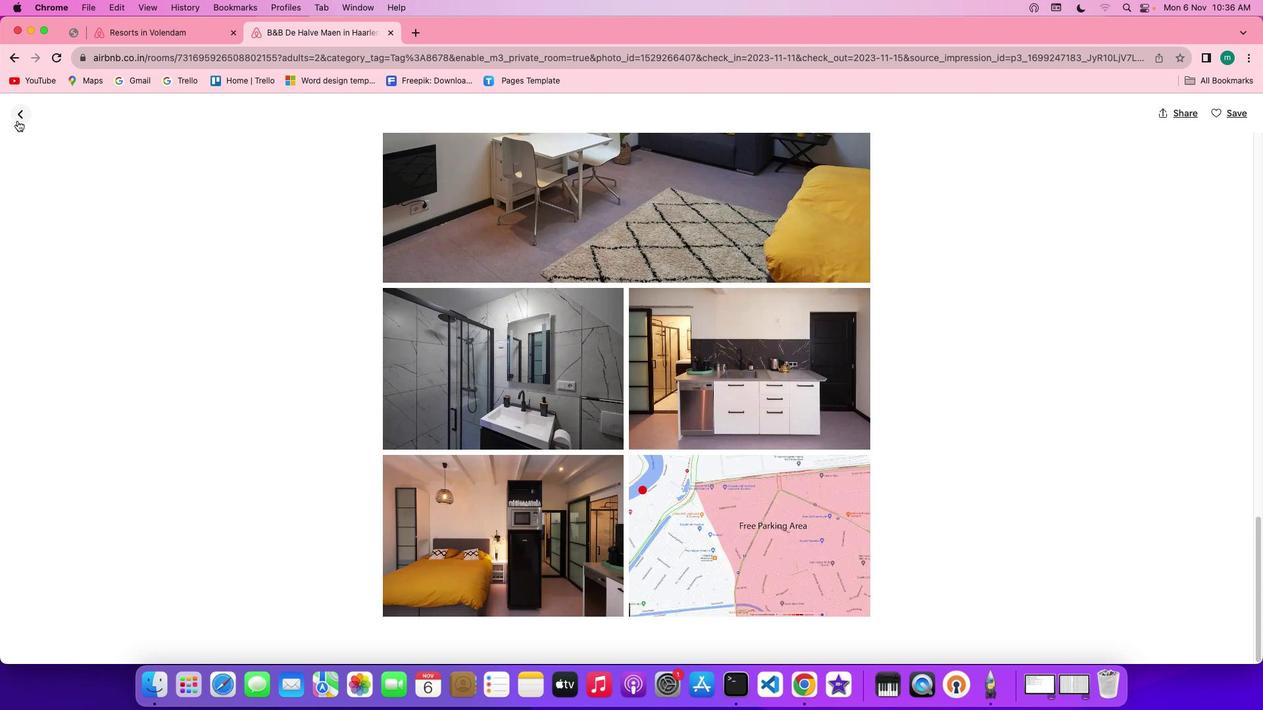 
Action: Mouse pressed left at (26, 129)
Screenshot: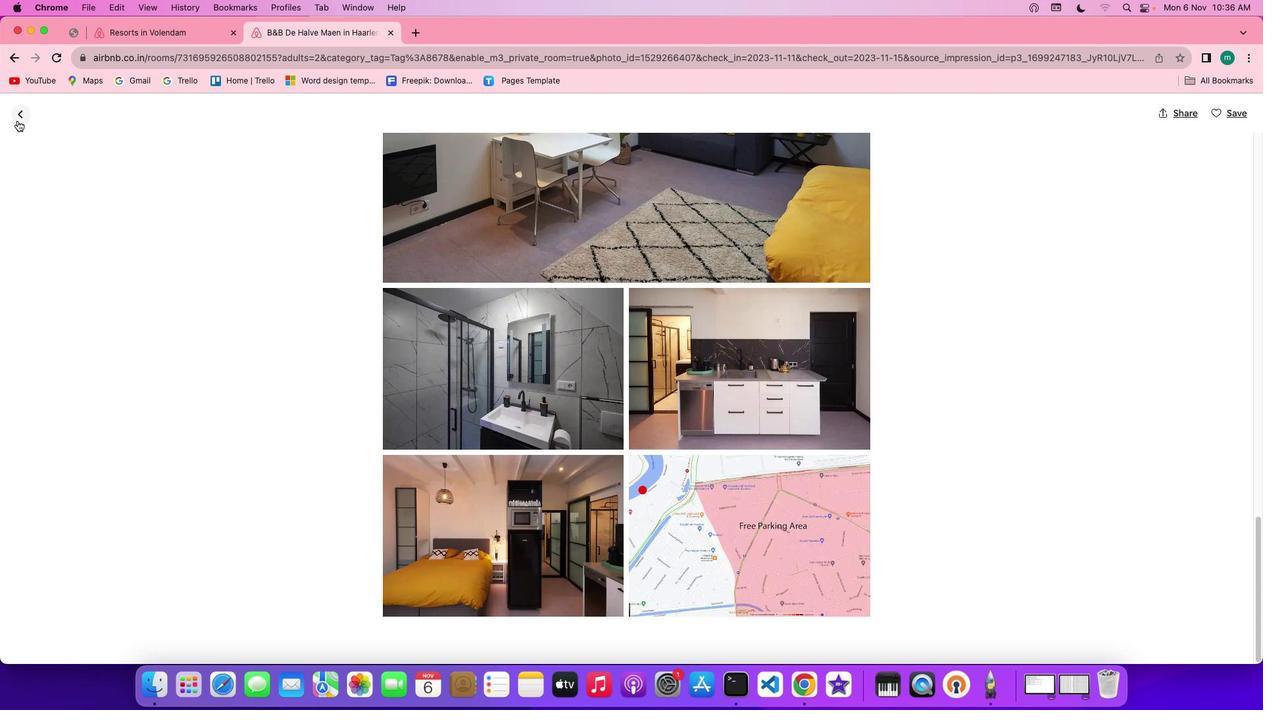 
Action: Mouse moved to (510, 418)
Screenshot: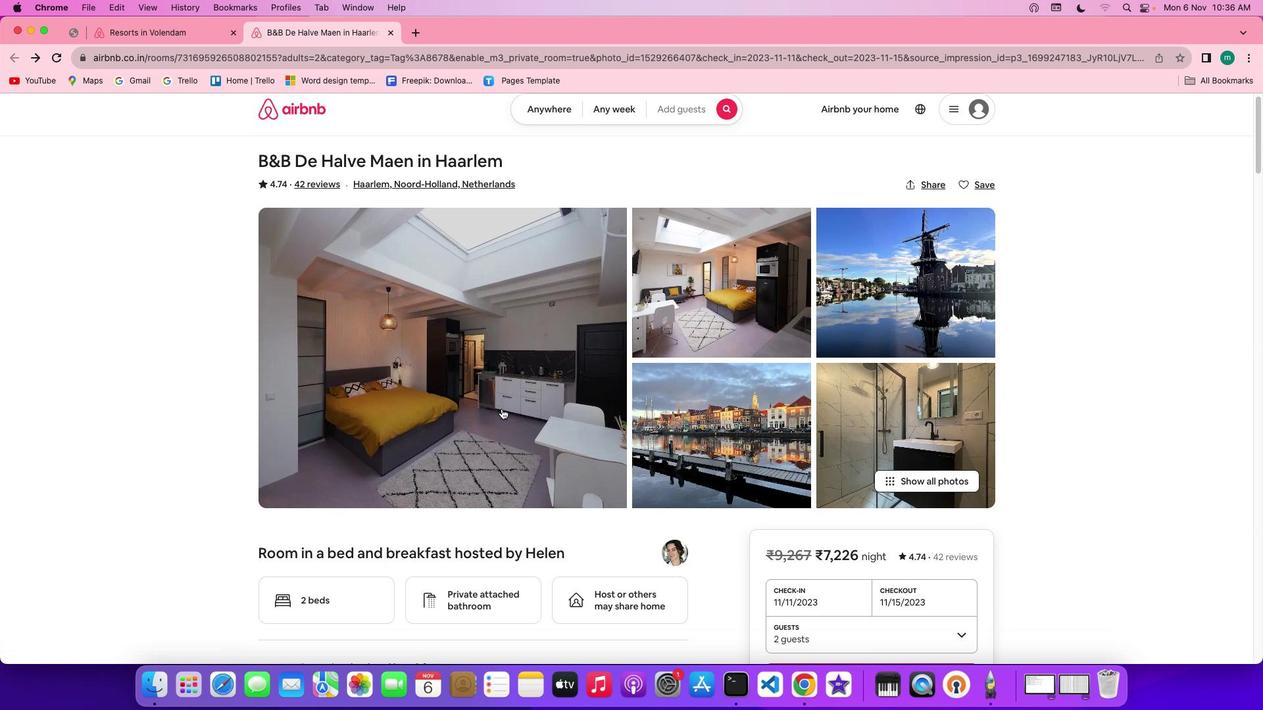 
Action: Mouse scrolled (510, 418) with delta (9, 8)
Screenshot: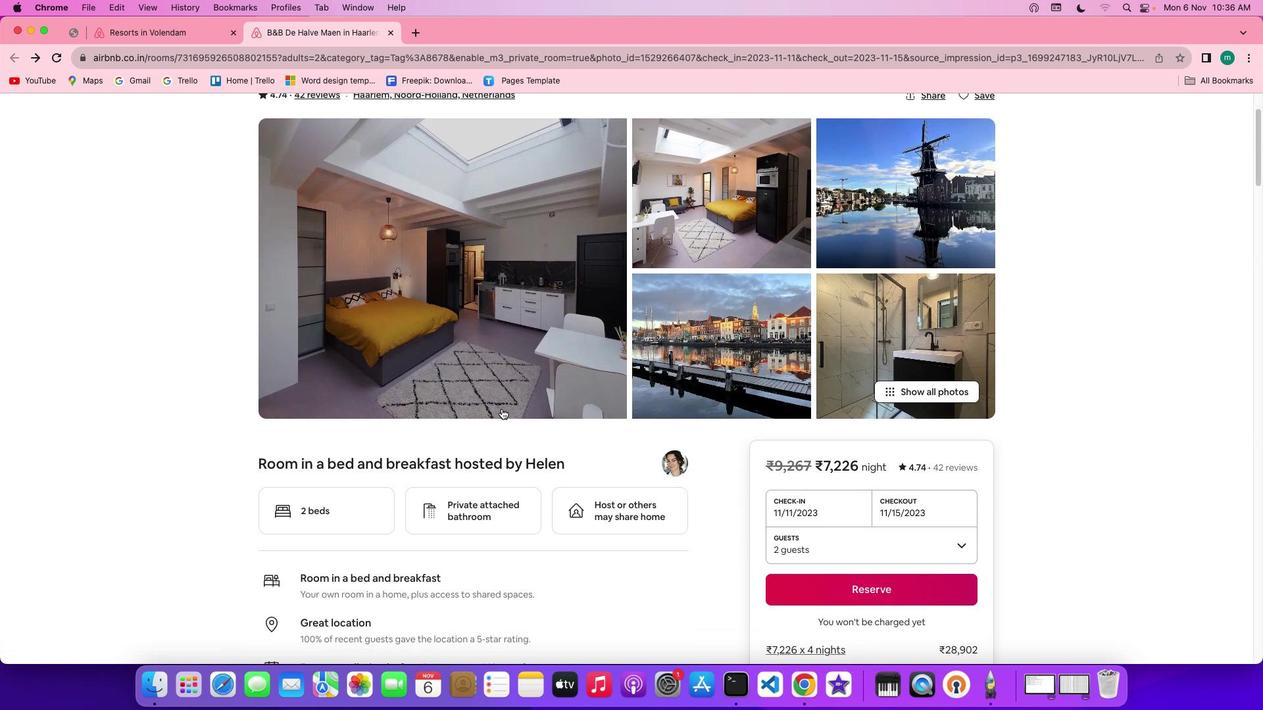 
Action: Mouse scrolled (510, 418) with delta (9, 8)
Screenshot: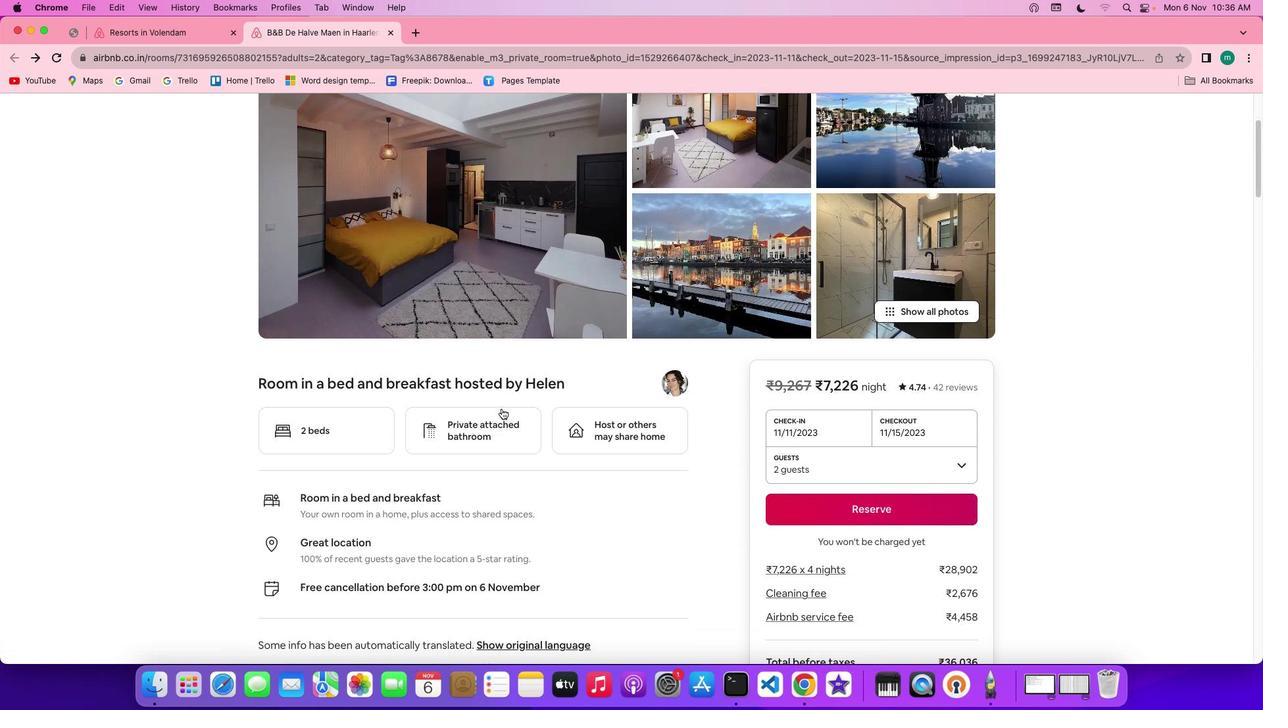 
Action: Mouse scrolled (510, 418) with delta (9, 7)
Screenshot: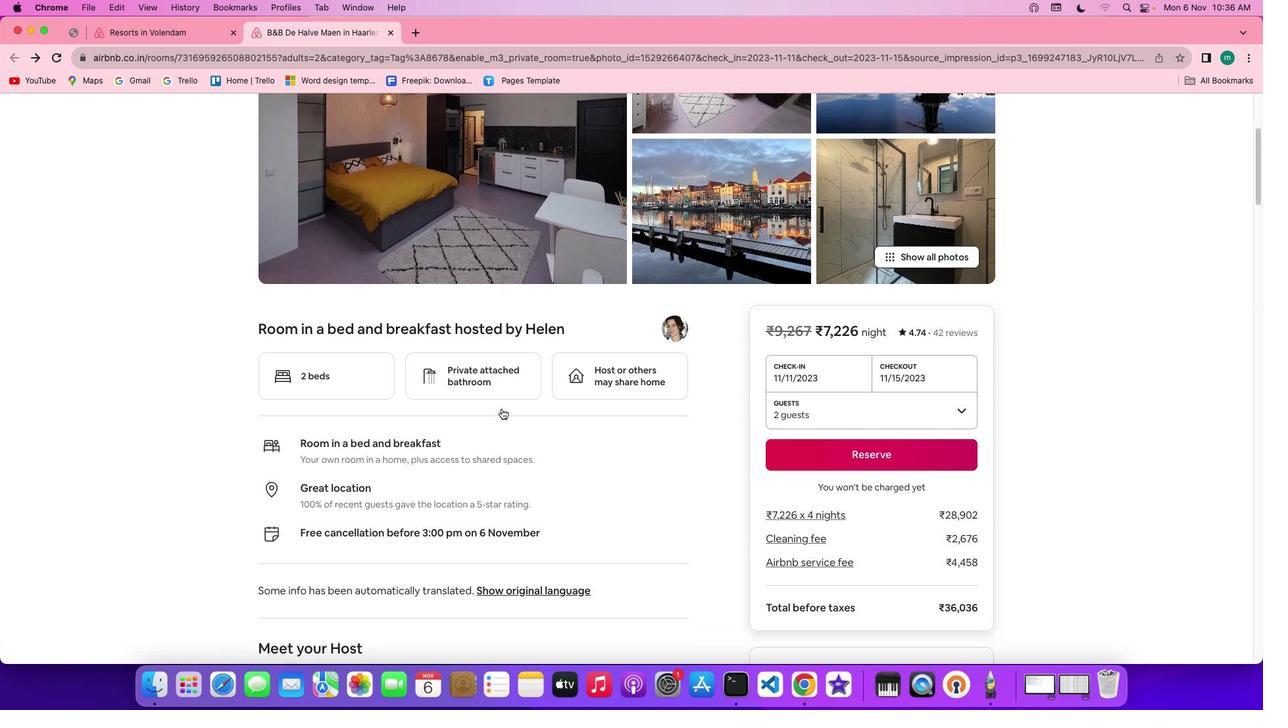
Action: Mouse scrolled (510, 418) with delta (9, 6)
Screenshot: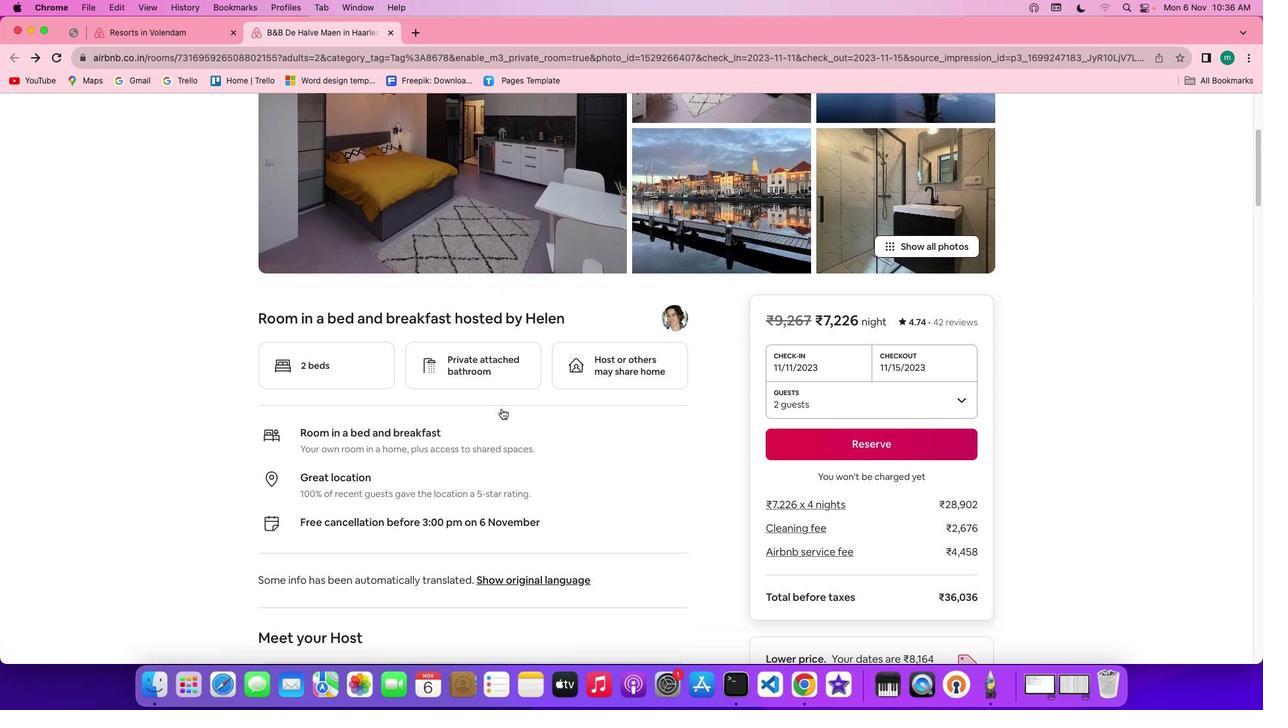 
Action: Mouse scrolled (510, 418) with delta (9, 8)
Screenshot: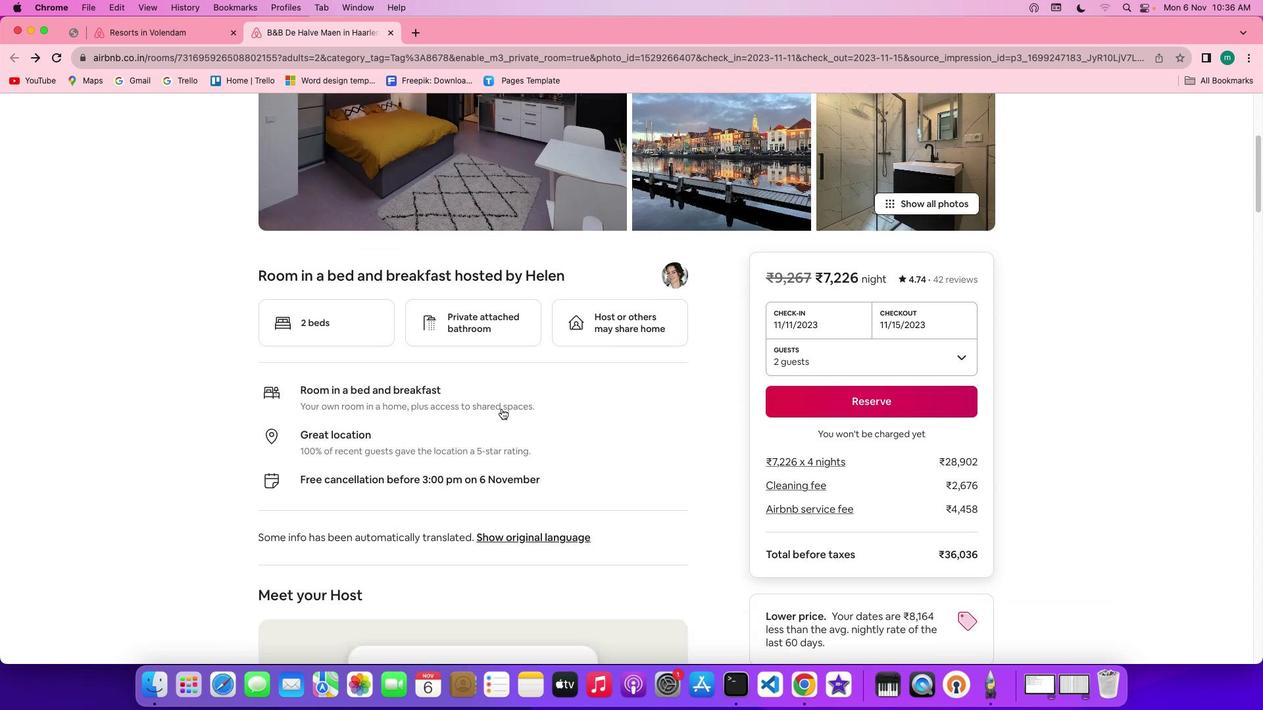 
Action: Mouse scrolled (510, 418) with delta (9, 8)
Screenshot: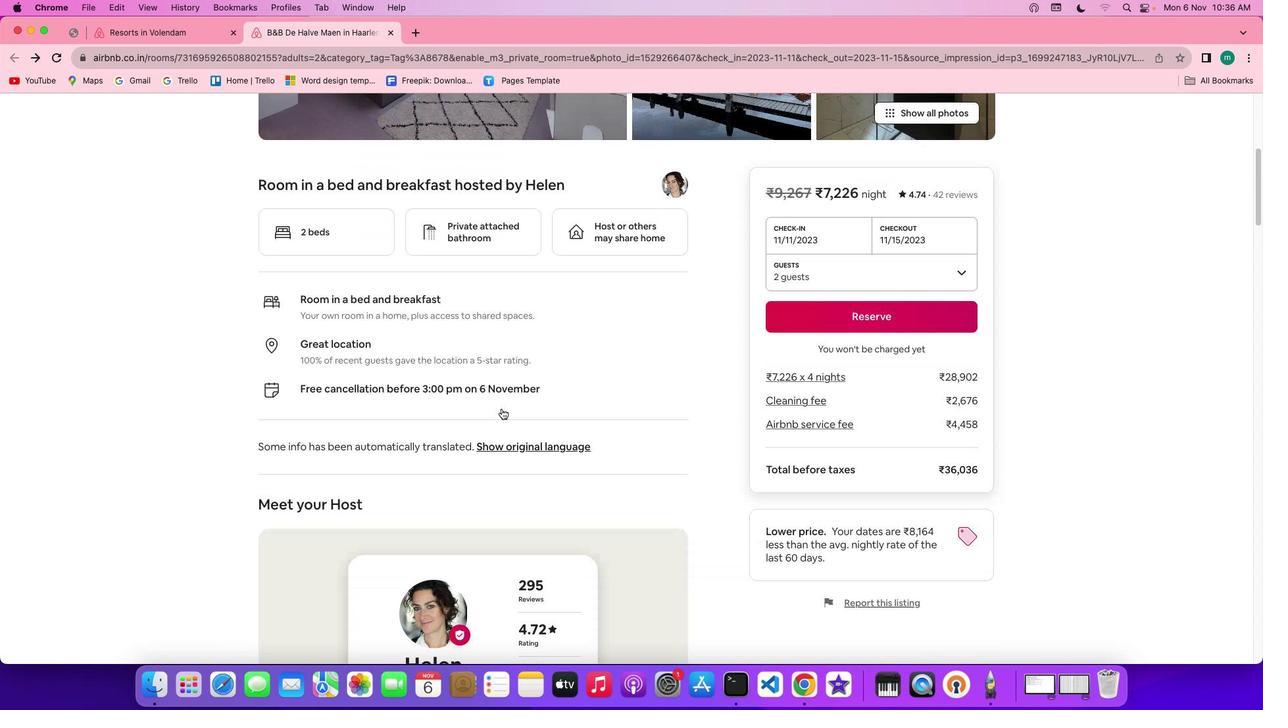 
Action: Mouse scrolled (510, 418) with delta (9, 7)
Screenshot: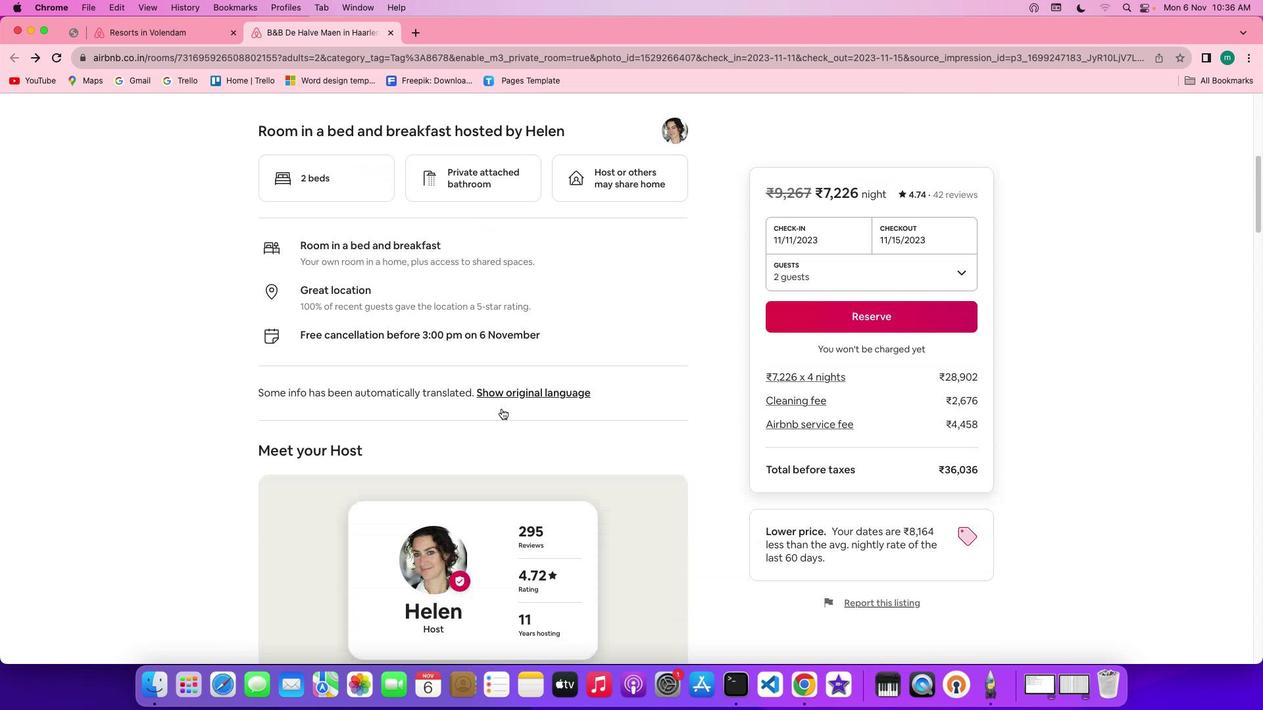 
Action: Mouse scrolled (510, 418) with delta (9, 6)
Screenshot: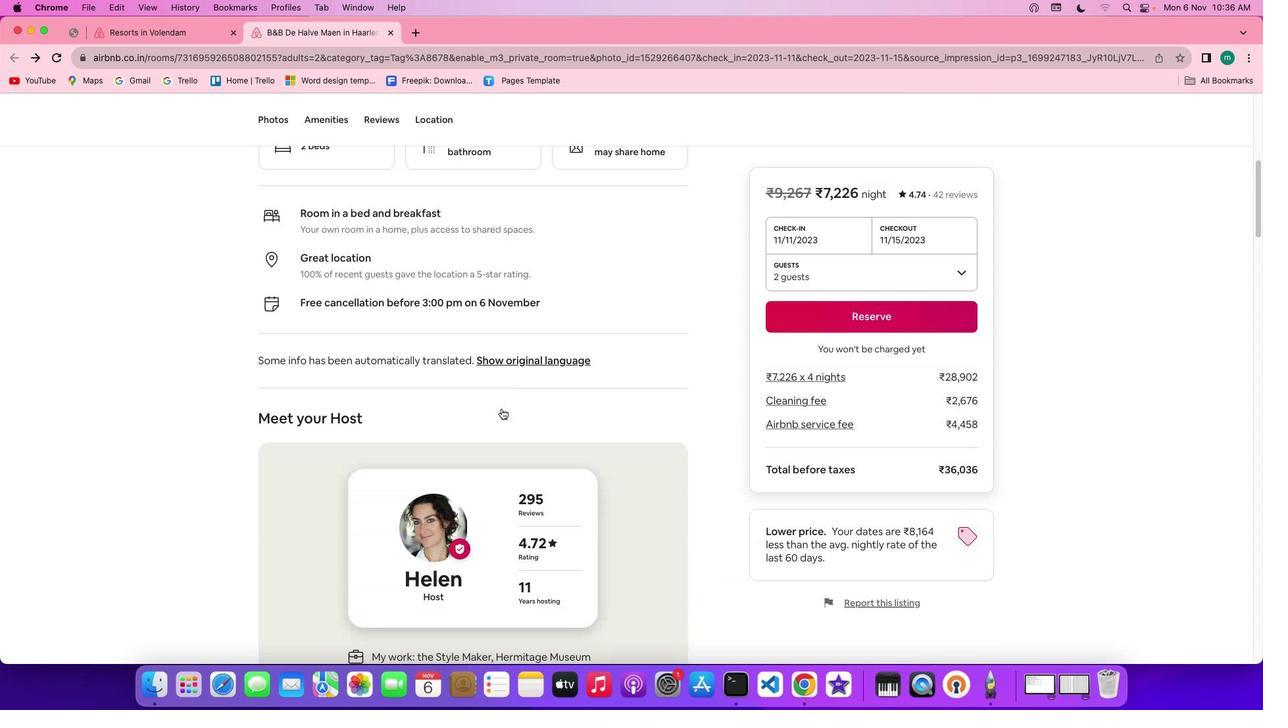 
Action: Mouse scrolled (510, 418) with delta (9, 7)
Screenshot: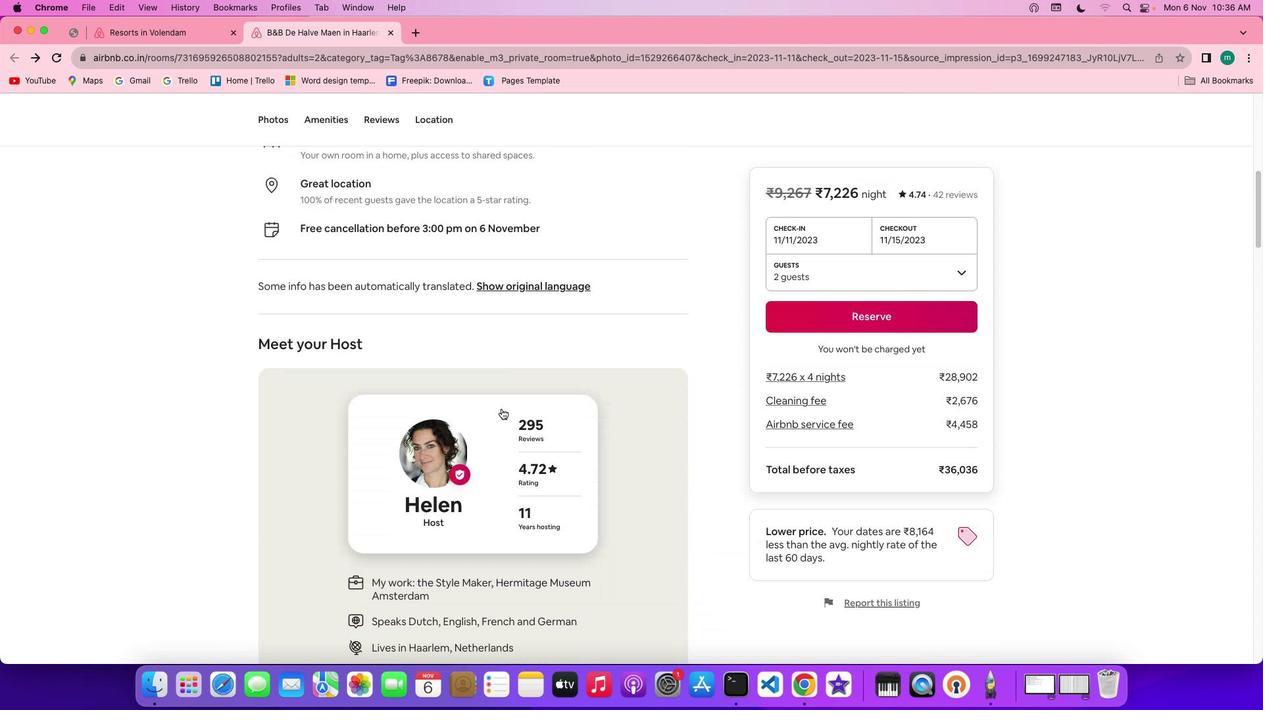 
Action: Mouse moved to (511, 418)
Screenshot: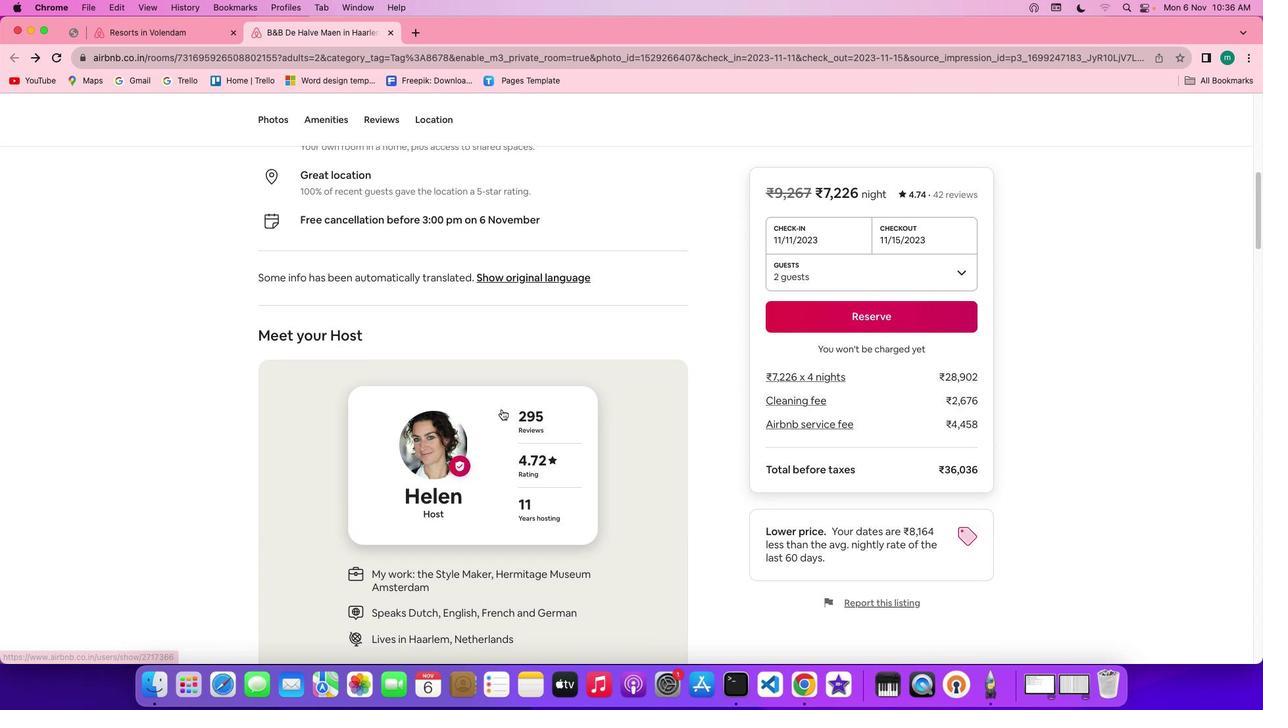 
Action: Mouse scrolled (511, 418) with delta (9, 8)
Screenshot: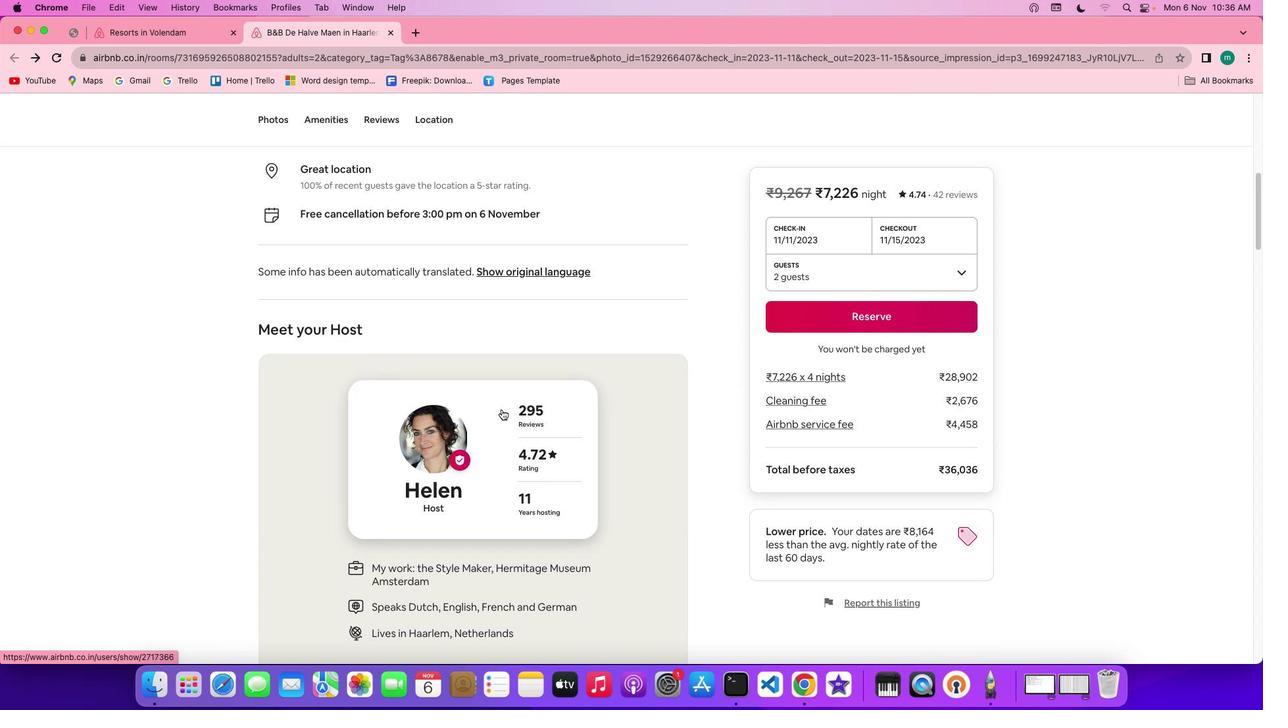 
Action: Mouse scrolled (511, 418) with delta (9, 8)
Screenshot: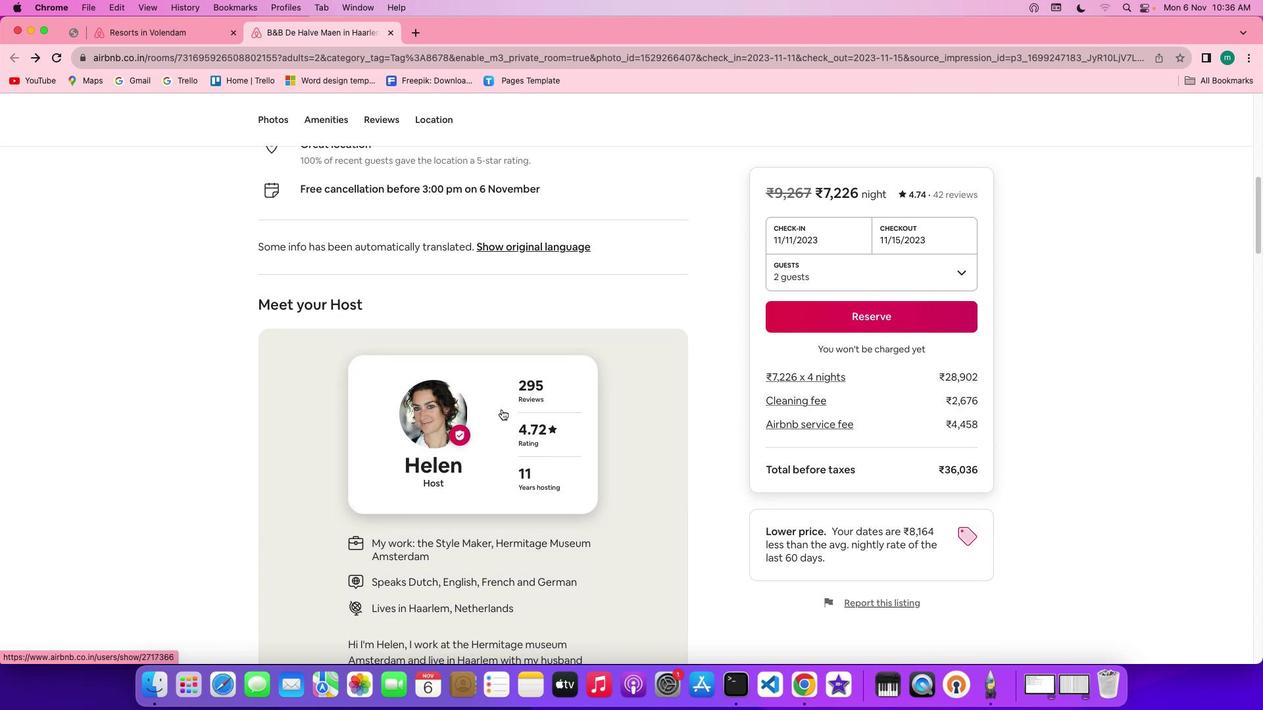
Action: Mouse scrolled (511, 418) with delta (9, 8)
Screenshot: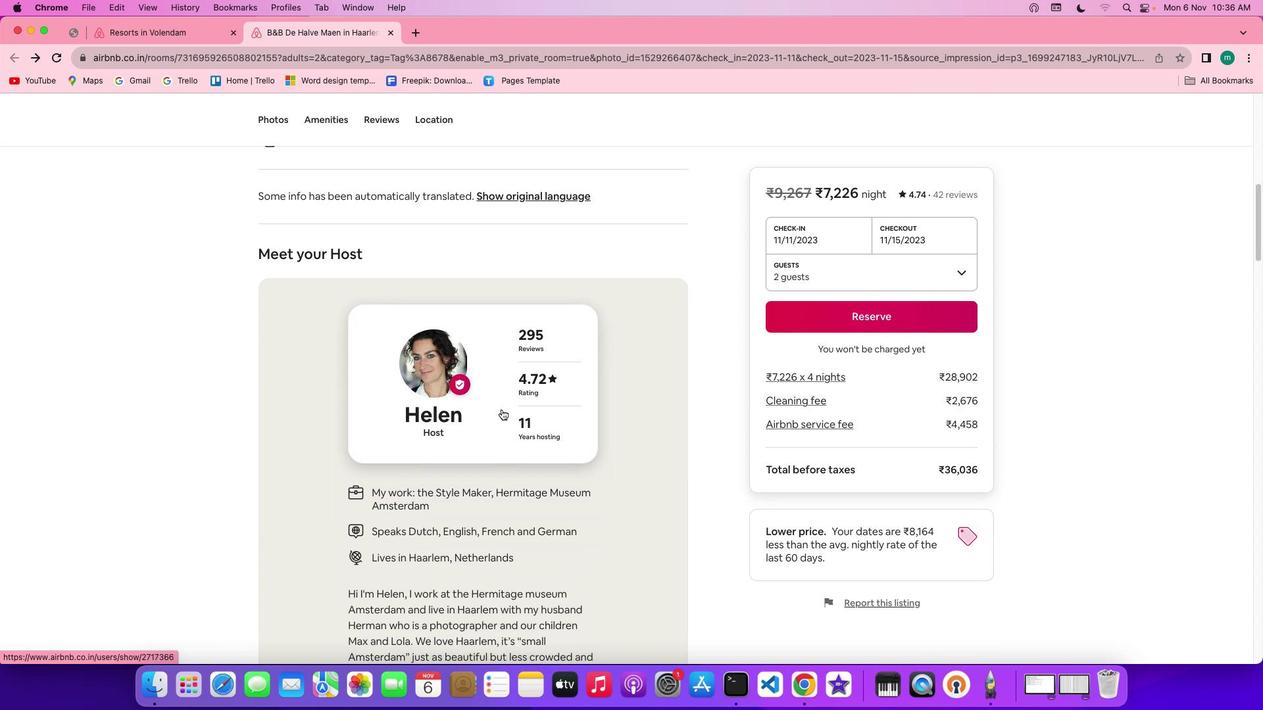 
Action: Mouse scrolled (511, 418) with delta (9, 7)
Screenshot: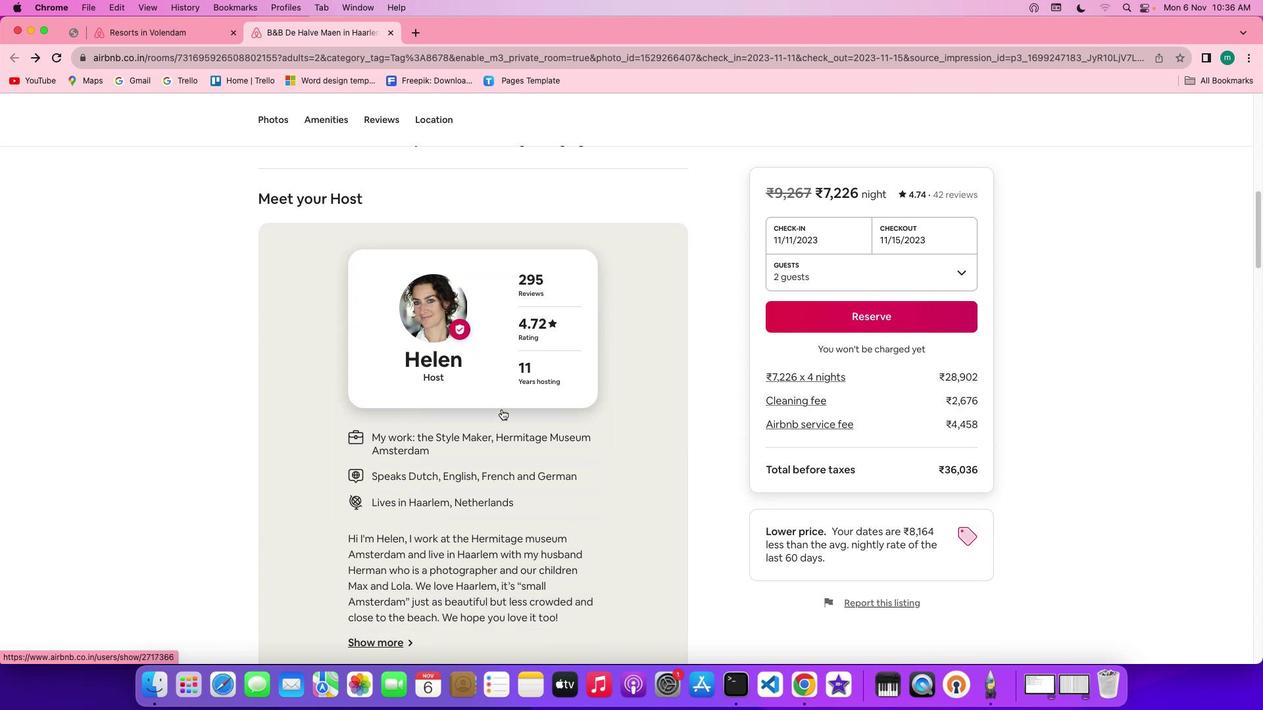 
Action: Mouse scrolled (511, 418) with delta (9, 7)
Screenshot: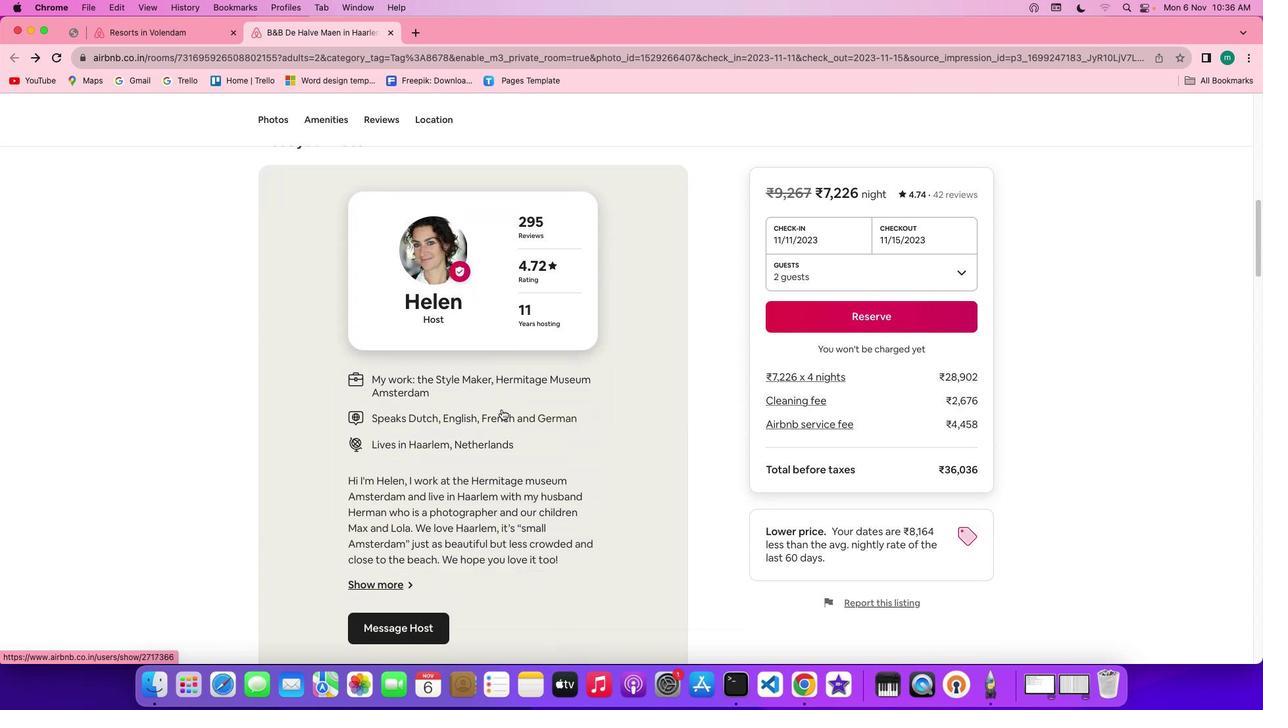 
Action: Mouse scrolled (511, 418) with delta (9, 8)
Screenshot: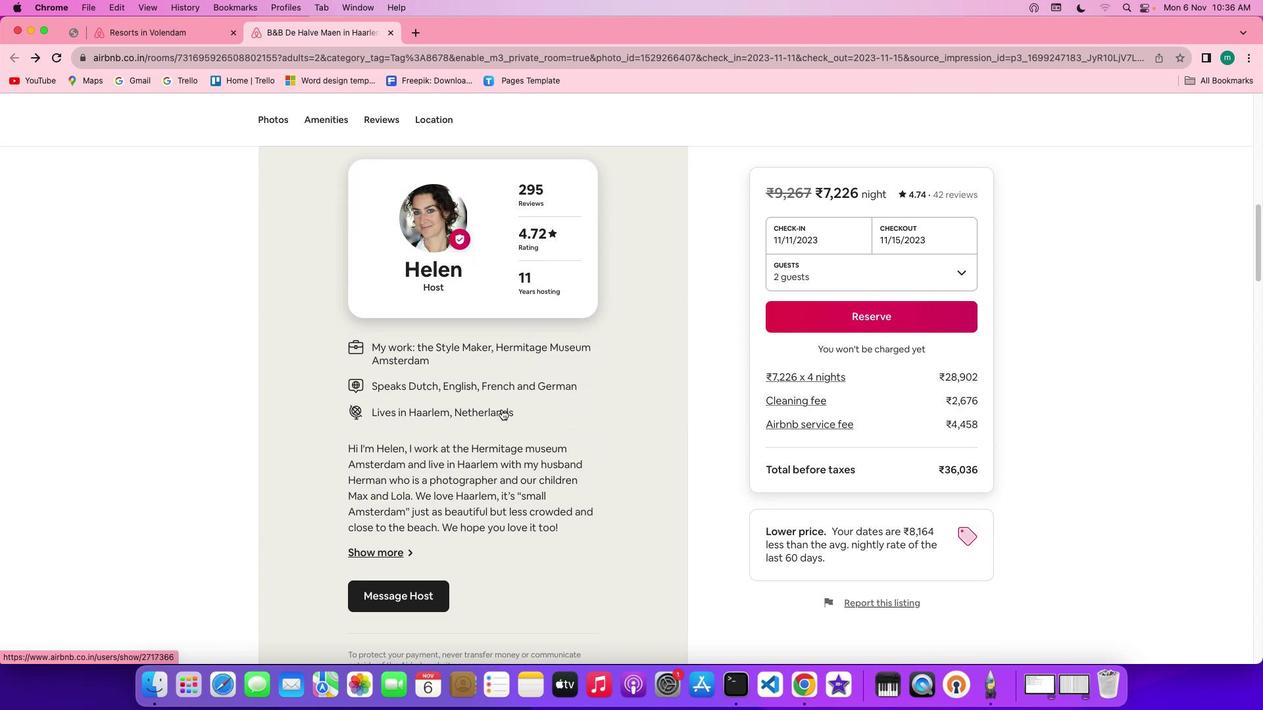 
Action: Mouse scrolled (511, 418) with delta (9, 8)
Screenshot: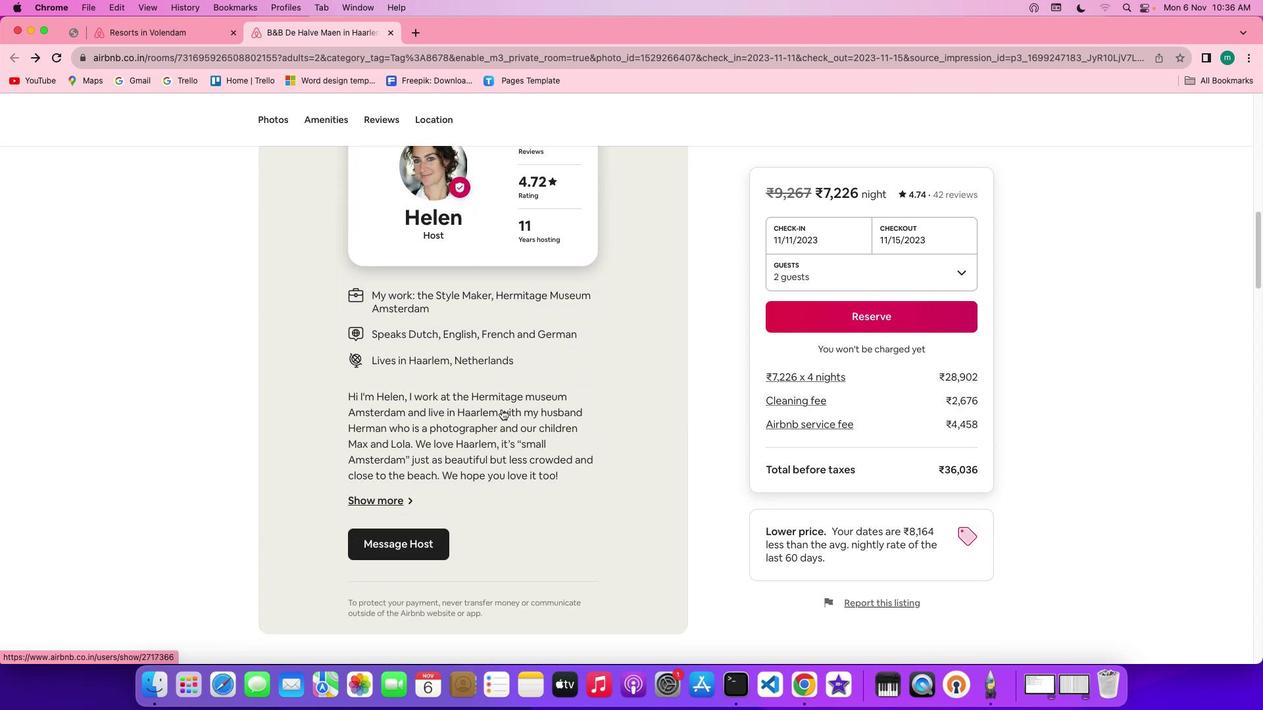 
Action: Mouse scrolled (511, 418) with delta (9, 7)
Screenshot: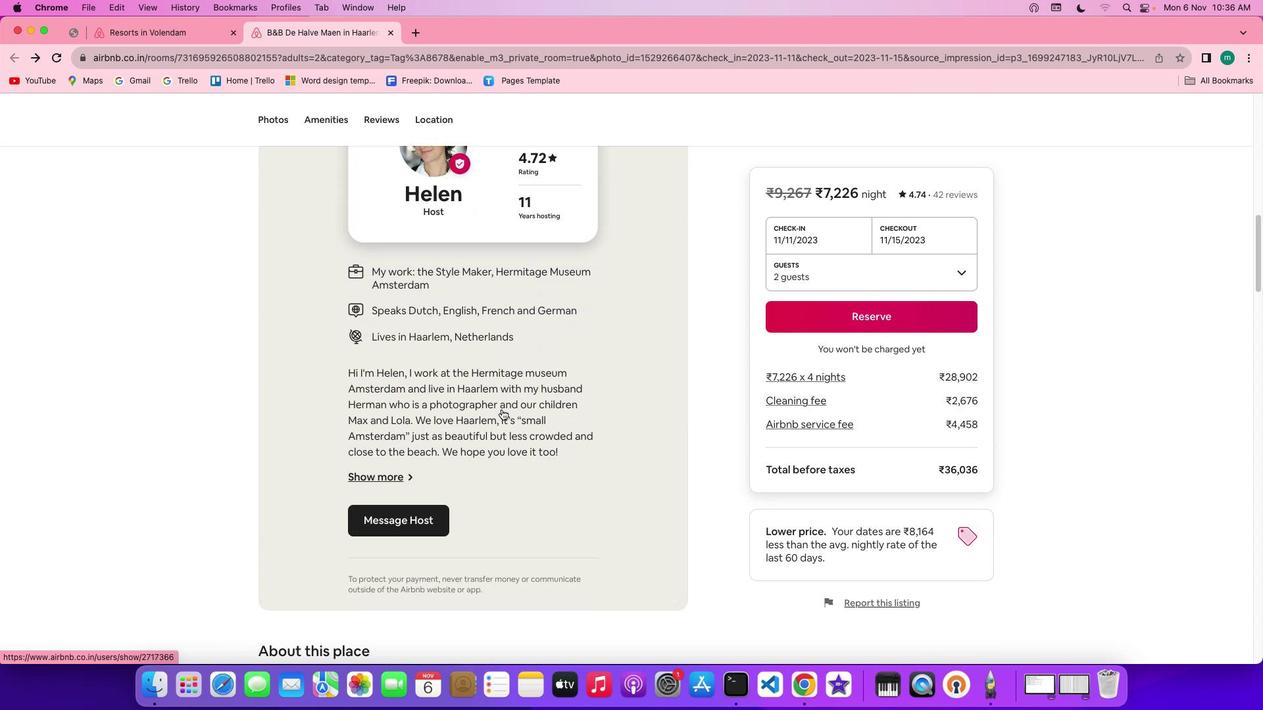 
Action: Mouse scrolled (511, 418) with delta (9, 7)
Screenshot: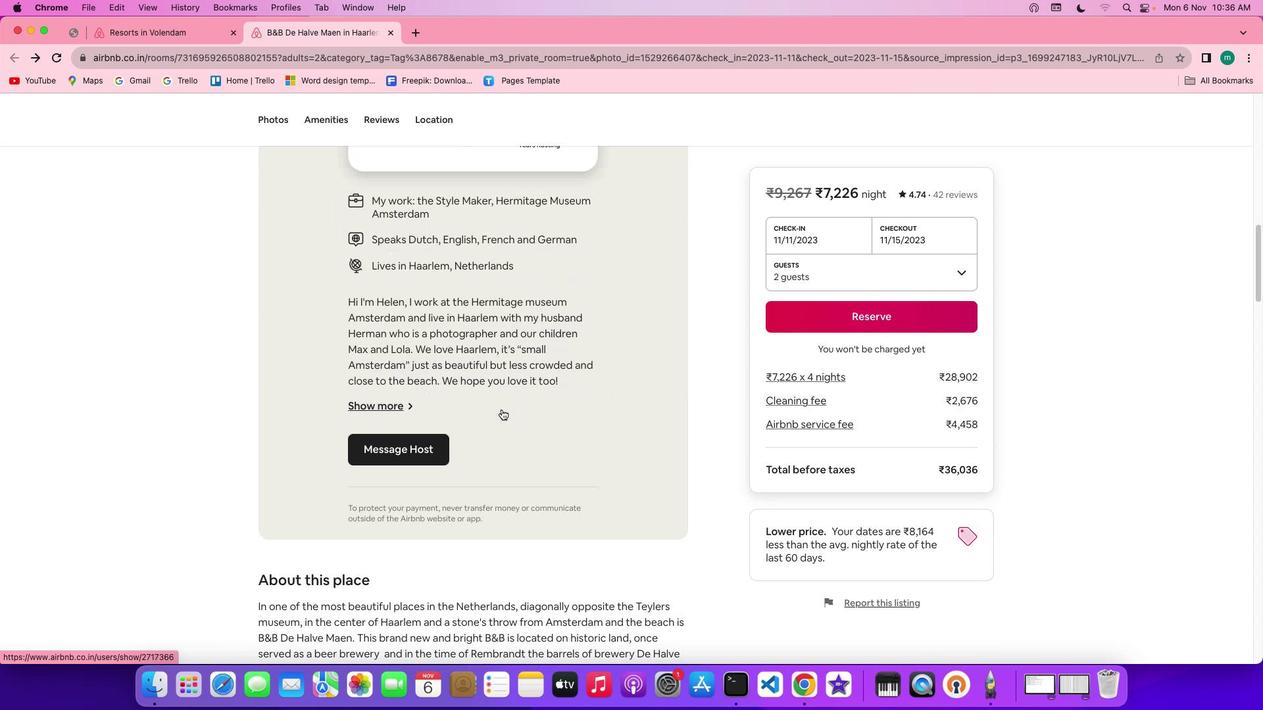 
Action: Mouse scrolled (511, 418) with delta (9, 8)
Screenshot: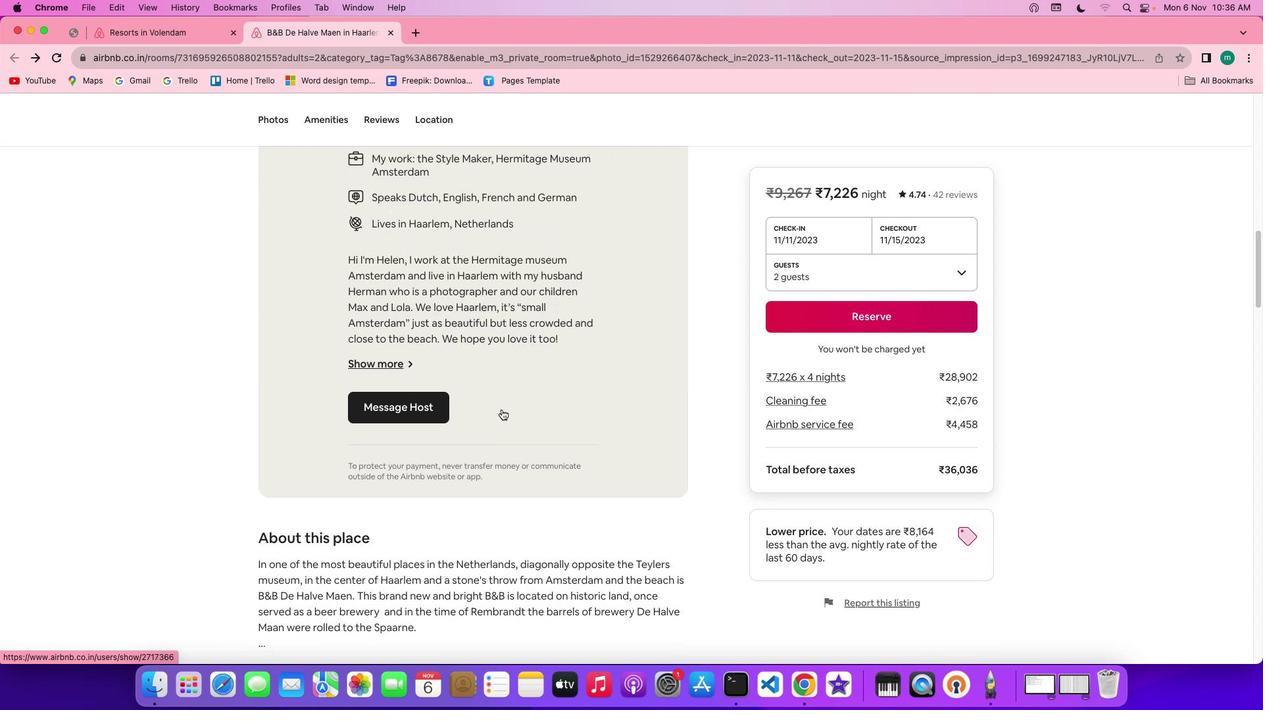 
Action: Mouse scrolled (511, 418) with delta (9, 8)
Screenshot: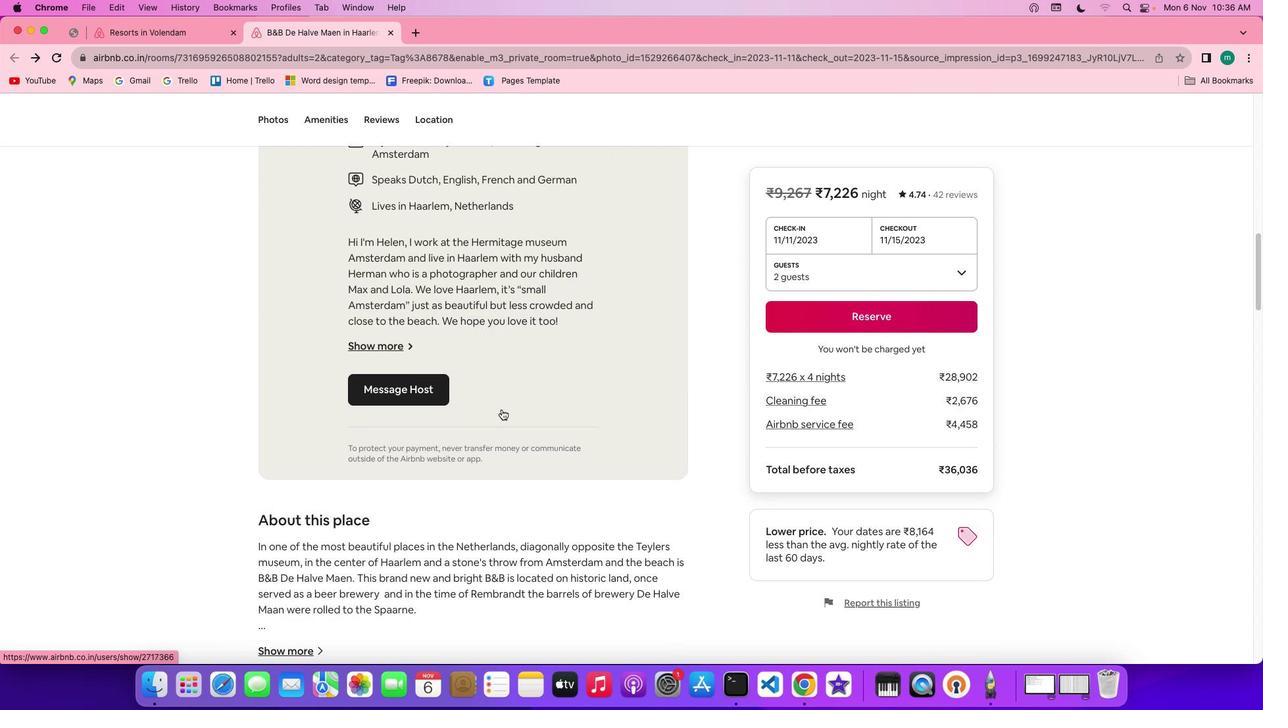 
Action: Mouse scrolled (511, 418) with delta (9, 7)
Screenshot: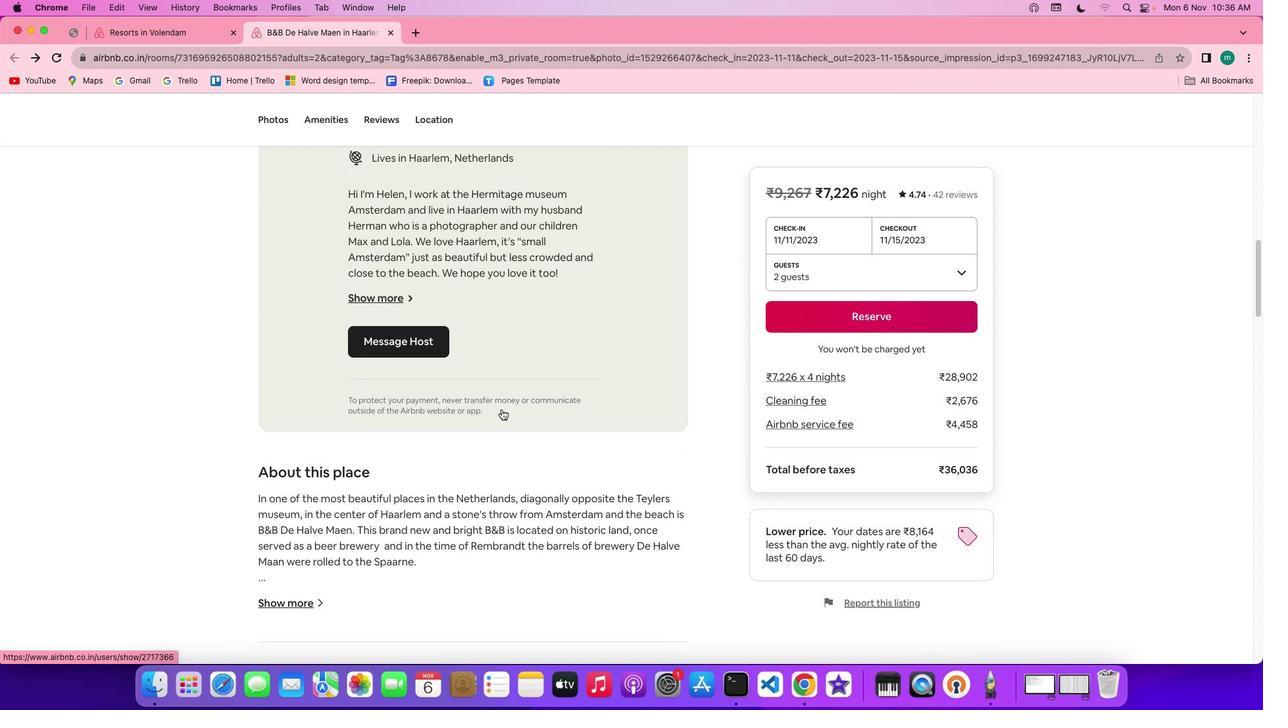
Action: Mouse scrolled (511, 418) with delta (9, 7)
Screenshot: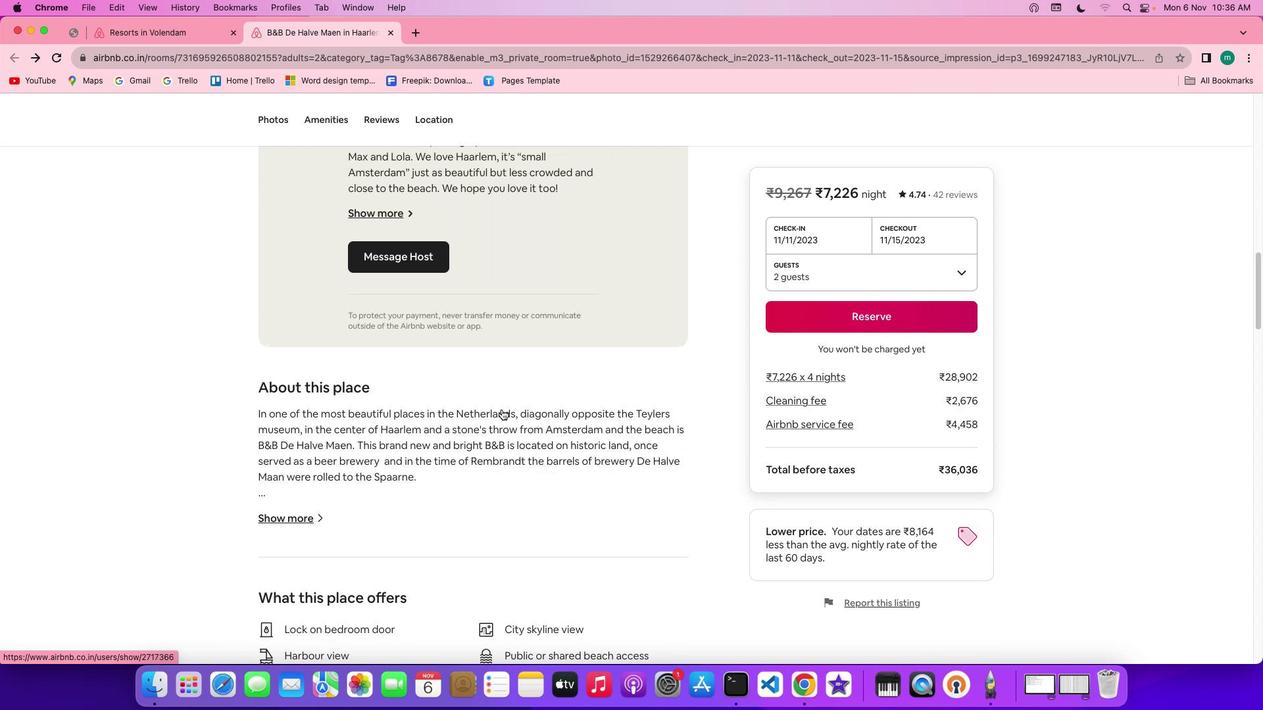 
Action: Mouse scrolled (511, 418) with delta (9, 8)
Screenshot: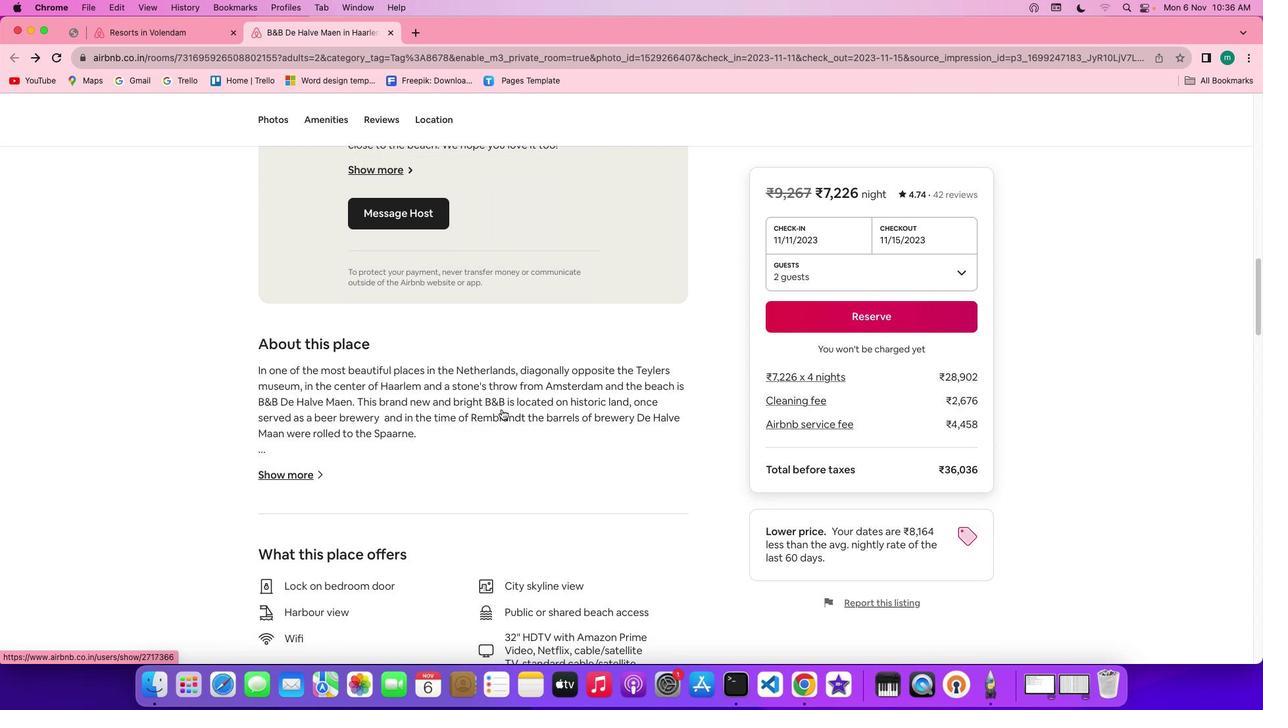 
Action: Mouse scrolled (511, 418) with delta (9, 8)
Screenshot: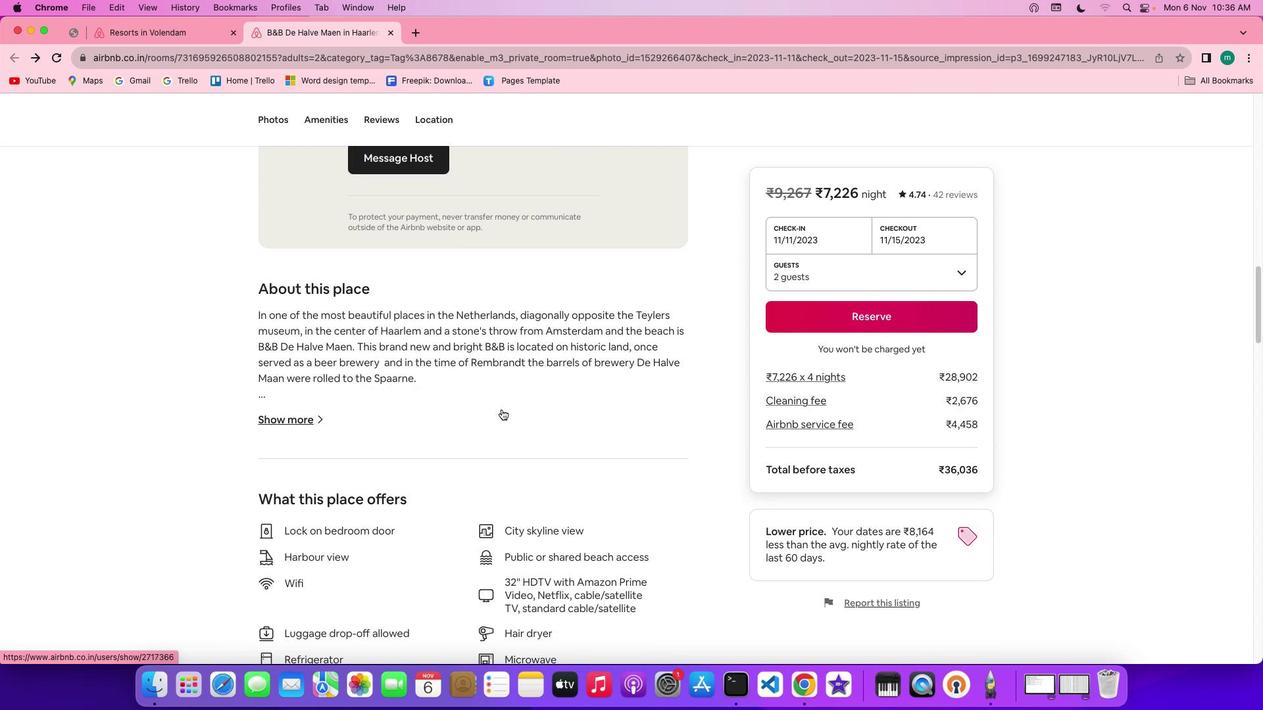 
Action: Mouse scrolled (511, 418) with delta (9, 7)
Screenshot: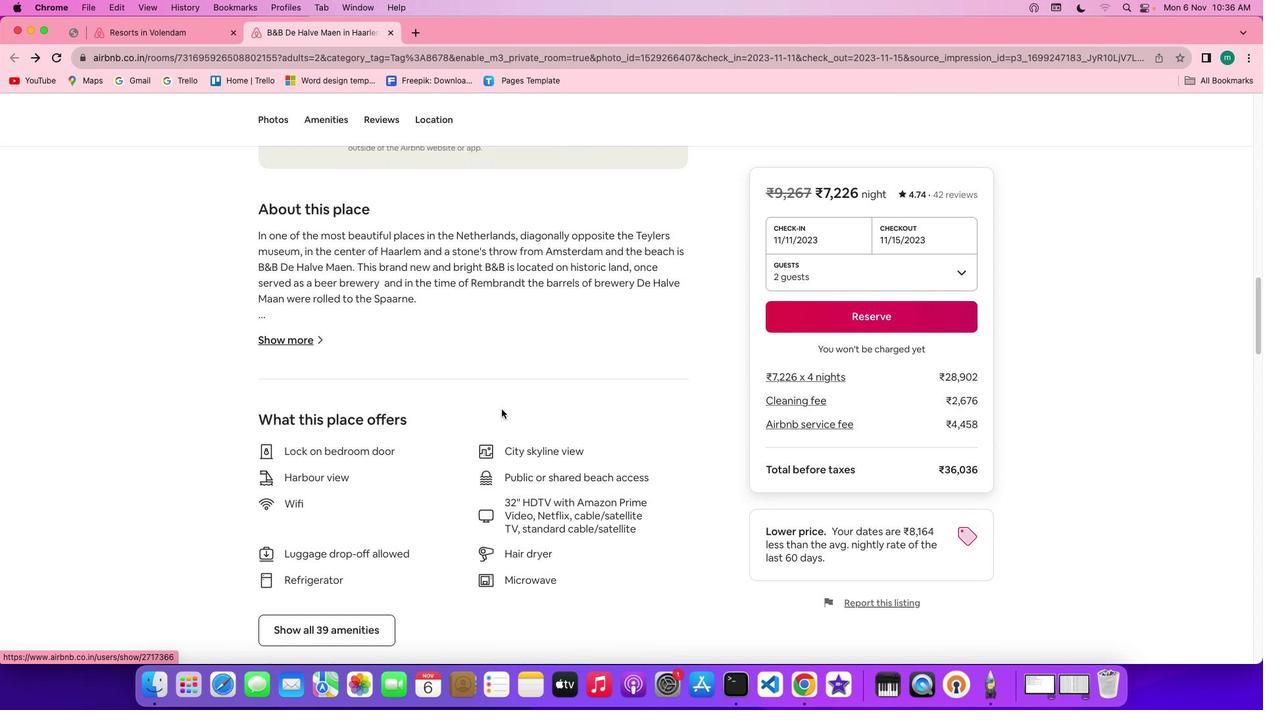 
Action: Mouse scrolled (511, 418) with delta (9, 6)
Screenshot: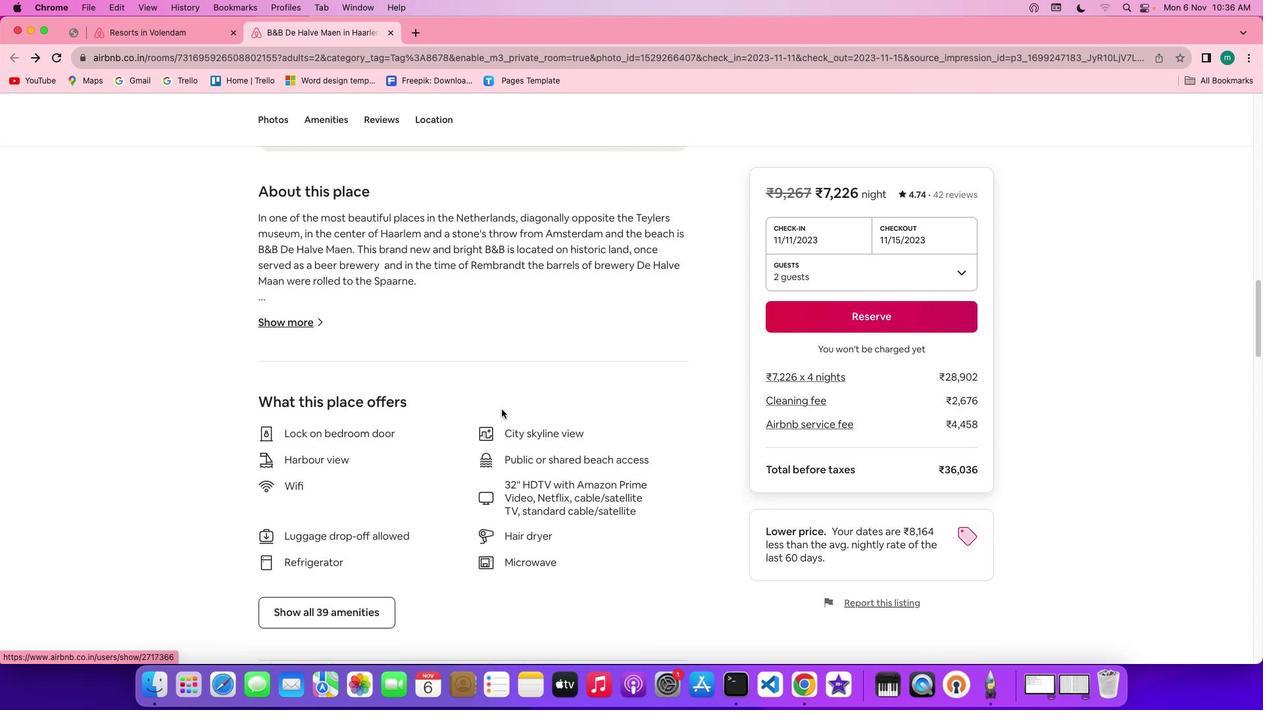 
Action: Mouse moved to (281, 328)
Screenshot: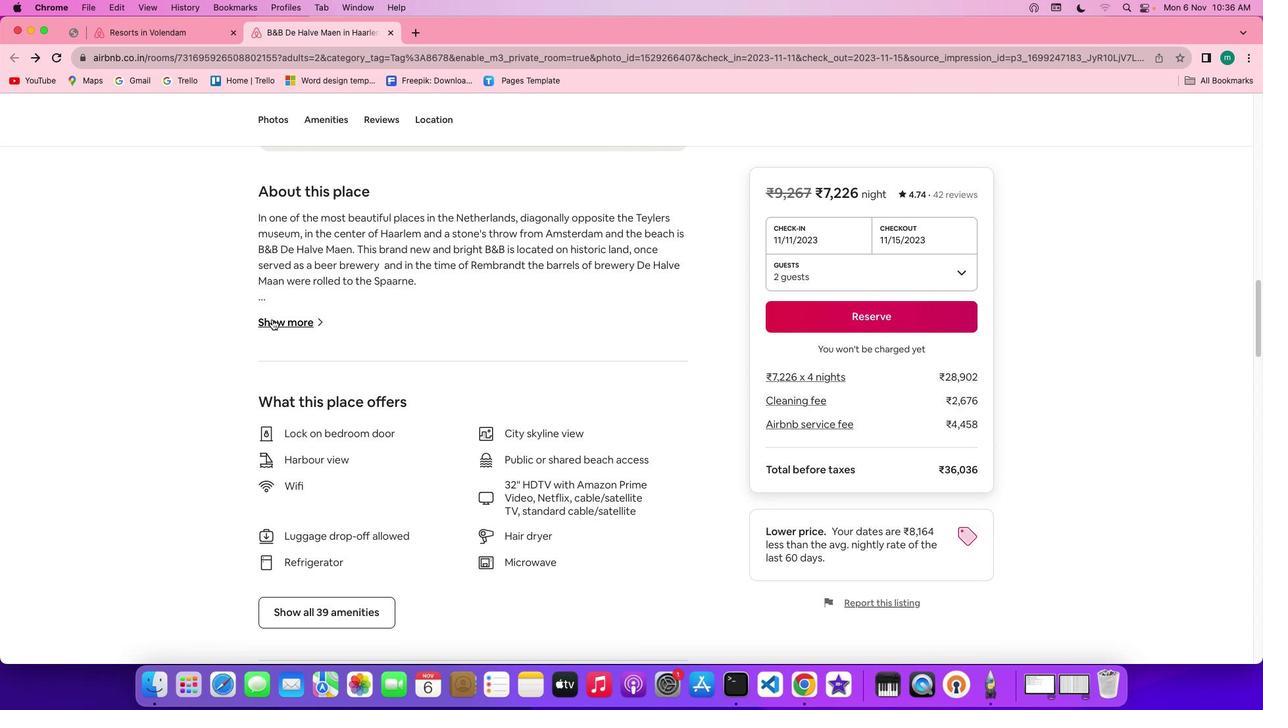 
Action: Mouse pressed left at (281, 328)
Screenshot: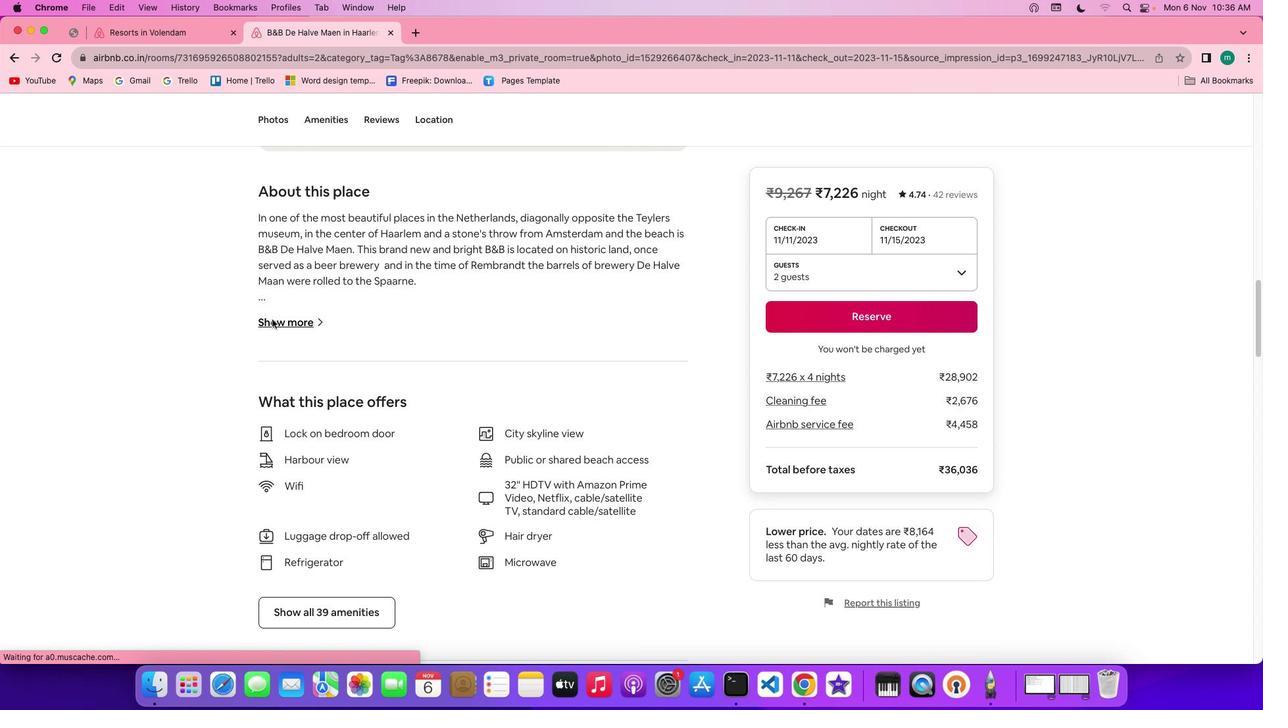 
Action: Mouse moved to (510, 412)
Screenshot: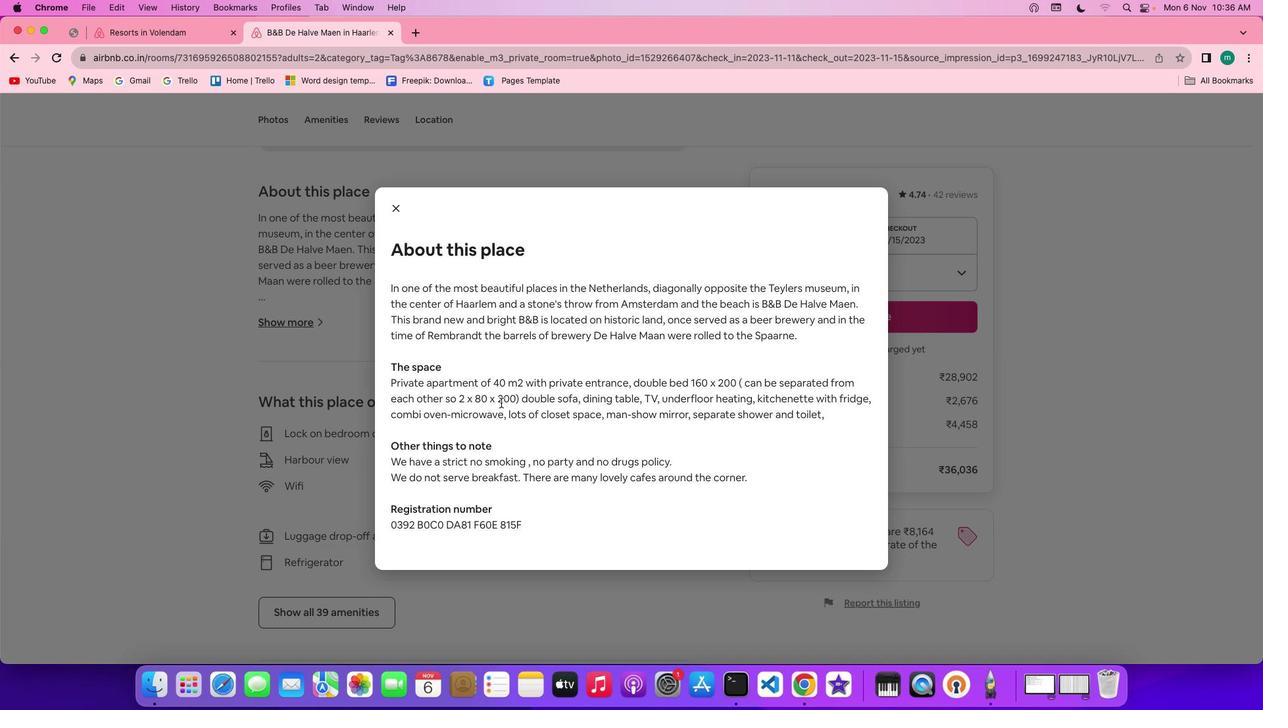 
Action: Mouse scrolled (510, 412) with delta (9, 8)
Screenshot: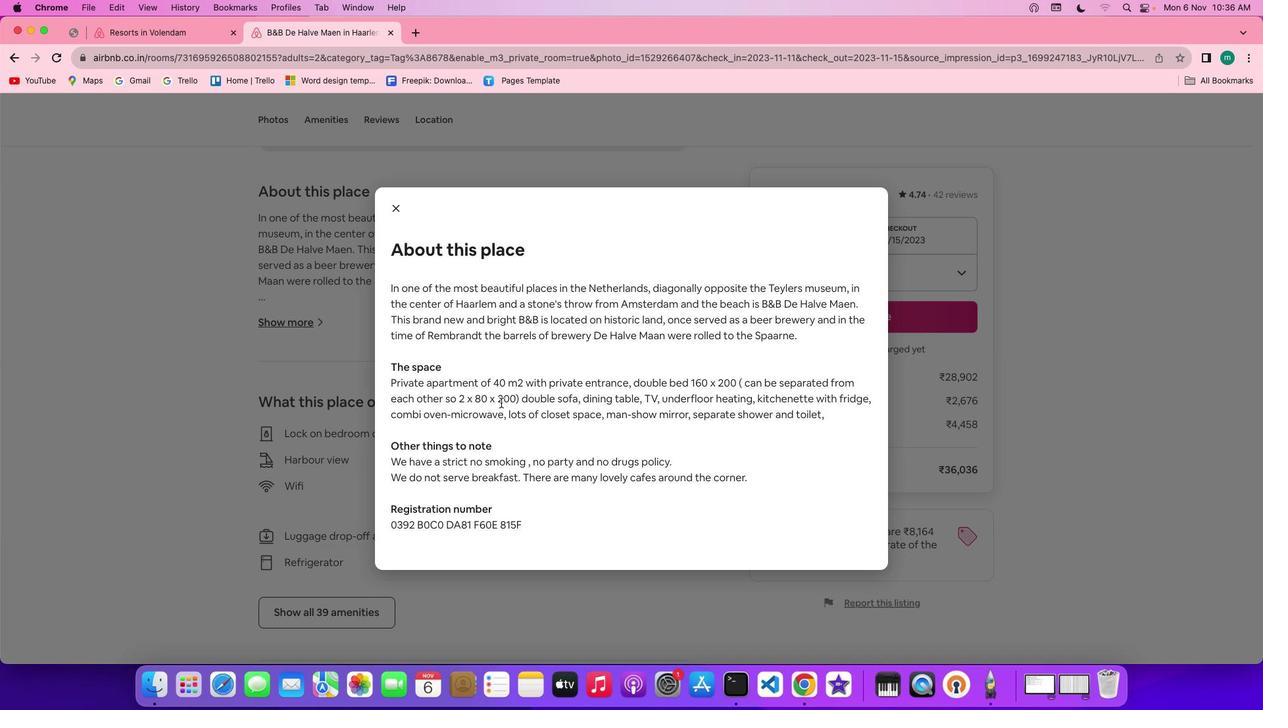 
Action: Mouse scrolled (510, 412) with delta (9, 8)
Screenshot: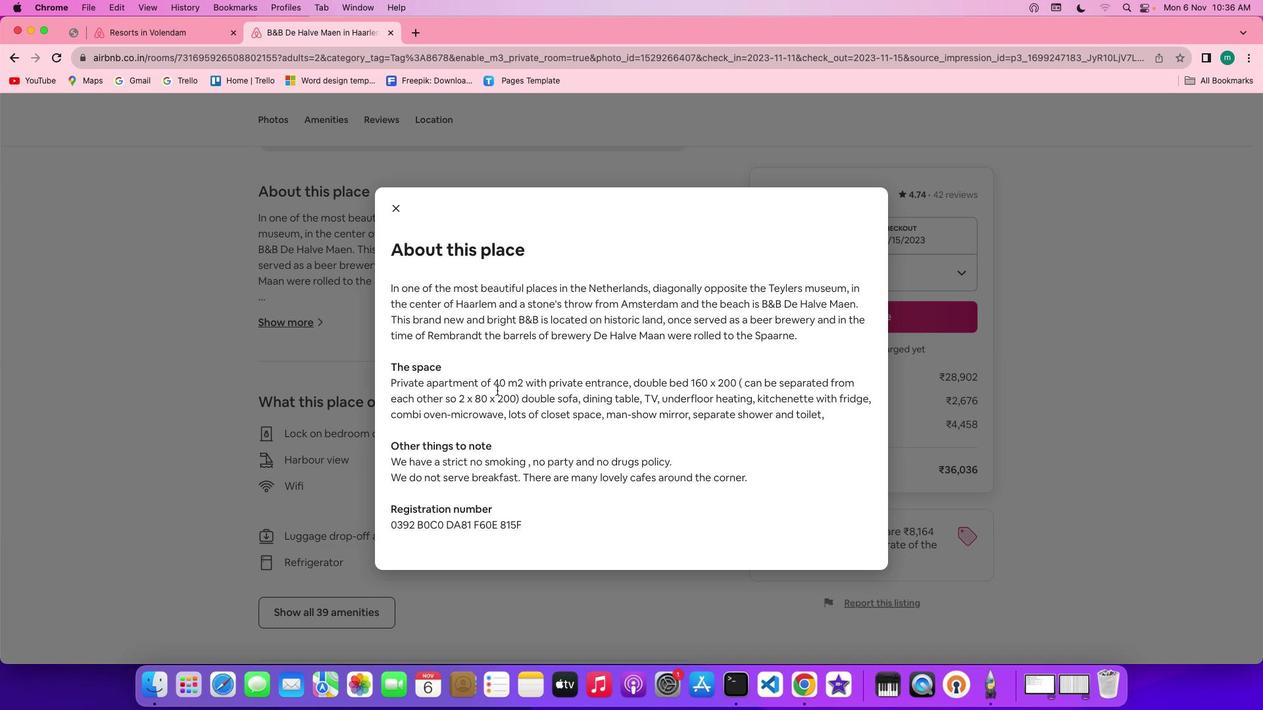 
Action: Mouse scrolled (510, 412) with delta (9, 7)
Screenshot: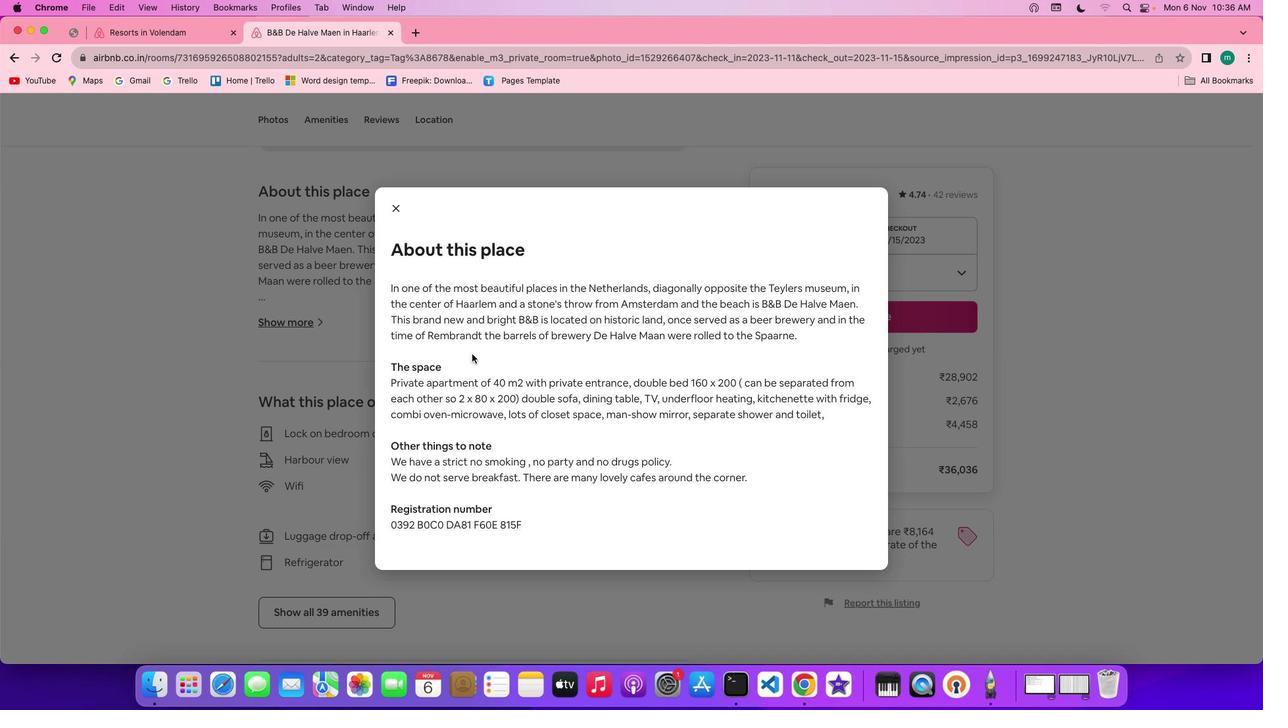 
Action: Mouse scrolled (510, 412) with delta (9, 6)
Screenshot: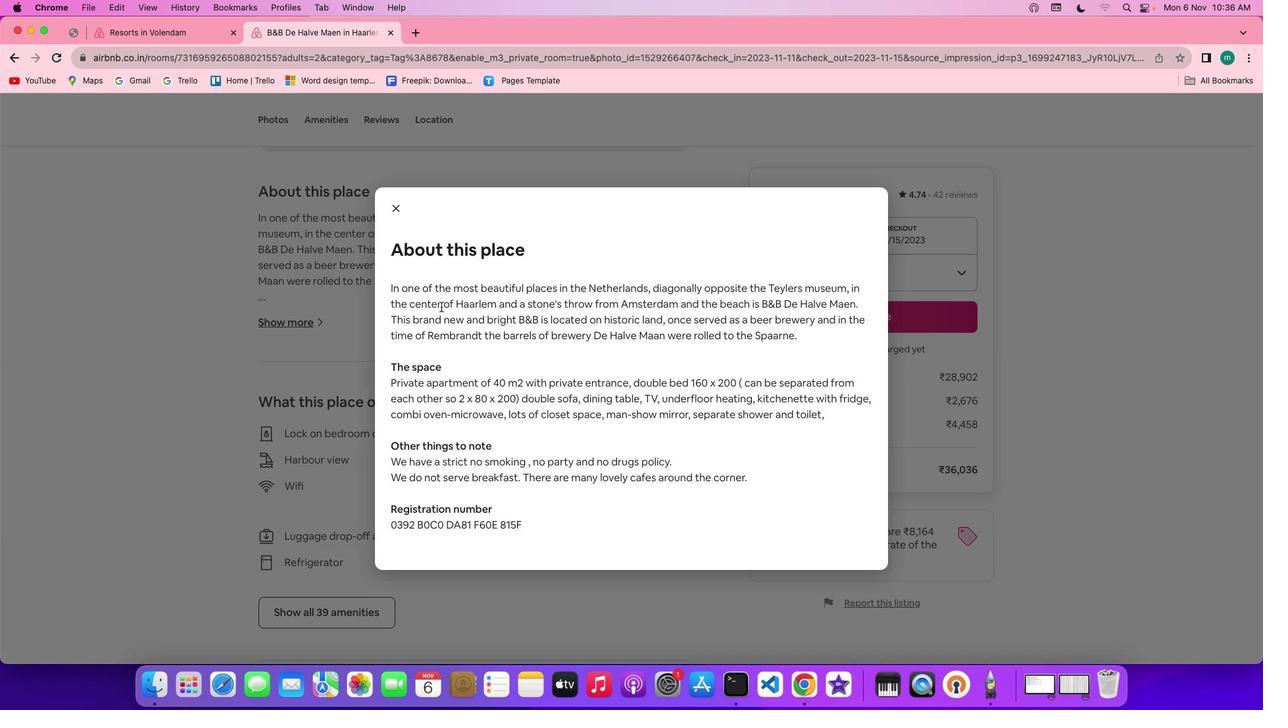 
Action: Mouse moved to (411, 223)
Screenshot: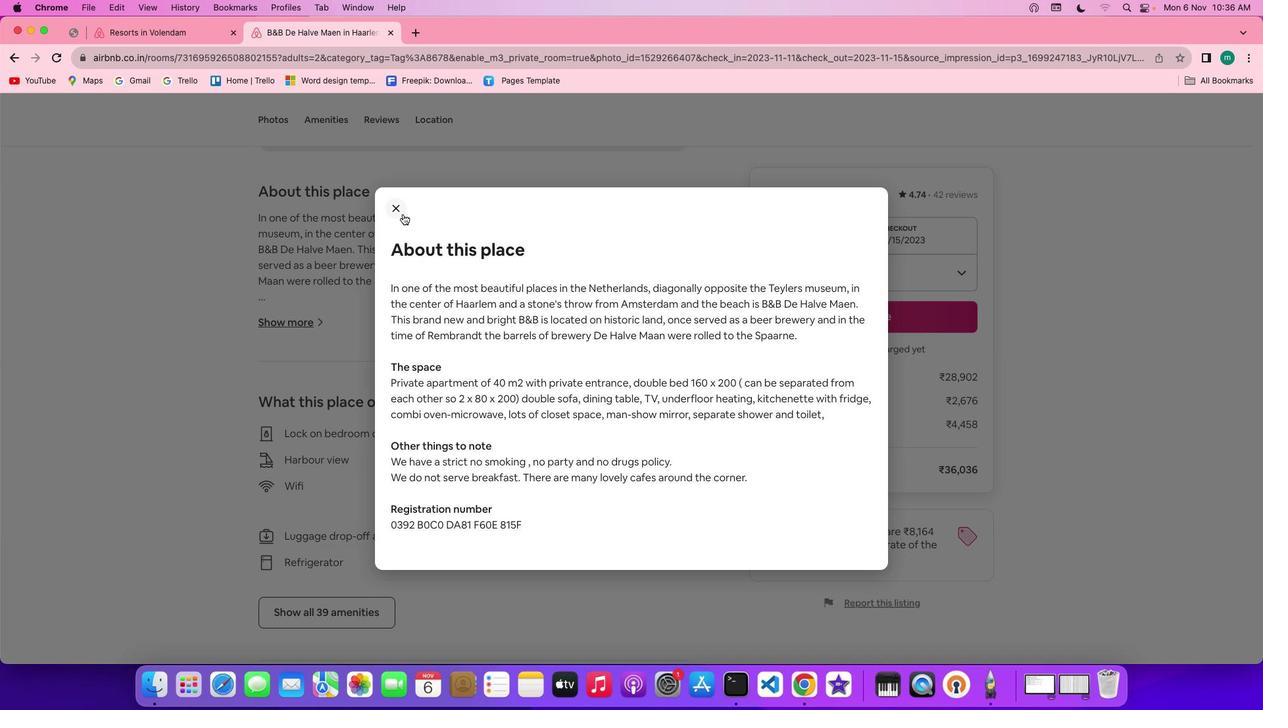 
Action: Mouse pressed left at (411, 223)
Screenshot: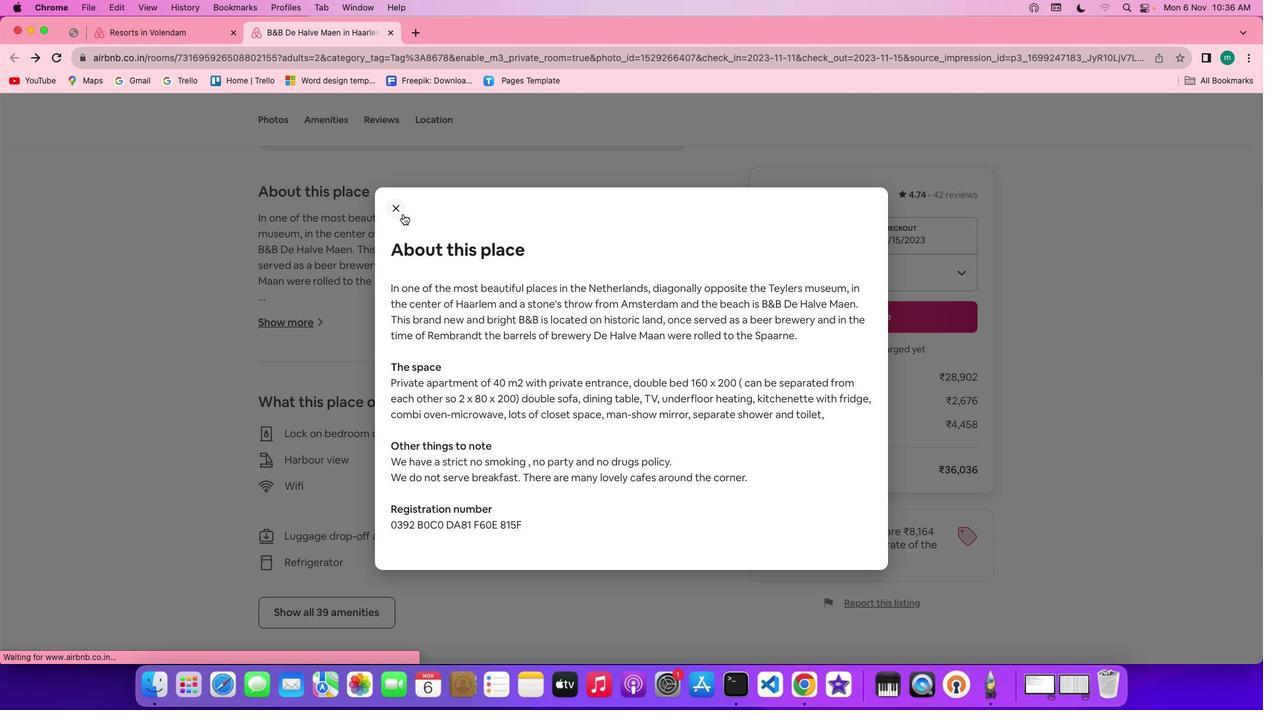 
Action: Mouse moved to (517, 390)
Screenshot: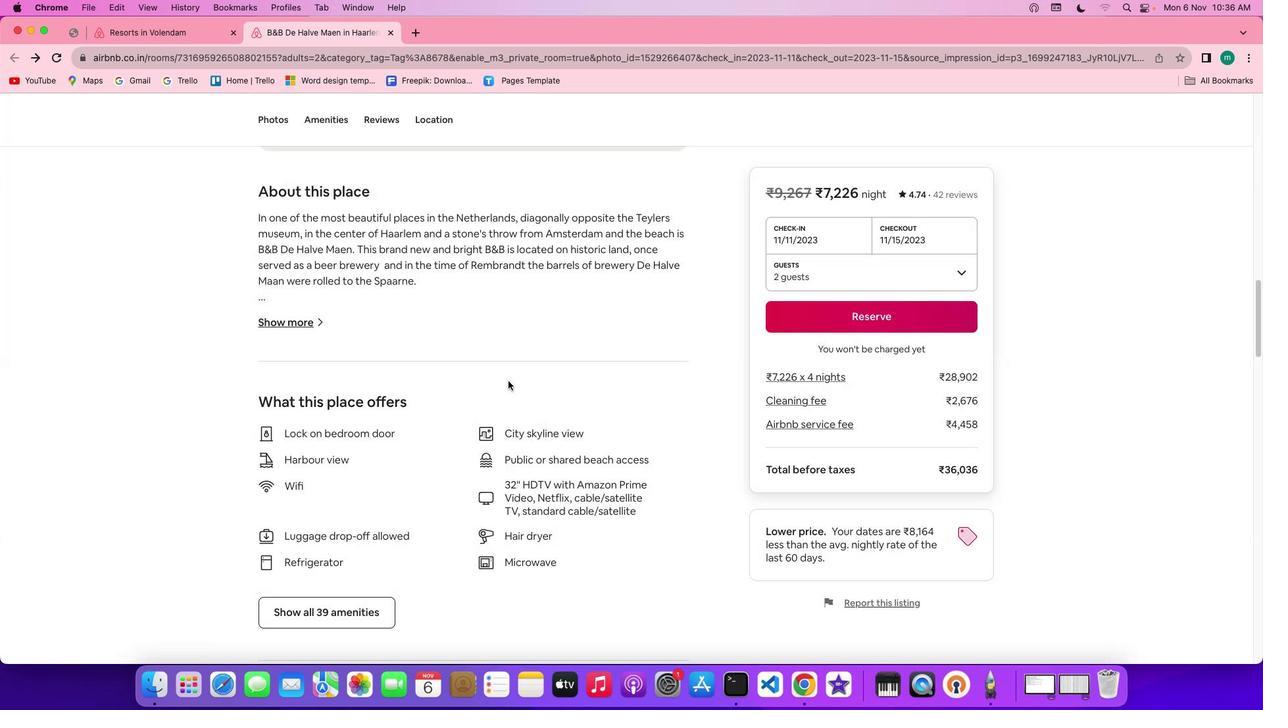 
Action: Mouse scrolled (517, 390) with delta (9, 8)
Screenshot: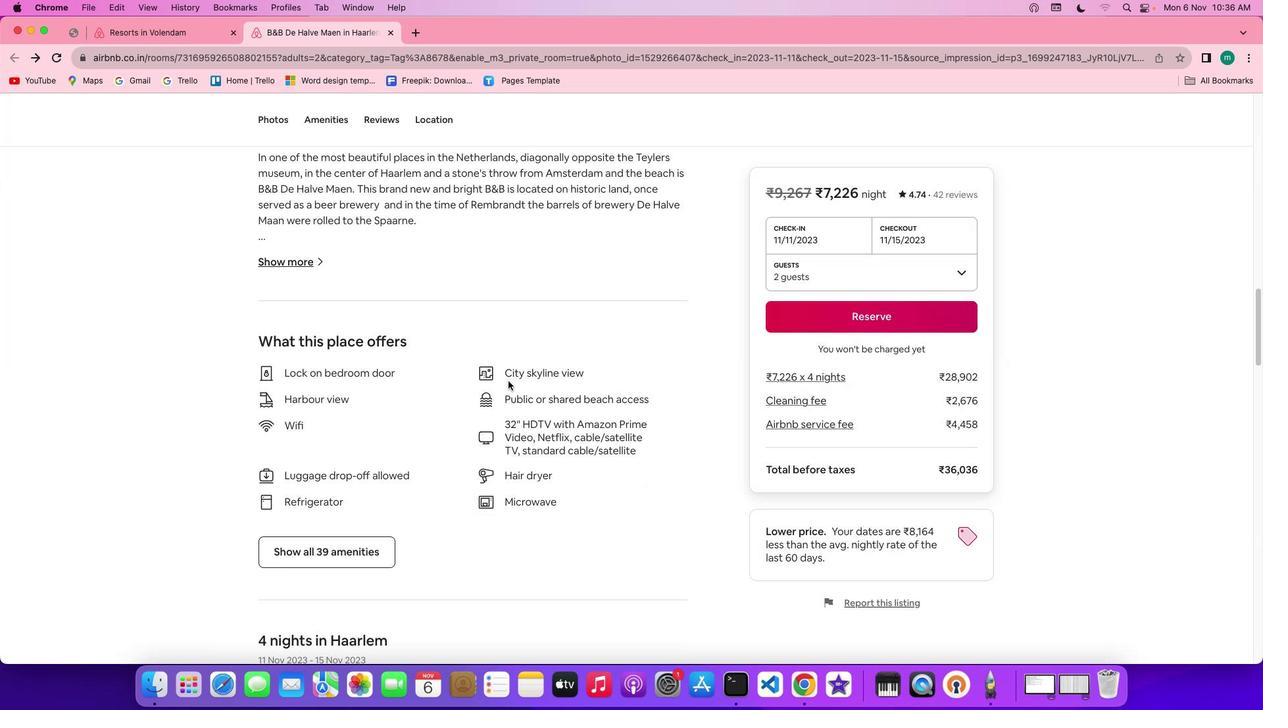 
Action: Mouse scrolled (517, 390) with delta (9, 8)
Screenshot: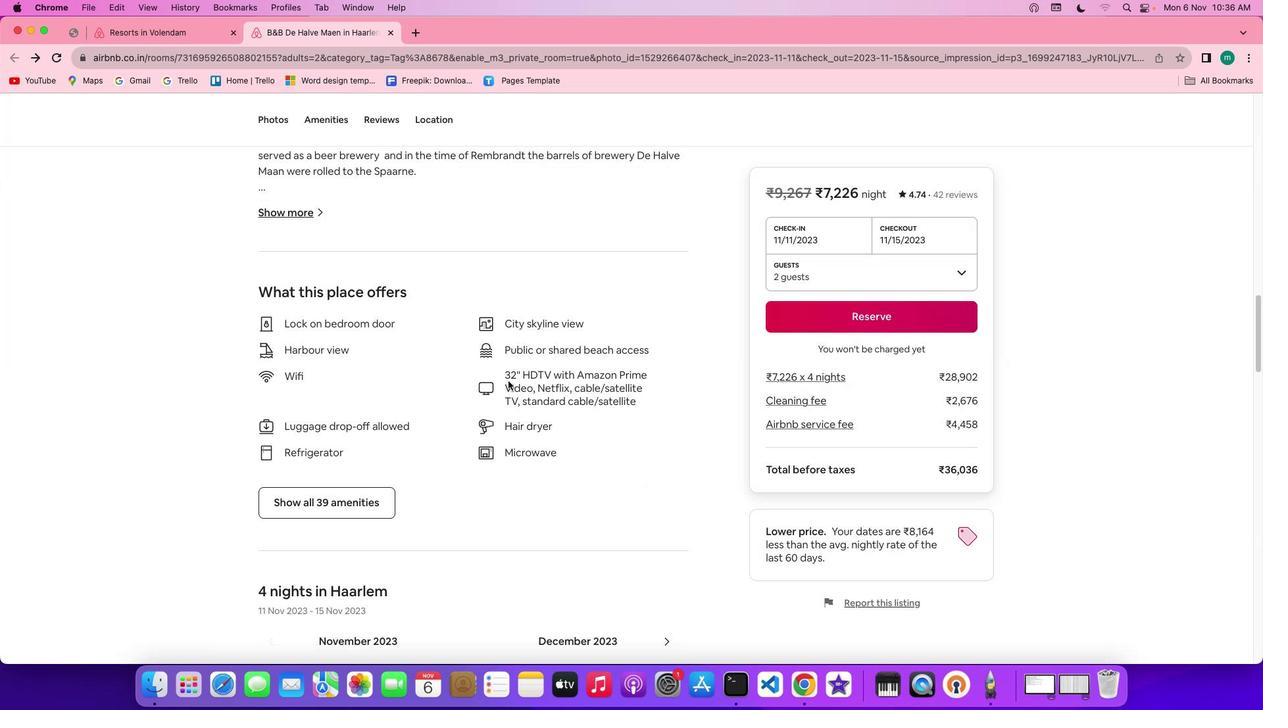 
Action: Mouse scrolled (517, 390) with delta (9, 7)
Screenshot: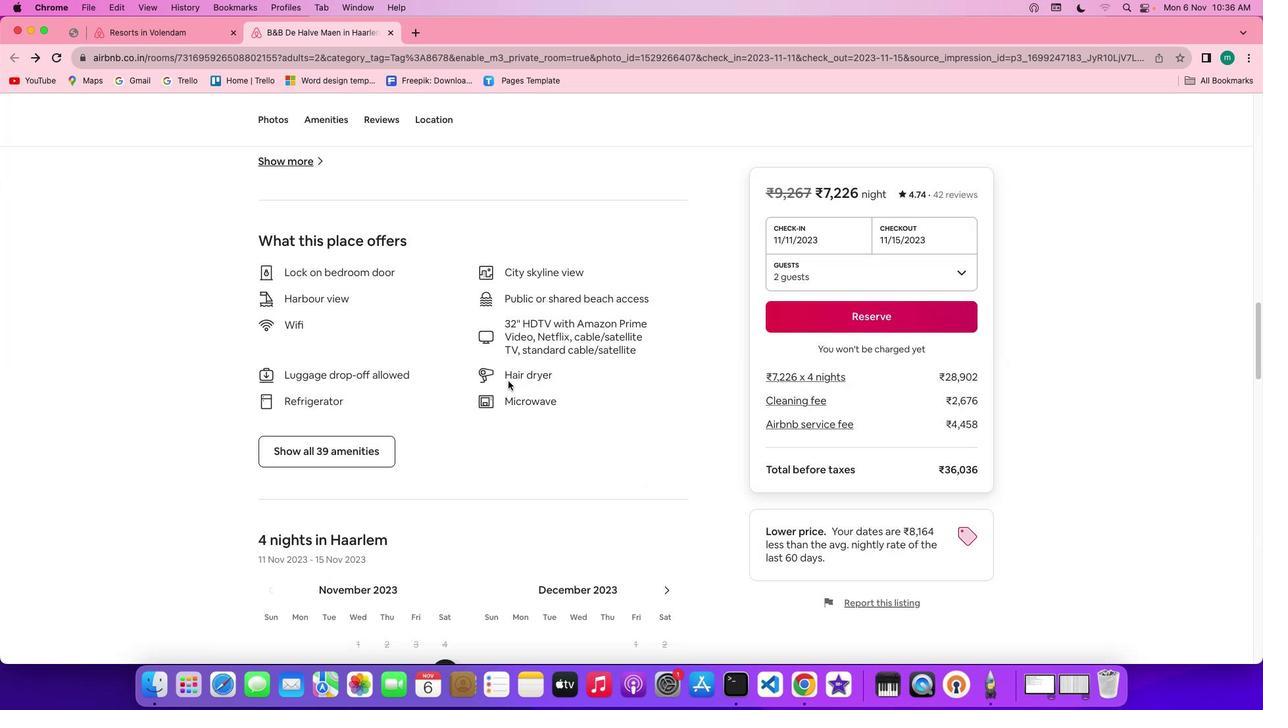 
Action: Mouse scrolled (517, 390) with delta (9, 7)
Screenshot: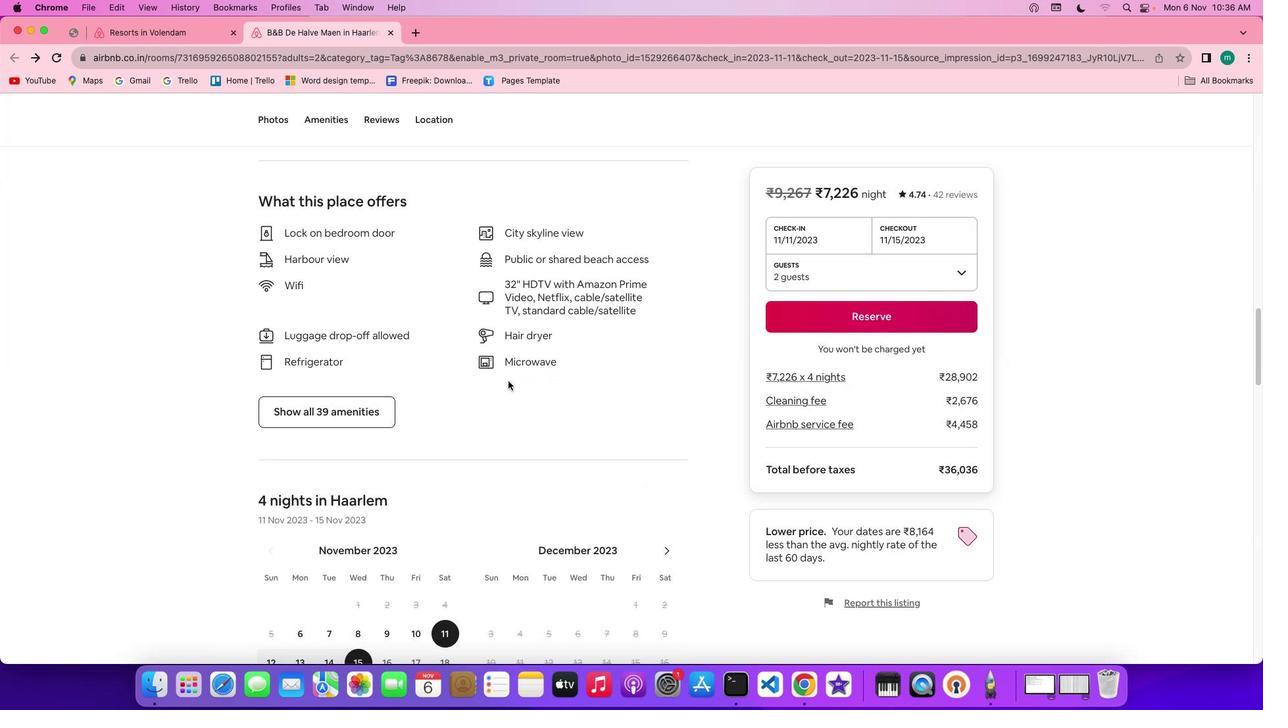 
Action: Mouse moved to (343, 415)
Screenshot: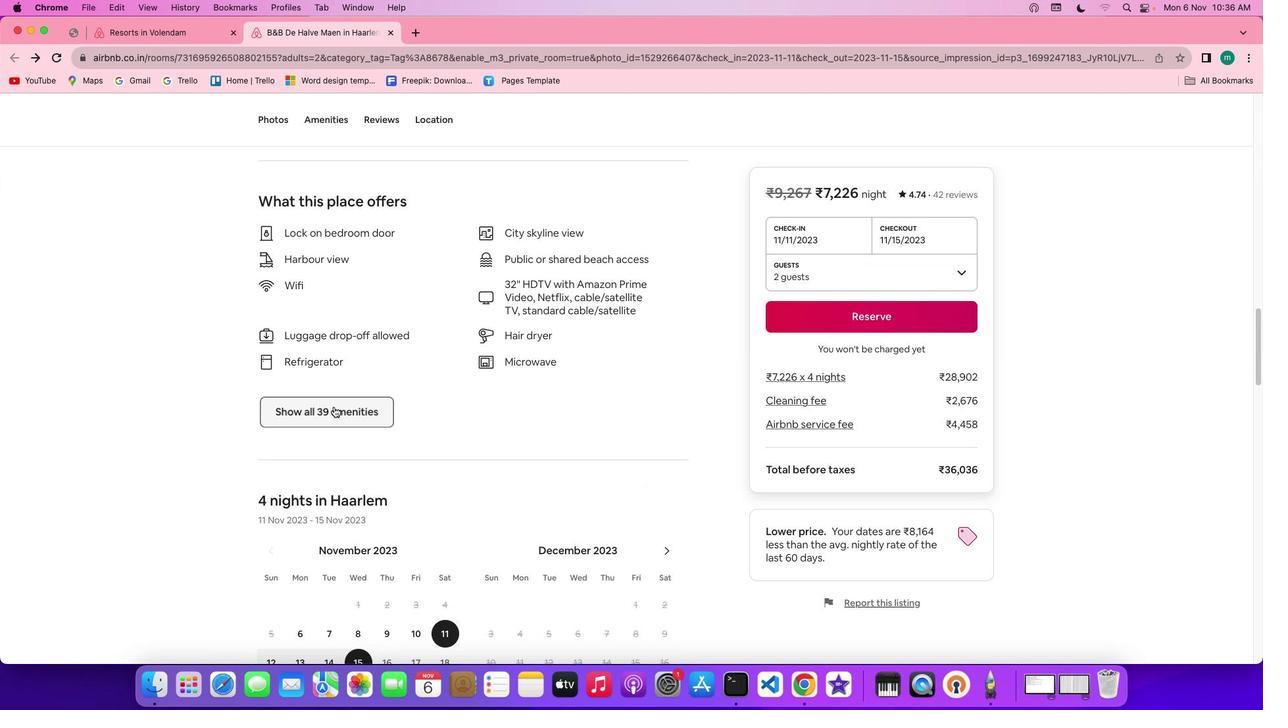 
Action: Mouse pressed left at (343, 415)
Screenshot: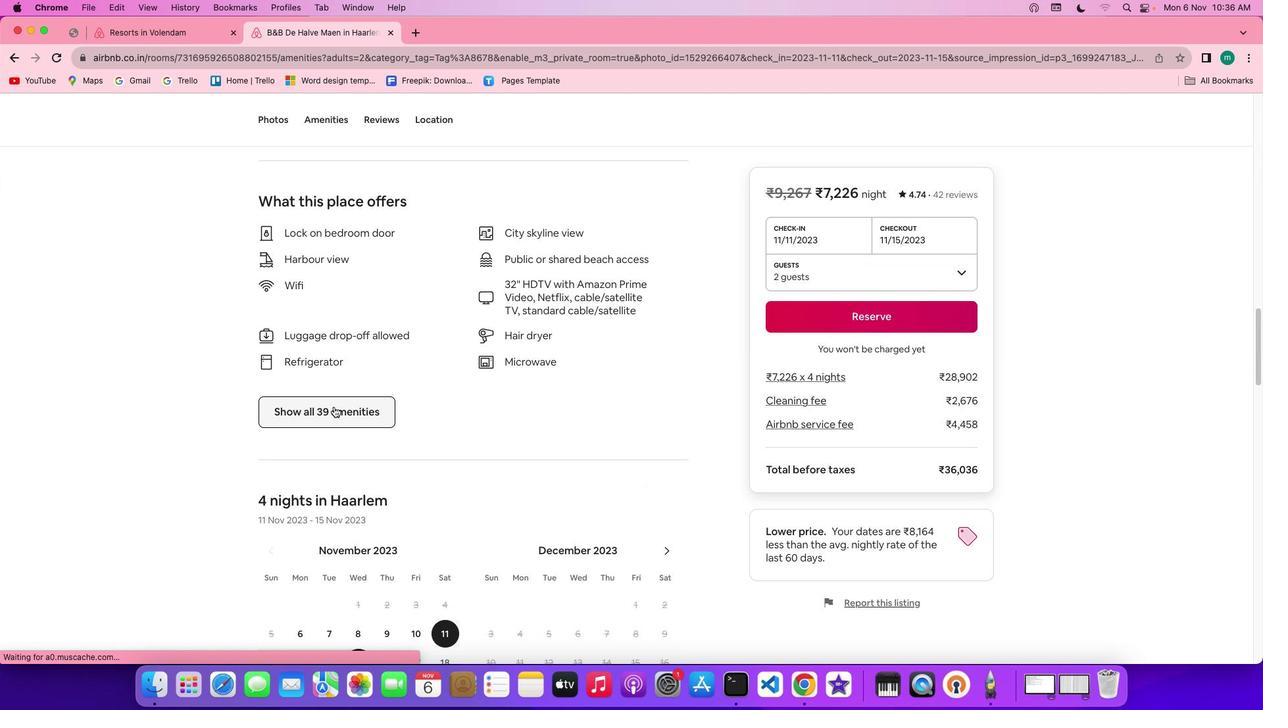 
Action: Mouse moved to (542, 424)
Screenshot: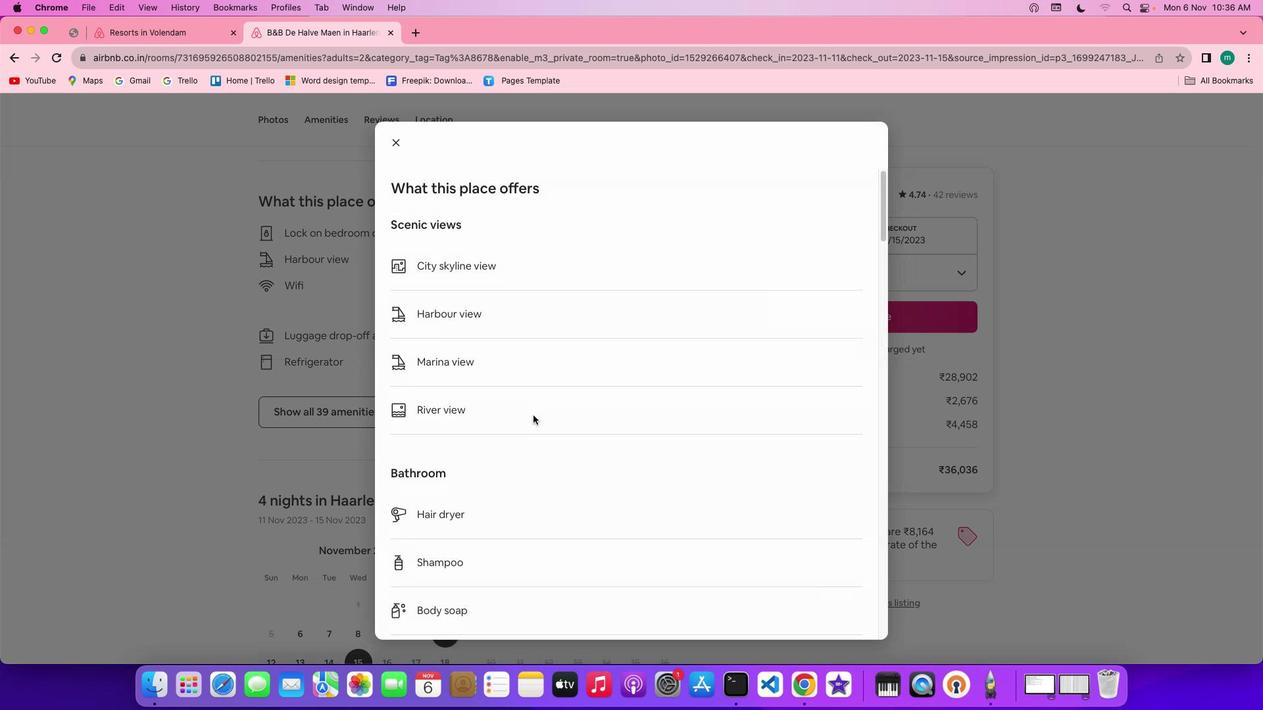 
Action: Mouse scrolled (542, 424) with delta (9, 8)
Screenshot: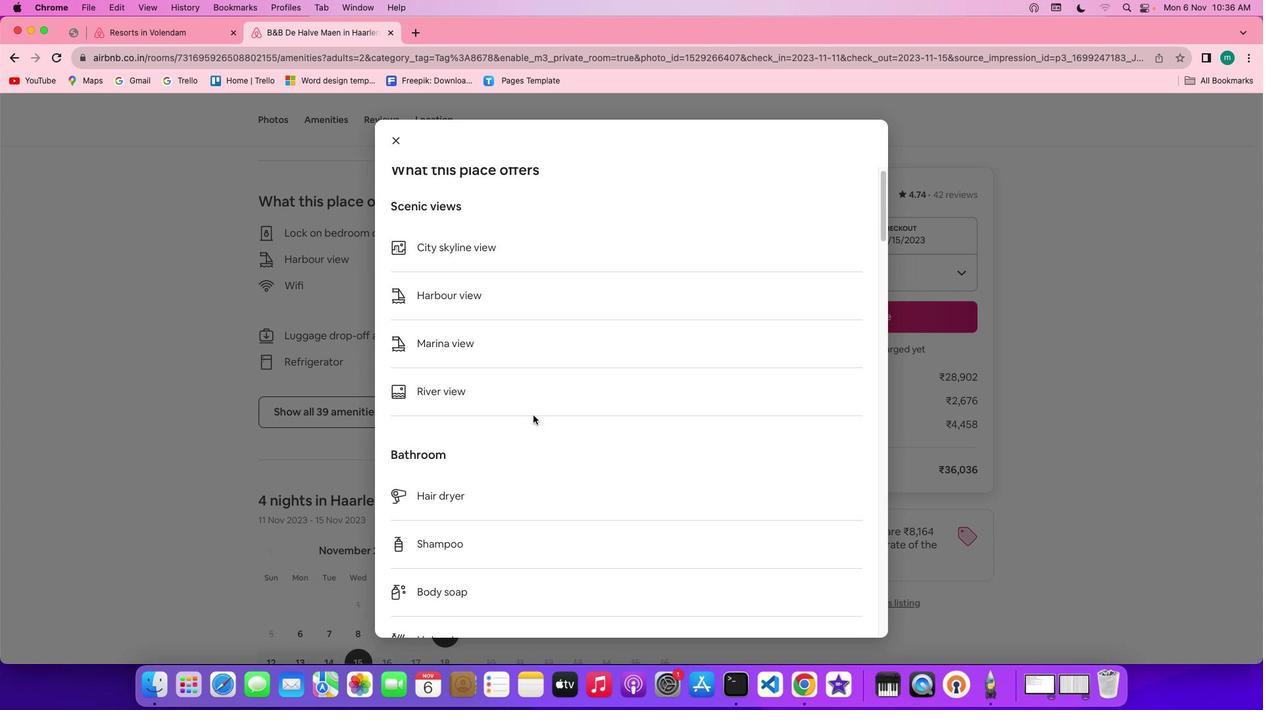 
Action: Mouse scrolled (542, 424) with delta (9, 8)
Screenshot: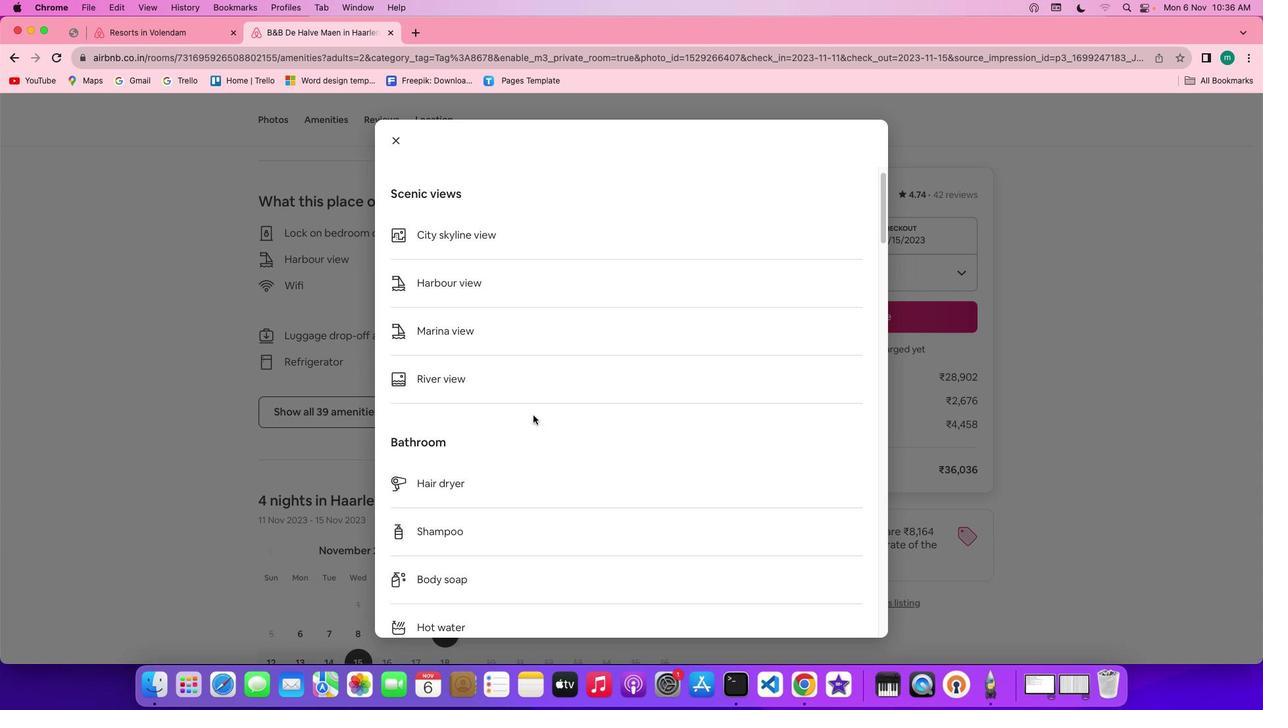 
Action: Mouse scrolled (542, 424) with delta (9, 8)
Screenshot: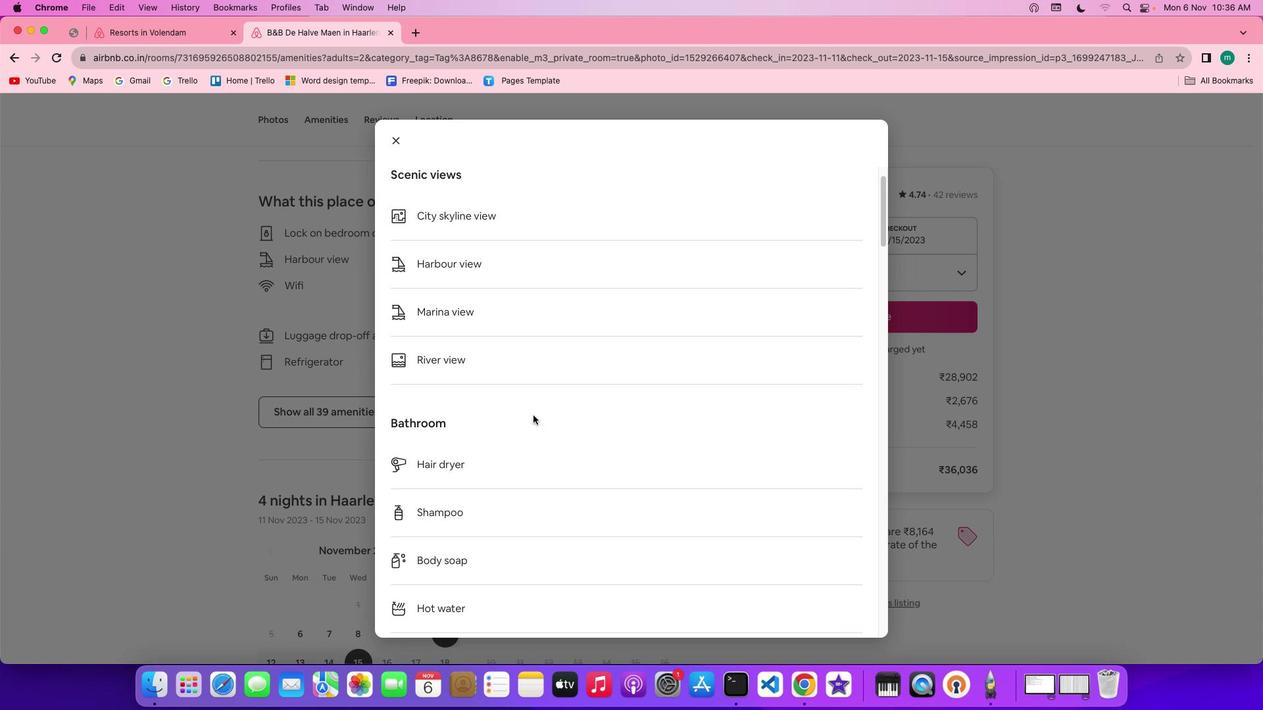 
Action: Mouse scrolled (542, 424) with delta (9, 8)
Screenshot: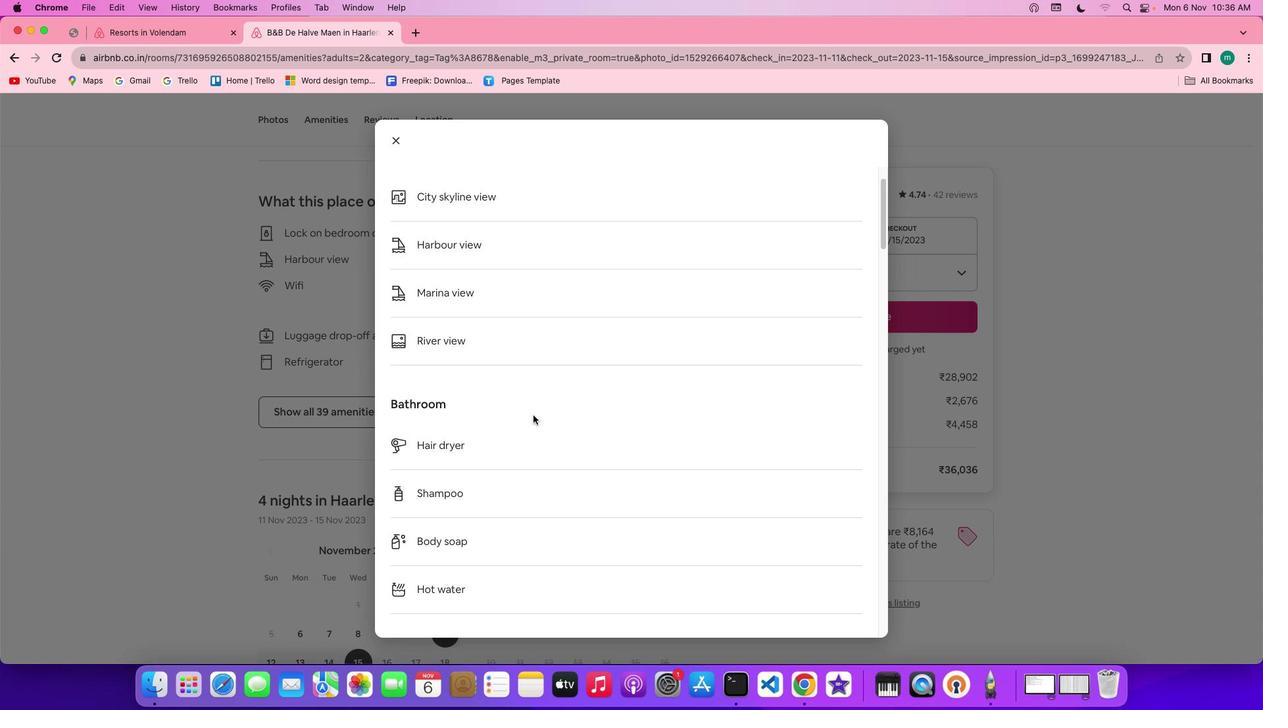 
Action: Mouse scrolled (542, 424) with delta (9, 8)
Screenshot: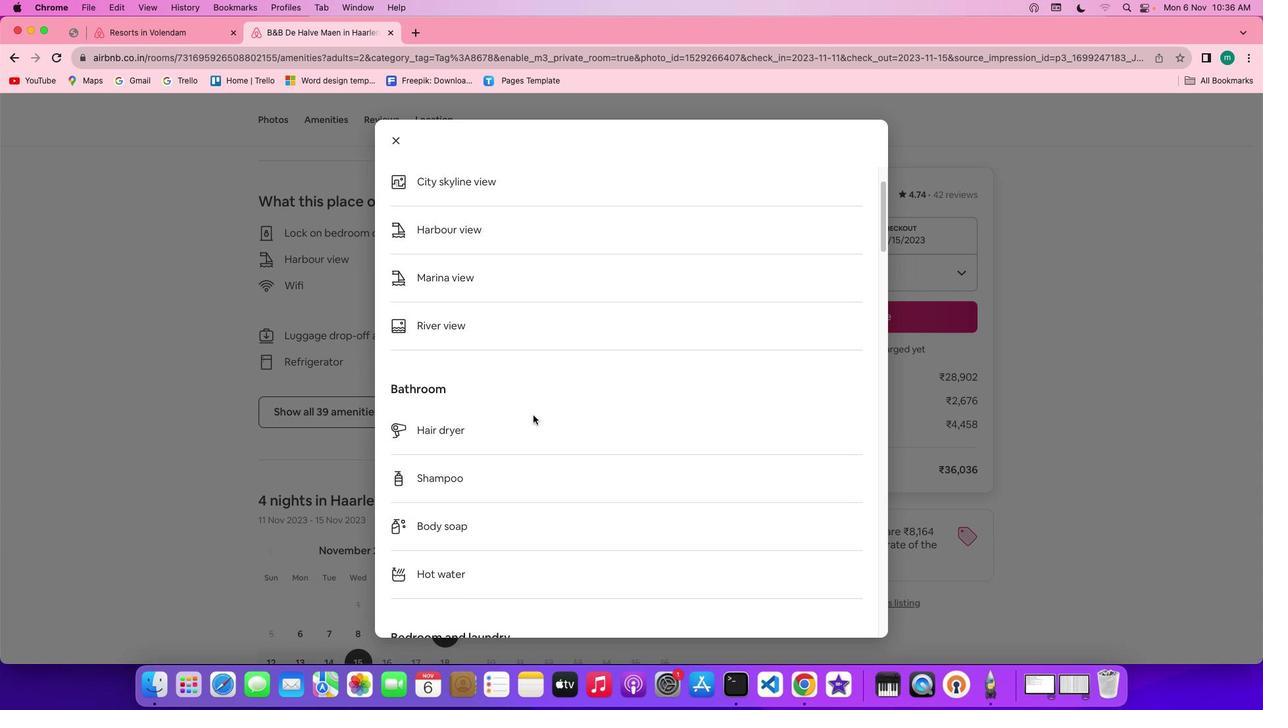 
Action: Mouse scrolled (542, 424) with delta (9, 8)
Screenshot: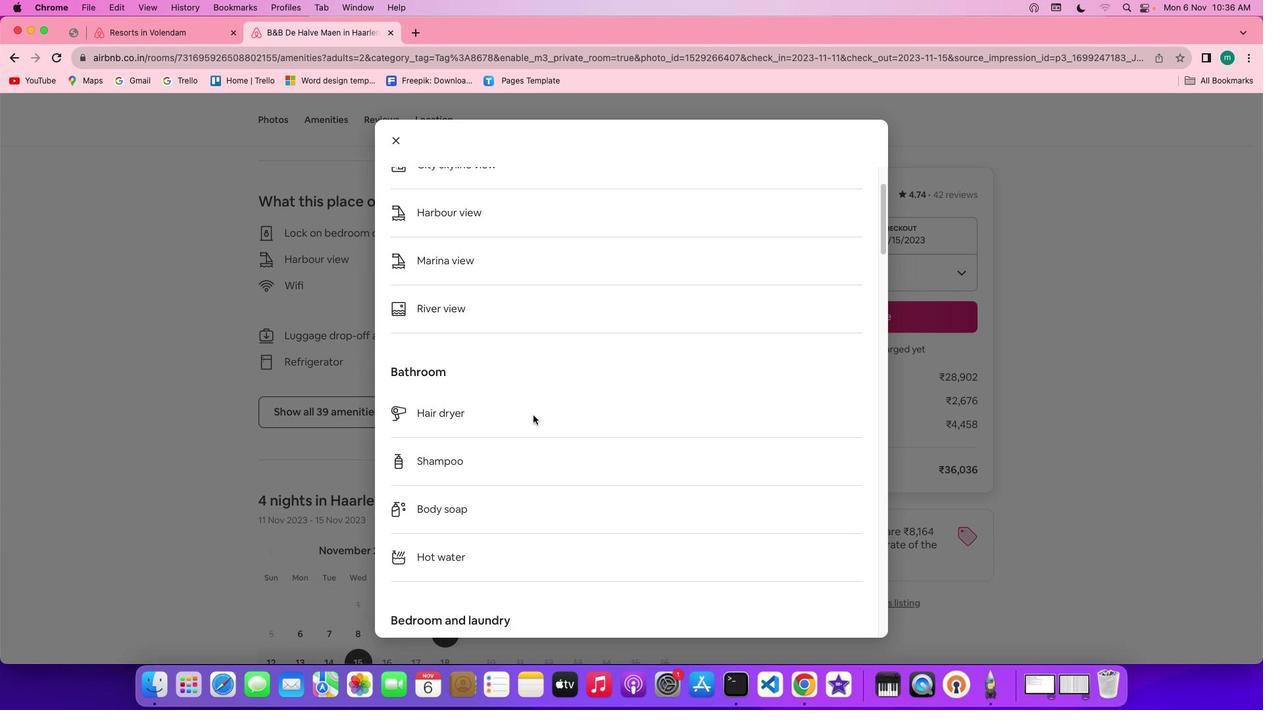 
Action: Mouse scrolled (542, 424) with delta (9, 8)
Screenshot: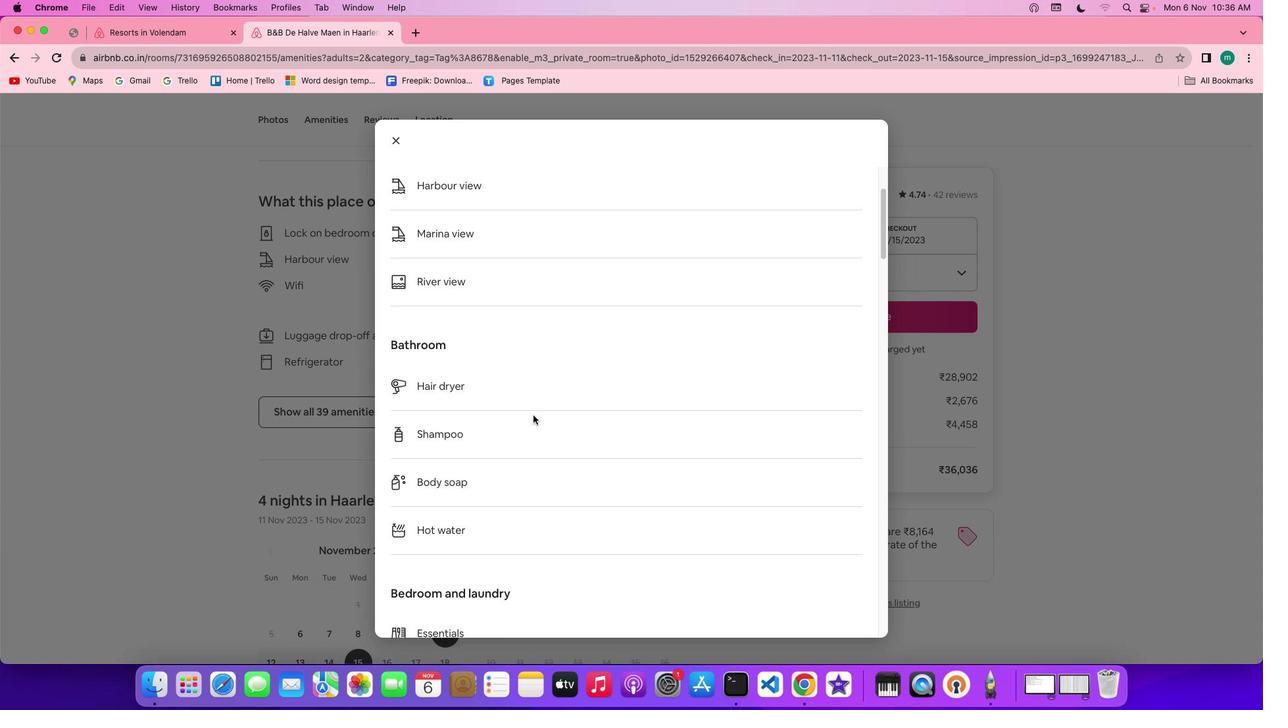 
Action: Mouse scrolled (542, 424) with delta (9, 8)
Screenshot: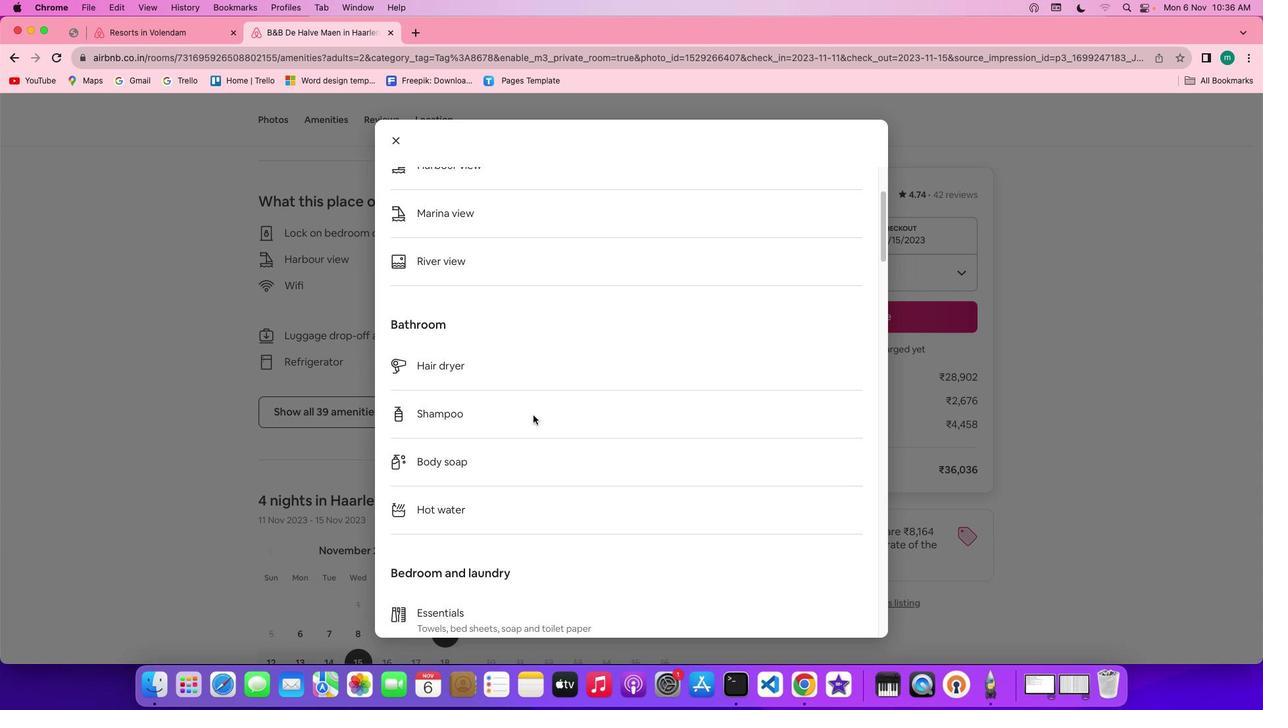 
Action: Mouse scrolled (542, 424) with delta (9, 8)
Screenshot: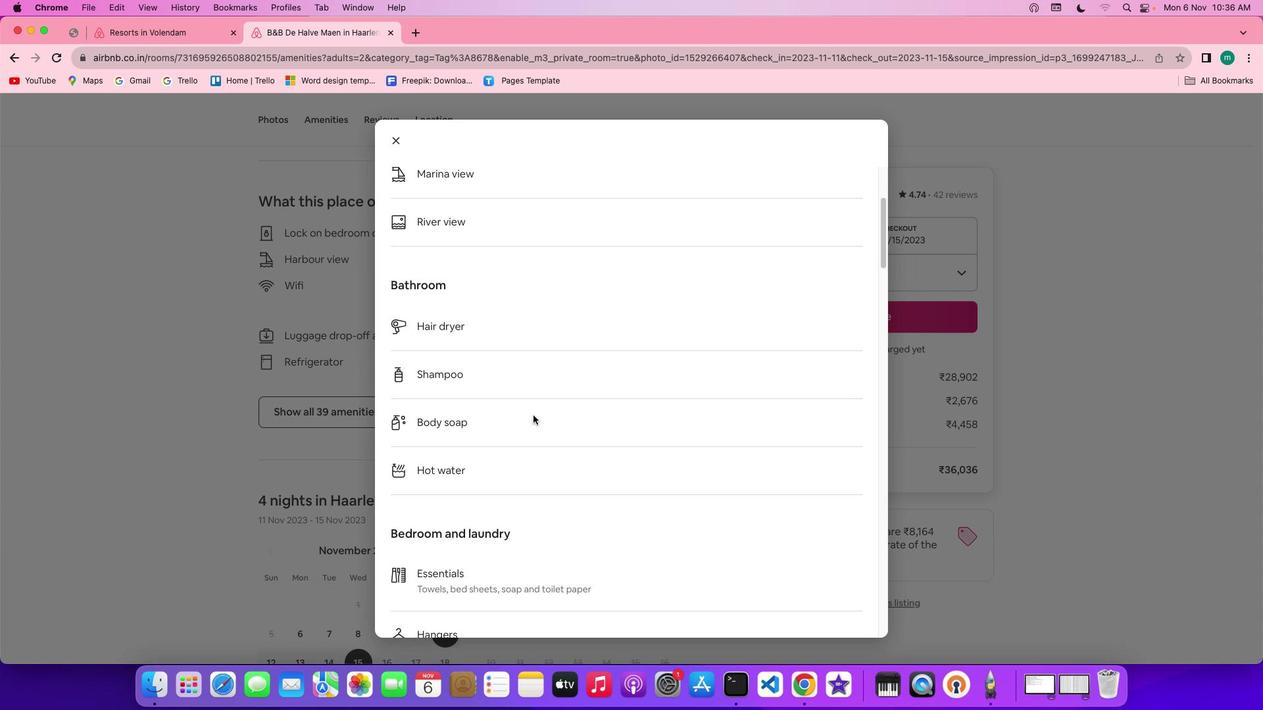 
Action: Mouse scrolled (542, 424) with delta (9, 8)
Screenshot: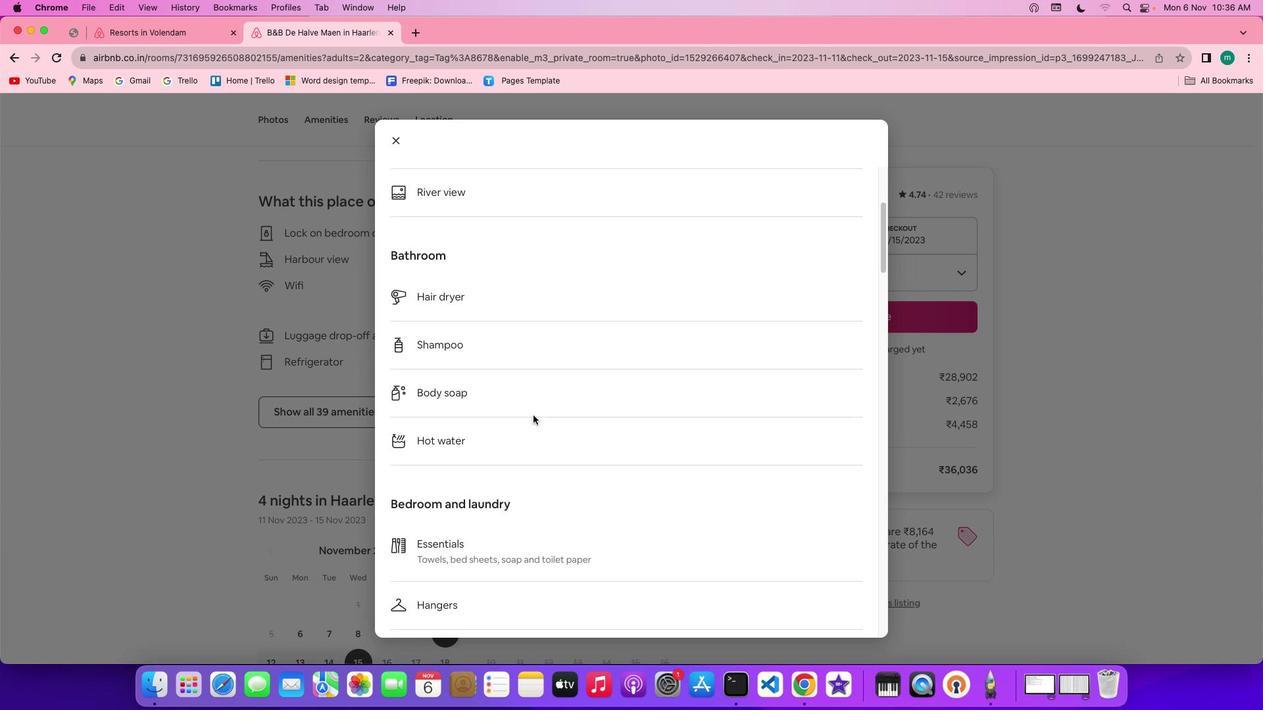 
Action: Mouse scrolled (542, 424) with delta (9, 7)
Screenshot: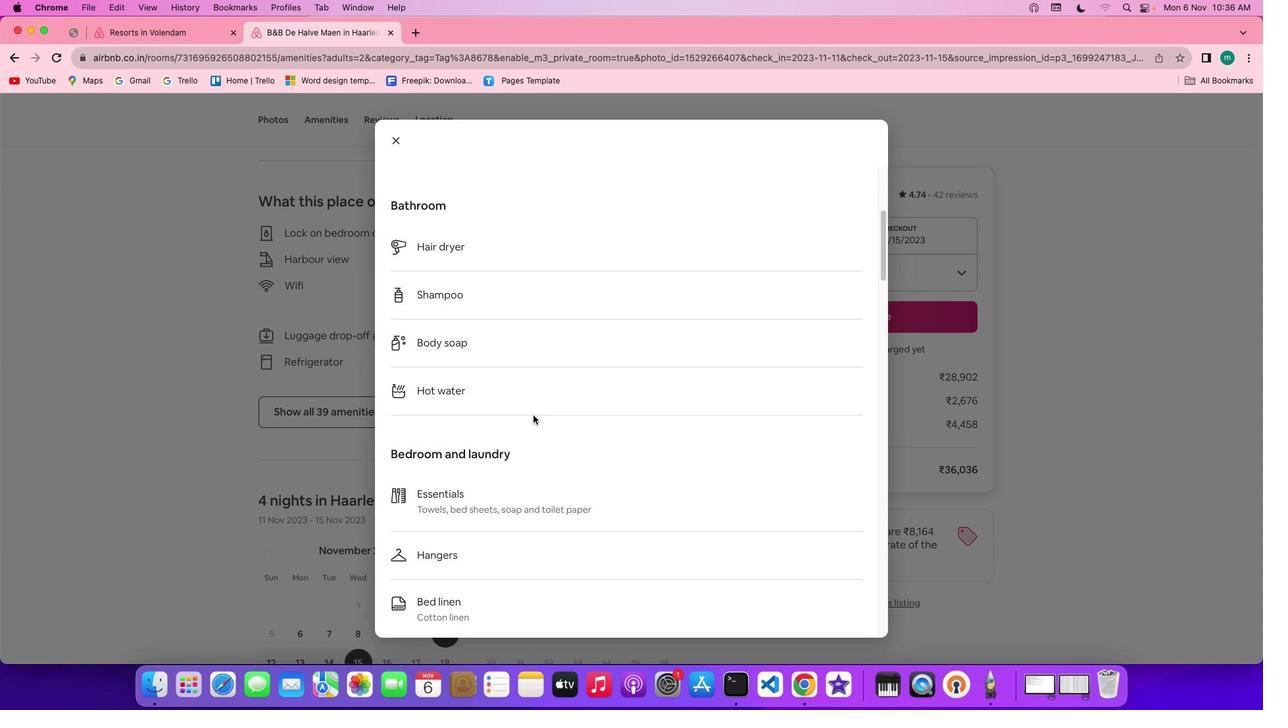 
Action: Mouse scrolled (542, 424) with delta (9, 8)
Screenshot: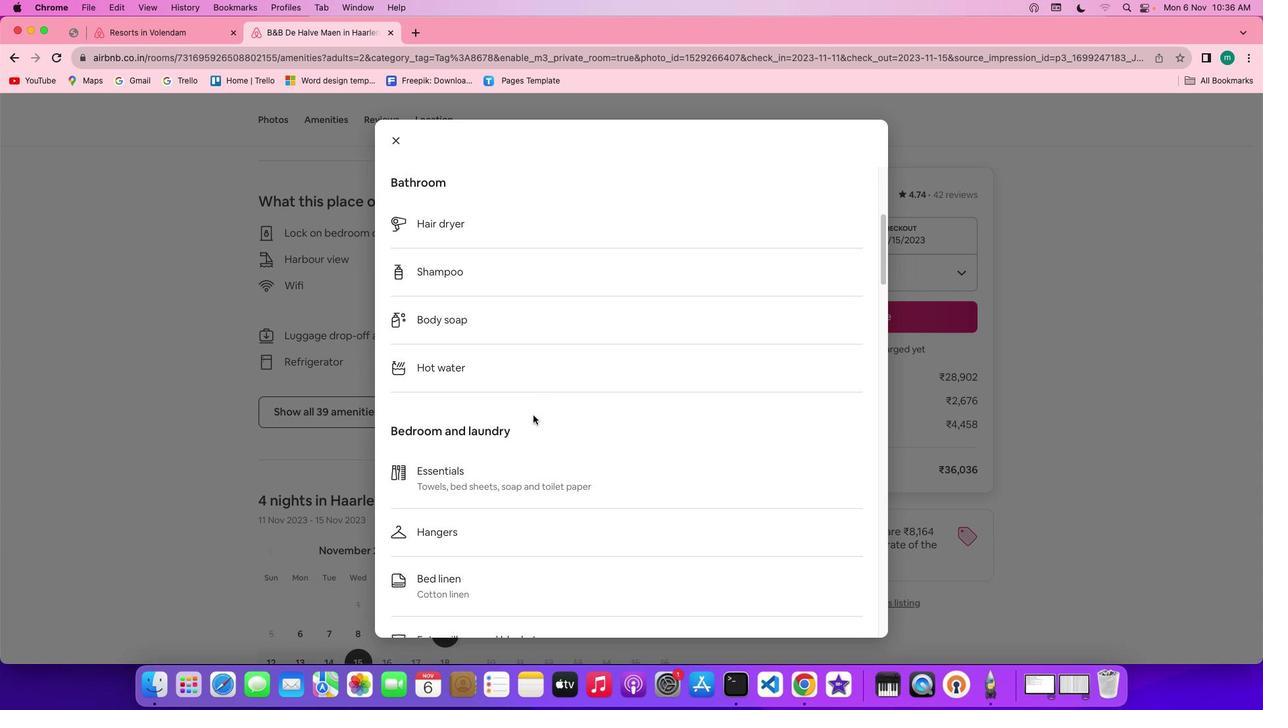 
Action: Mouse scrolled (542, 424) with delta (9, 8)
Screenshot: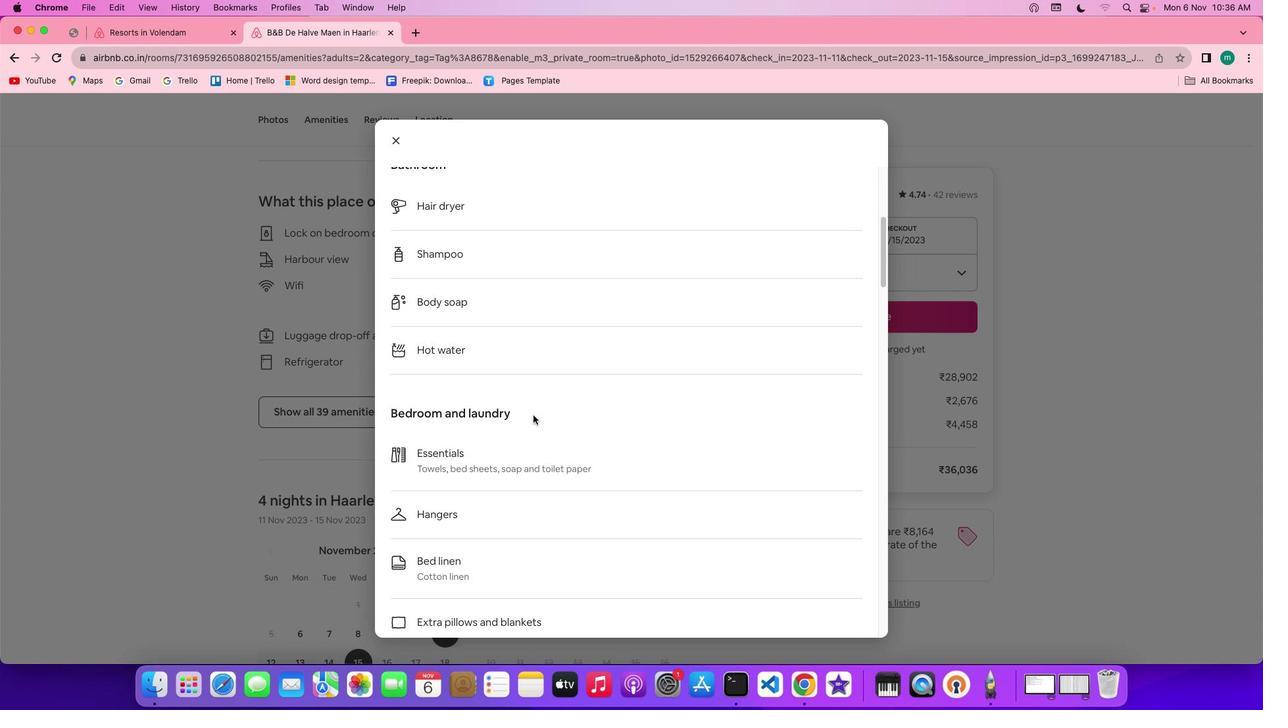 
Action: Mouse scrolled (542, 424) with delta (9, 7)
Screenshot: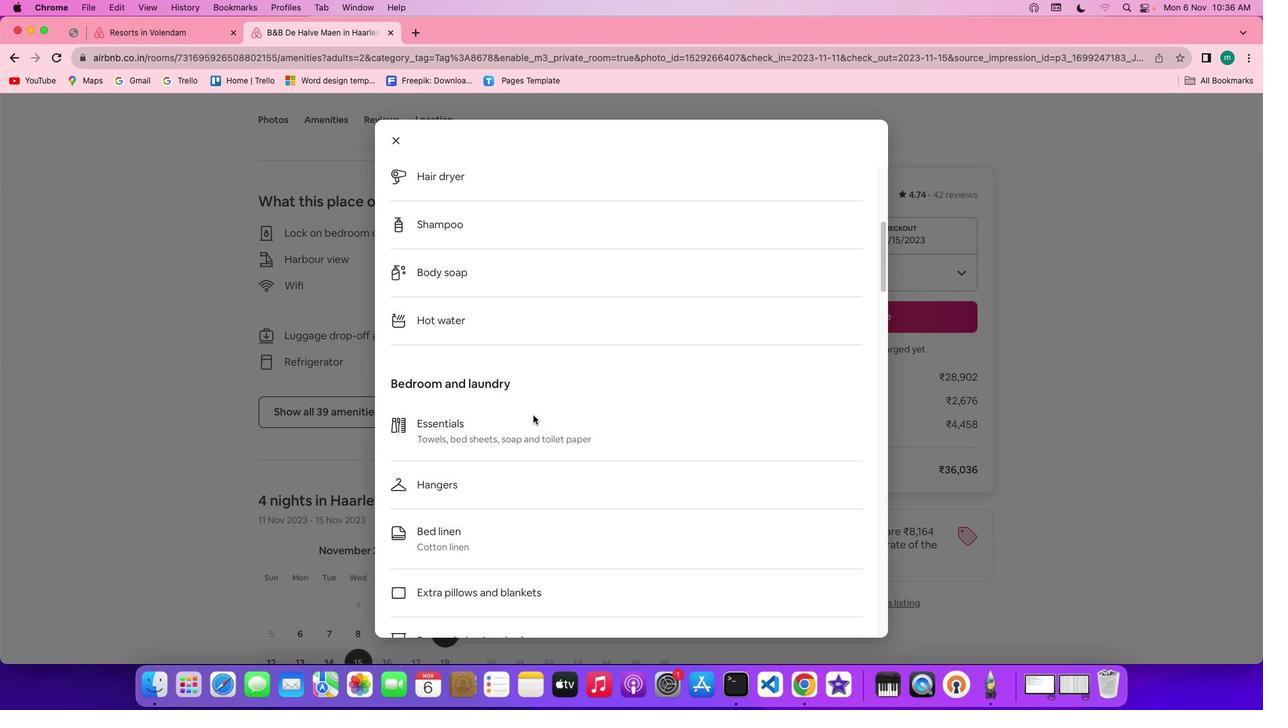 
Action: Mouse scrolled (542, 424) with delta (9, 7)
Screenshot: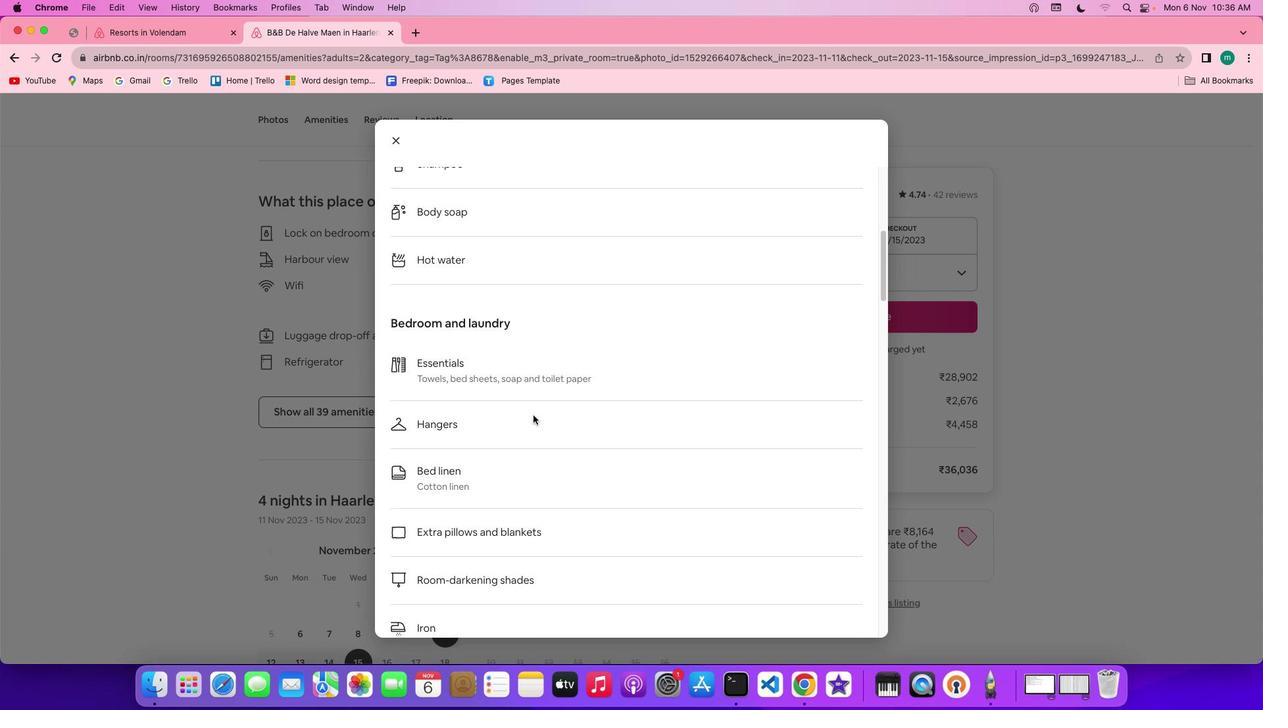 
Action: Mouse scrolled (542, 424) with delta (9, 8)
Screenshot: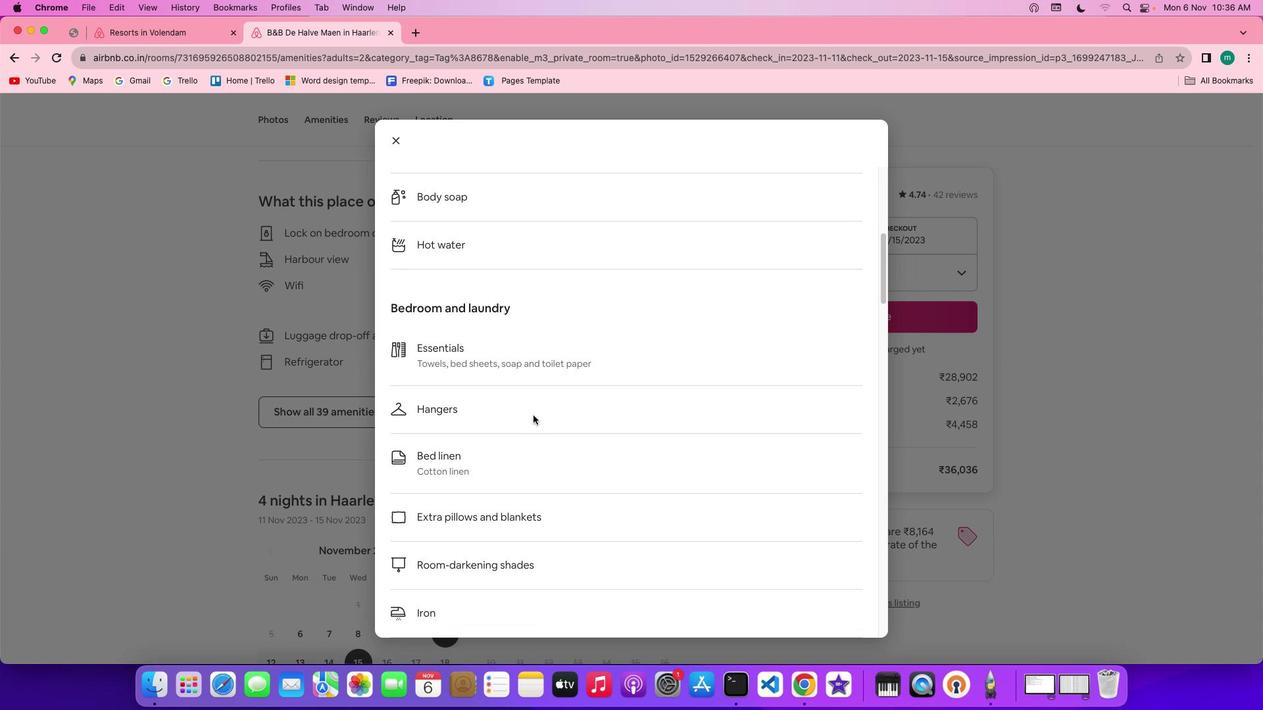 
Action: Mouse scrolled (542, 424) with delta (9, 8)
Screenshot: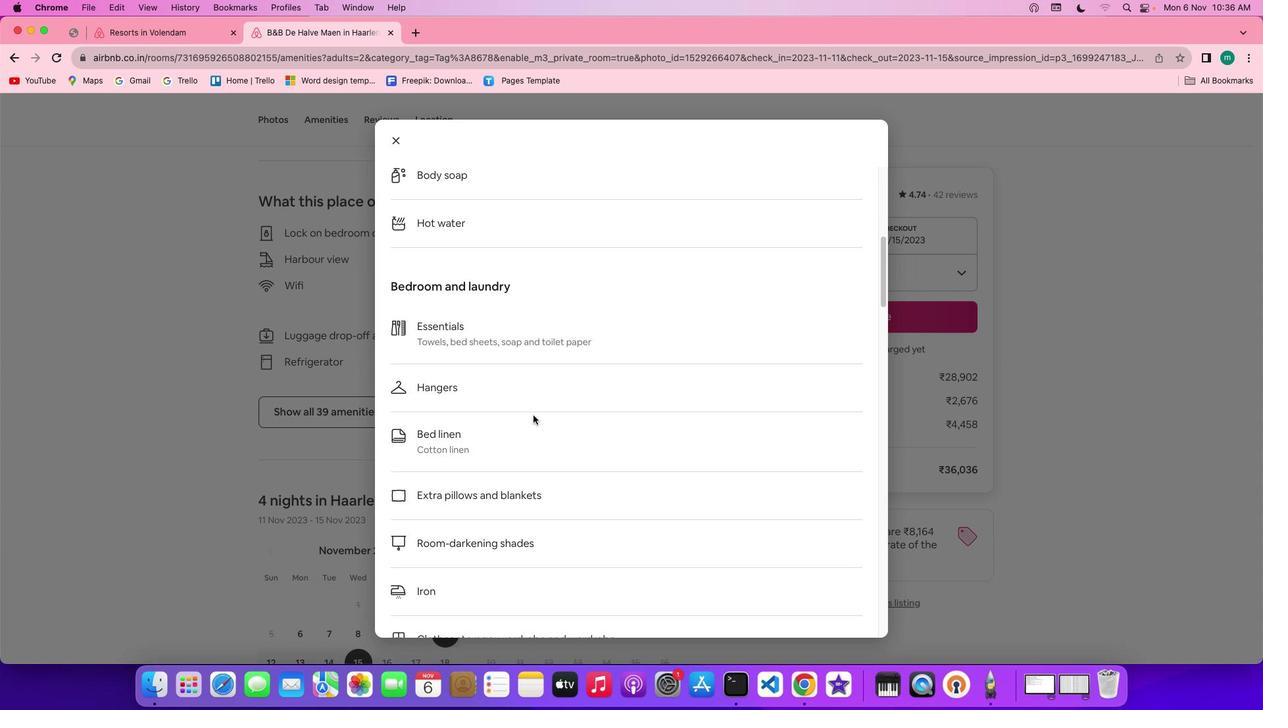 
Action: Mouse scrolled (542, 424) with delta (9, 8)
Screenshot: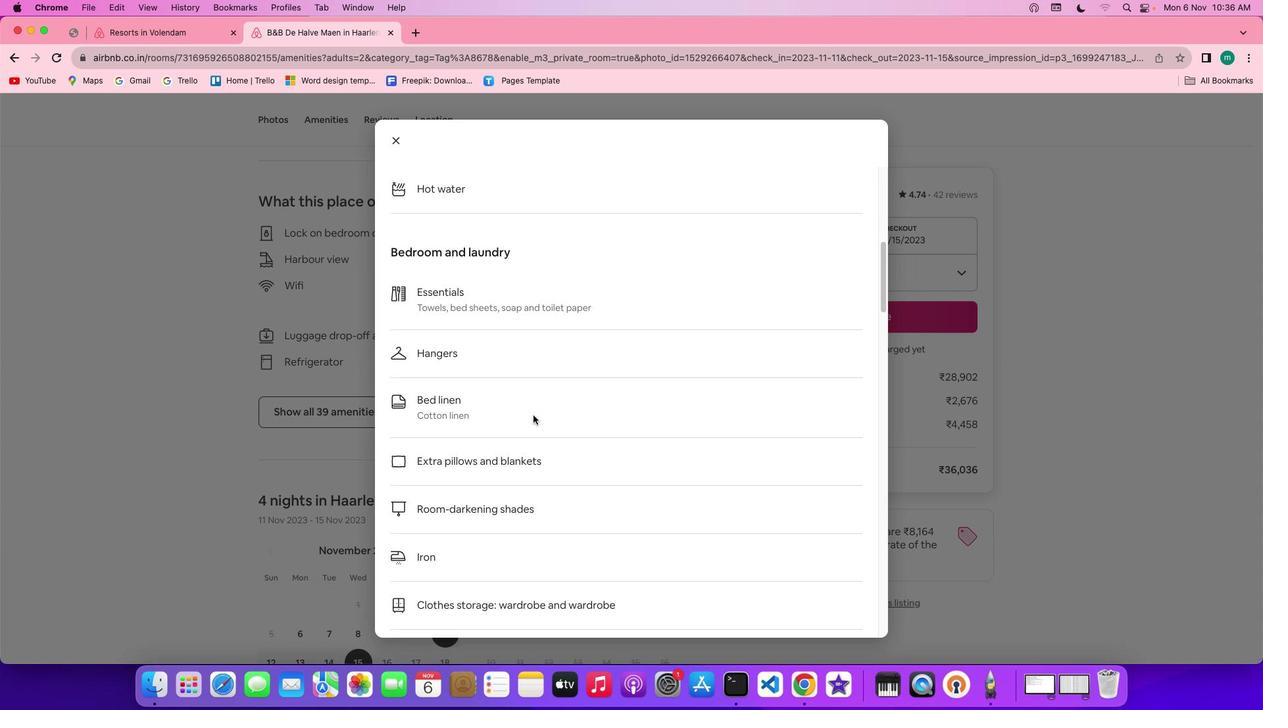 
Action: Mouse scrolled (542, 424) with delta (9, 8)
Screenshot: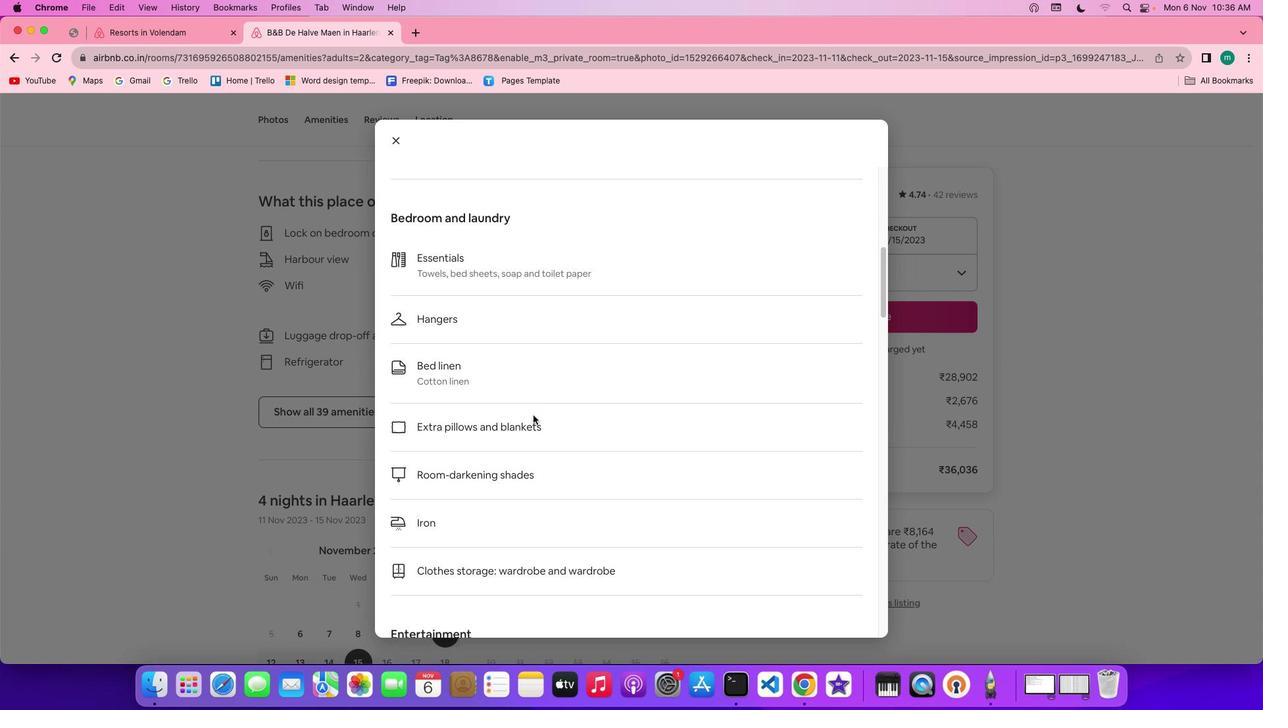 
Action: Mouse scrolled (542, 424) with delta (9, 8)
Screenshot: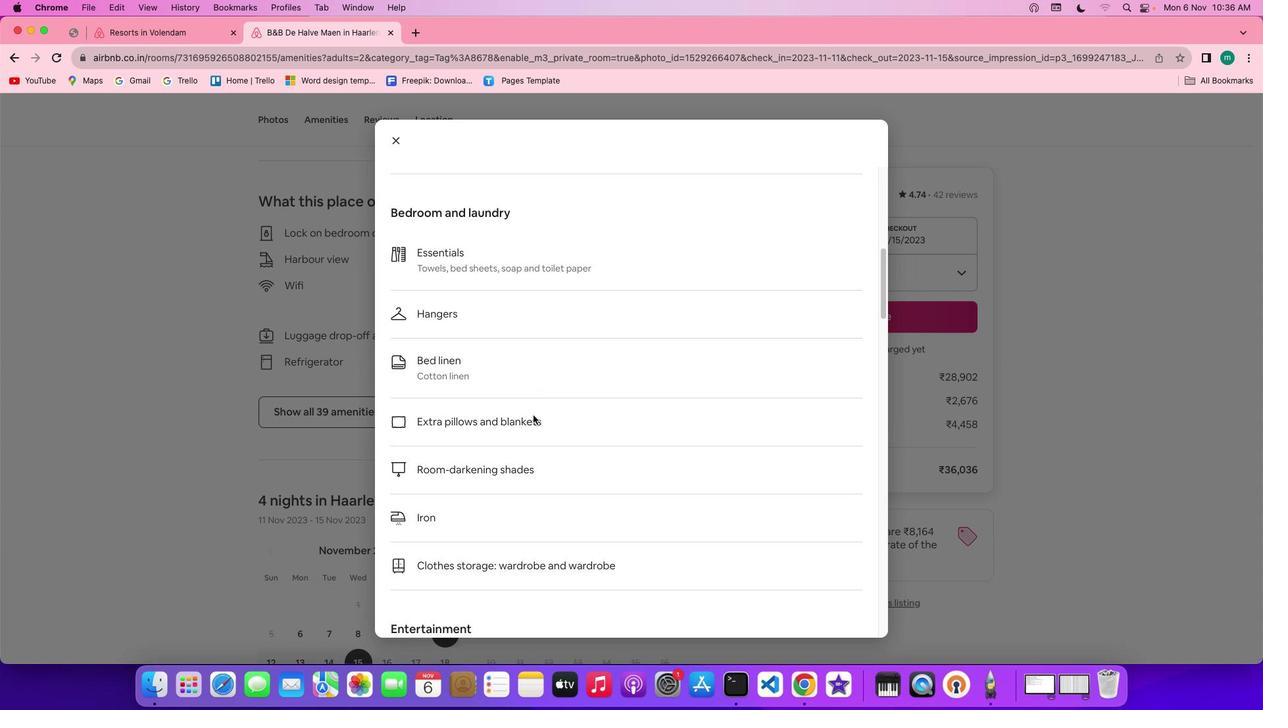 
Action: Mouse scrolled (542, 424) with delta (9, 8)
Screenshot: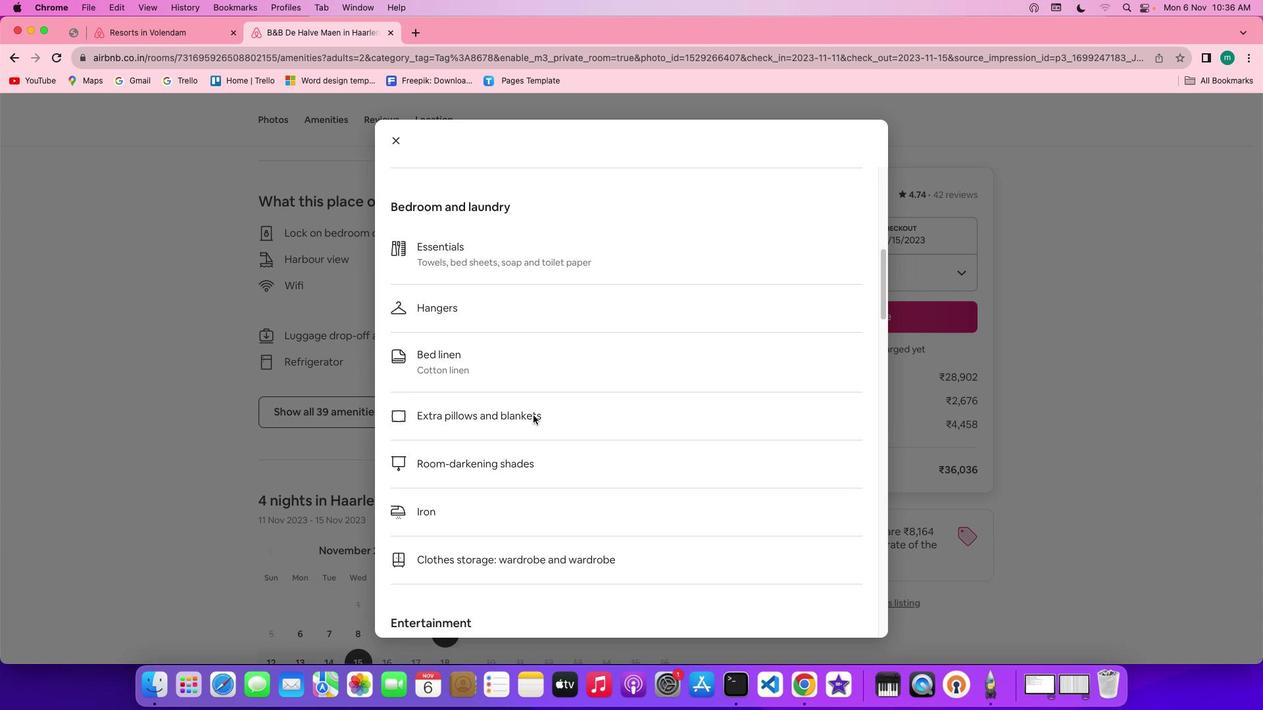
Action: Mouse scrolled (542, 424) with delta (9, 8)
Screenshot: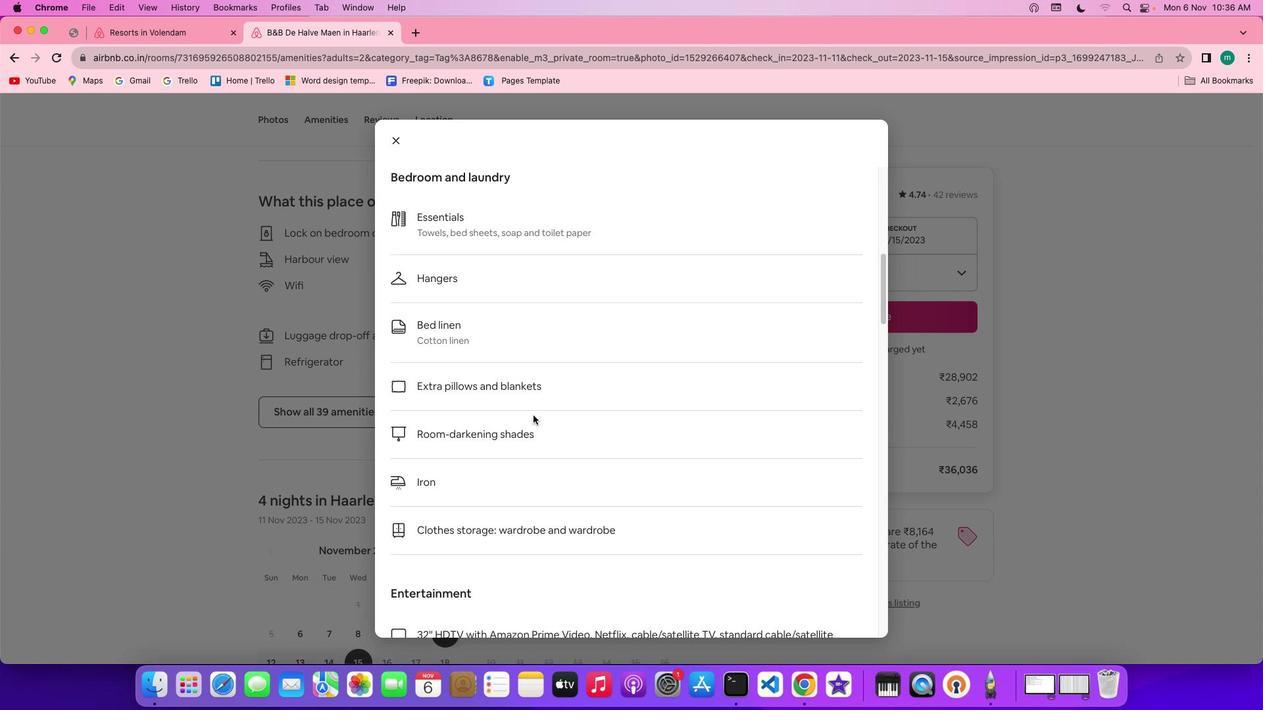 
Action: Mouse scrolled (542, 424) with delta (9, 8)
Screenshot: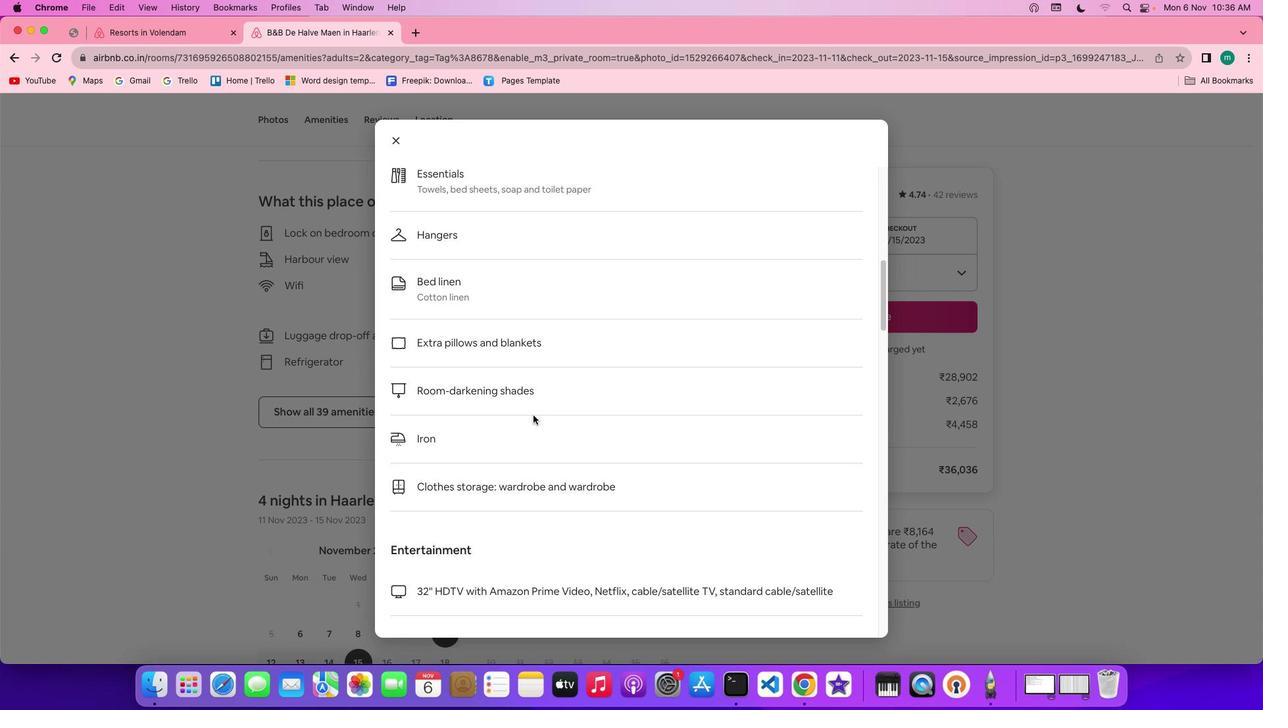 
Action: Mouse scrolled (542, 424) with delta (9, 7)
Screenshot: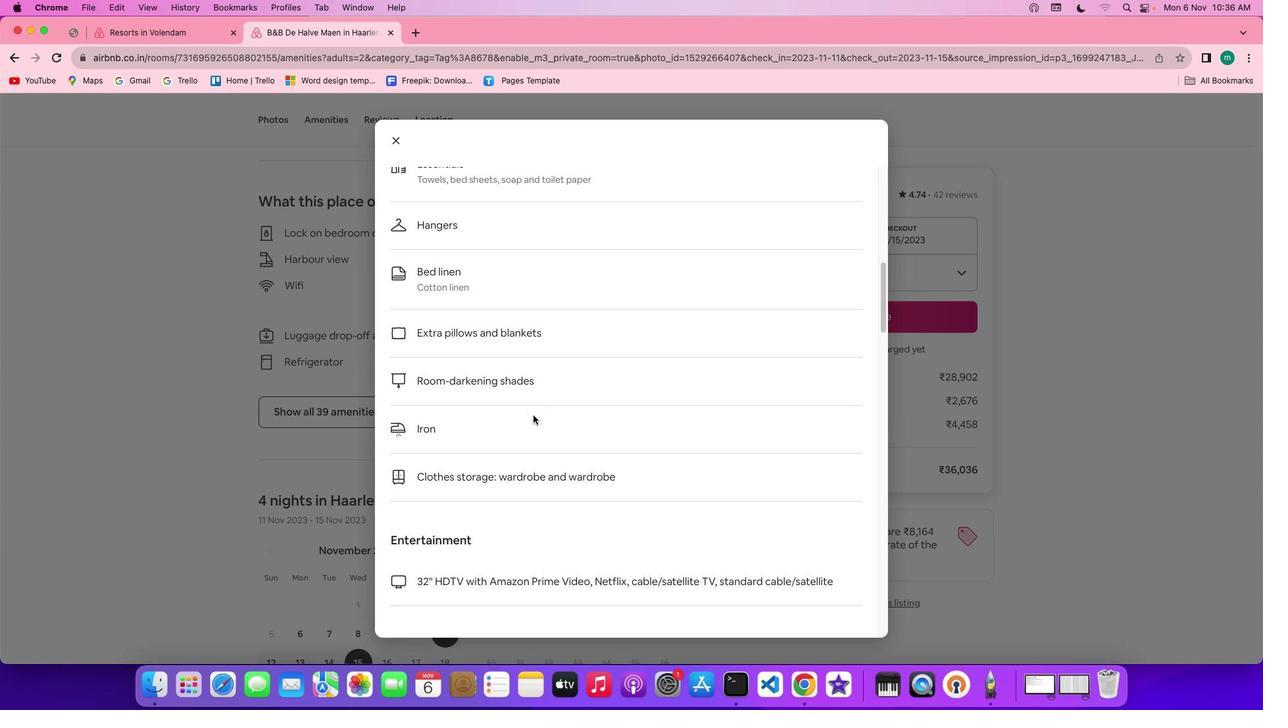 
Action: Mouse scrolled (542, 424) with delta (9, 7)
Screenshot: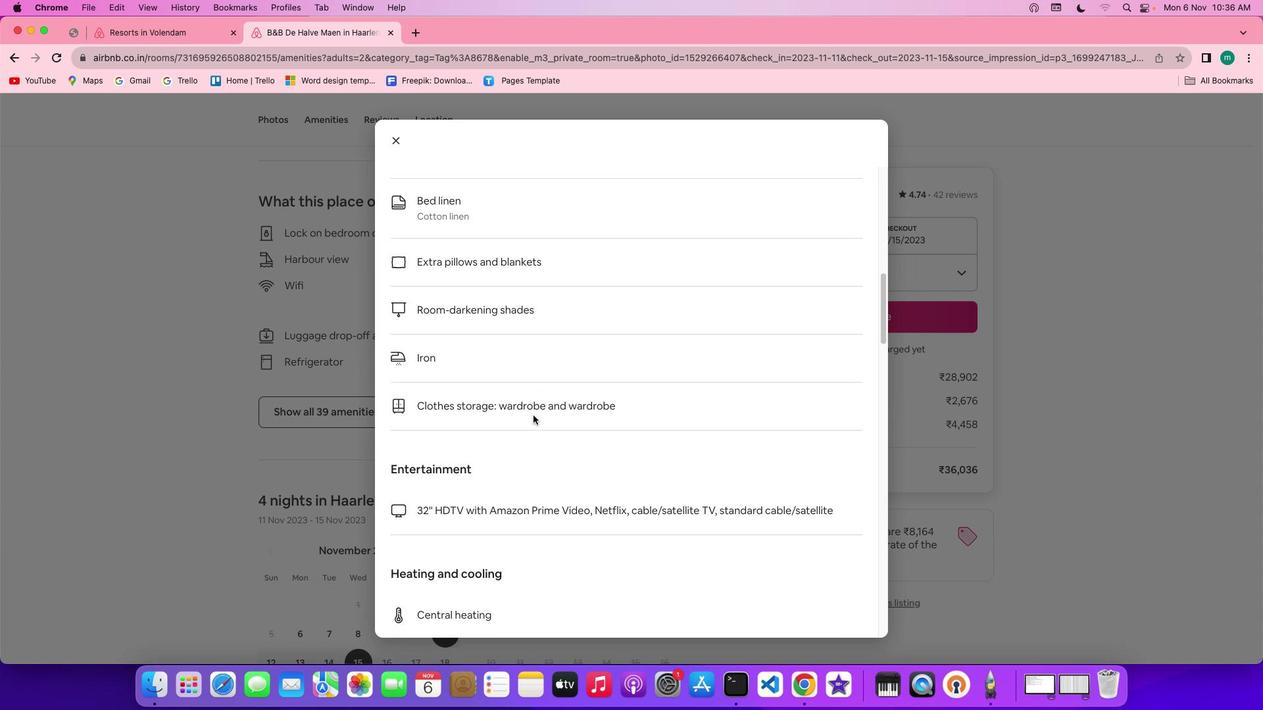 
Action: Mouse scrolled (542, 424) with delta (9, 8)
Screenshot: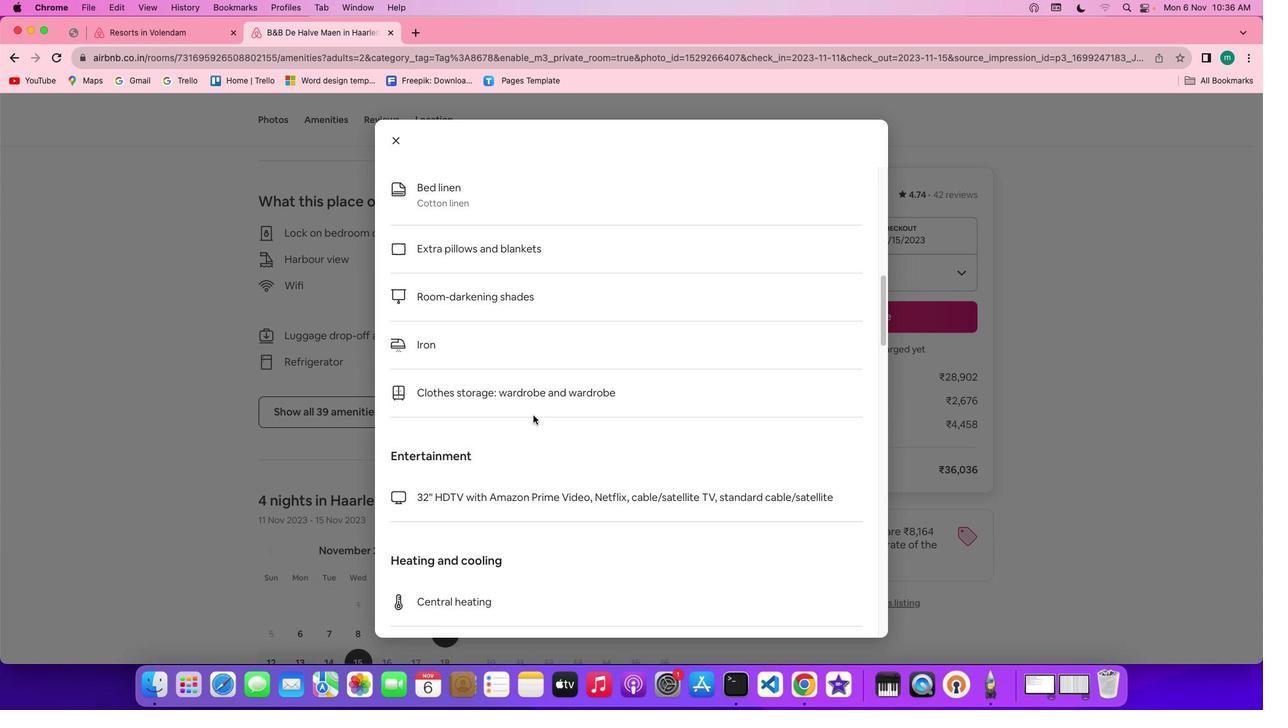 
Action: Mouse scrolled (542, 424) with delta (9, 8)
Screenshot: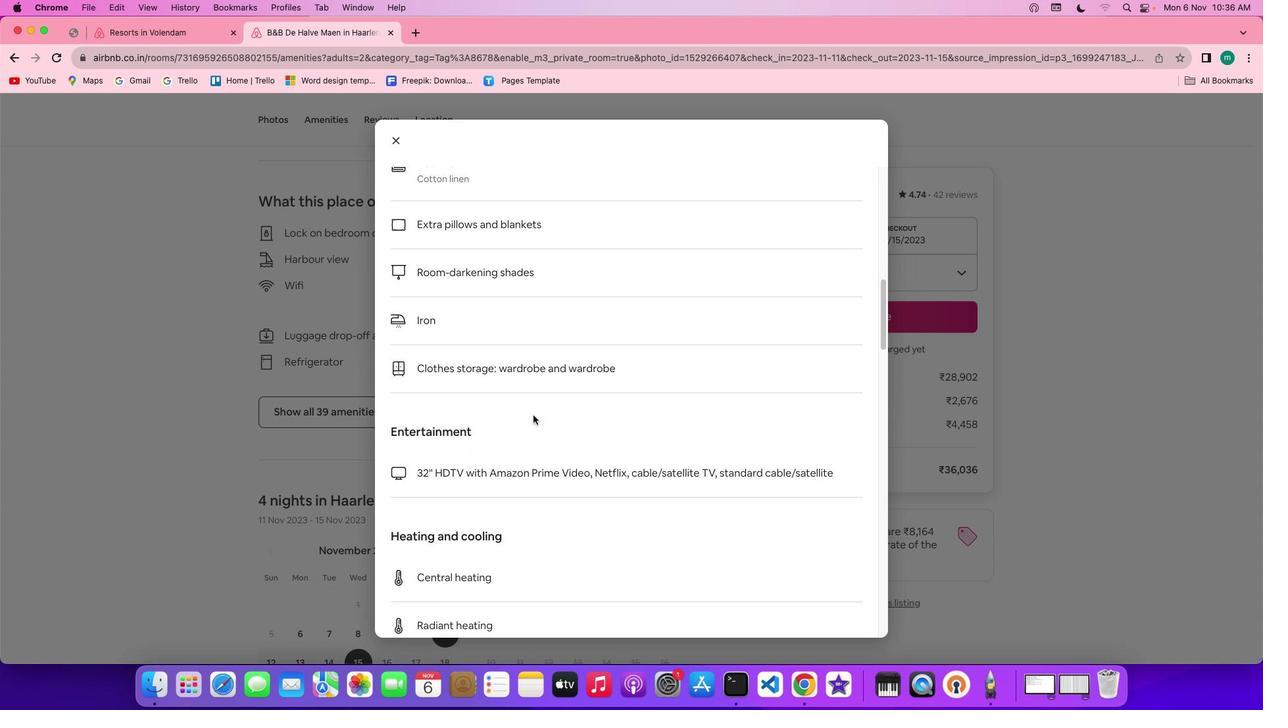 
Action: Mouse scrolled (542, 424) with delta (9, 8)
Screenshot: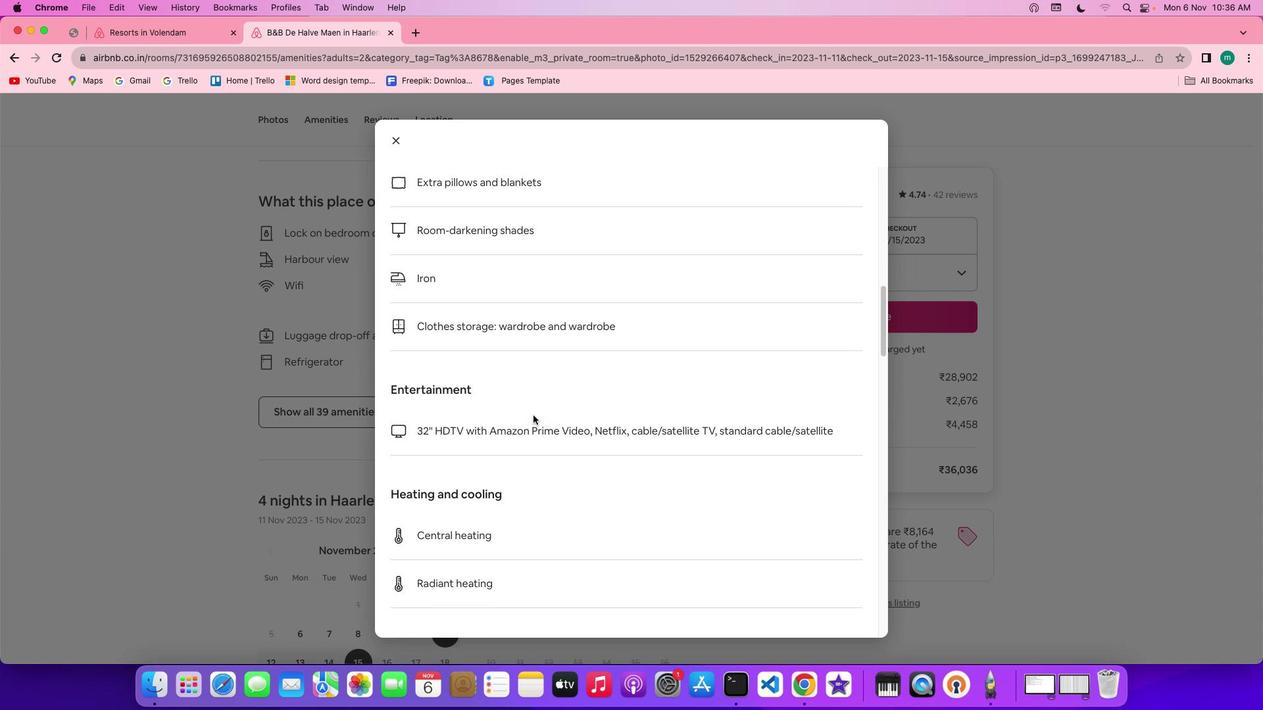 
Action: Mouse scrolled (542, 424) with delta (9, 7)
Screenshot: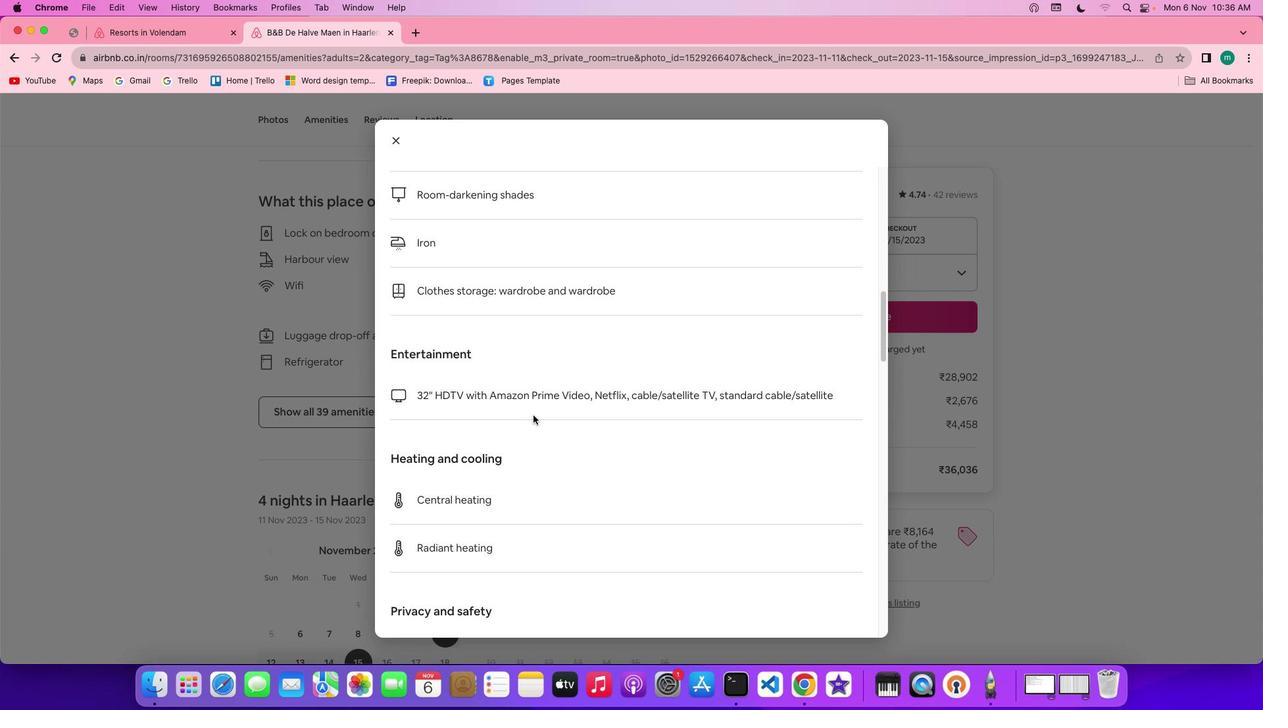 
Action: Mouse scrolled (542, 424) with delta (9, 8)
Screenshot: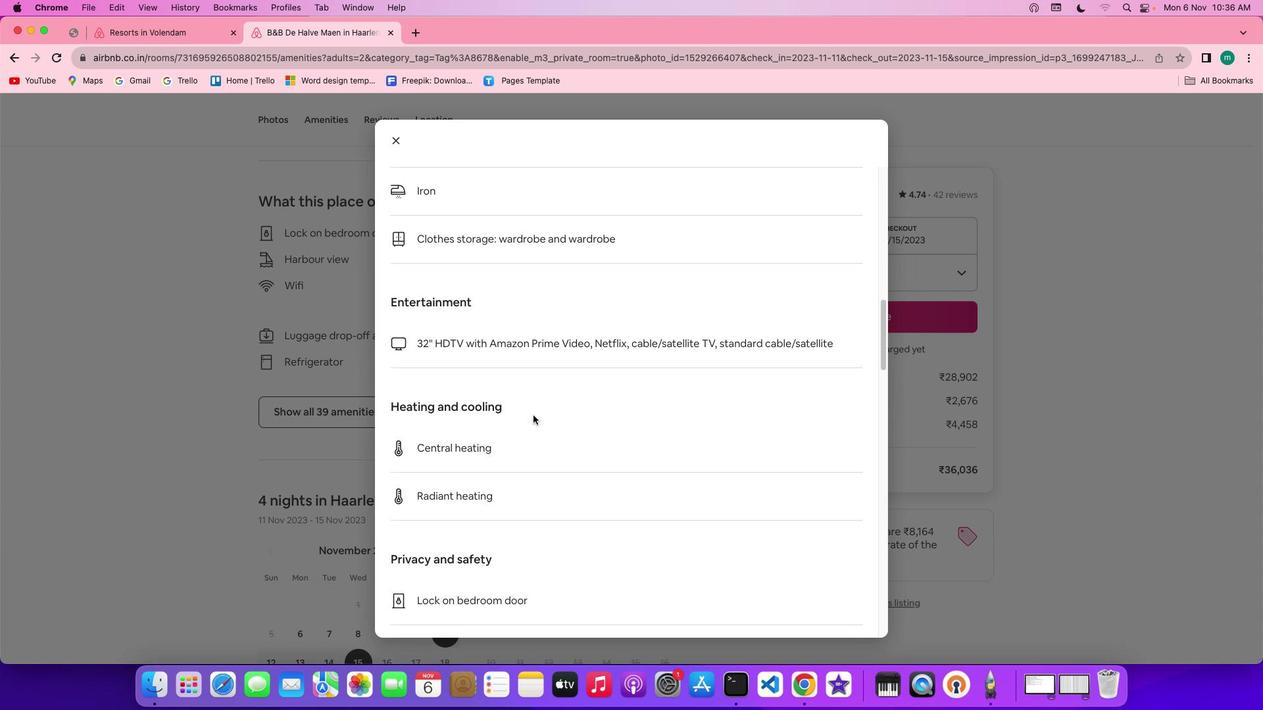 
Action: Mouse scrolled (542, 424) with delta (9, 8)
Screenshot: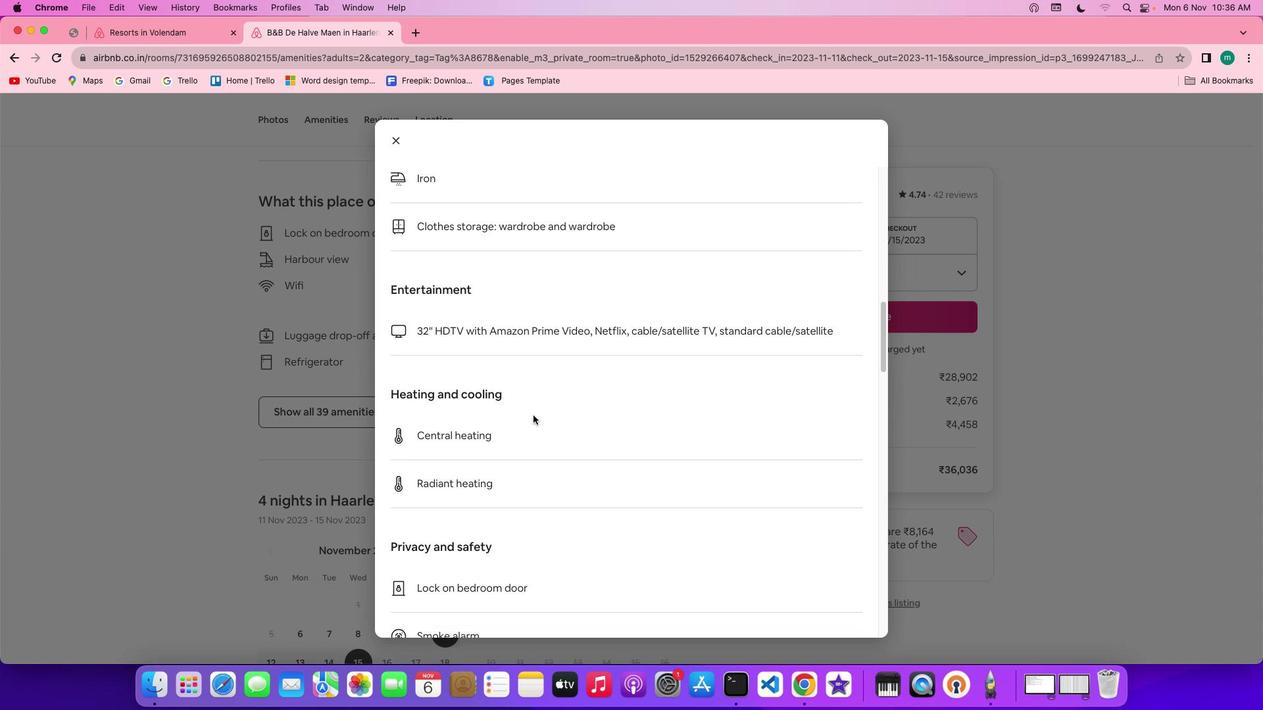 
Action: Mouse scrolled (542, 424) with delta (9, 8)
Screenshot: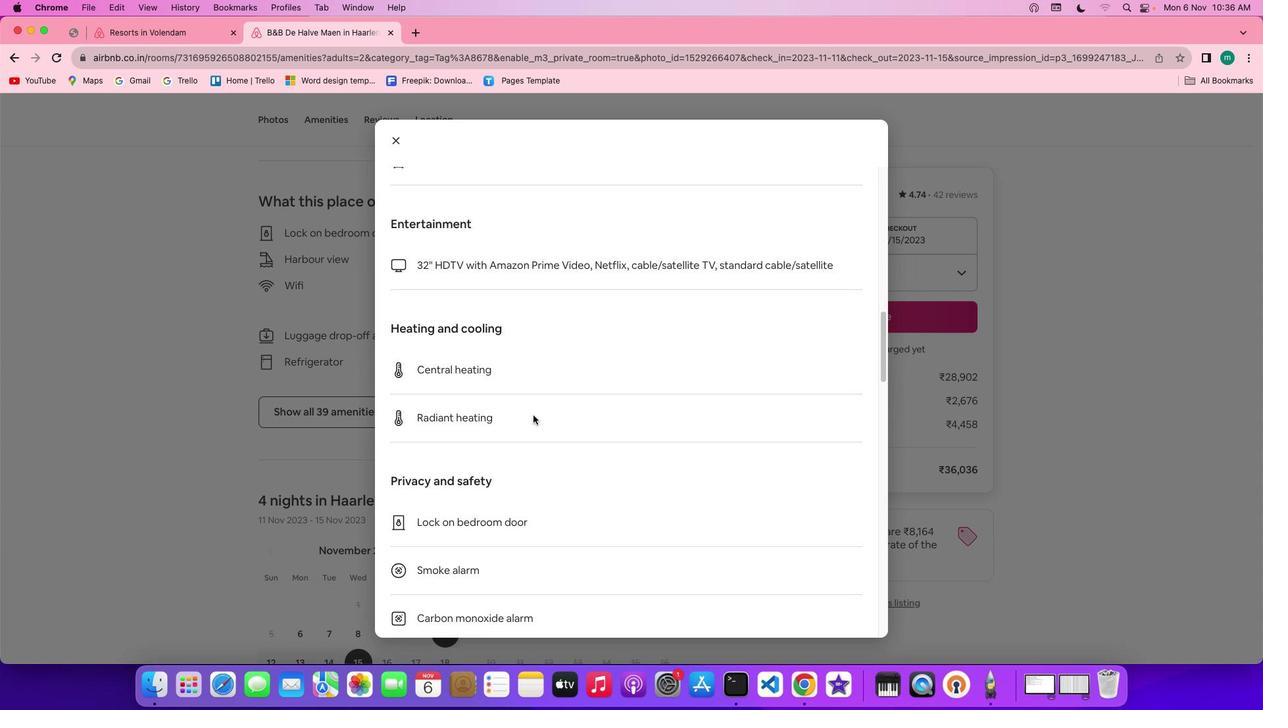 
Action: Mouse scrolled (542, 424) with delta (9, 8)
Screenshot: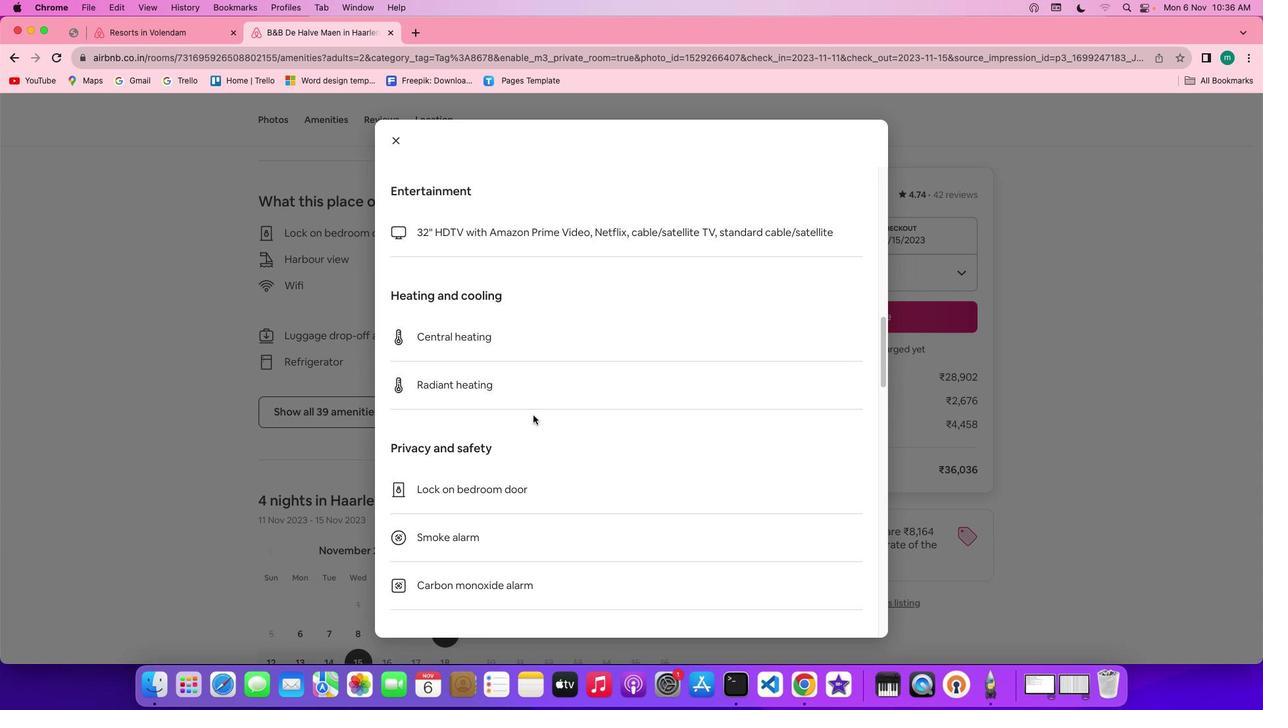 
Action: Mouse scrolled (542, 424) with delta (9, 7)
Screenshot: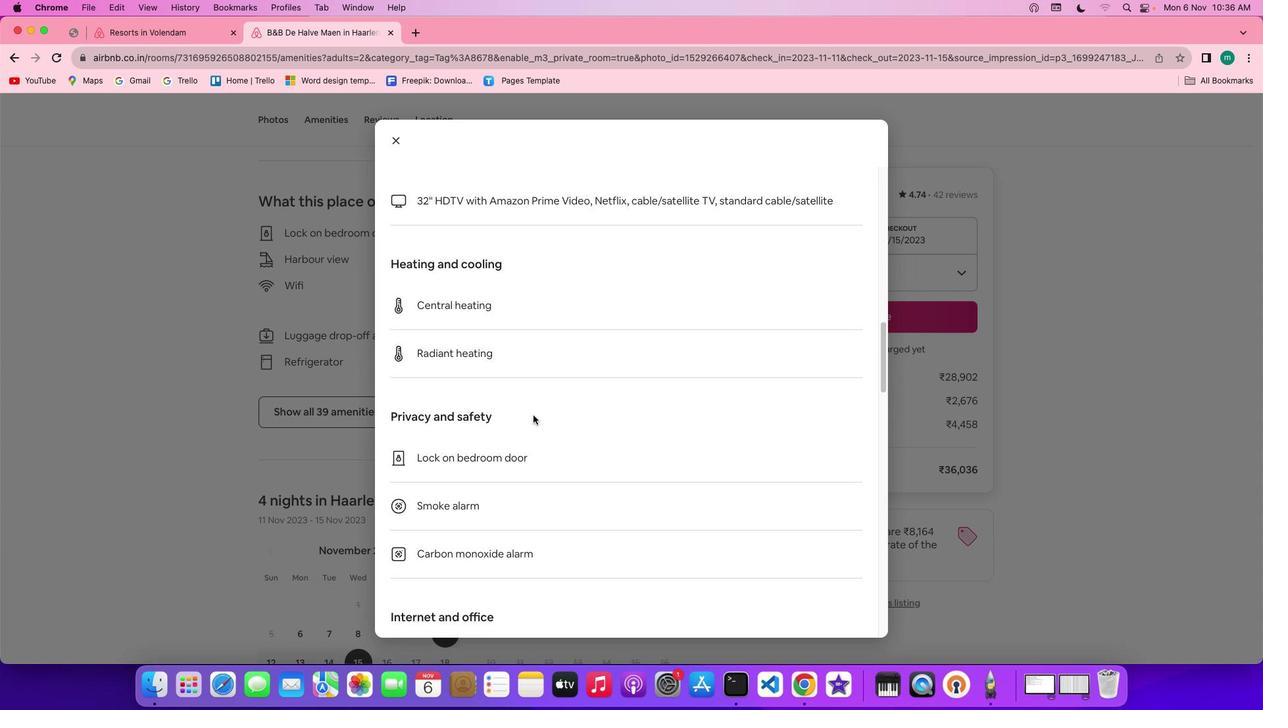 
Action: Mouse scrolled (542, 424) with delta (9, 8)
Screenshot: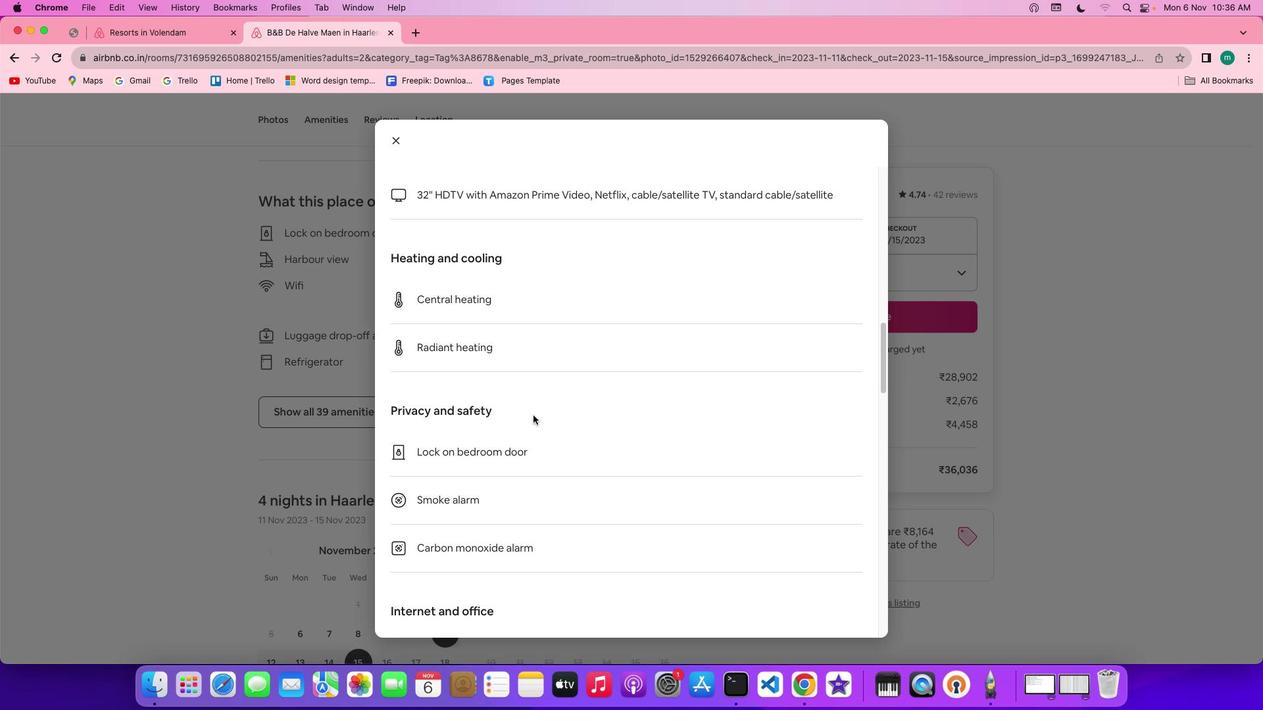 
Action: Mouse scrolled (542, 424) with delta (9, 8)
Screenshot: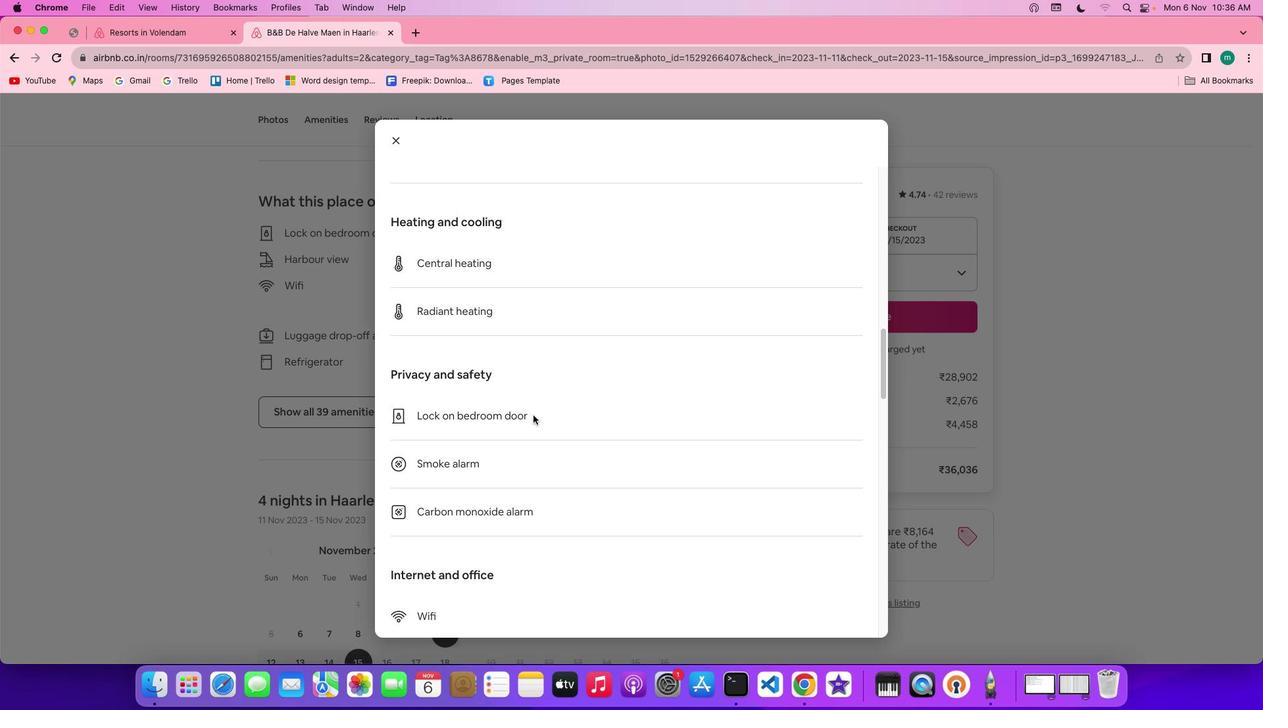 
Action: Mouse scrolled (542, 424) with delta (9, 8)
Screenshot: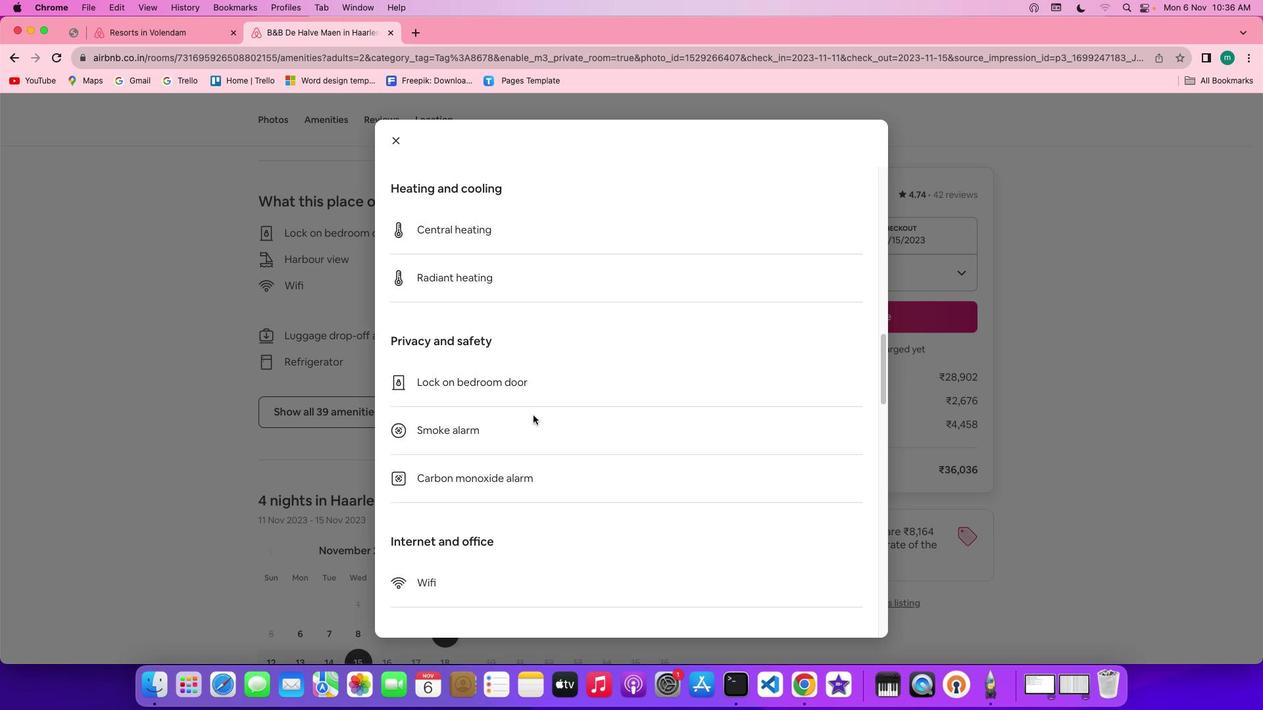 
Action: Mouse scrolled (542, 424) with delta (9, 7)
Screenshot: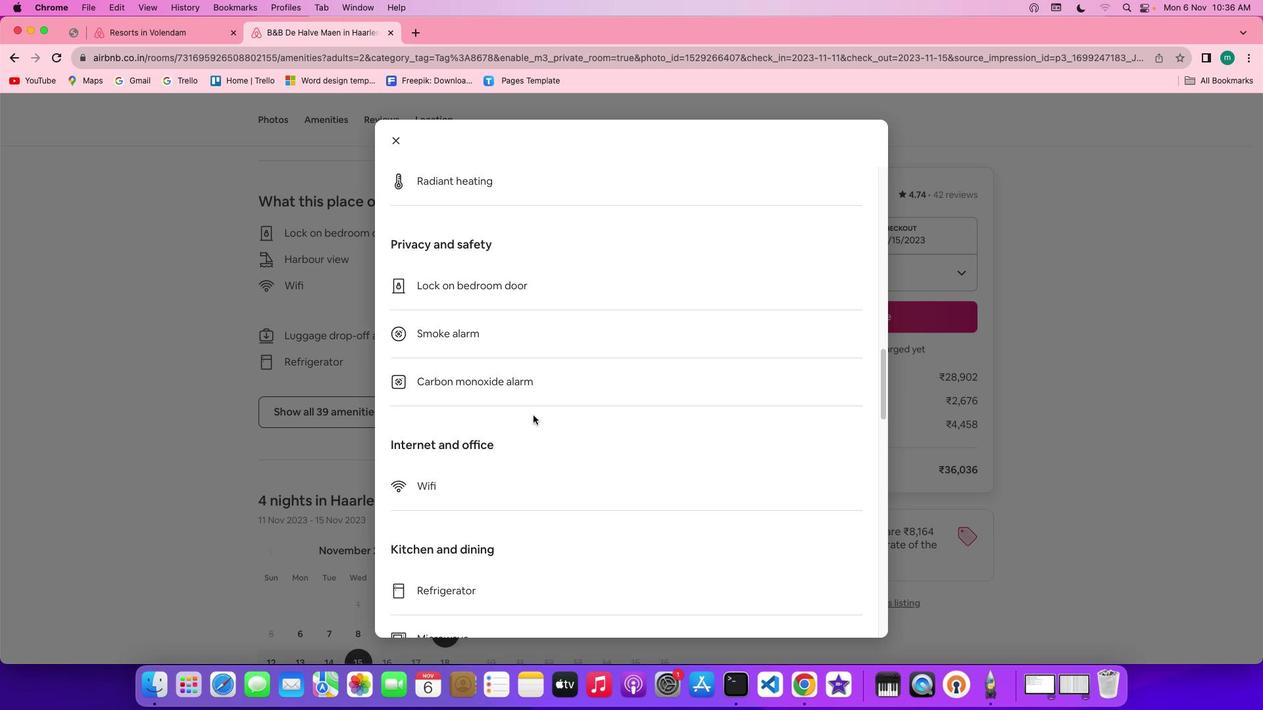 
Action: Mouse scrolled (542, 424) with delta (9, 7)
Screenshot: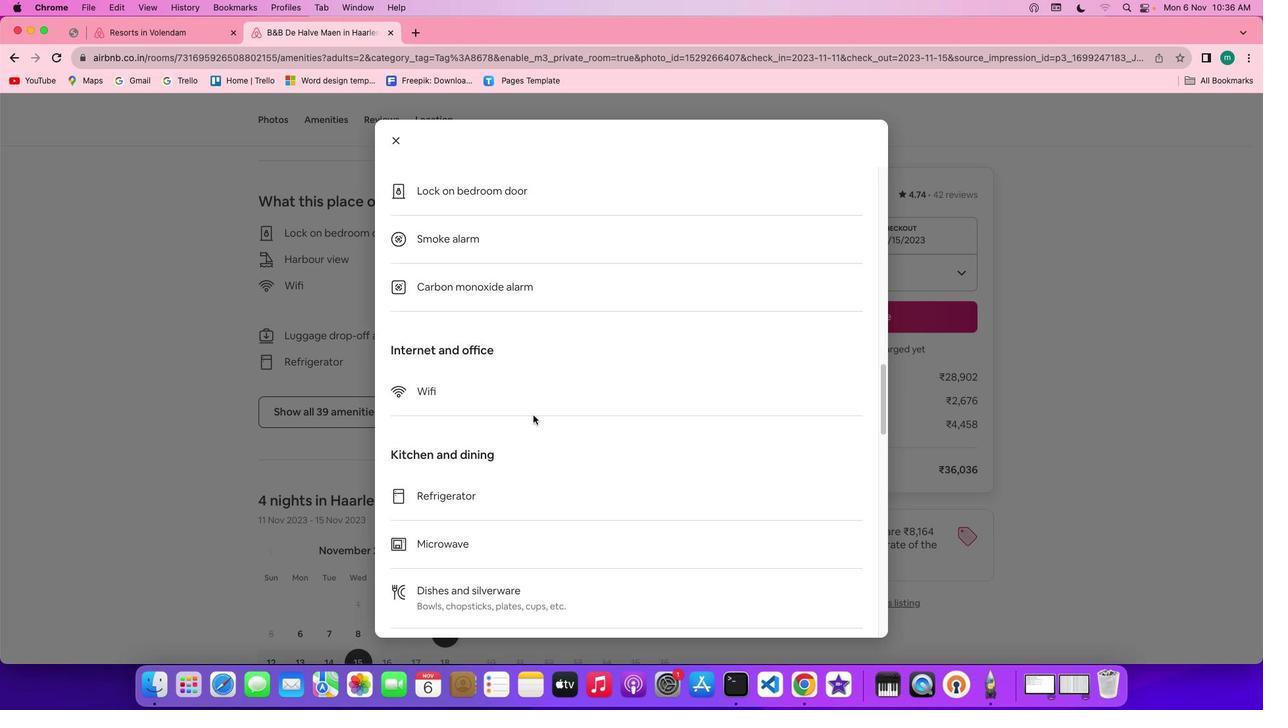
Action: Mouse scrolled (542, 424) with delta (9, 7)
Screenshot: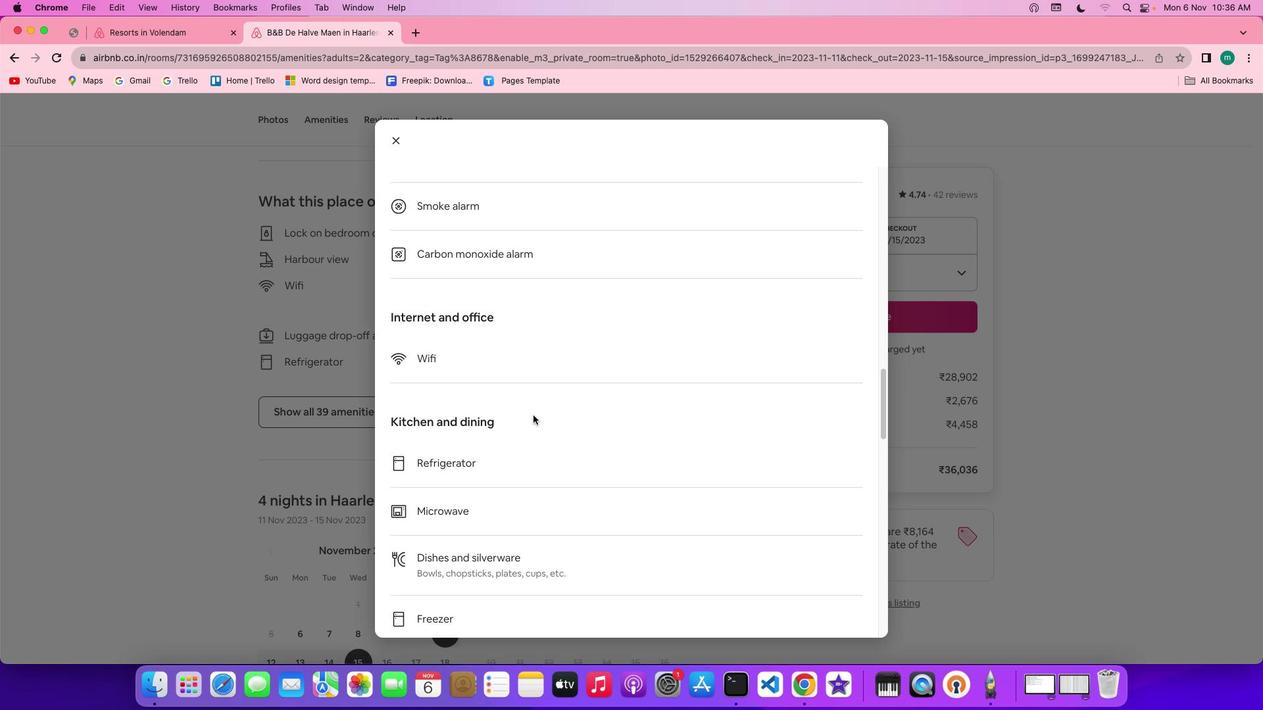 
Action: Mouse scrolled (542, 424) with delta (9, 8)
Screenshot: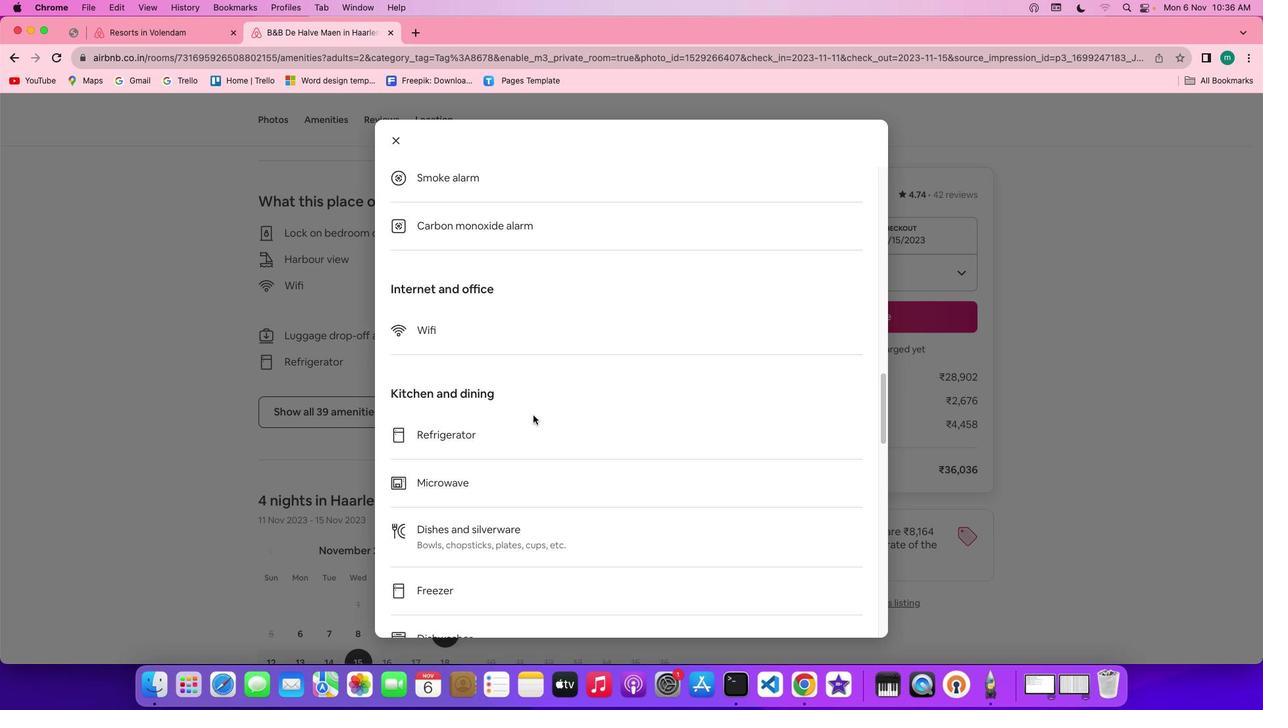 
Action: Mouse scrolled (542, 424) with delta (9, 8)
Screenshot: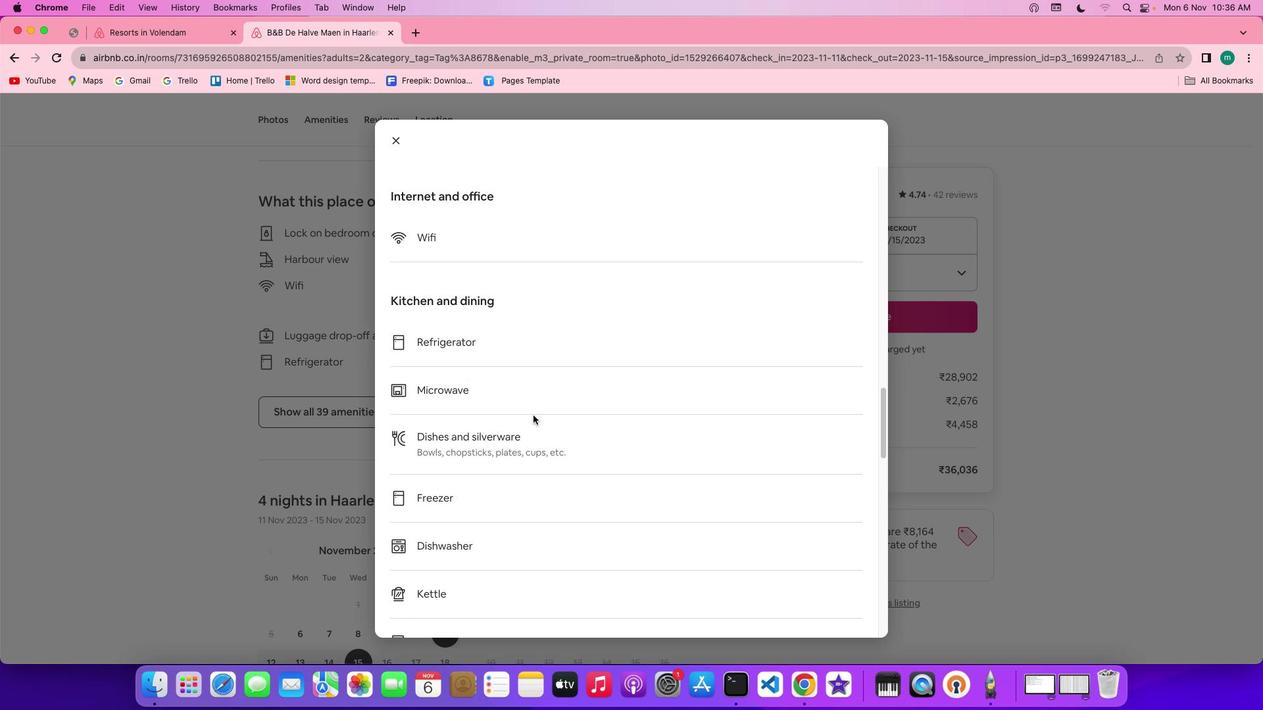 
Action: Mouse scrolled (542, 424) with delta (9, 7)
Screenshot: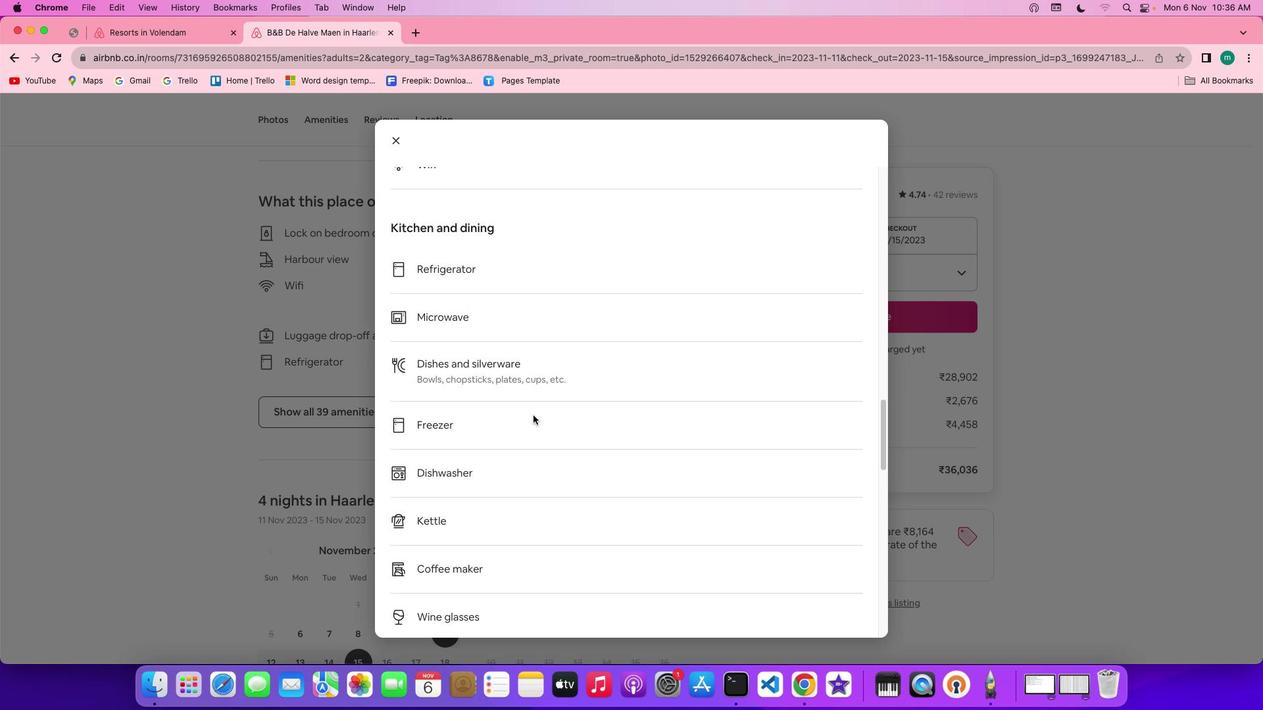 
Action: Mouse scrolled (542, 424) with delta (9, 7)
Screenshot: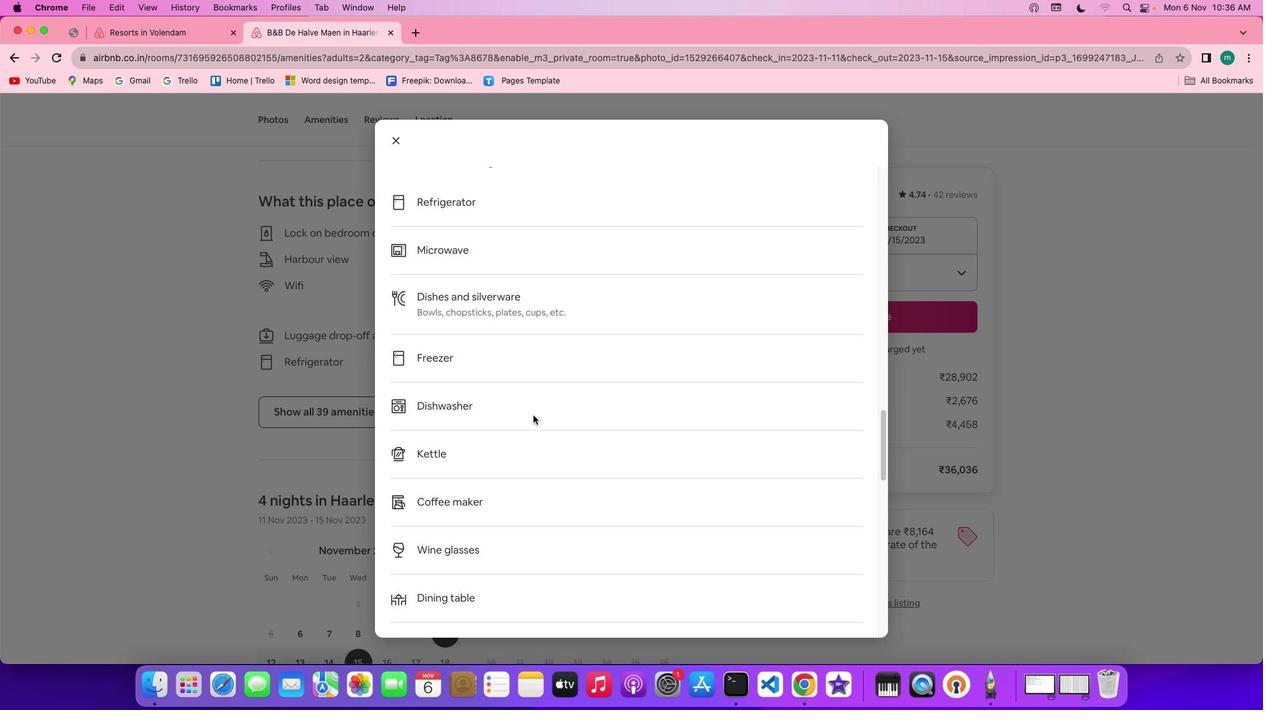 
Action: Mouse scrolled (542, 424) with delta (9, 6)
Screenshot: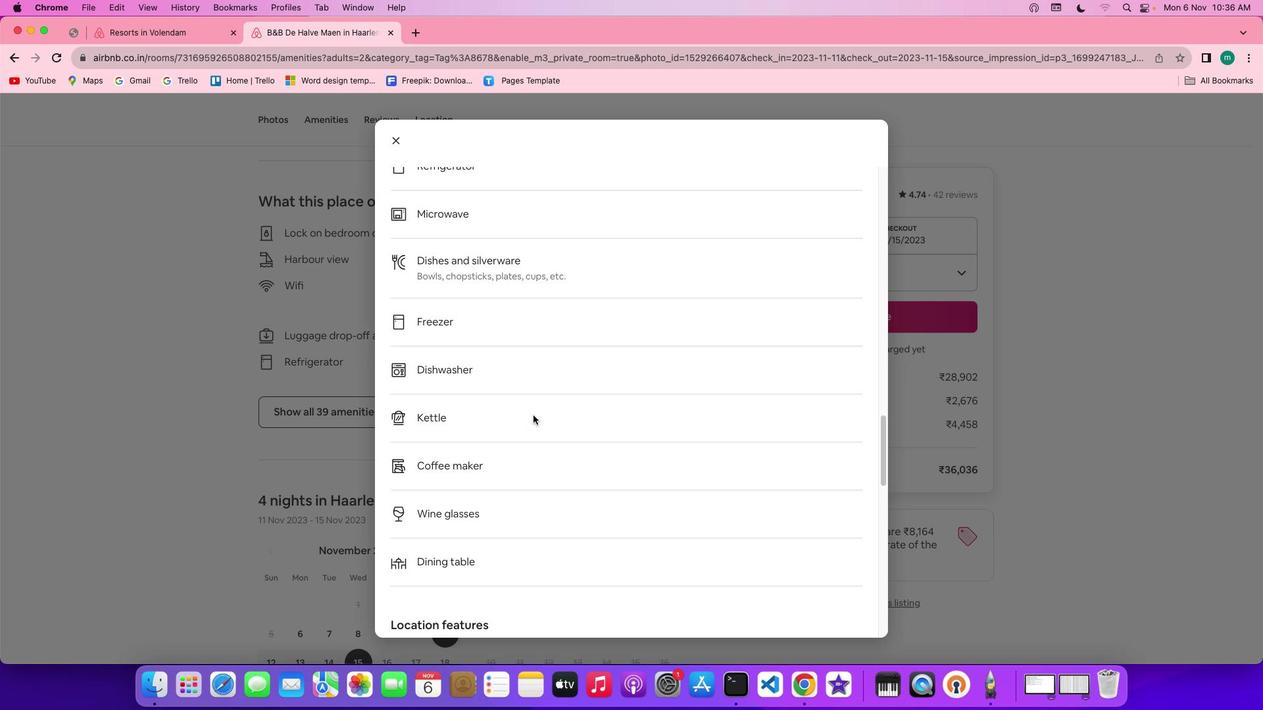 
Action: Mouse scrolled (542, 424) with delta (9, 8)
Screenshot: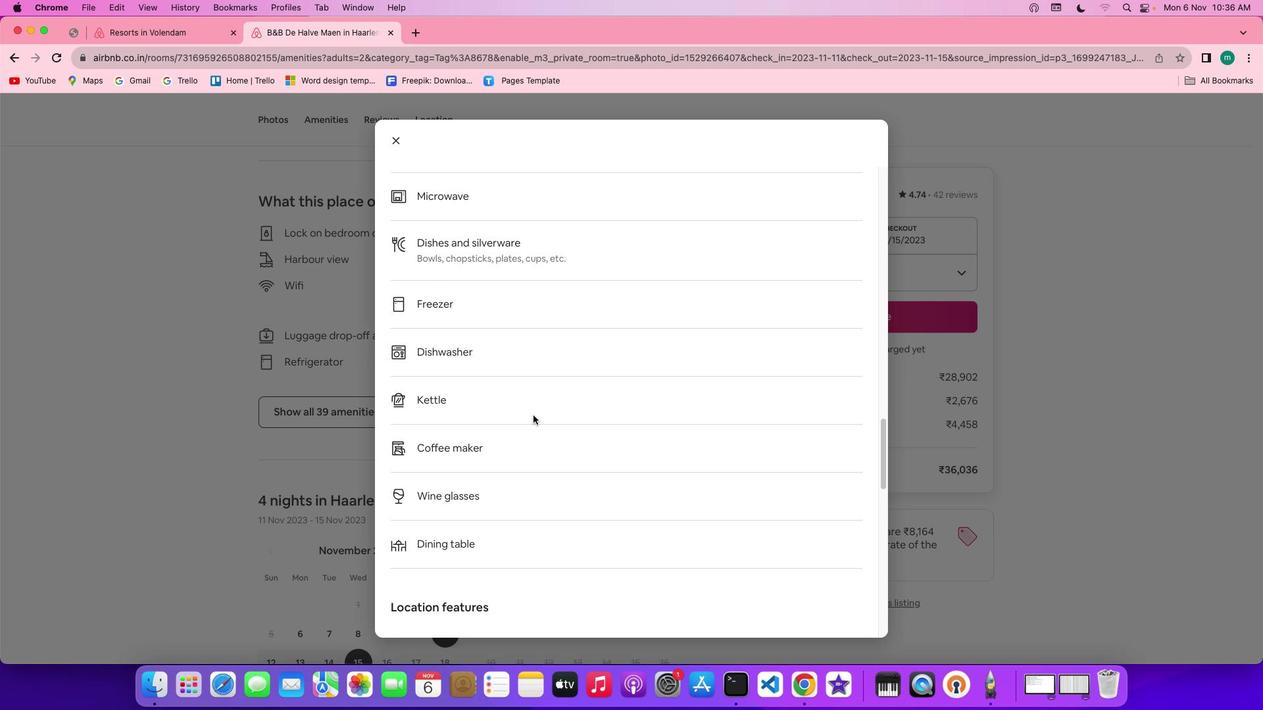 
Action: Mouse scrolled (542, 424) with delta (9, 8)
Screenshot: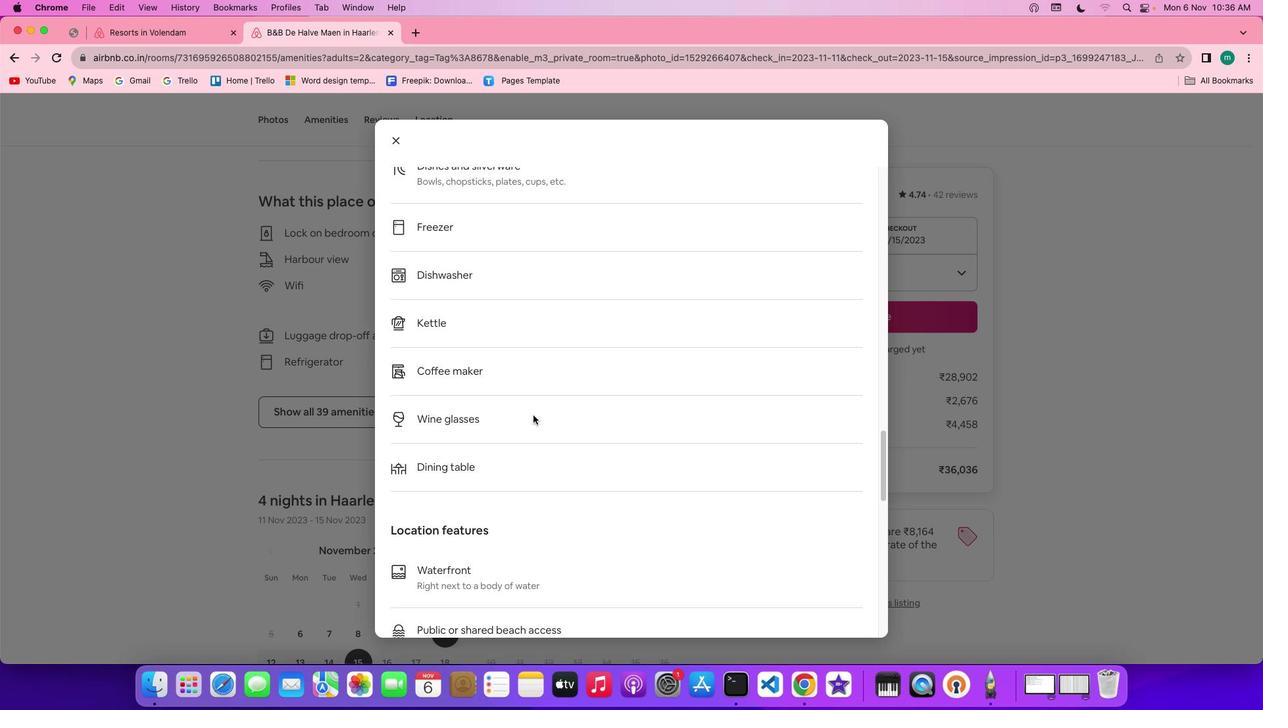 
Action: Mouse scrolled (542, 424) with delta (9, 7)
Screenshot: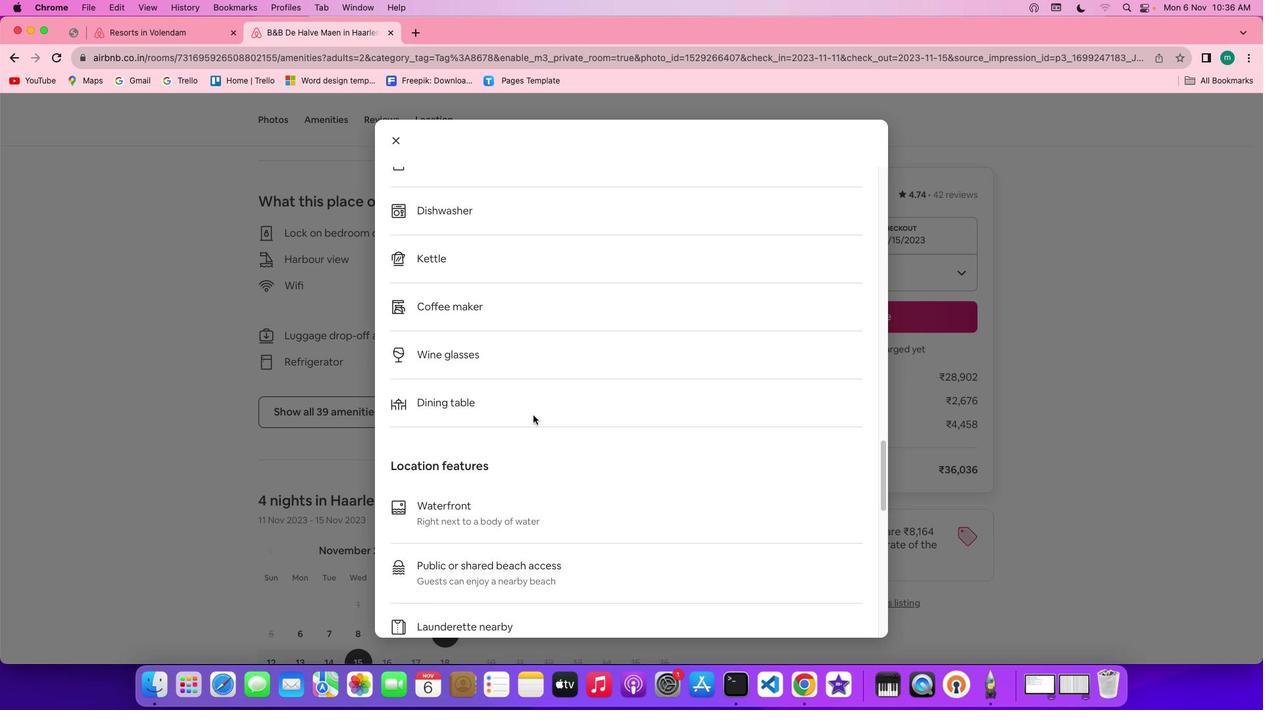 
Action: Mouse scrolled (542, 424) with delta (9, 7)
Screenshot: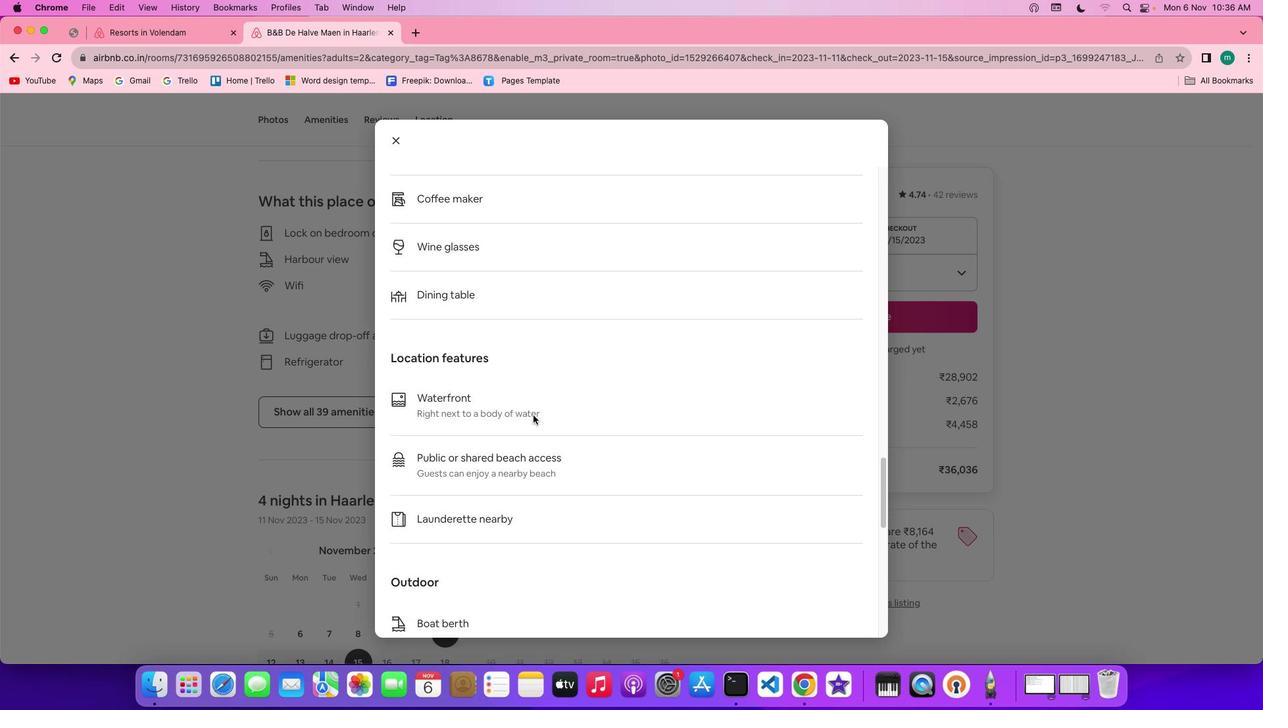 
Action: Mouse moved to (542, 425)
Screenshot: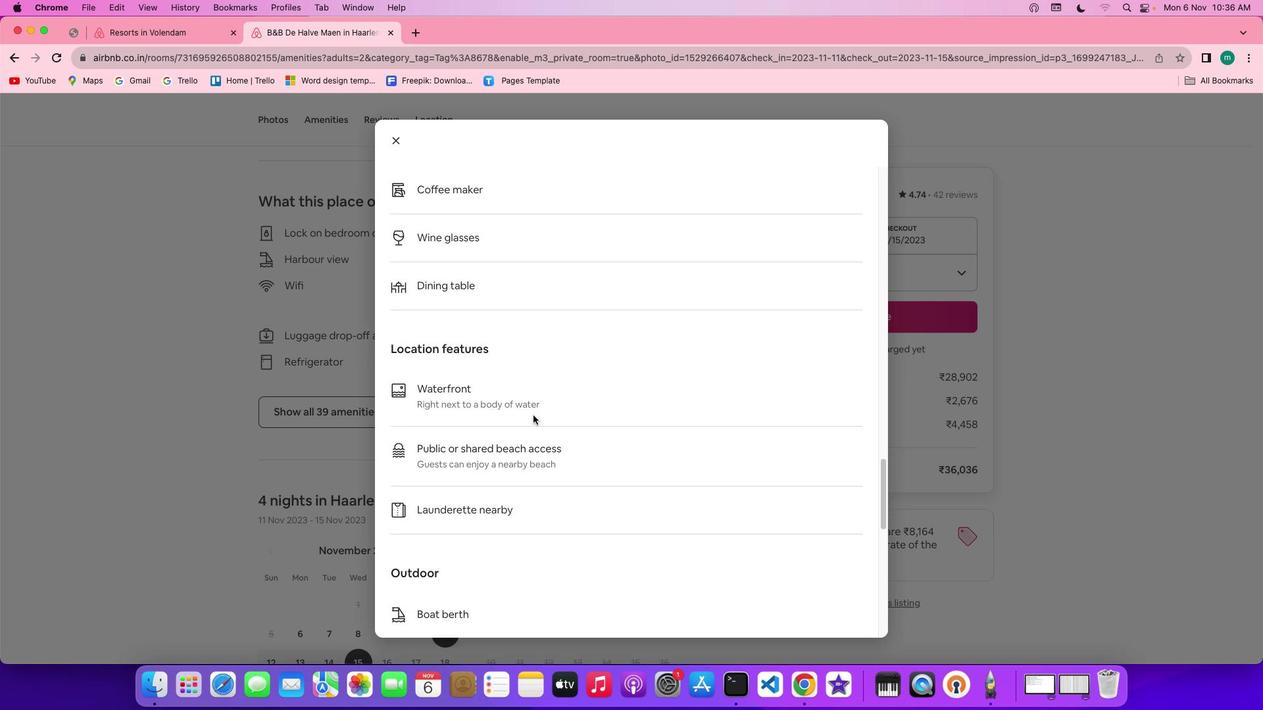 
Action: Mouse scrolled (542, 425) with delta (9, 6)
Screenshot: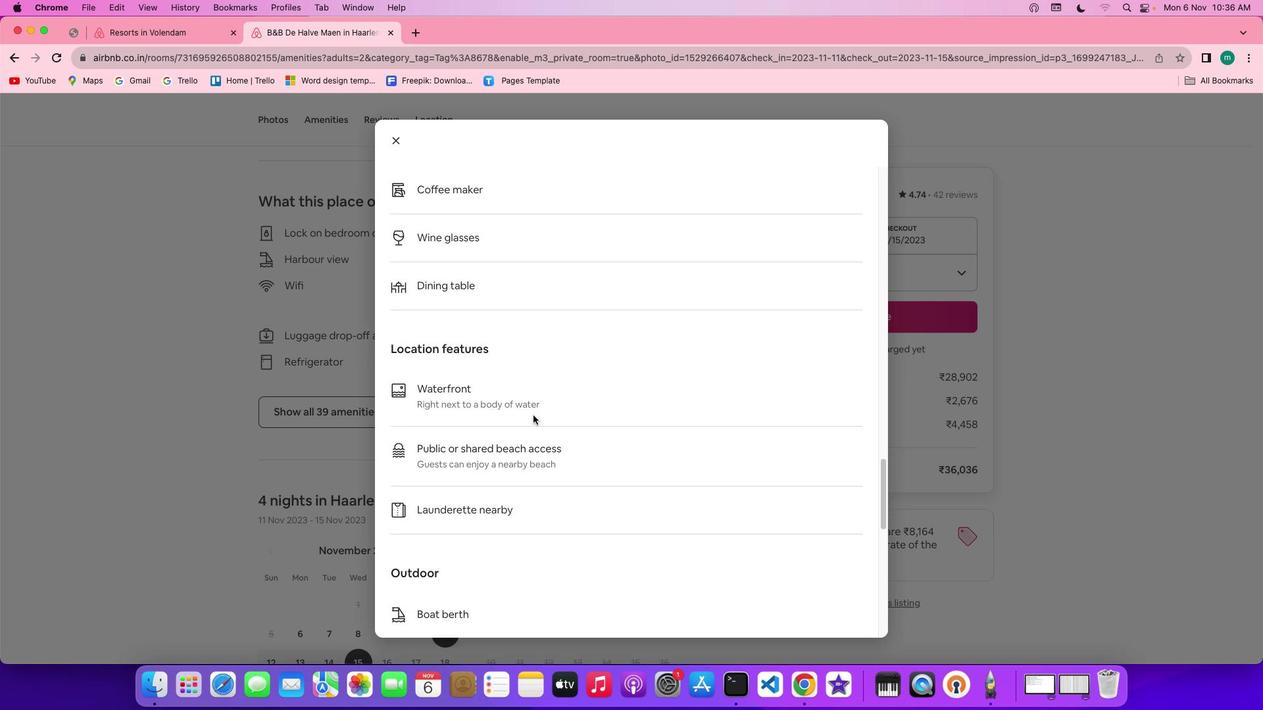 
Action: Mouse scrolled (542, 425) with delta (9, 8)
Screenshot: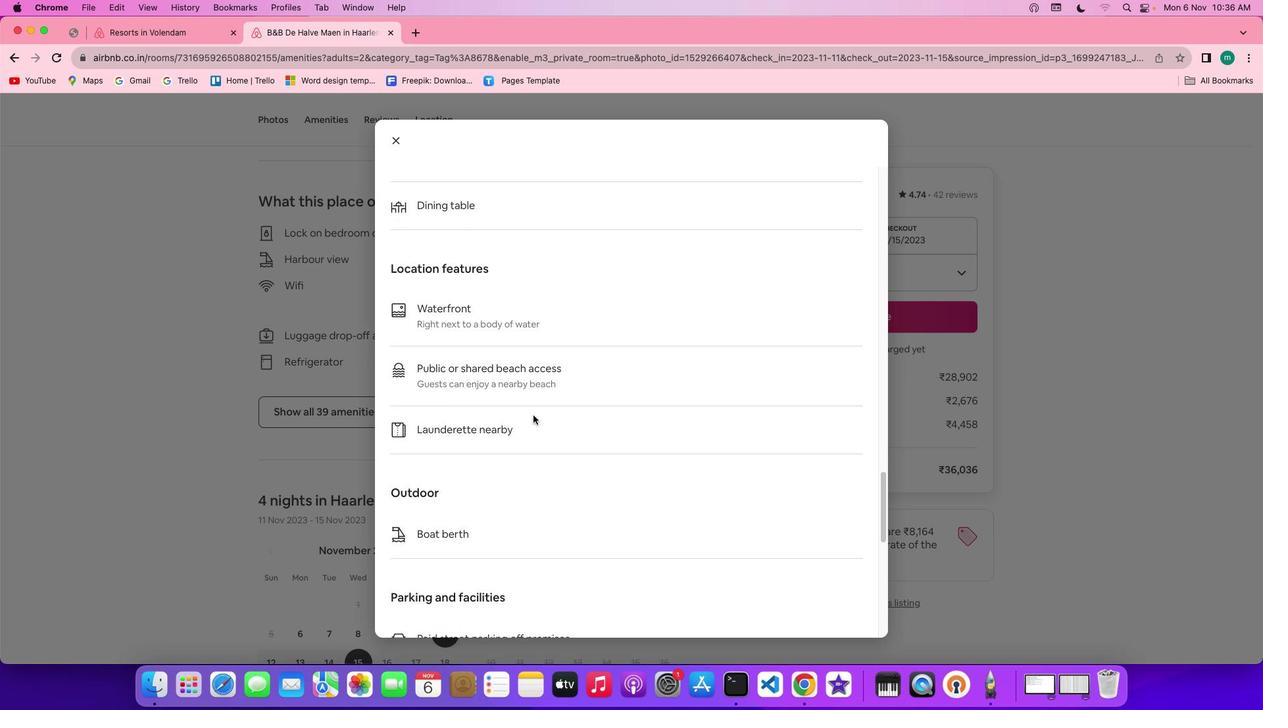 
Action: Mouse scrolled (542, 425) with delta (9, 8)
Screenshot: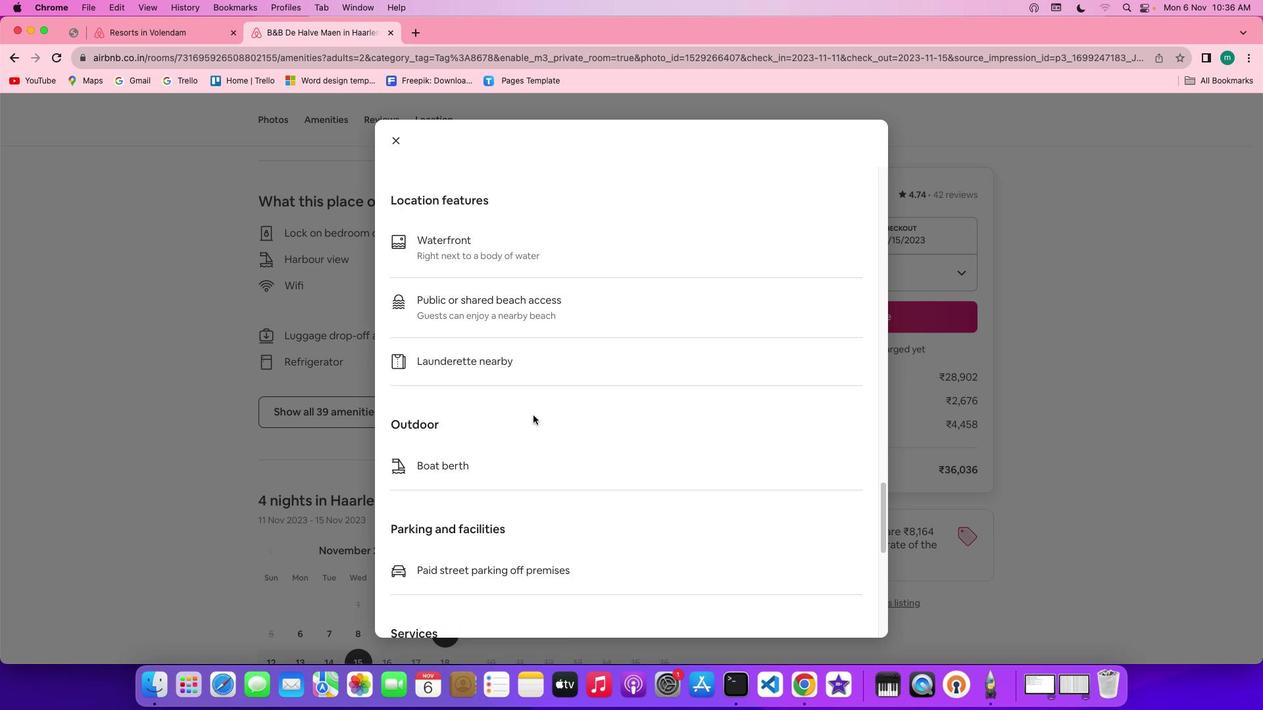 
Action: Mouse scrolled (542, 425) with delta (9, 7)
Screenshot: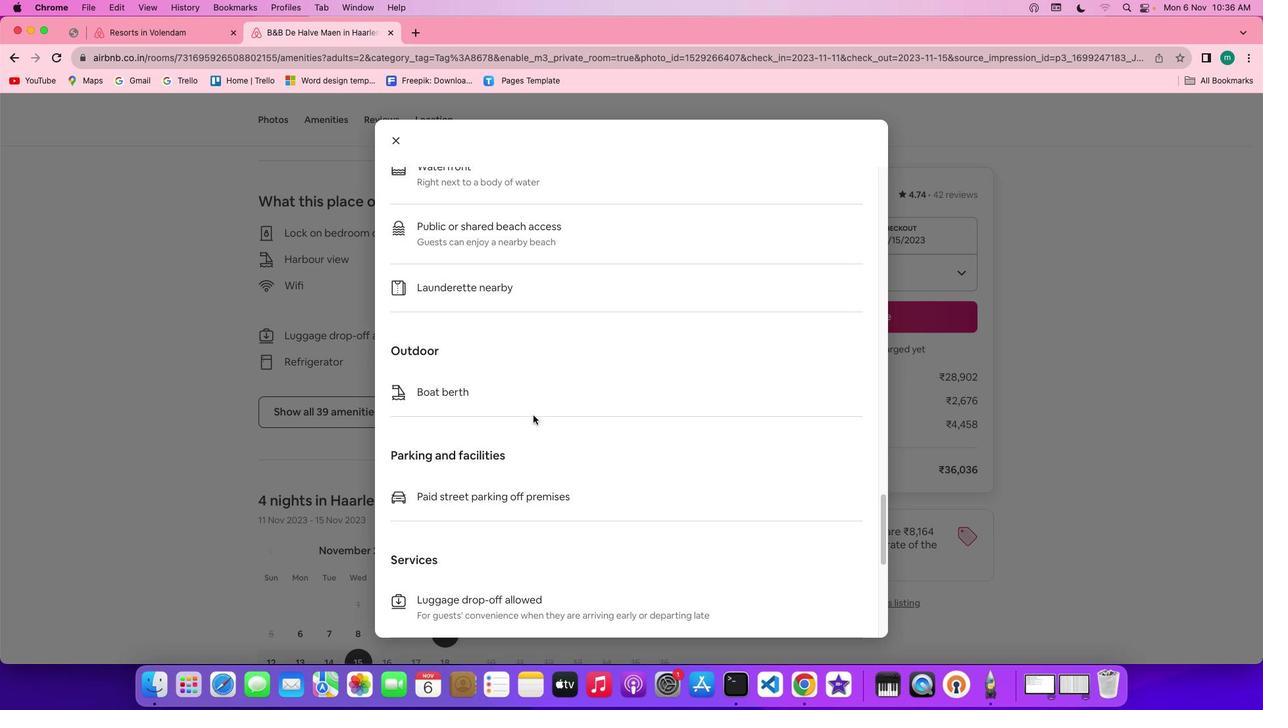 
Action: Mouse scrolled (542, 425) with delta (9, 6)
Screenshot: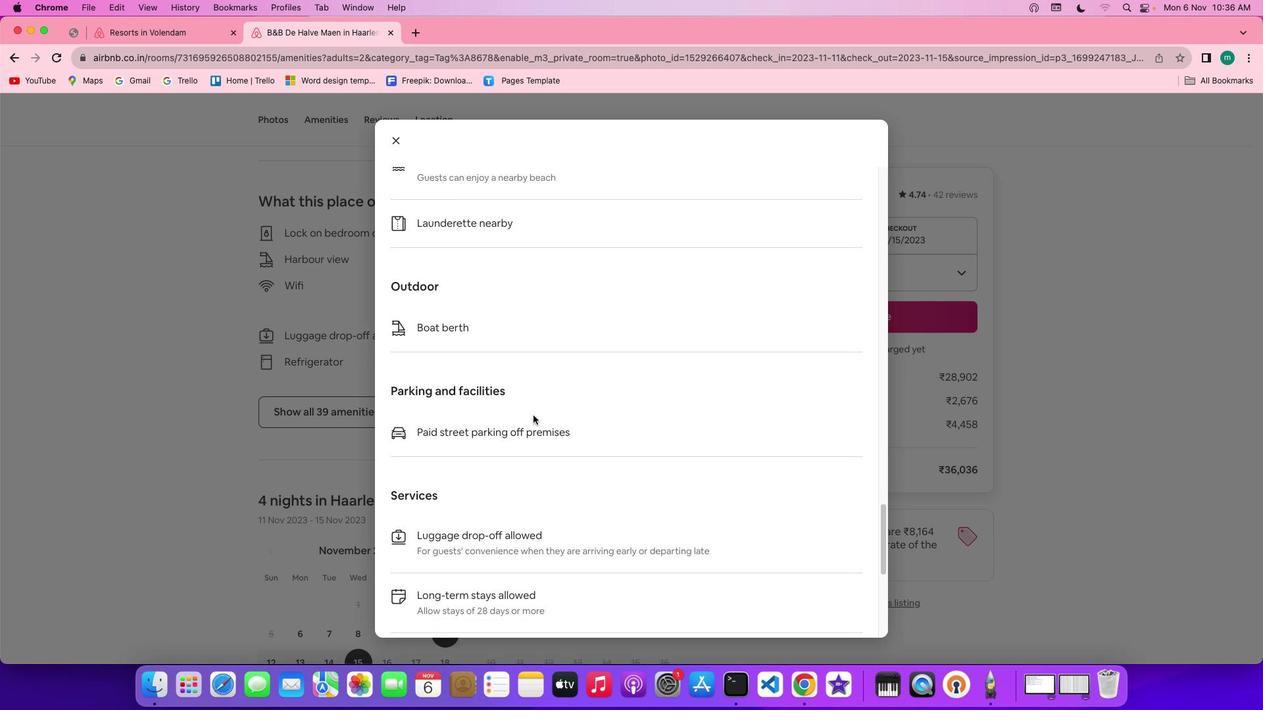 
Action: Mouse scrolled (542, 425) with delta (9, 6)
